 Task: Buy 4 Waxing Kits for Women's from Shave & Hair Removal section under best seller category for shipping address: Micah Thompson, 1984 Bartlett Avenue, Southfield, Michigan 48076, Cell Number 2485598029. Pay from credit card ending with 5759, CVV 953
Action: Mouse moved to (35, 100)
Screenshot: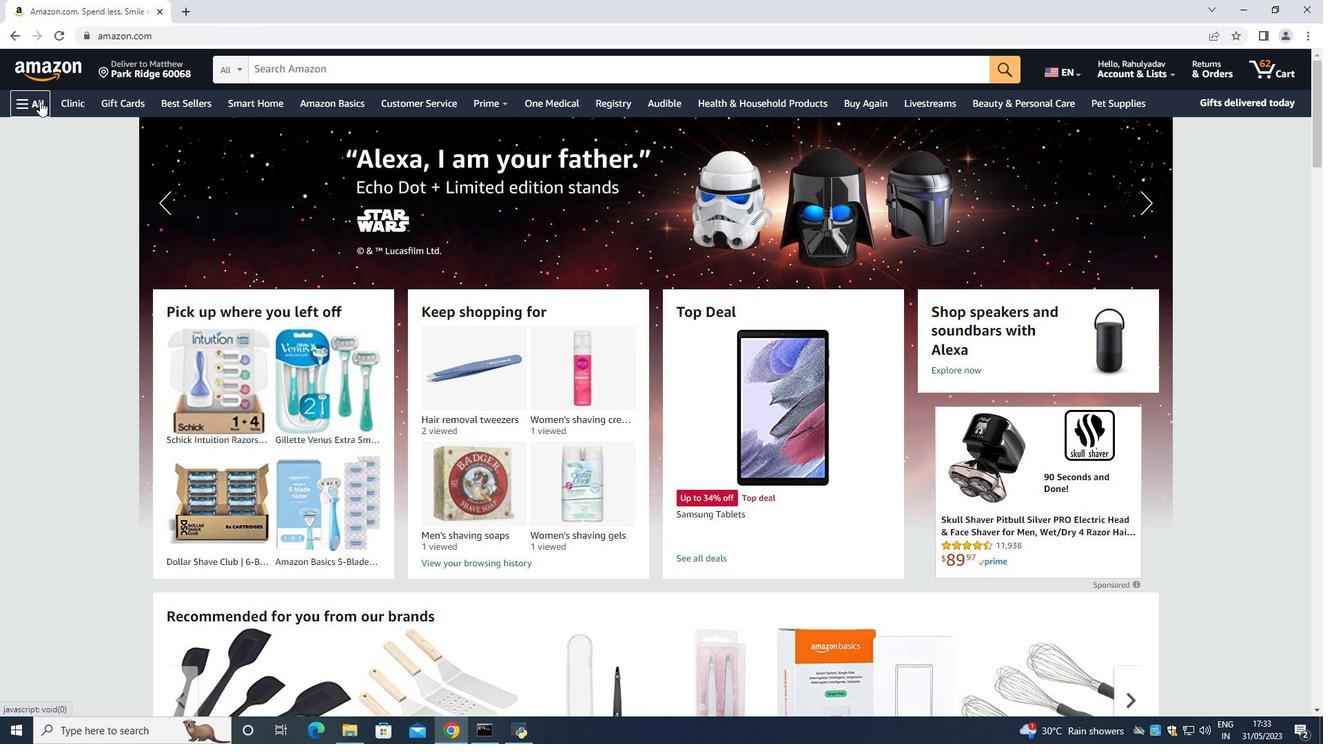 
Action: Mouse pressed left at (35, 100)
Screenshot: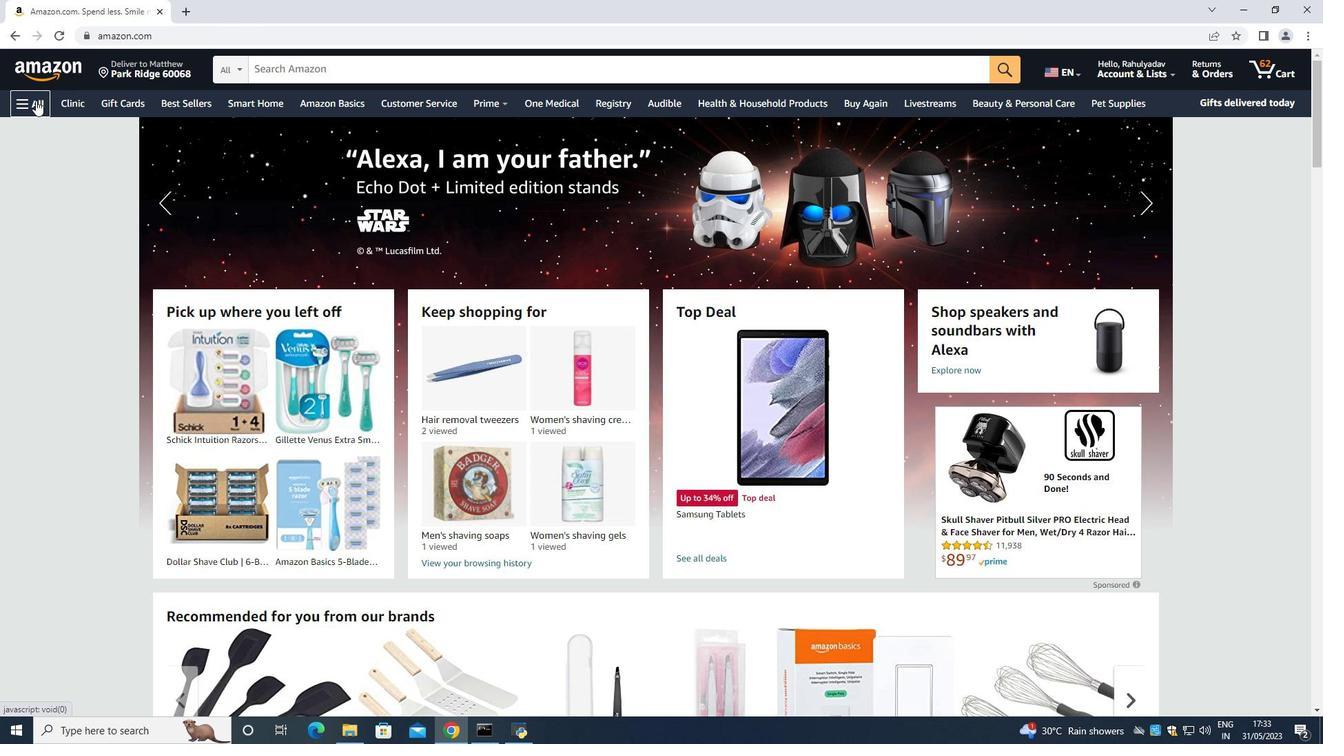 
Action: Mouse moved to (42, 126)
Screenshot: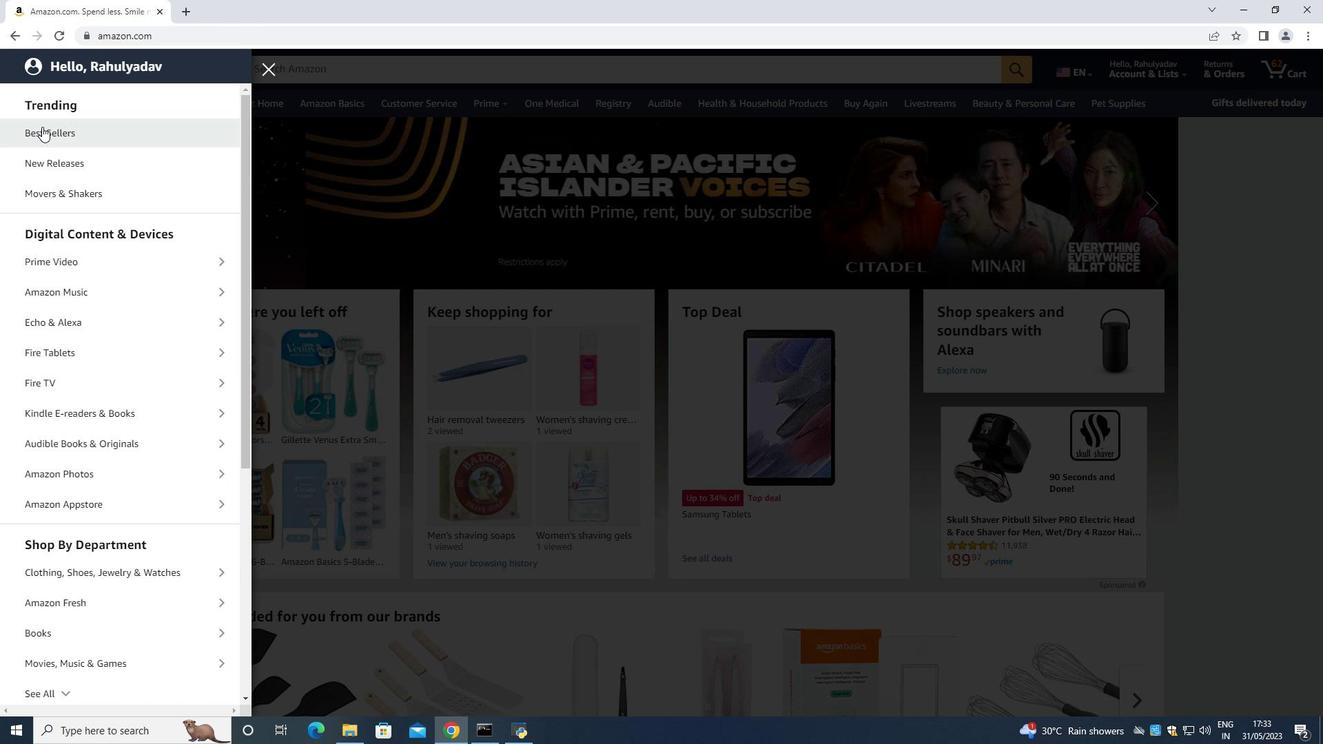 
Action: Mouse pressed left at (42, 126)
Screenshot: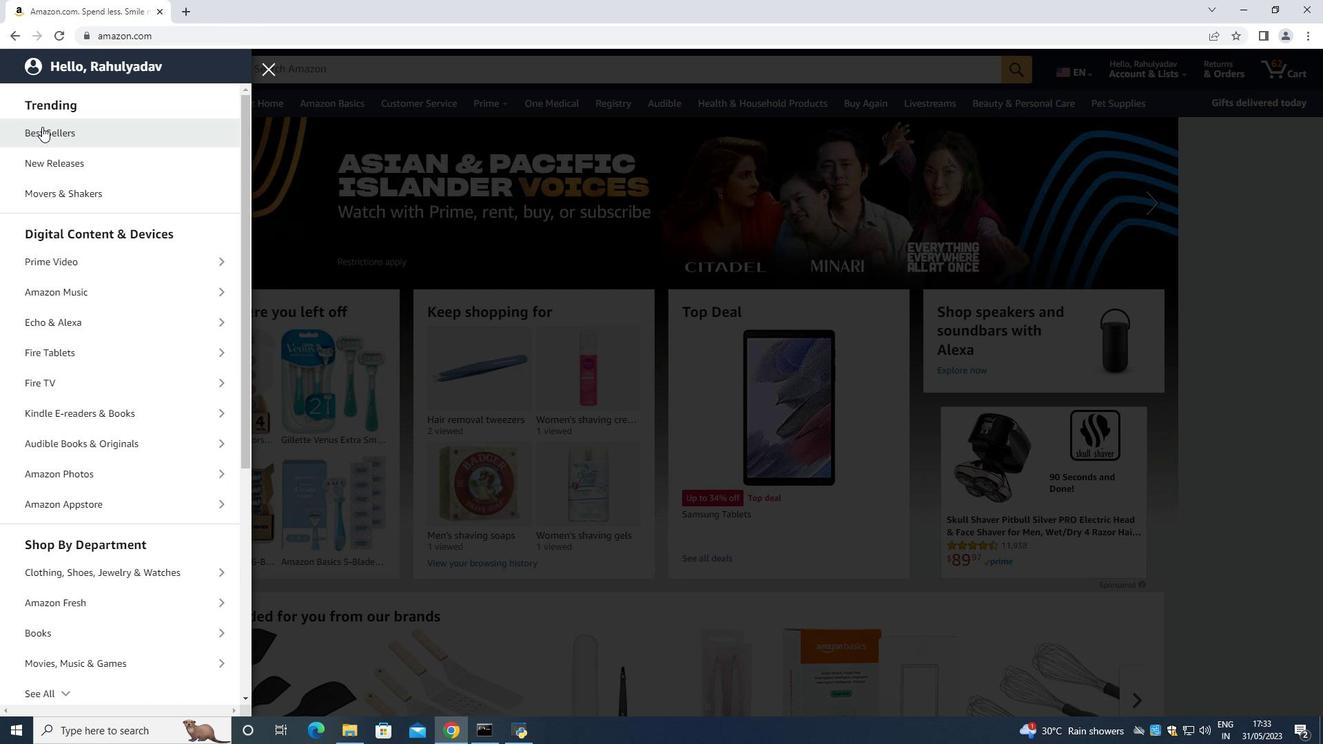 
Action: Mouse moved to (320, 73)
Screenshot: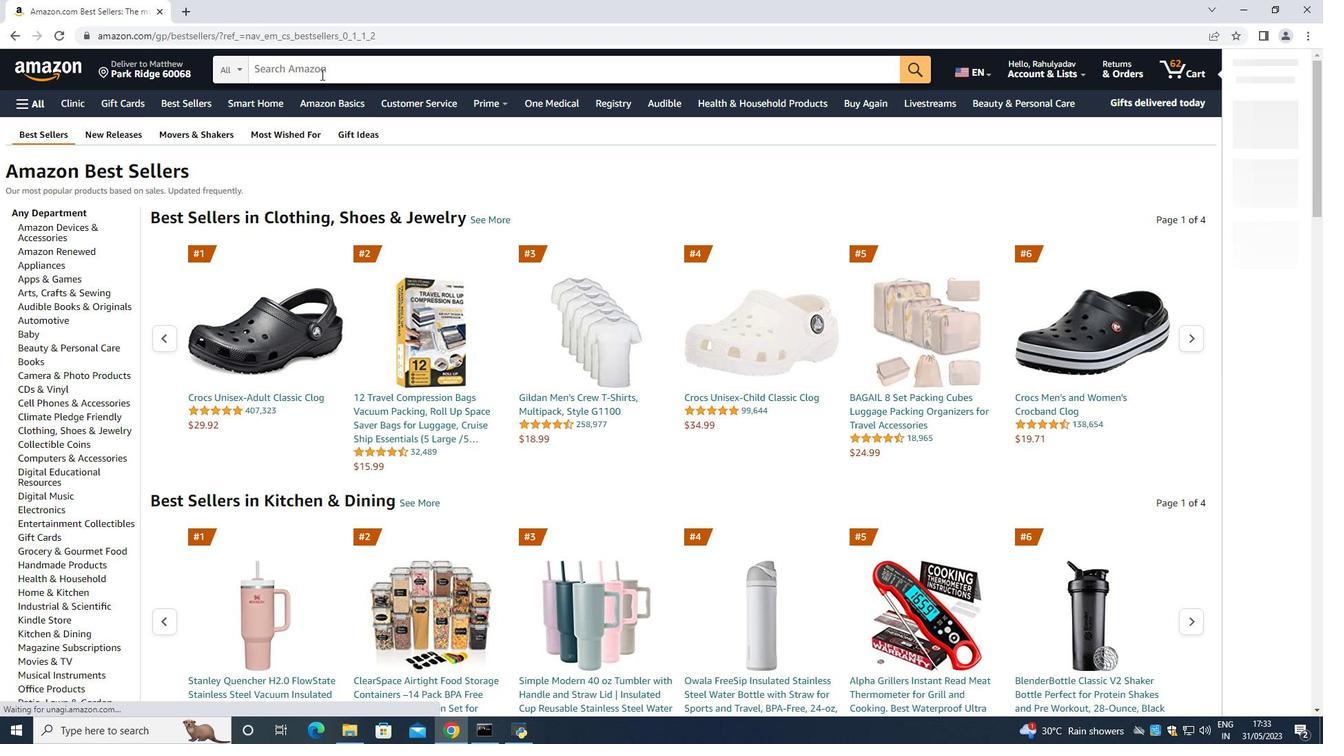 
Action: Mouse pressed left at (320, 73)
Screenshot: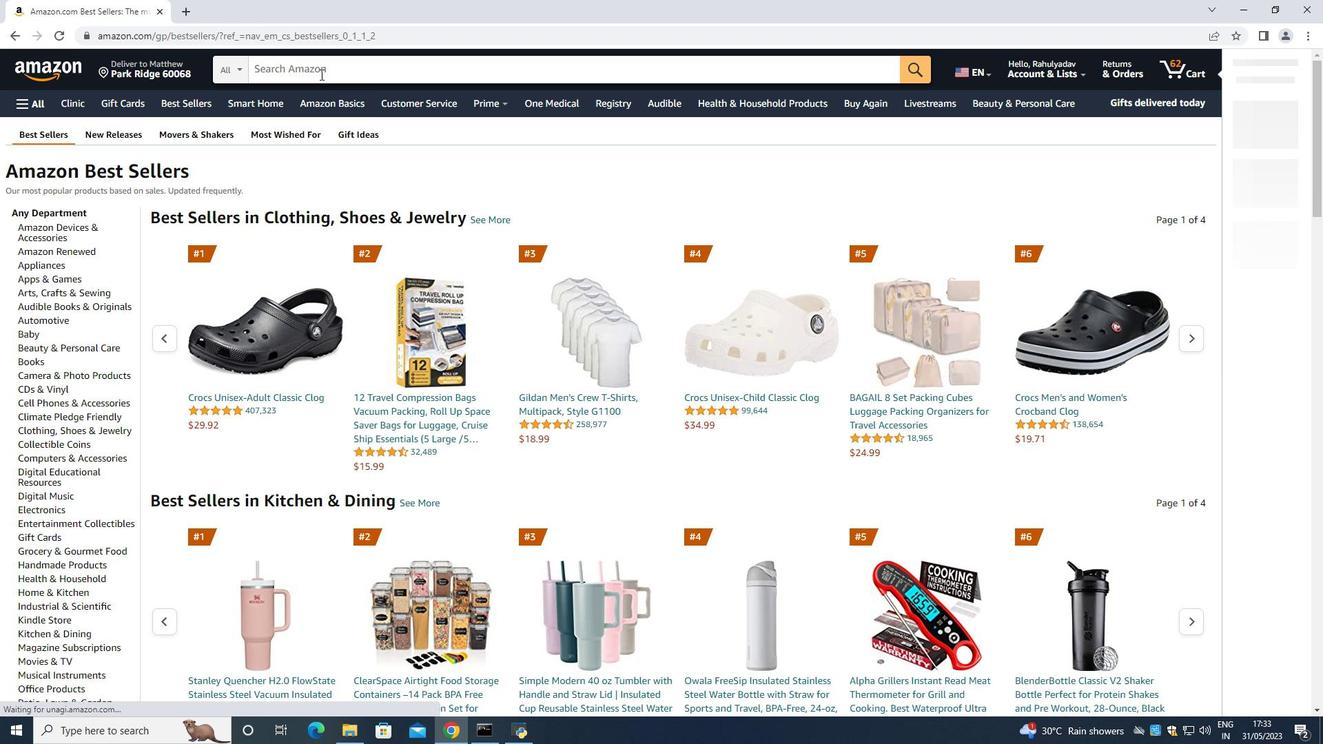 
Action: Key pressed <Key.shift><Key.shift><Key.shift><Key.shift><Key.shift><Key.shift><Key.shift><Key.shift><Key.shift><Key.shift><Key.shift><Key.shift><Key.shift><Key.shift><Key.shift><Key.shift><Key.shift><Key.shift><Key.shift><Key.shift><Key.shift><Key.shift><Key.shift><Key.shift><Key.shift><Key.shift><Key.shift><Key.shift><Key.shift>Waxing<Key.space><Key.shift>Kits<Key.space><Key.shift>For<Key.space><Key.shift><Key.shift>Women<Key.space><Key.enter>
Screenshot: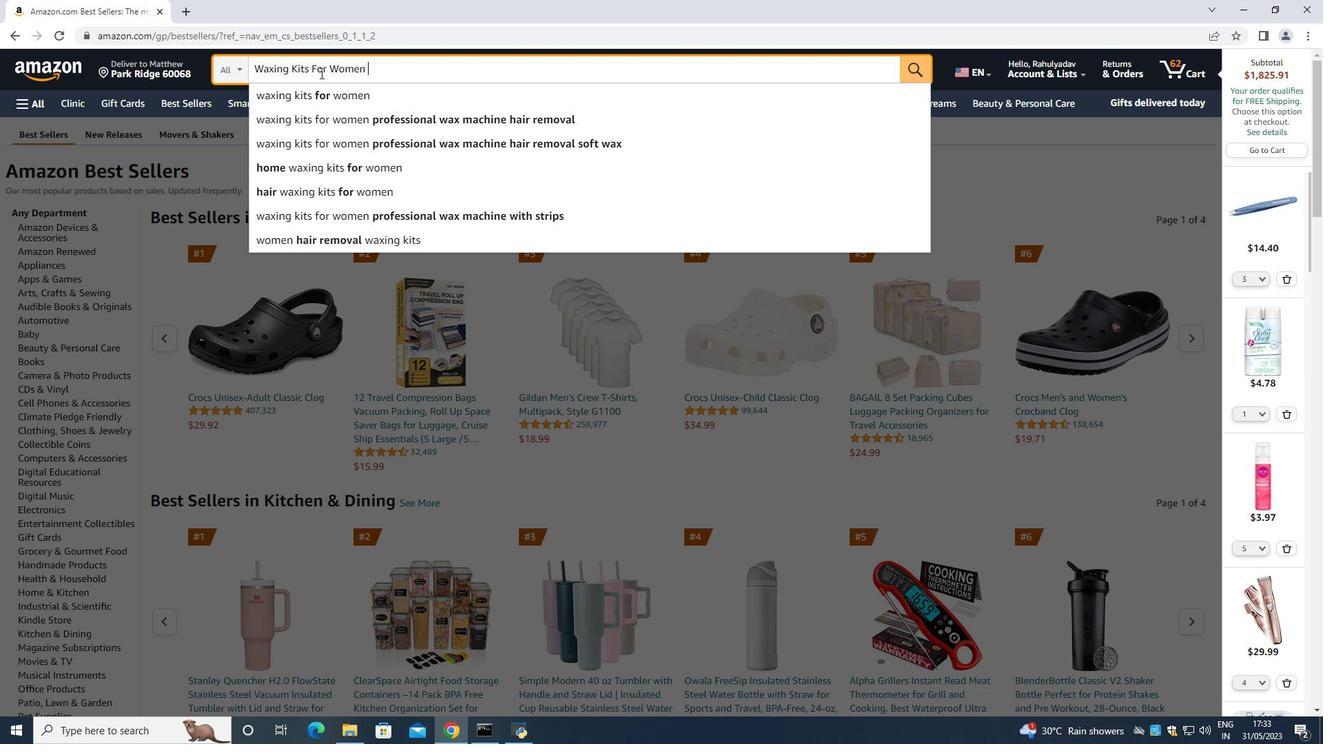 
Action: Mouse moved to (254, 416)
Screenshot: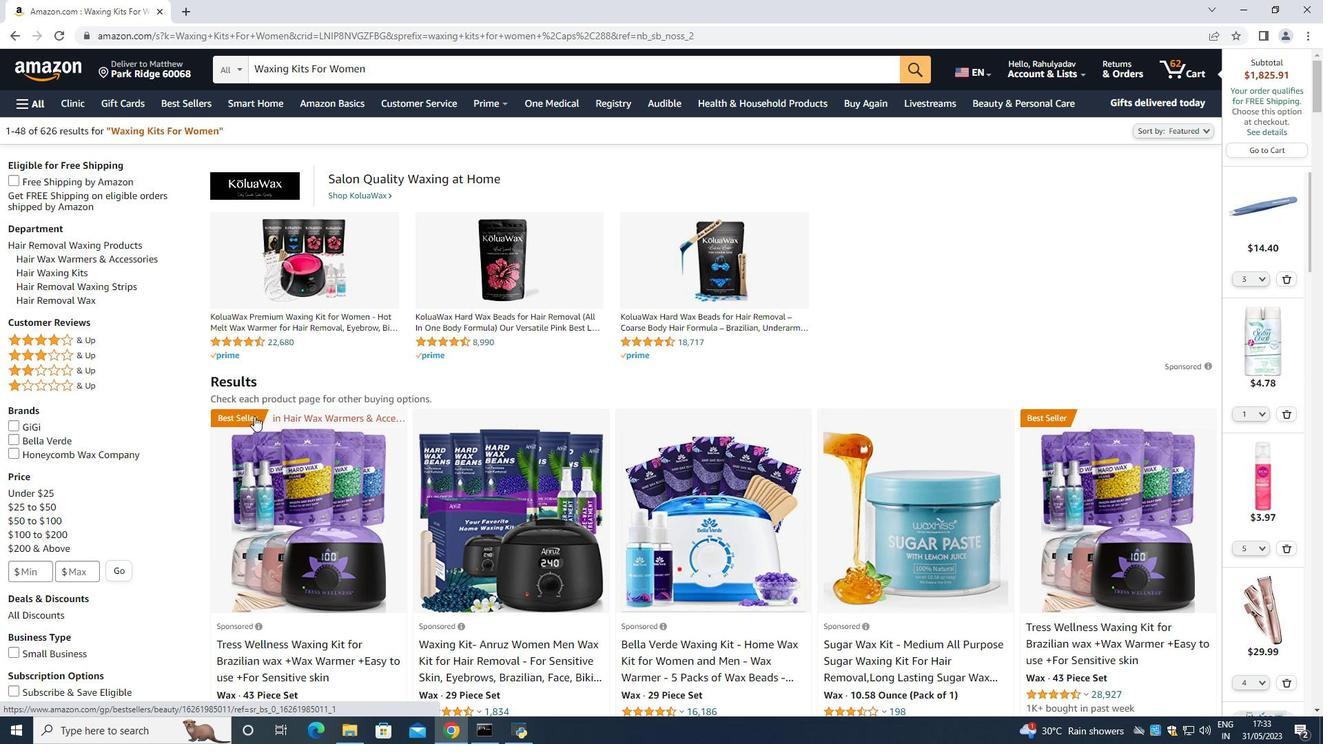 
Action: Mouse scrolled (254, 416) with delta (0, 0)
Screenshot: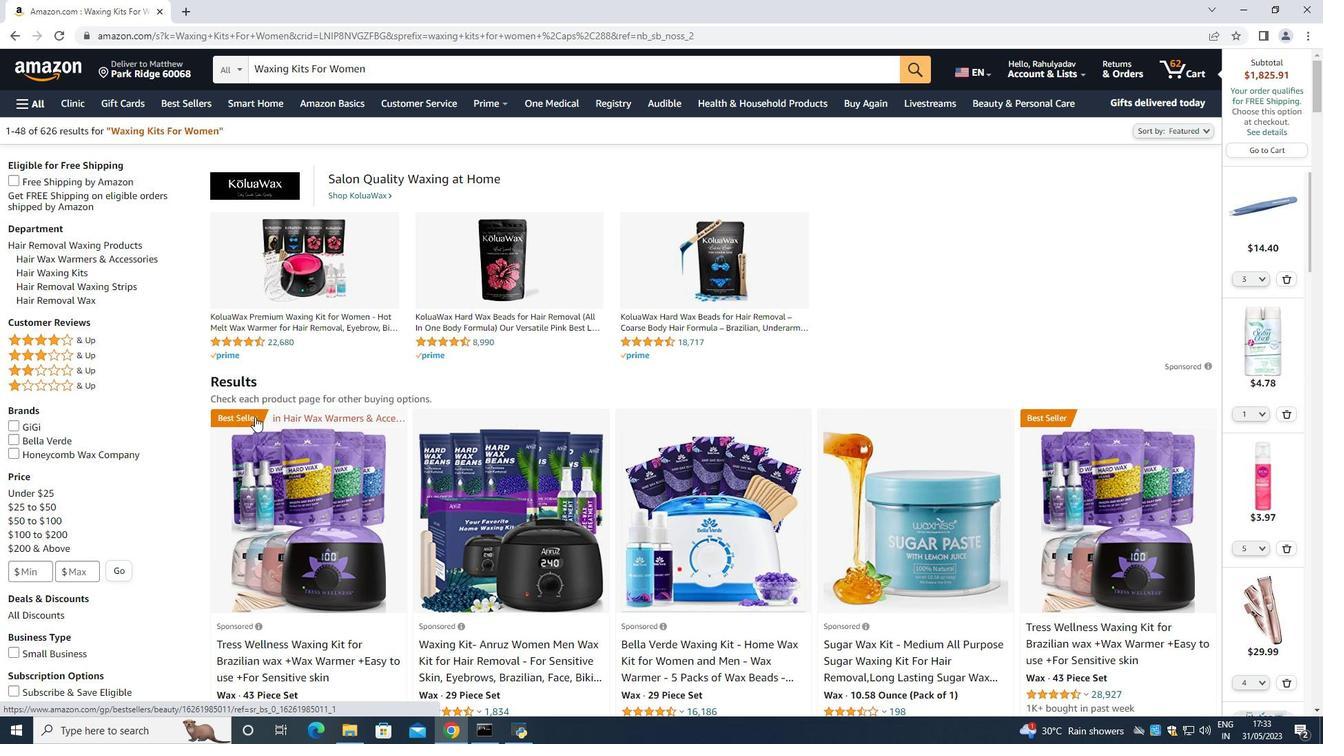 
Action: Mouse moved to (255, 418)
Screenshot: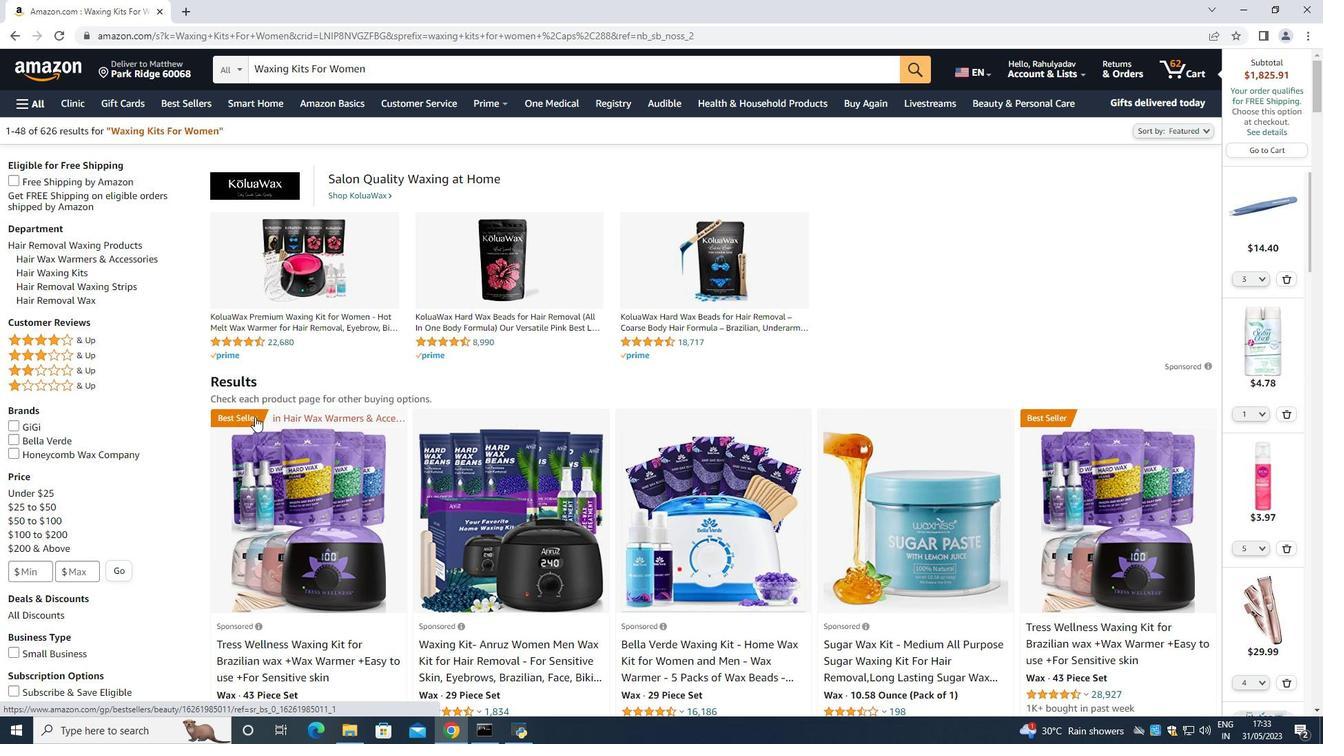 
Action: Mouse scrolled (255, 418) with delta (0, 0)
Screenshot: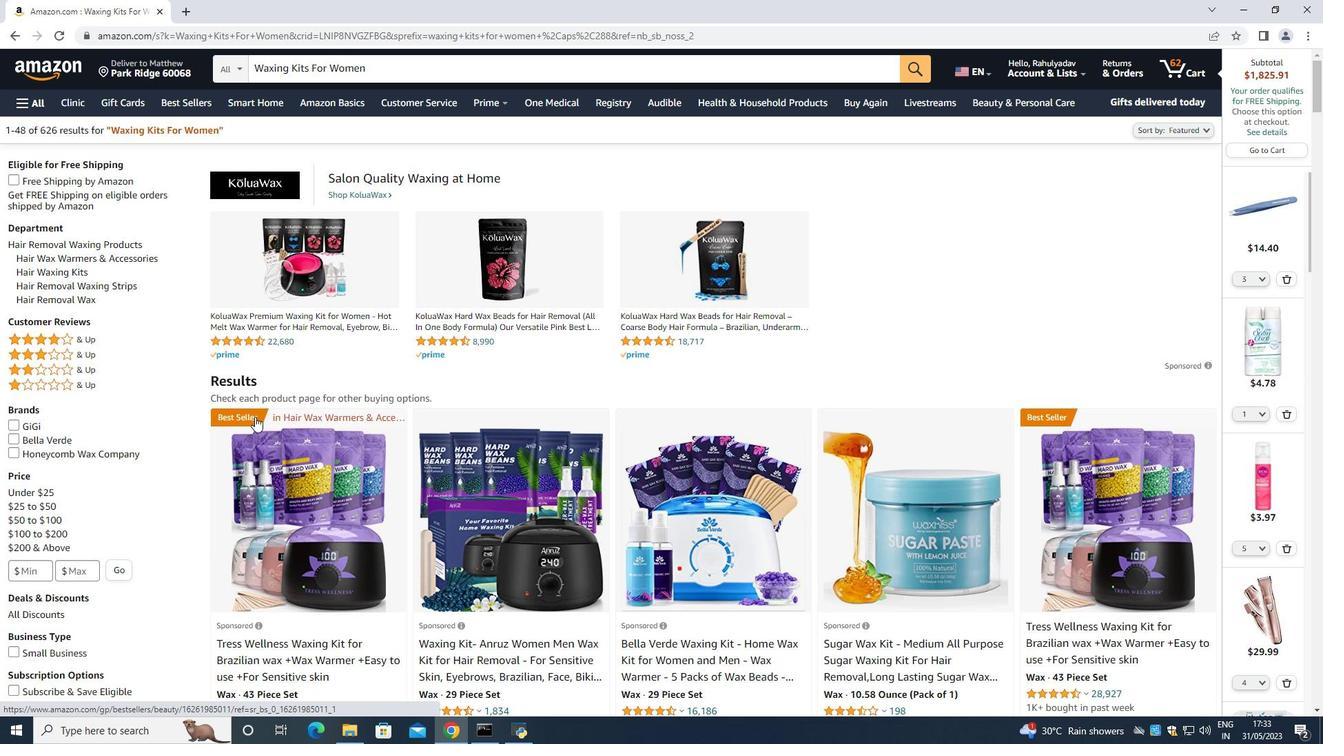 
Action: Mouse scrolled (255, 418) with delta (0, 0)
Screenshot: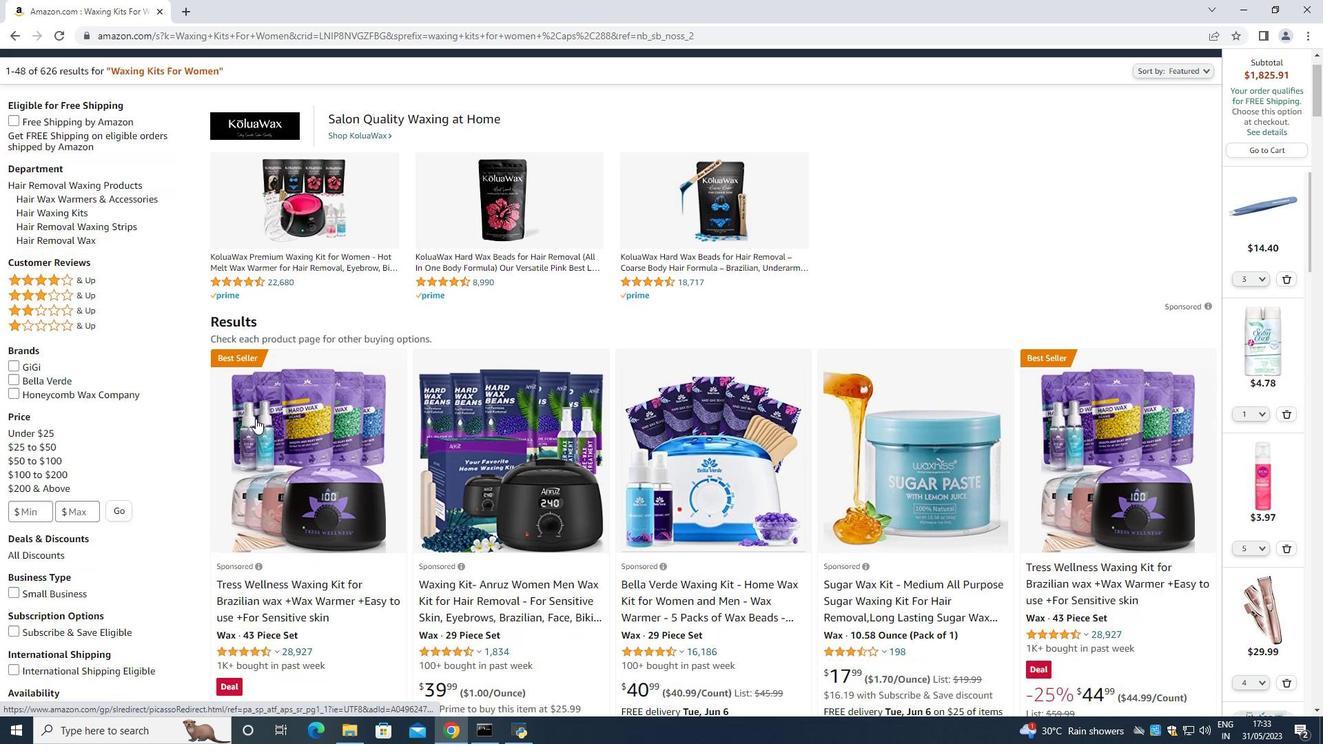 
Action: Mouse moved to (652, 445)
Screenshot: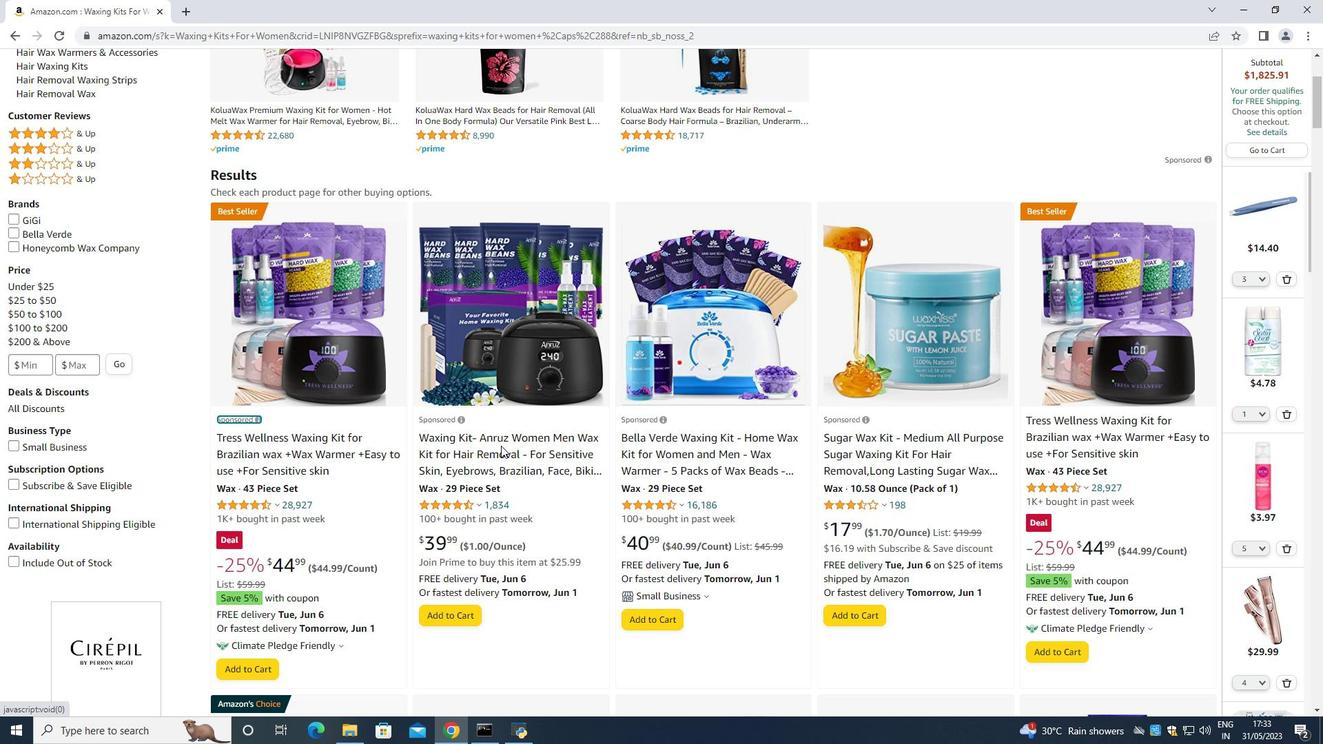 
Action: Mouse scrolled (652, 444) with delta (0, 0)
Screenshot: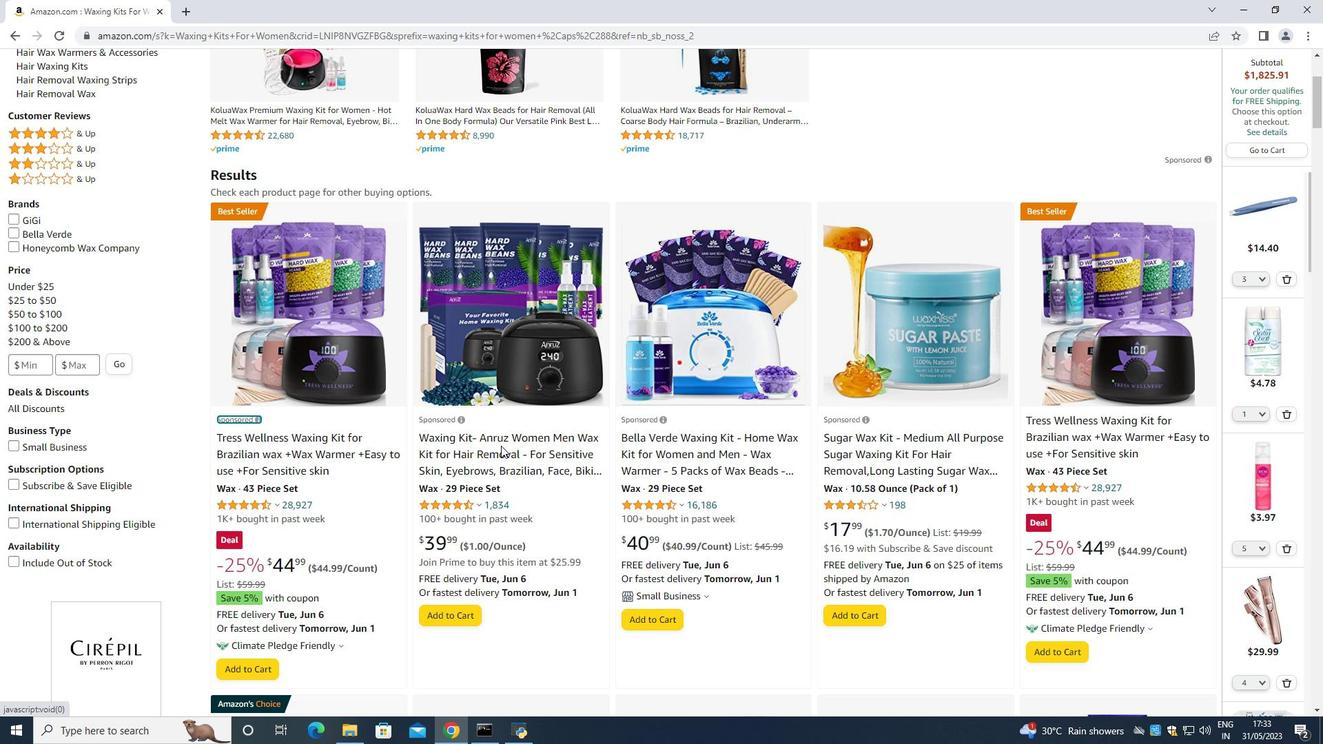 
Action: Mouse moved to (742, 449)
Screenshot: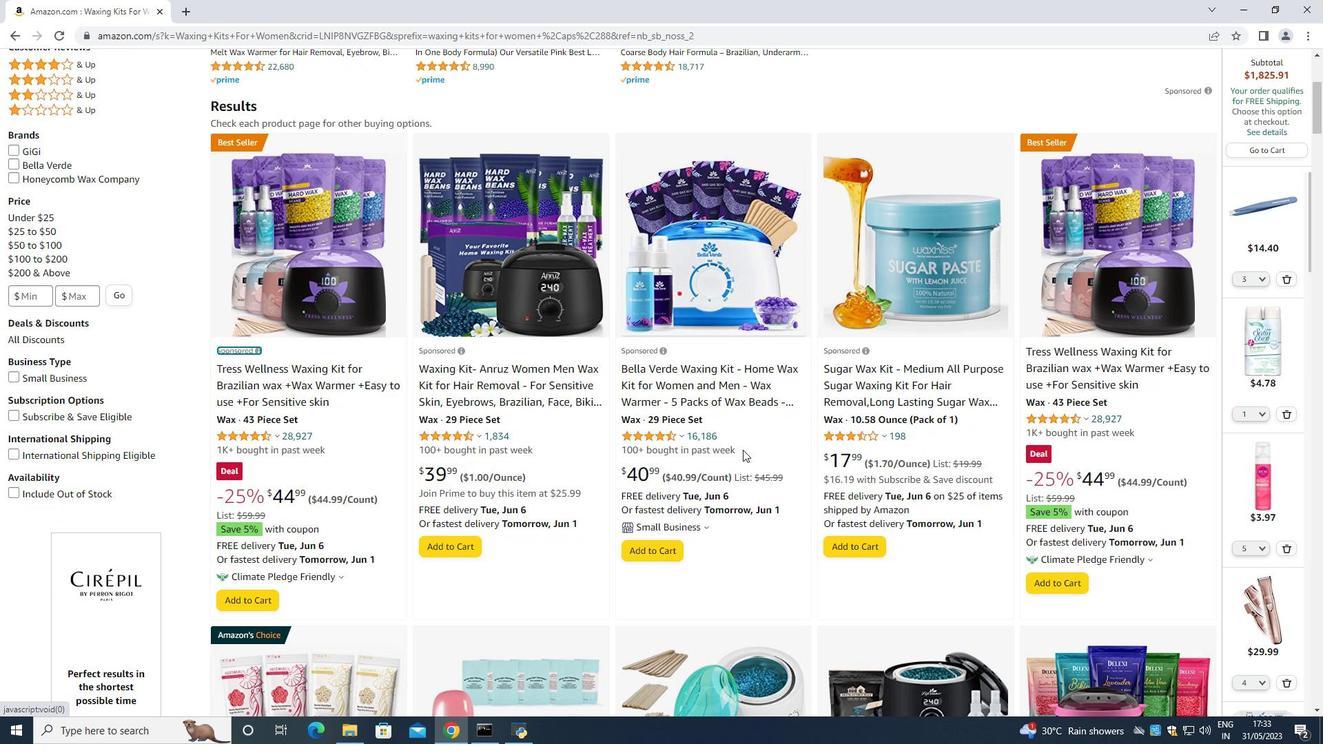 
Action: Mouse scrolled (742, 449) with delta (0, 0)
Screenshot: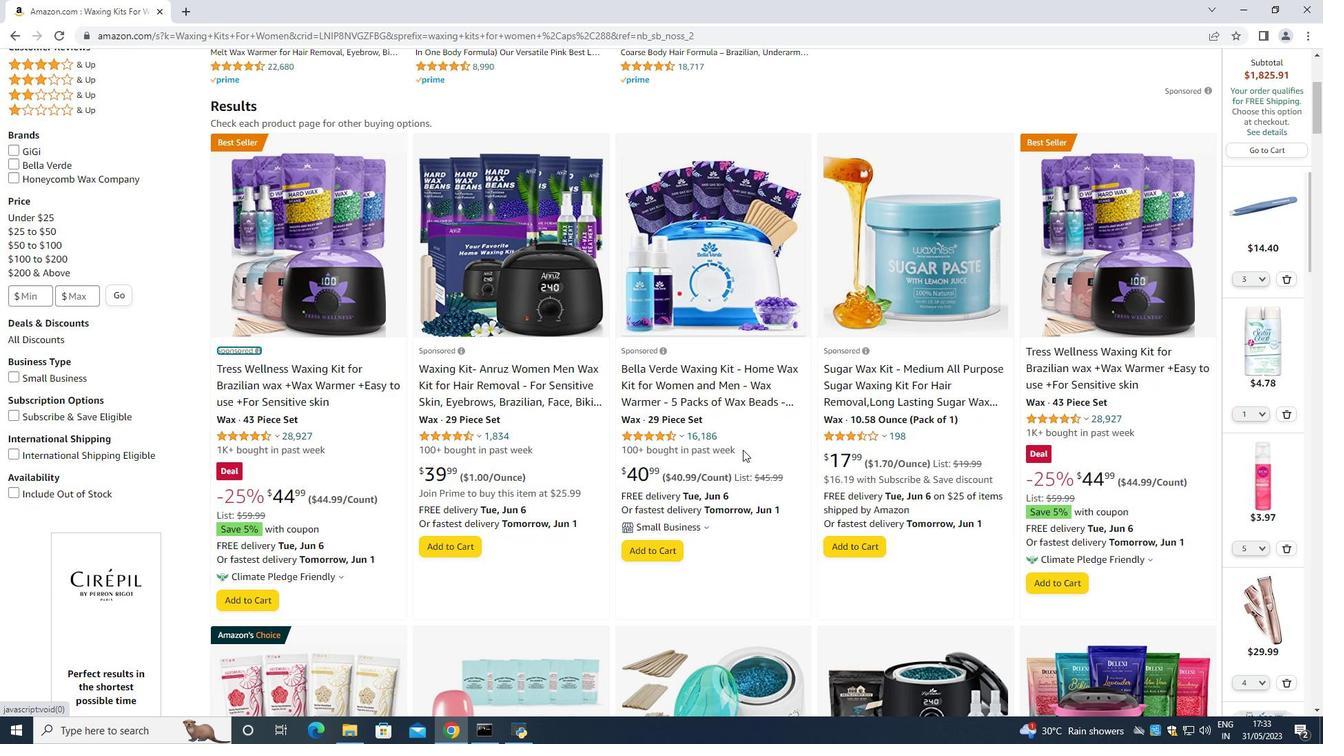 
Action: Mouse scrolled (742, 449) with delta (0, 0)
Screenshot: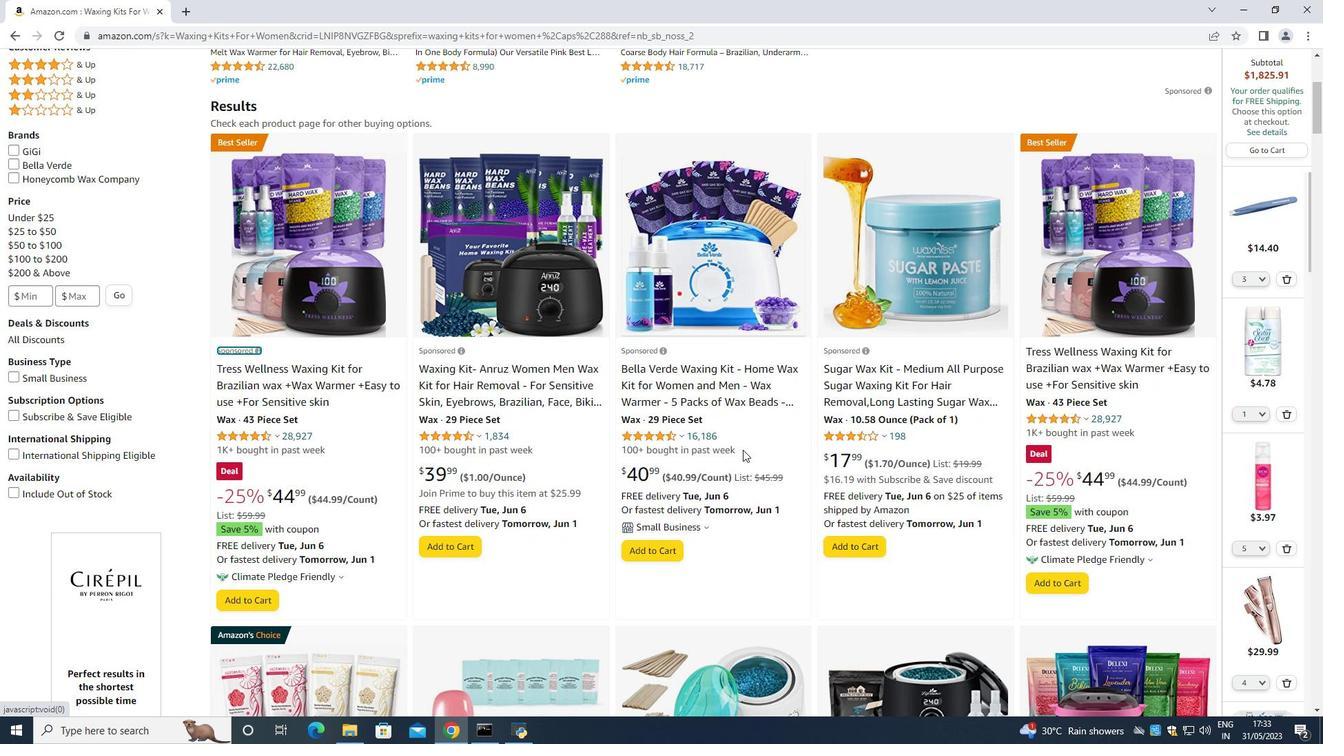 
Action: Mouse scrolled (742, 449) with delta (0, 0)
Screenshot: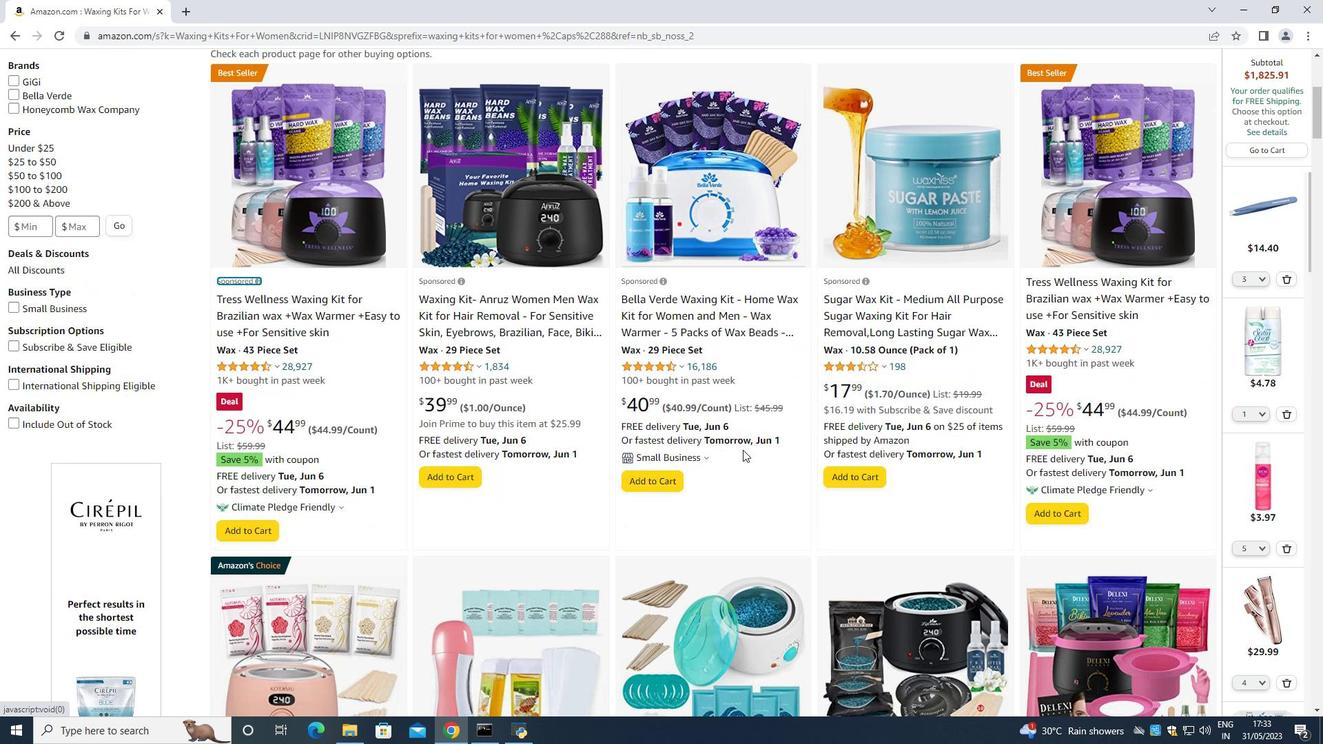 
Action: Mouse moved to (485, 441)
Screenshot: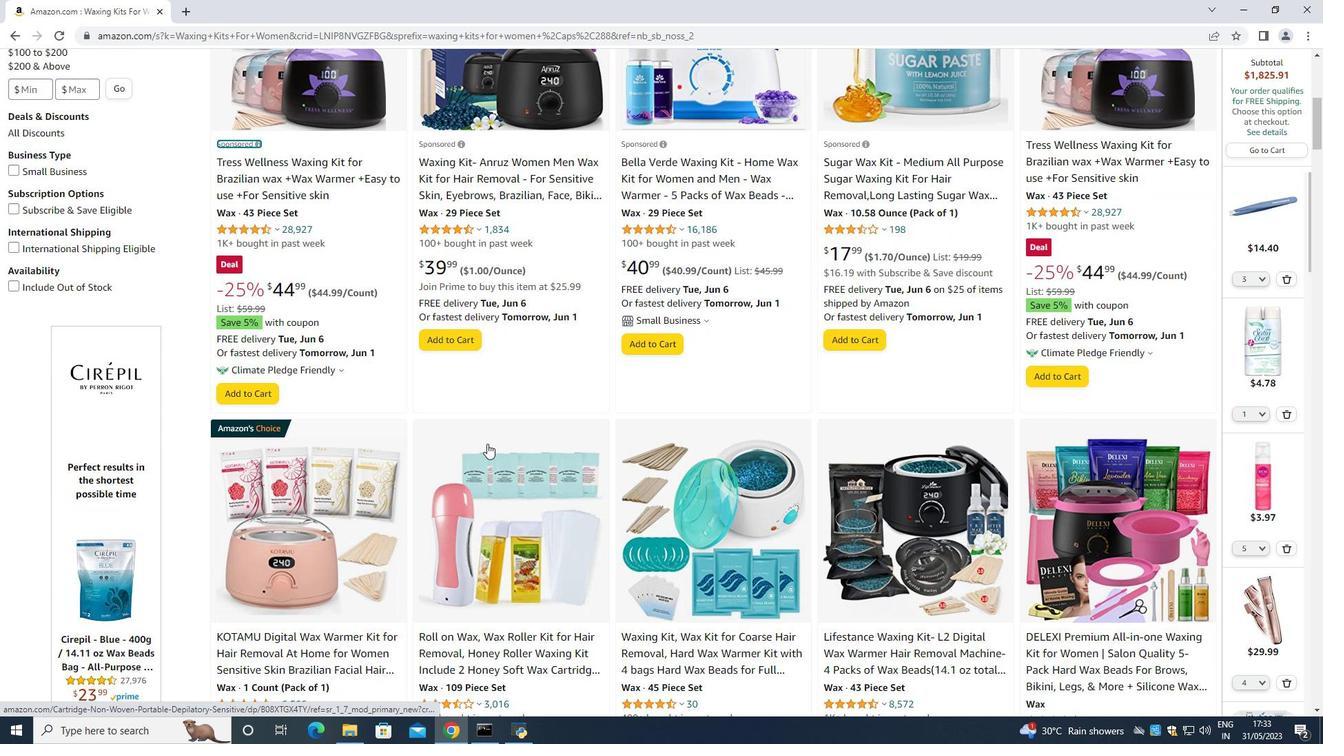 
Action: Mouse scrolled (485, 440) with delta (0, 0)
Screenshot: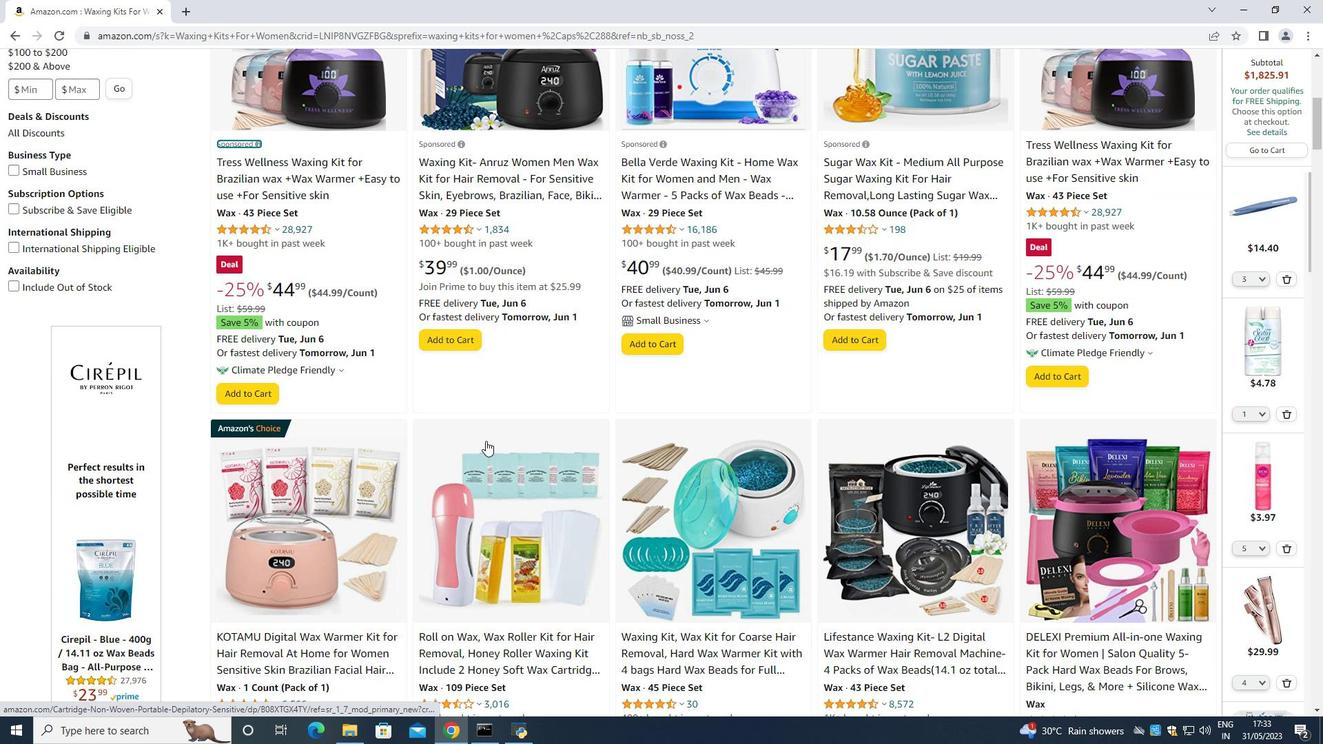 
Action: Mouse scrolled (485, 440) with delta (0, 0)
Screenshot: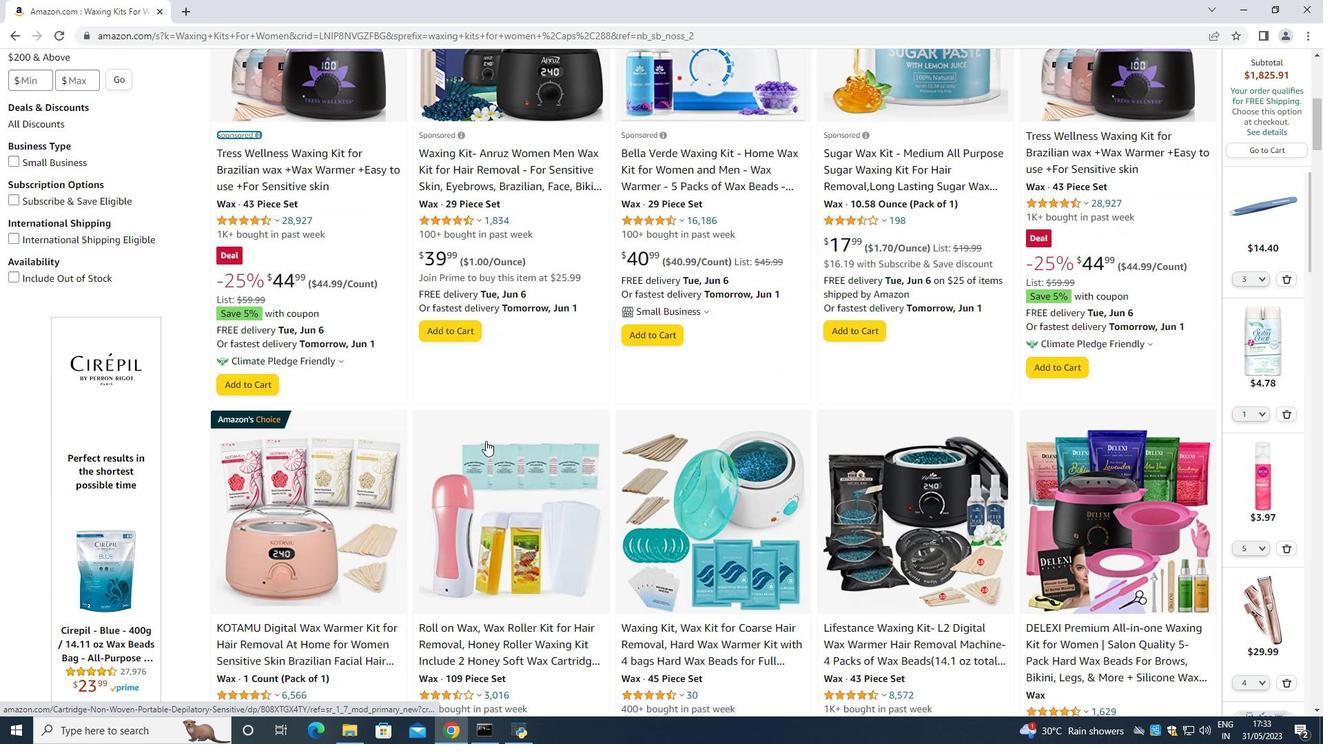 
Action: Mouse moved to (400, 494)
Screenshot: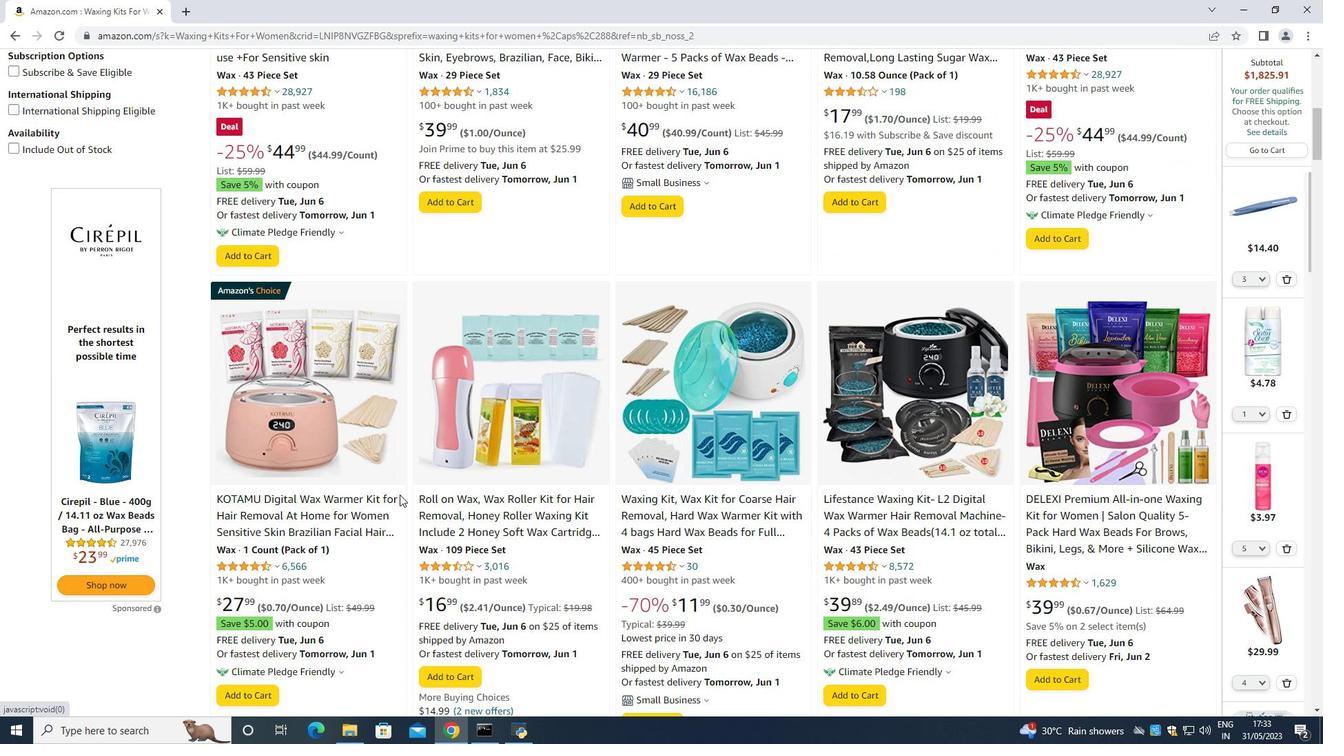 
Action: Key pressed <Key.down><Key.down><Key.down><Key.down><Key.down><Key.down><Key.down><Key.down>
Screenshot: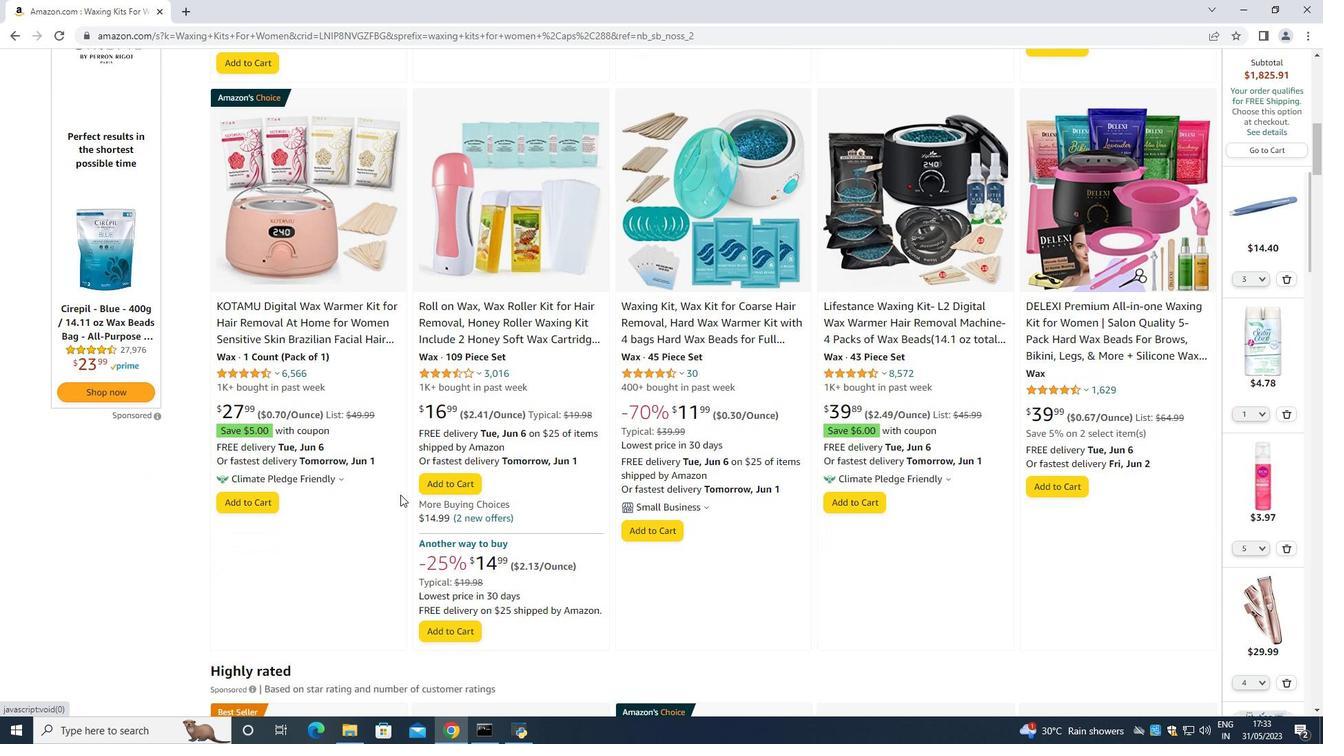 
Action: Mouse moved to (883, 292)
Screenshot: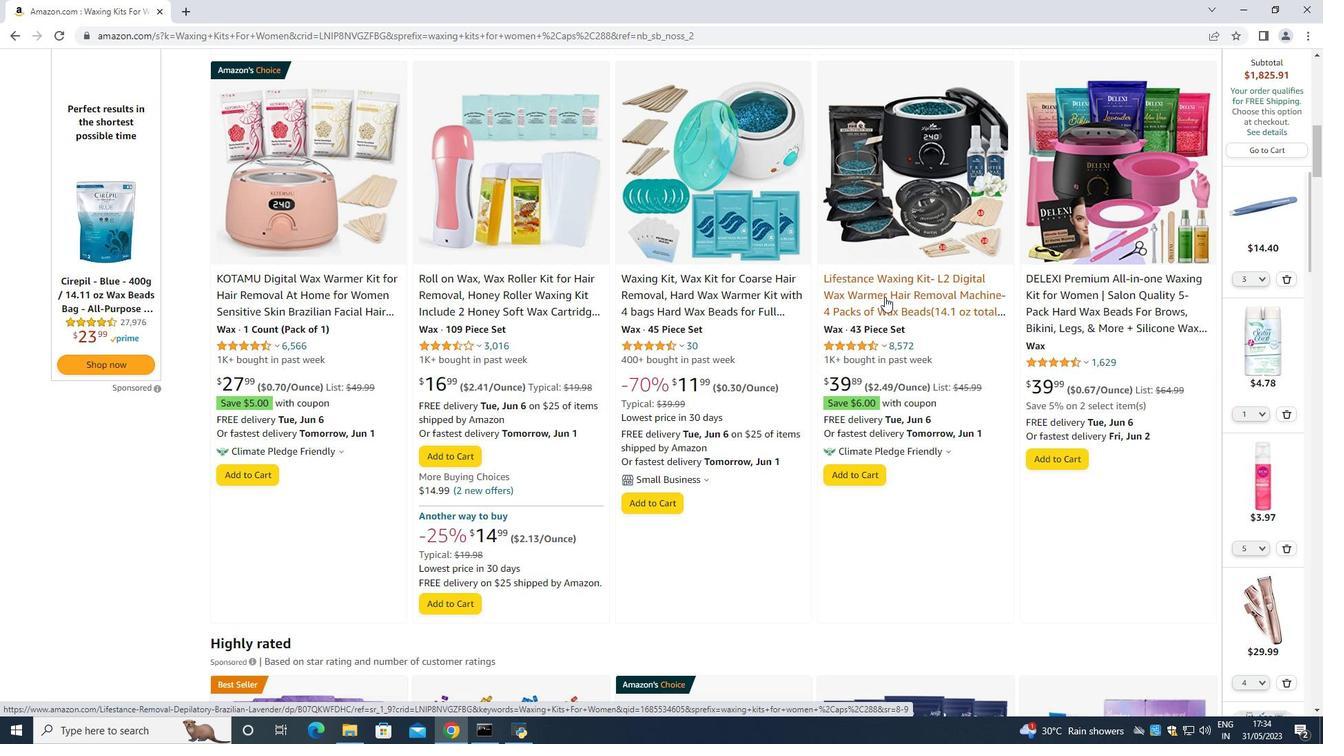 
Action: Mouse pressed left at (883, 292)
Screenshot: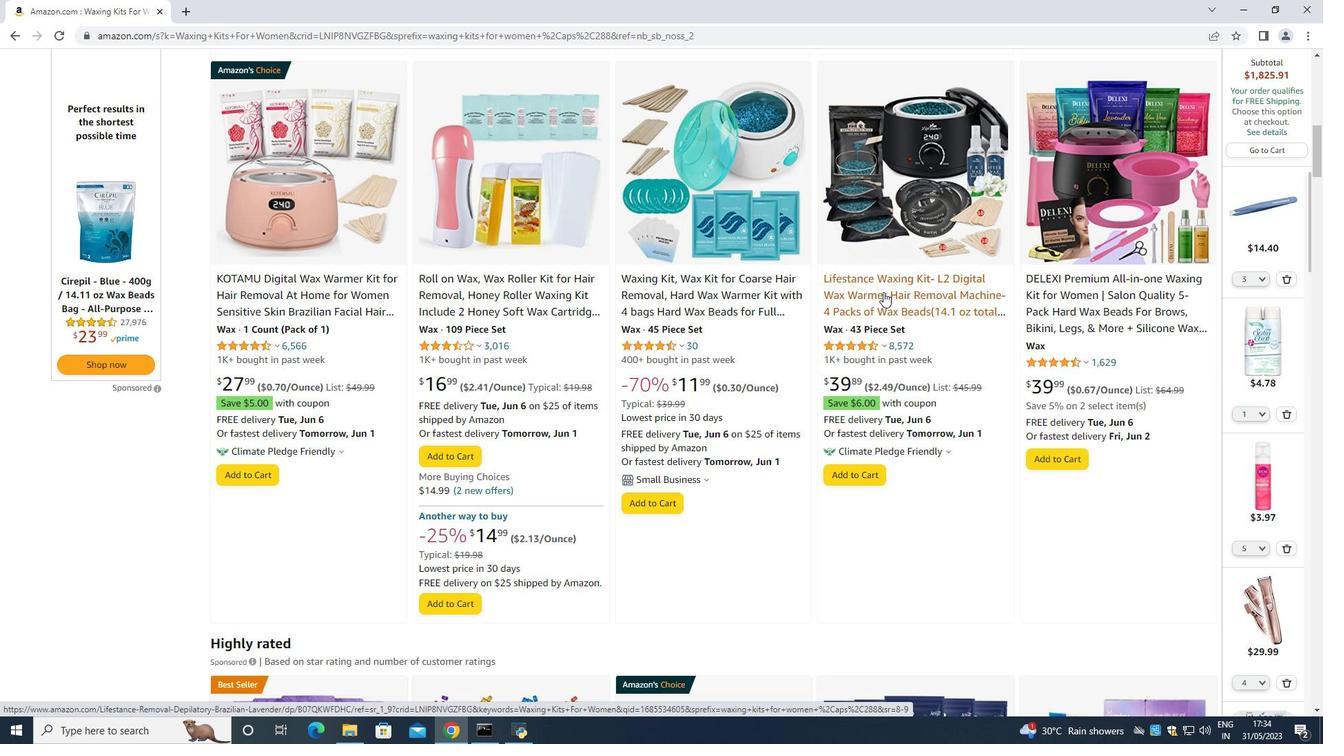
Action: Mouse moved to (113, 446)
Screenshot: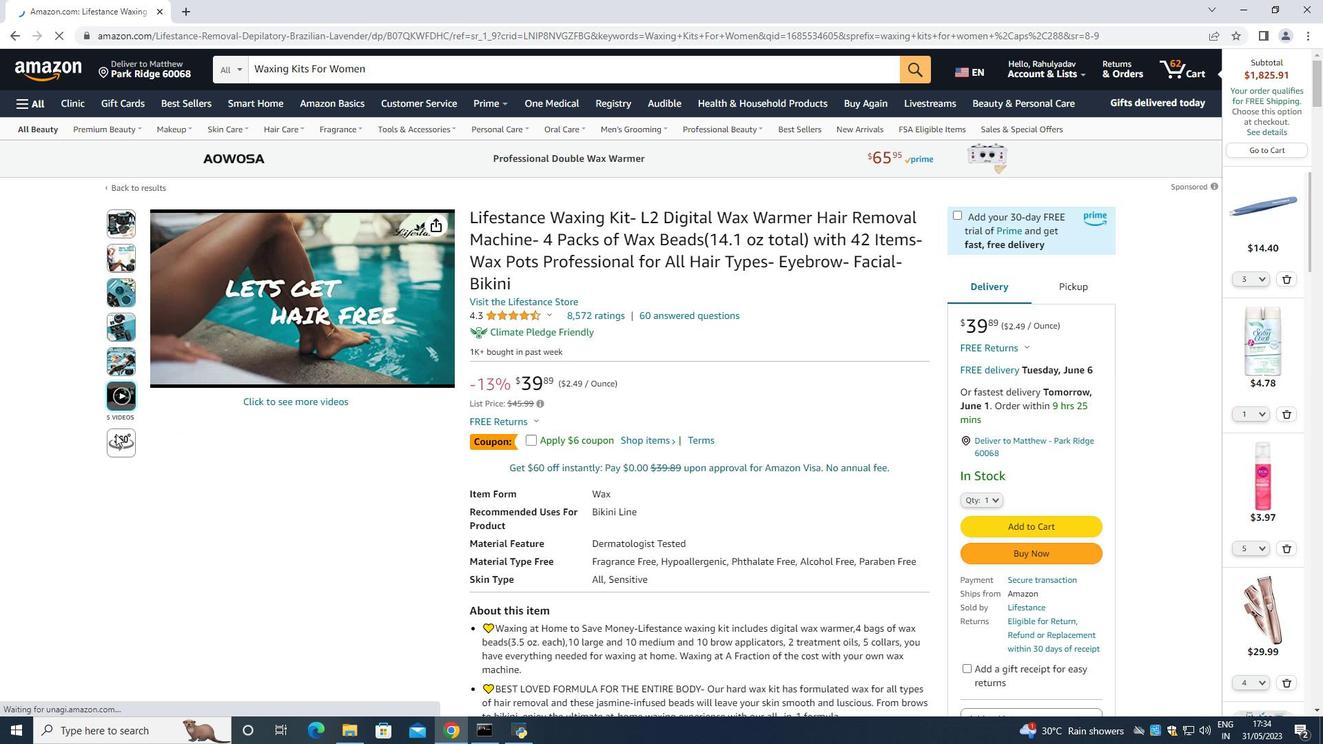 
Action: Mouse pressed left at (113, 446)
Screenshot: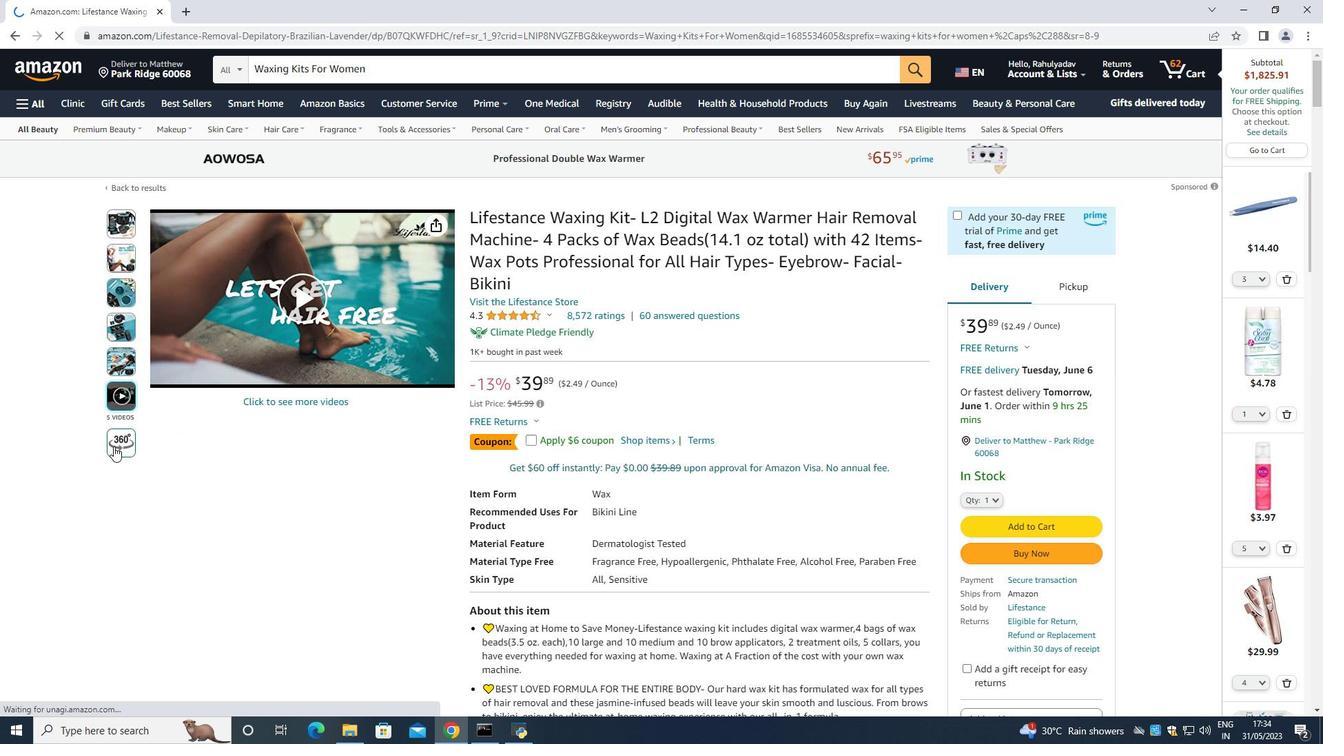 
Action: Mouse moved to (466, 405)
Screenshot: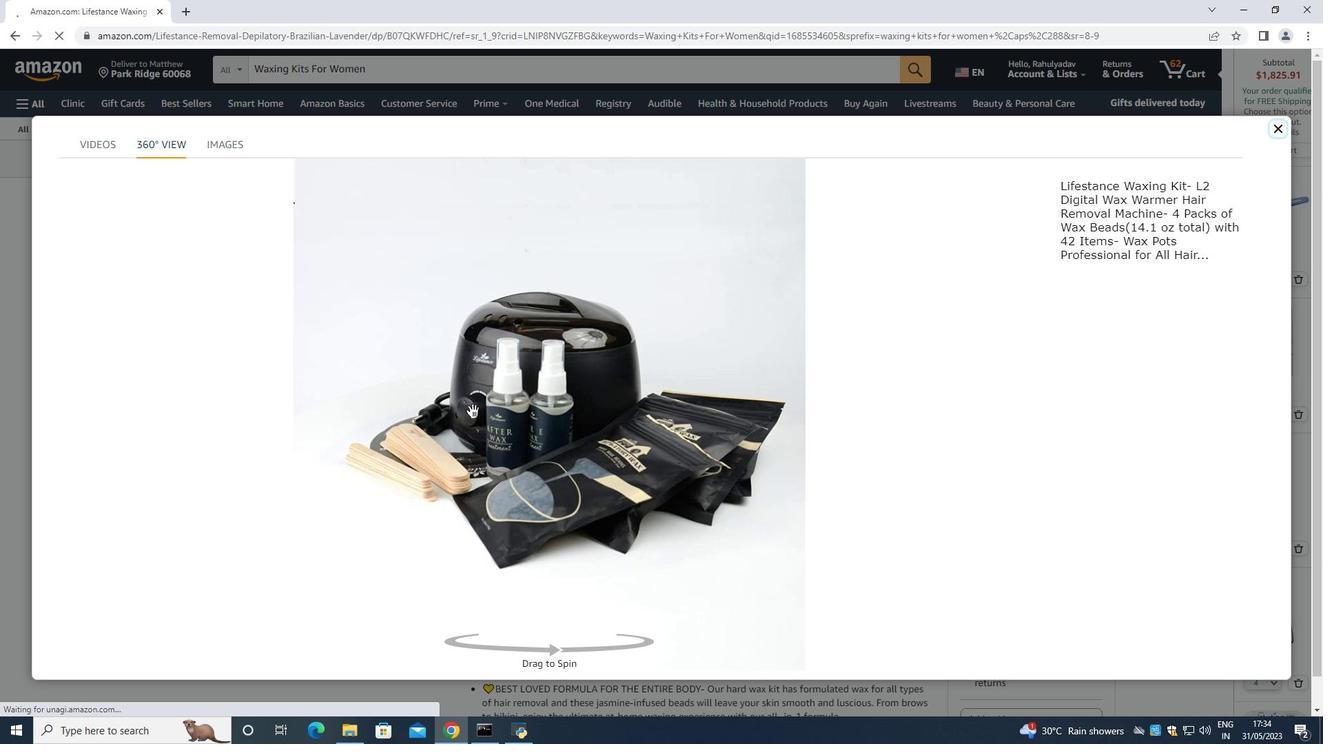 
Action: Mouse pressed left at (466, 405)
Screenshot: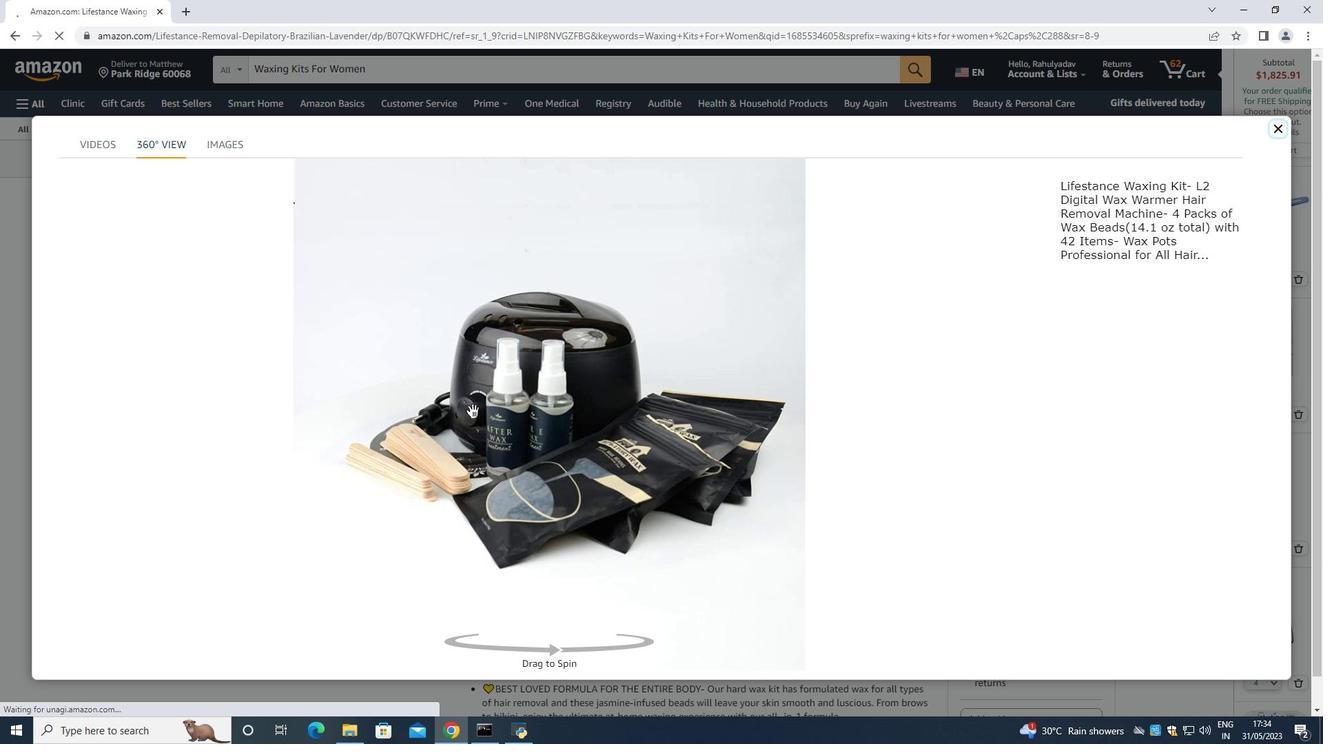
Action: Mouse moved to (485, 398)
Screenshot: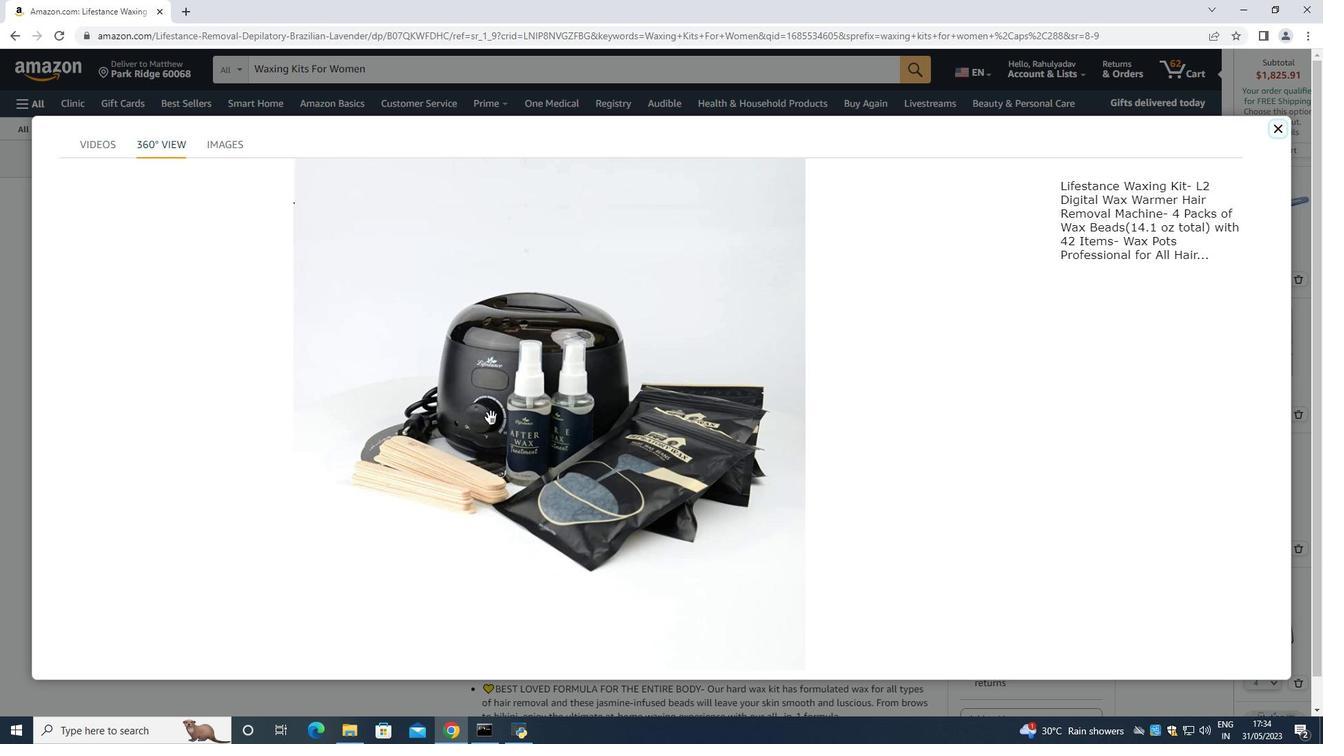 
Action: Mouse pressed left at (485, 398)
Screenshot: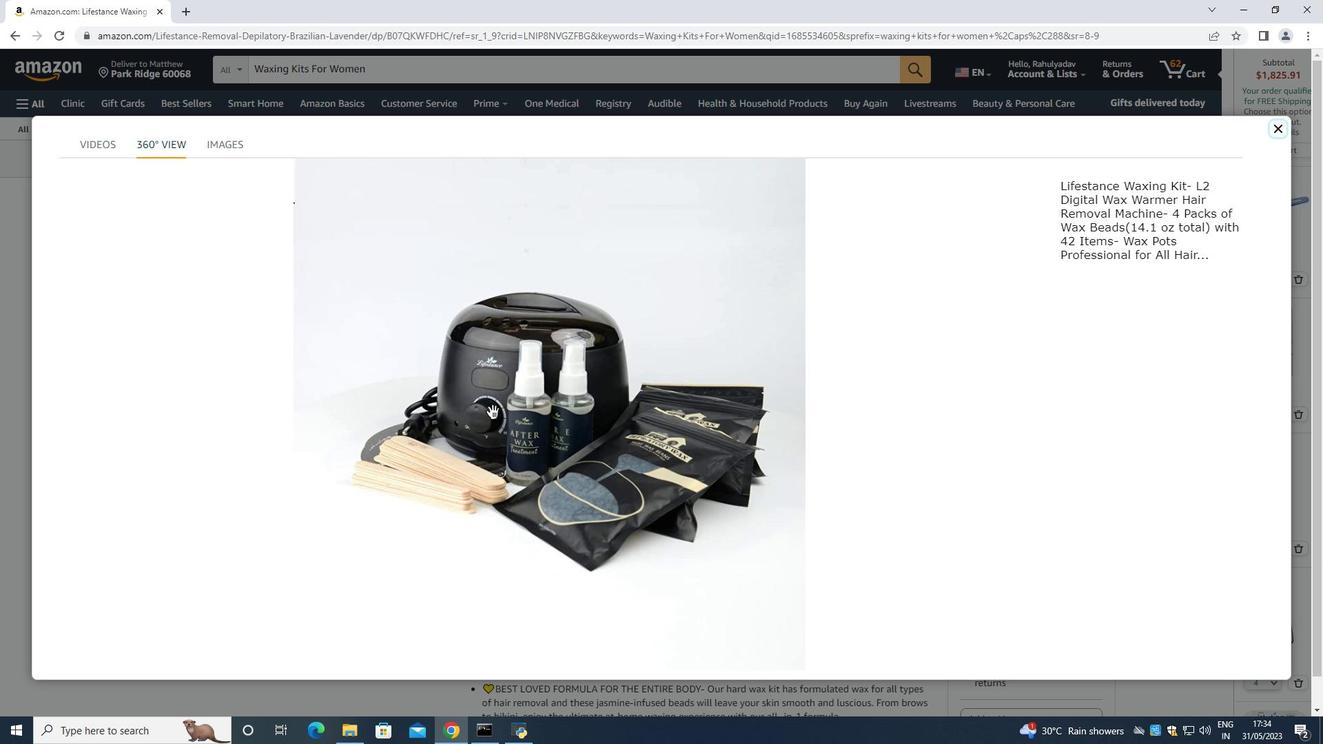 
Action: Mouse moved to (503, 387)
Screenshot: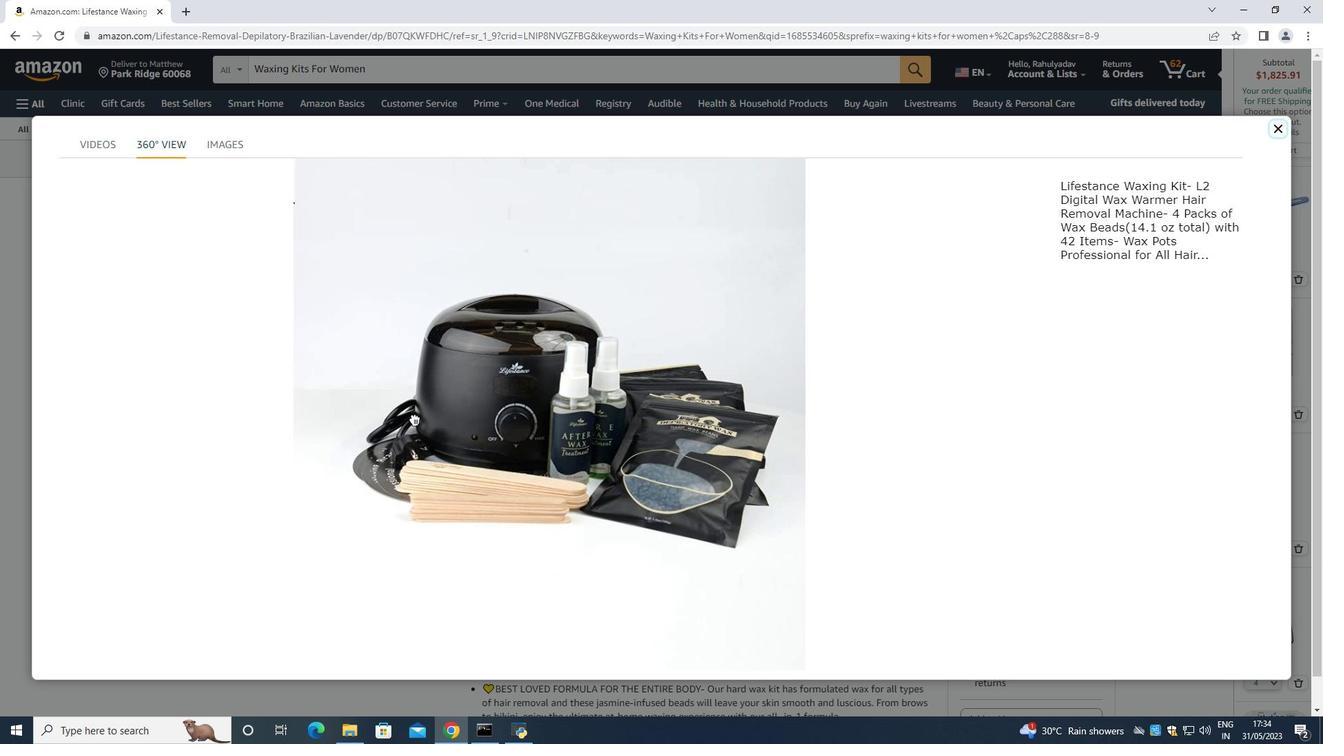 
Action: Mouse pressed left at (503, 387)
Screenshot: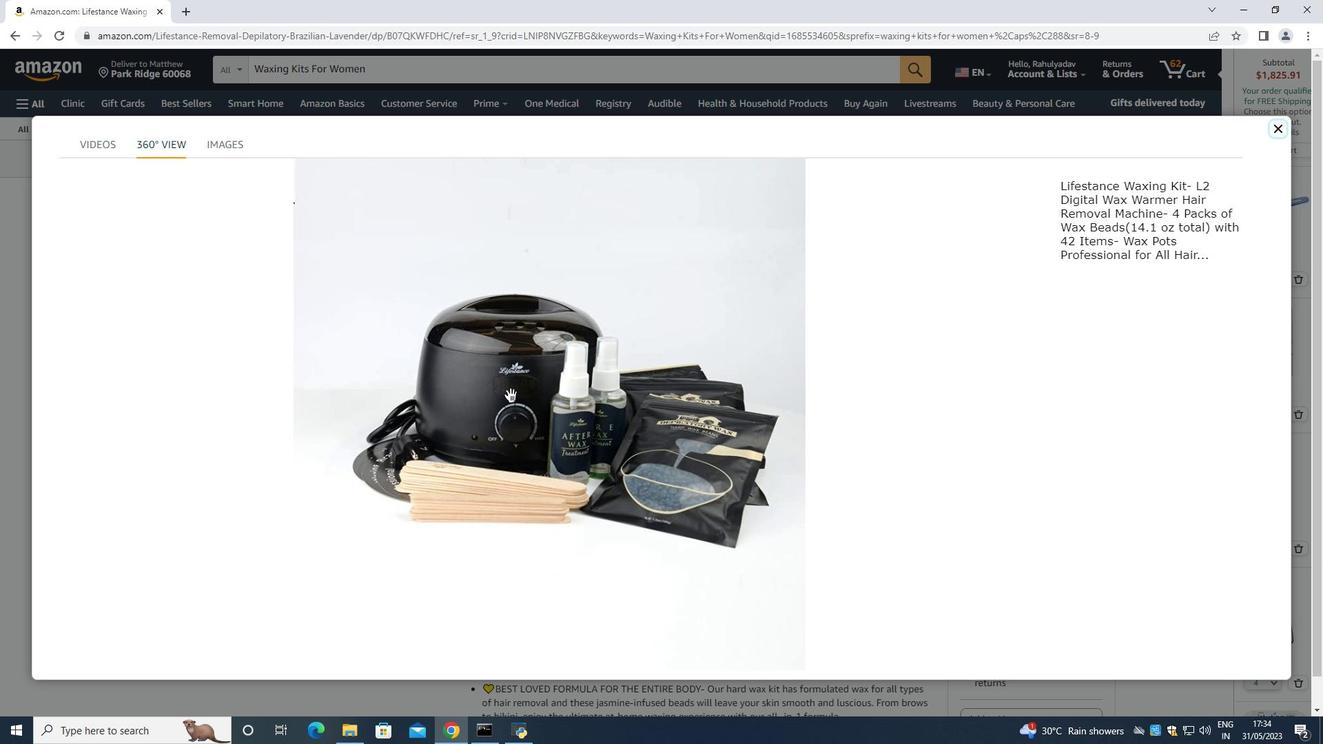 
Action: Mouse moved to (532, 383)
Screenshot: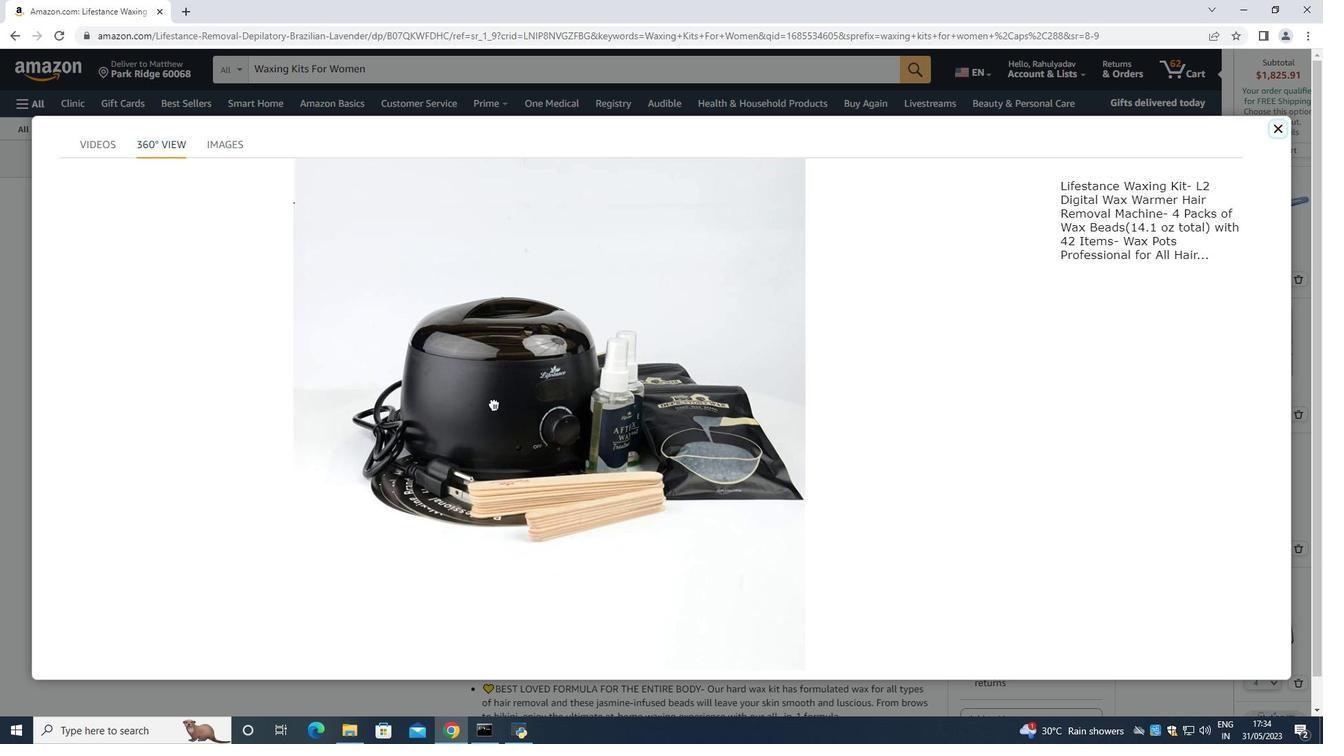 
Action: Mouse pressed left at (532, 383)
Screenshot: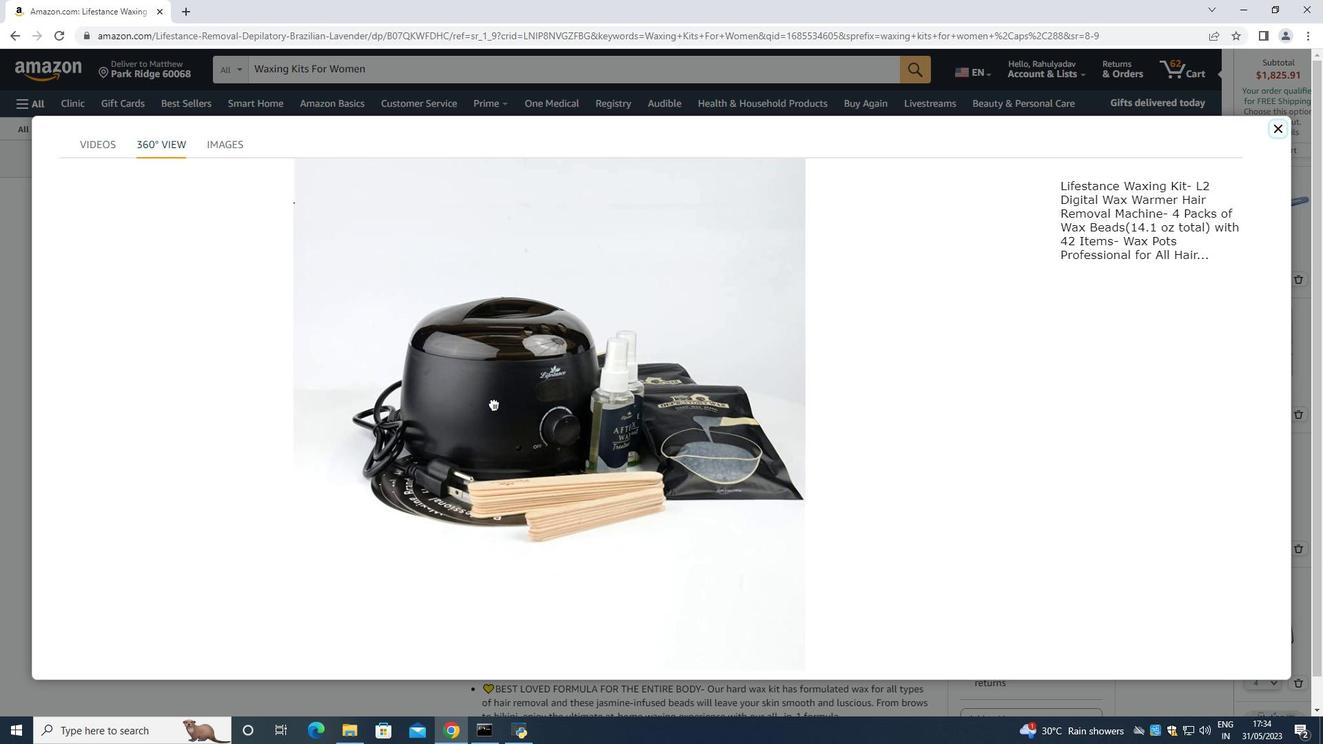 
Action: Mouse moved to (525, 370)
Screenshot: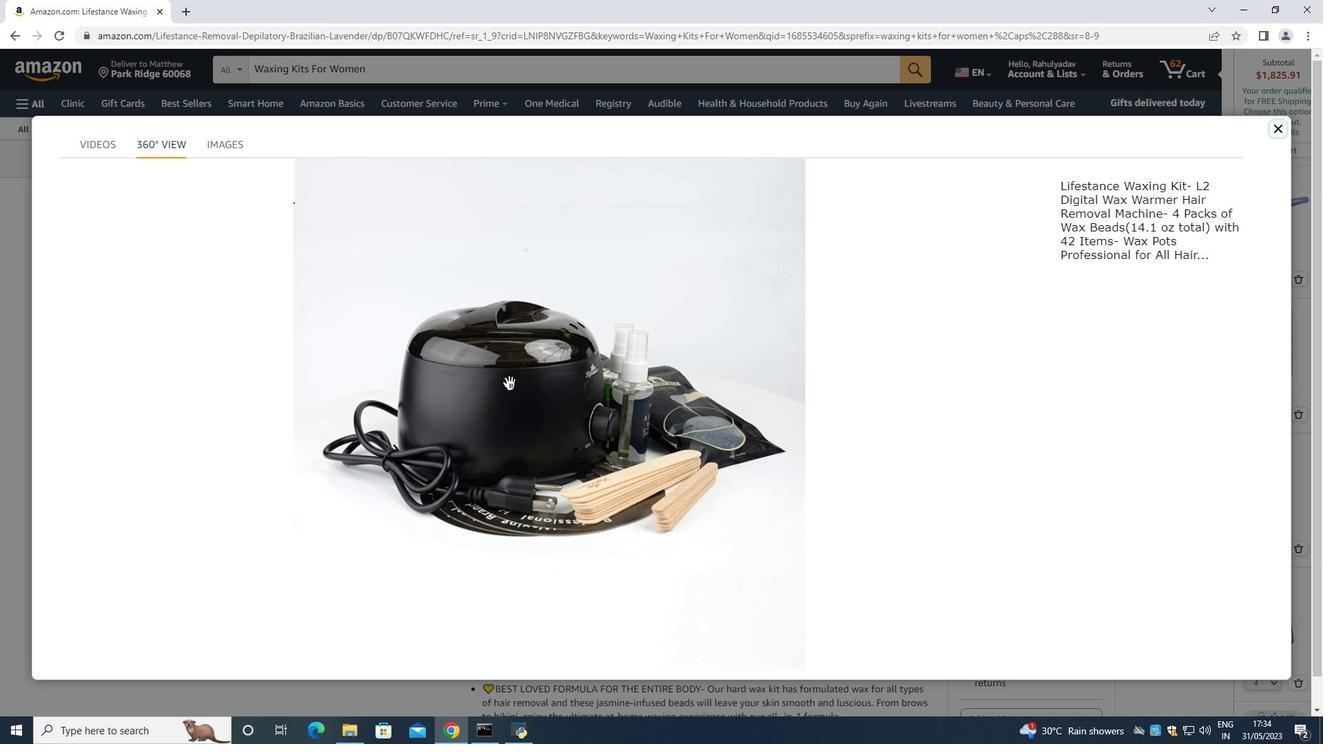 
Action: Mouse pressed left at (525, 370)
Screenshot: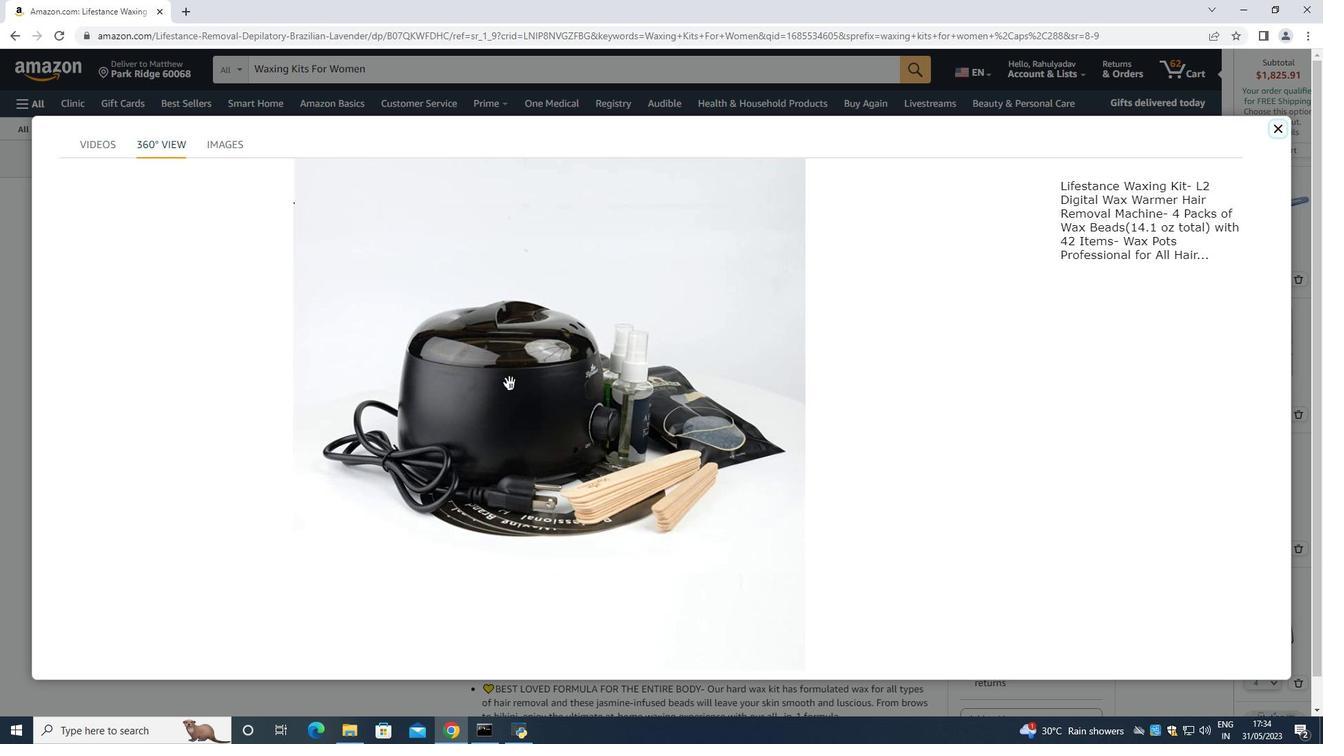 
Action: Mouse moved to (557, 363)
Screenshot: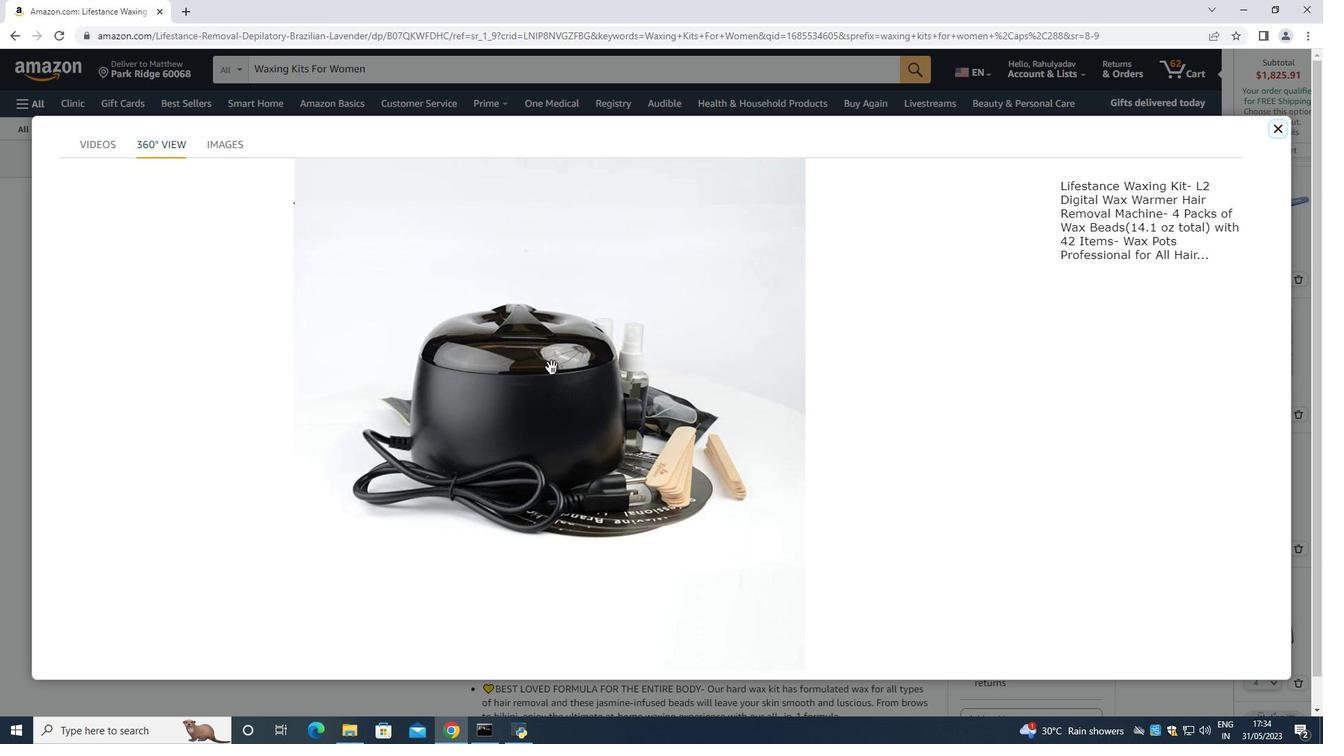 
Action: Mouse pressed left at (556, 356)
Screenshot: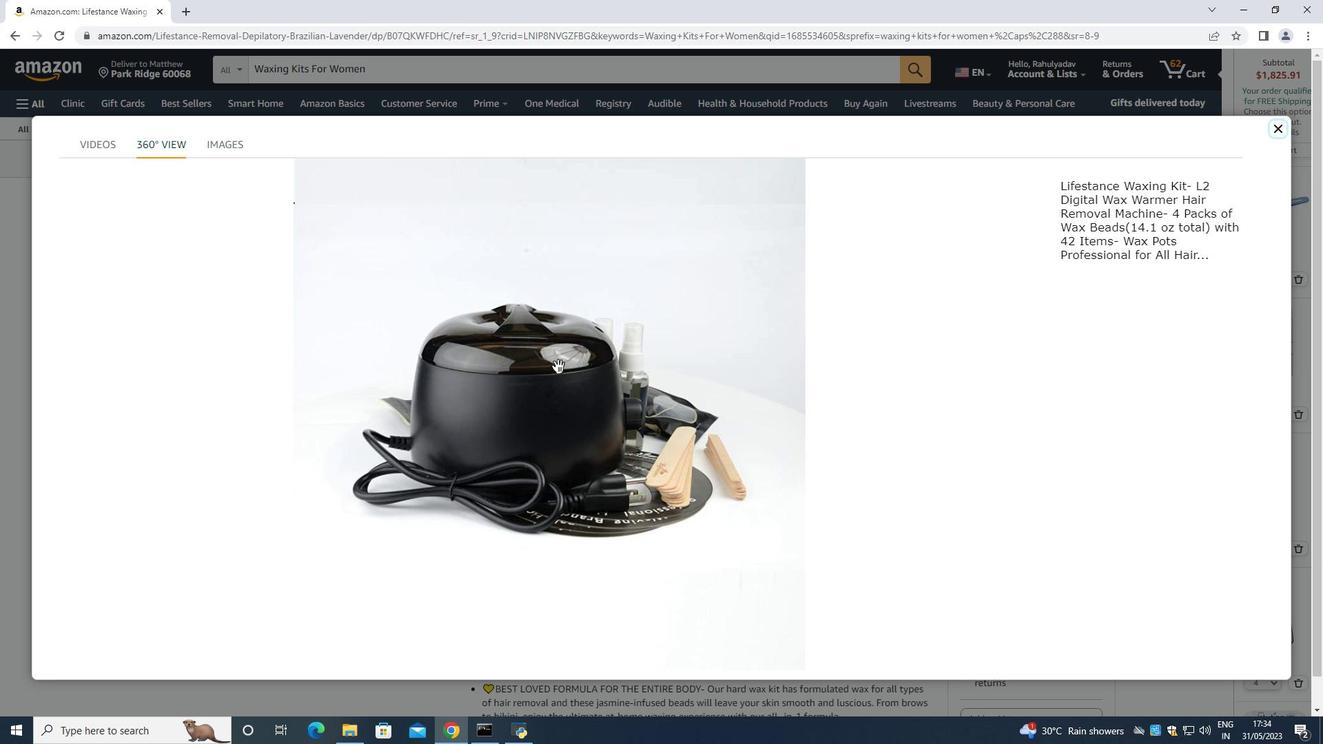 
Action: Mouse moved to (621, 349)
Screenshot: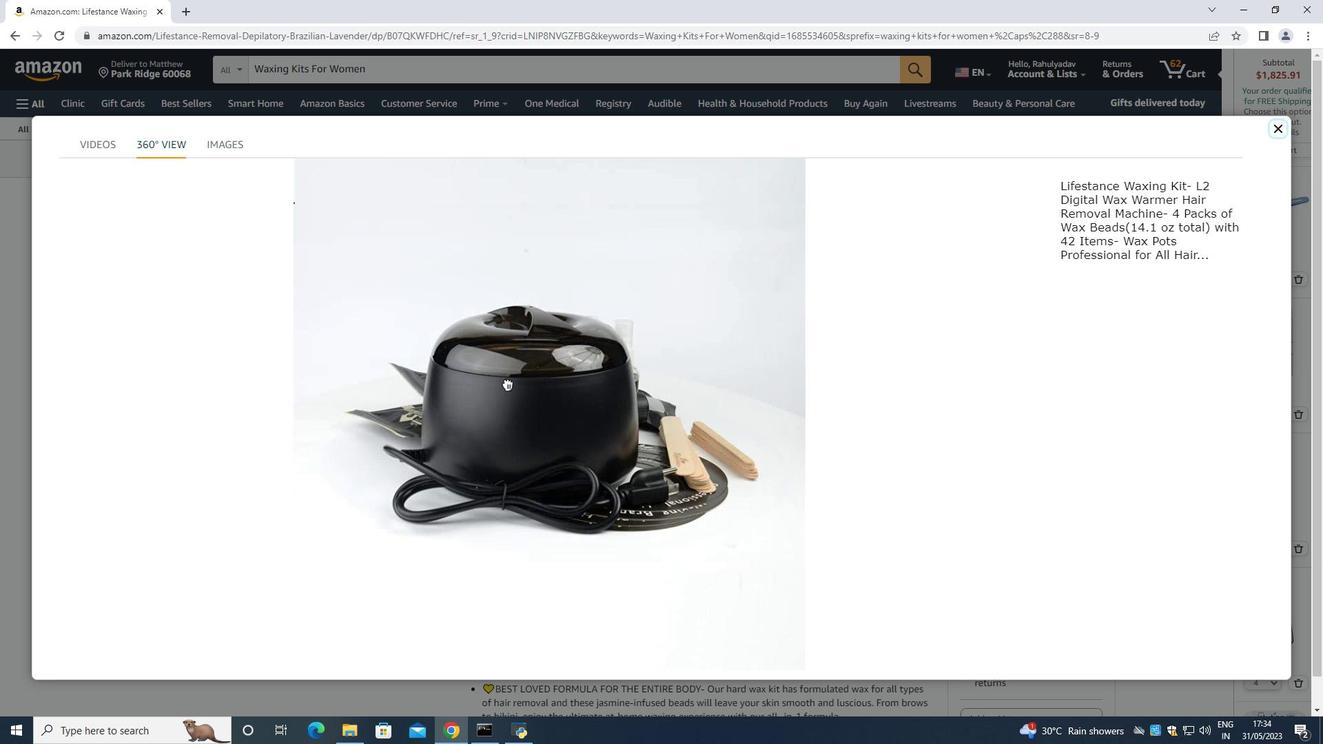 
Action: Mouse pressed left at (621, 349)
Screenshot: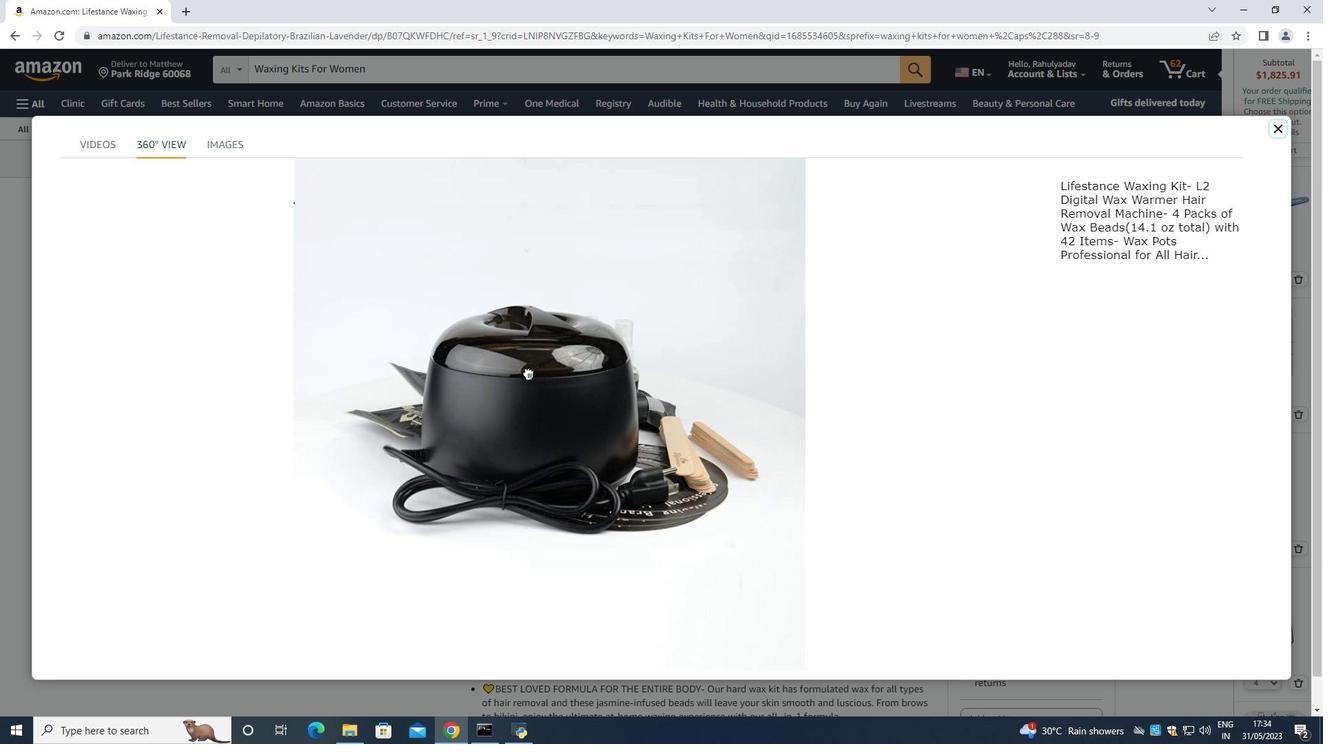 
Action: Mouse moved to (647, 346)
Screenshot: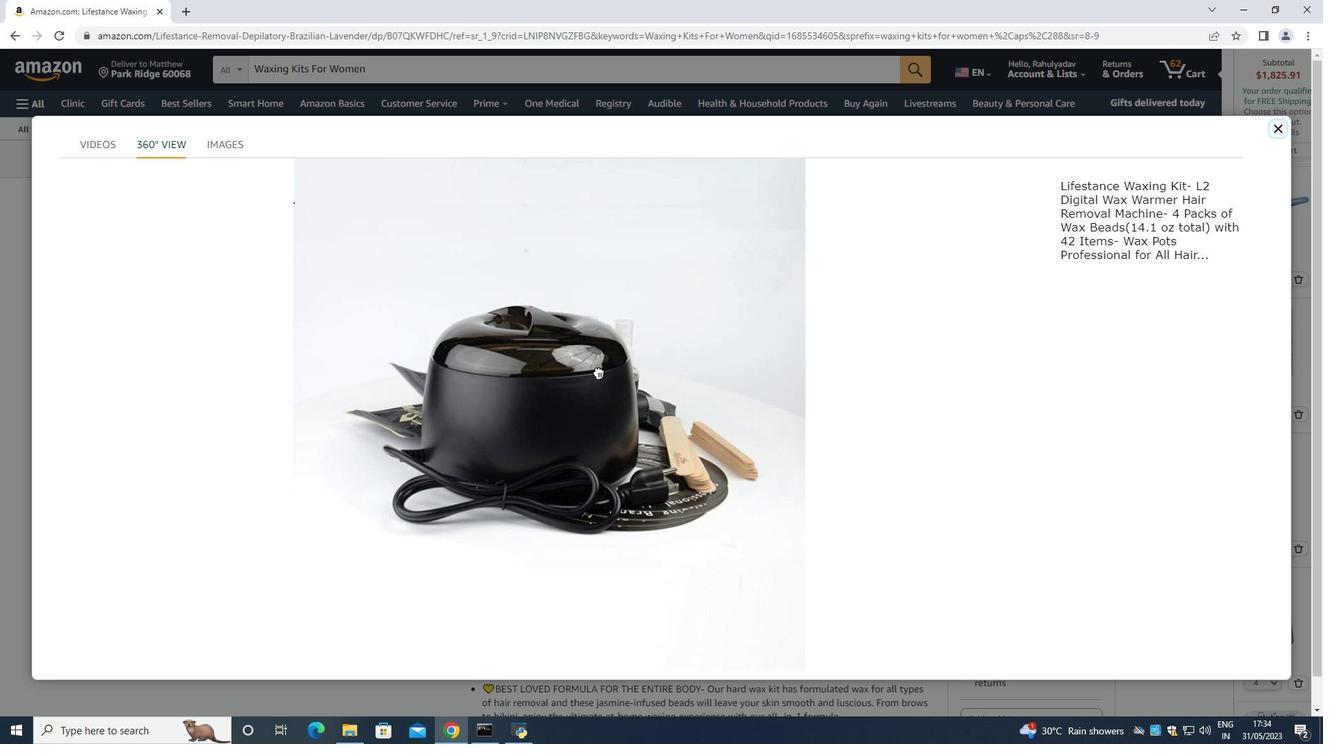 
Action: Mouse pressed left at (647, 346)
Screenshot: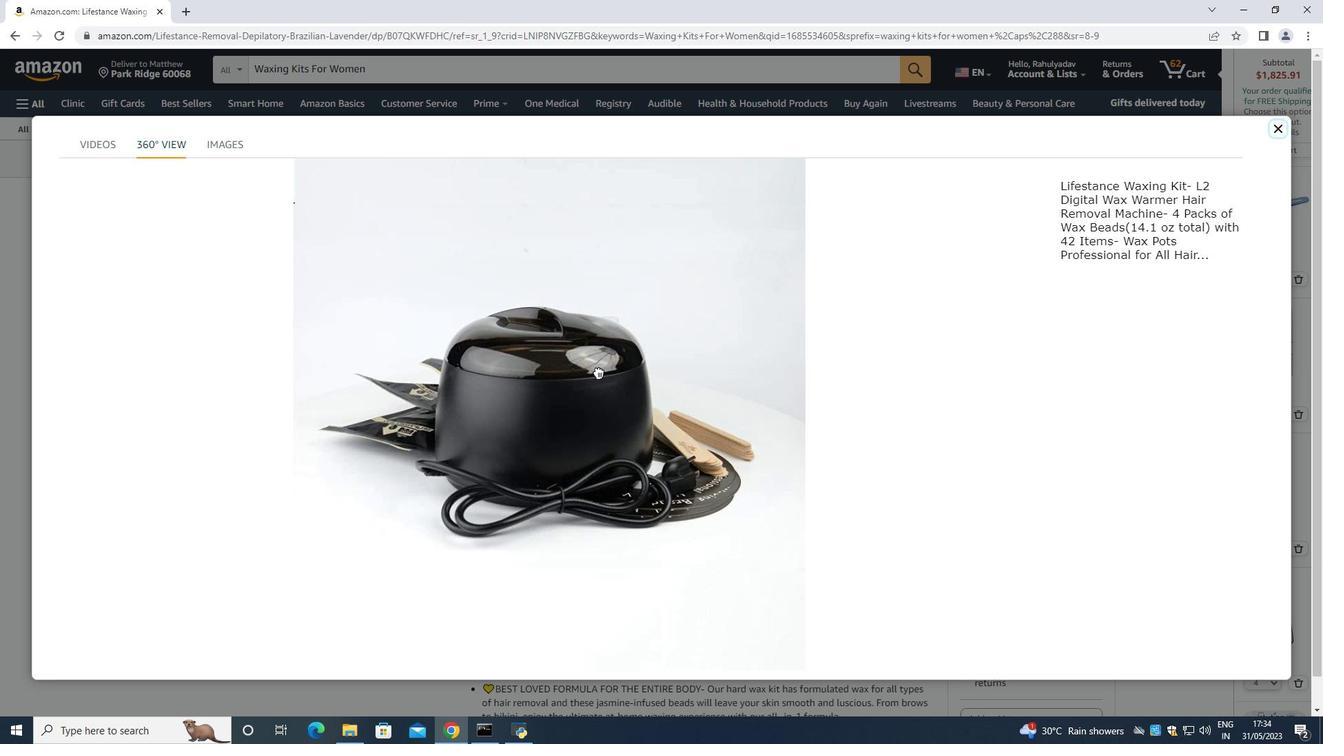 
Action: Mouse moved to (614, 327)
Screenshot: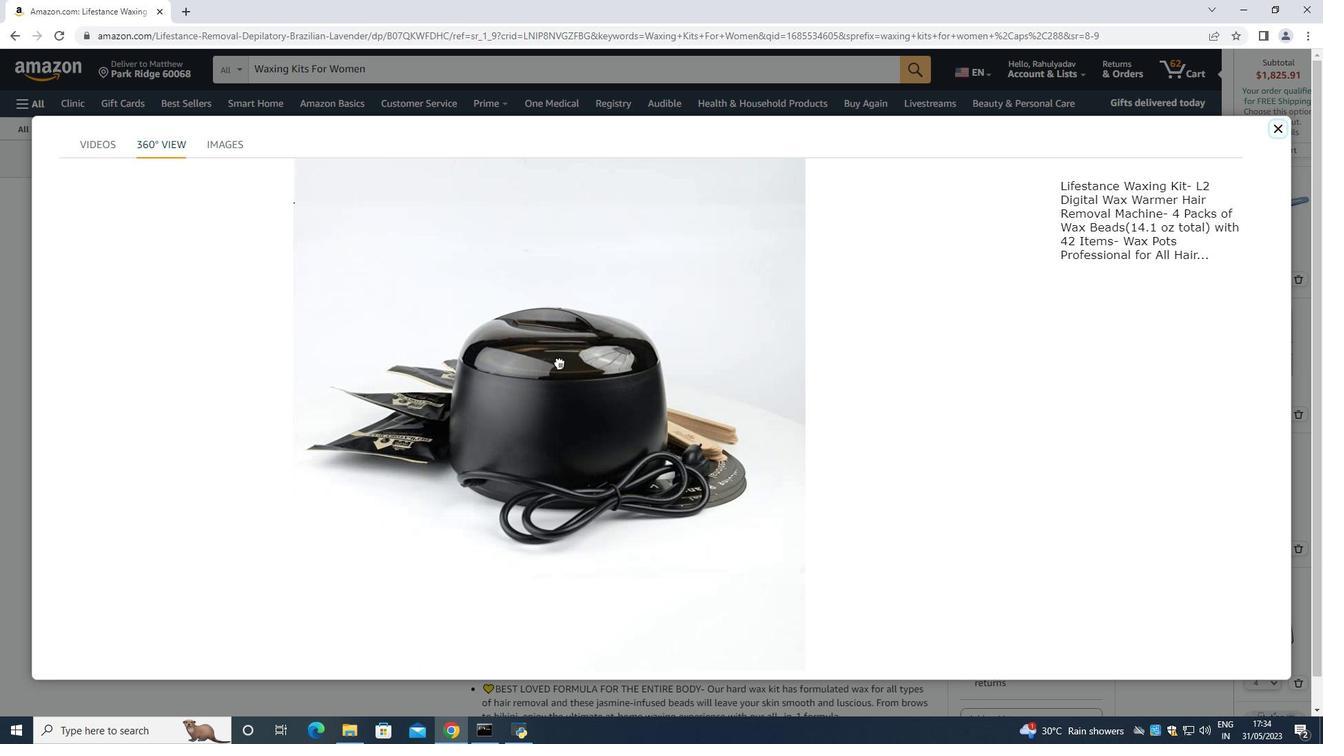 
Action: Mouse pressed left at (614, 327)
Screenshot: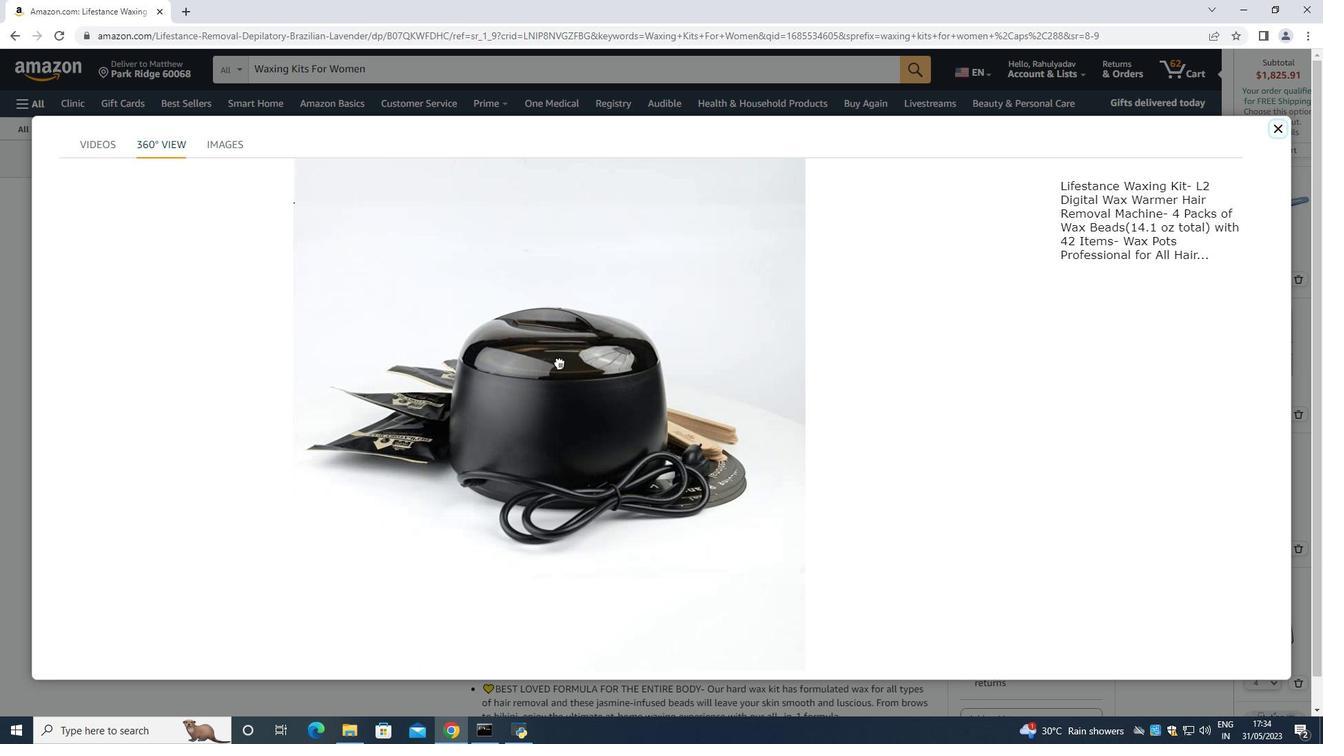 
Action: Mouse moved to (647, 324)
Screenshot: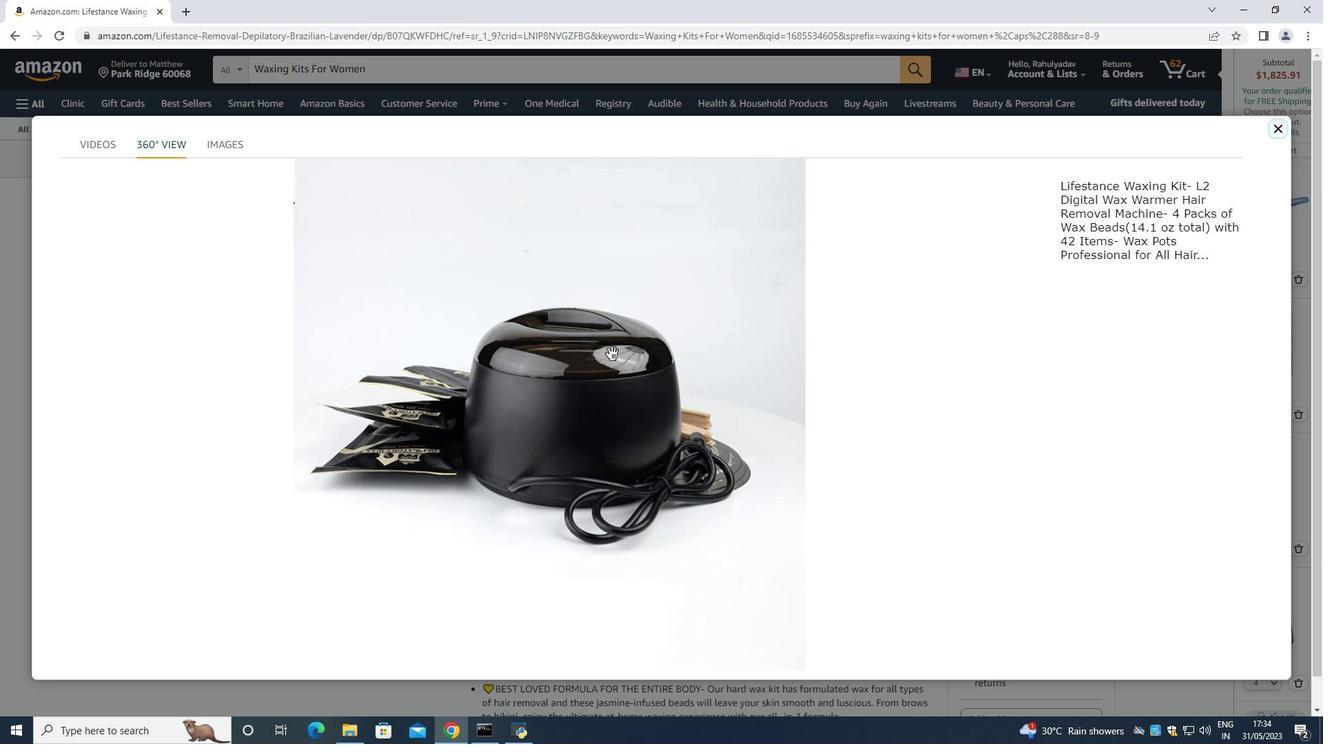 
Action: Mouse pressed left at (647, 317)
Screenshot: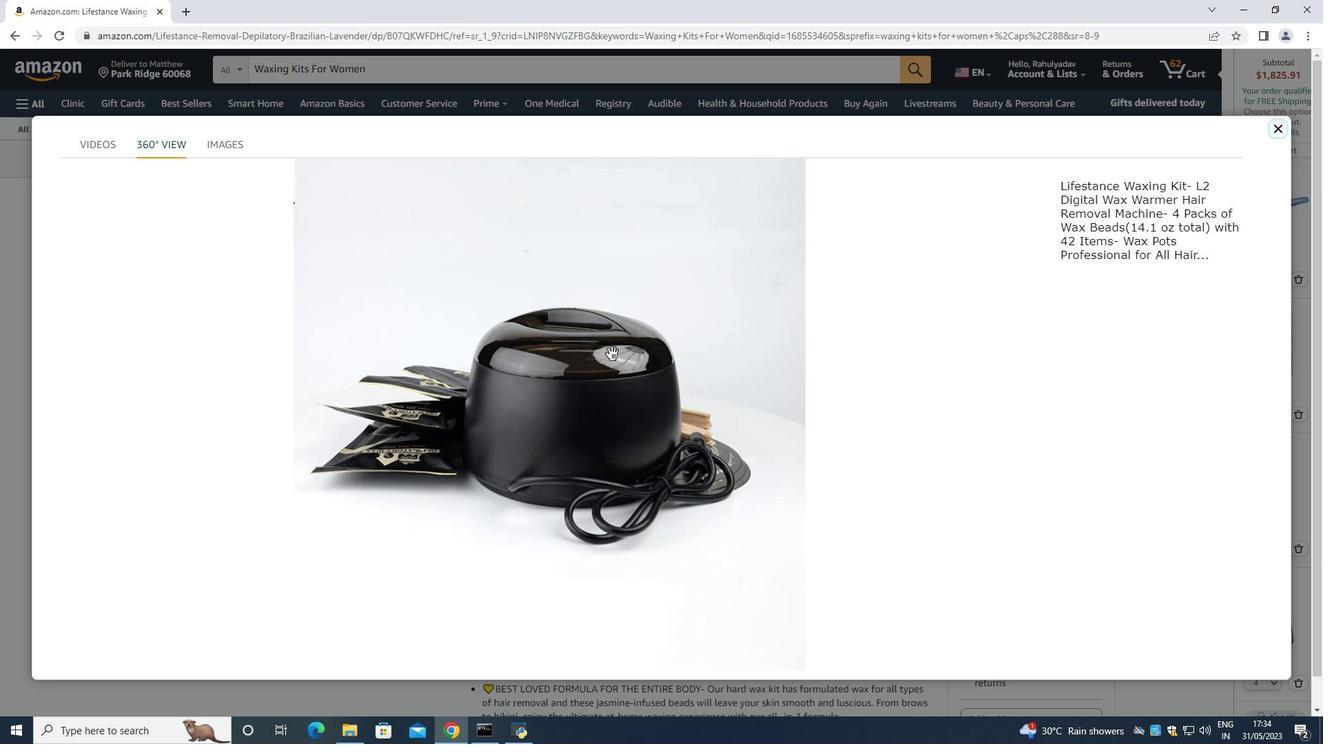 
Action: Mouse moved to (589, 332)
Screenshot: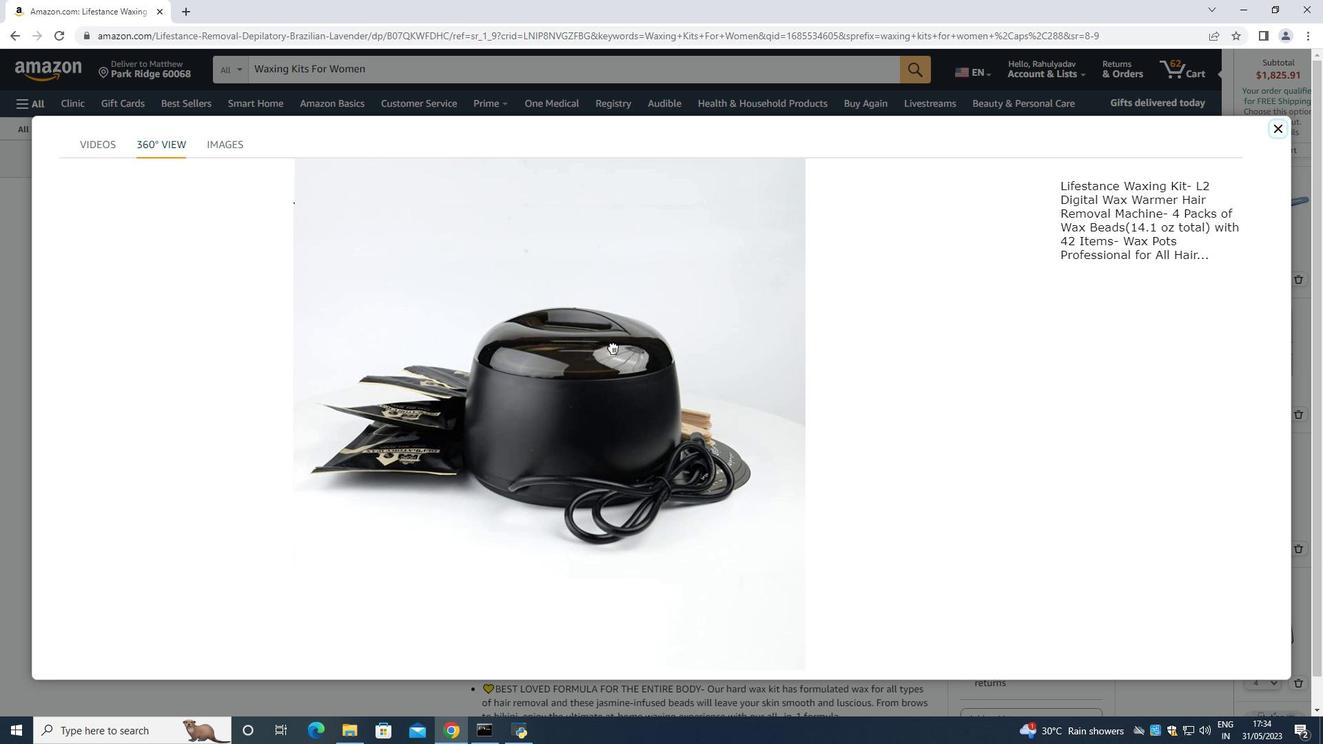 
Action: Mouse pressed left at (589, 332)
Screenshot: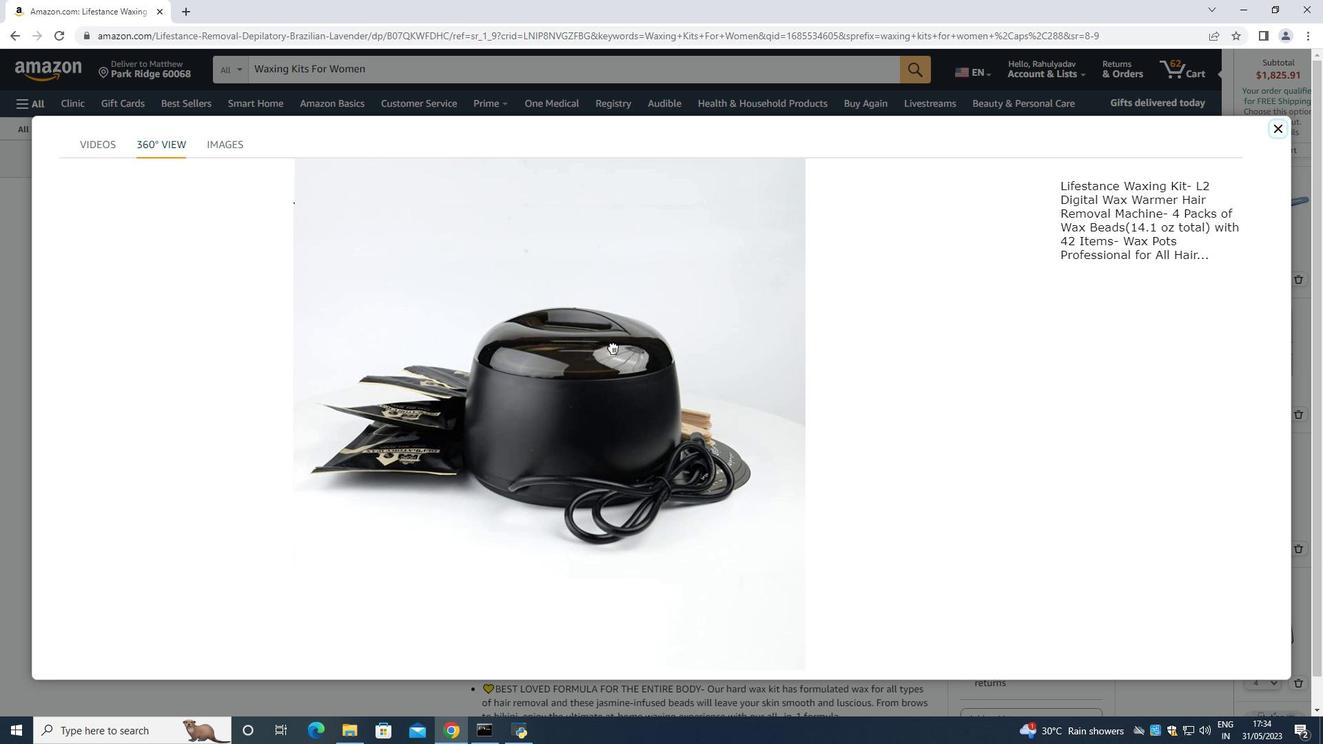 
Action: Mouse moved to (545, 339)
Screenshot: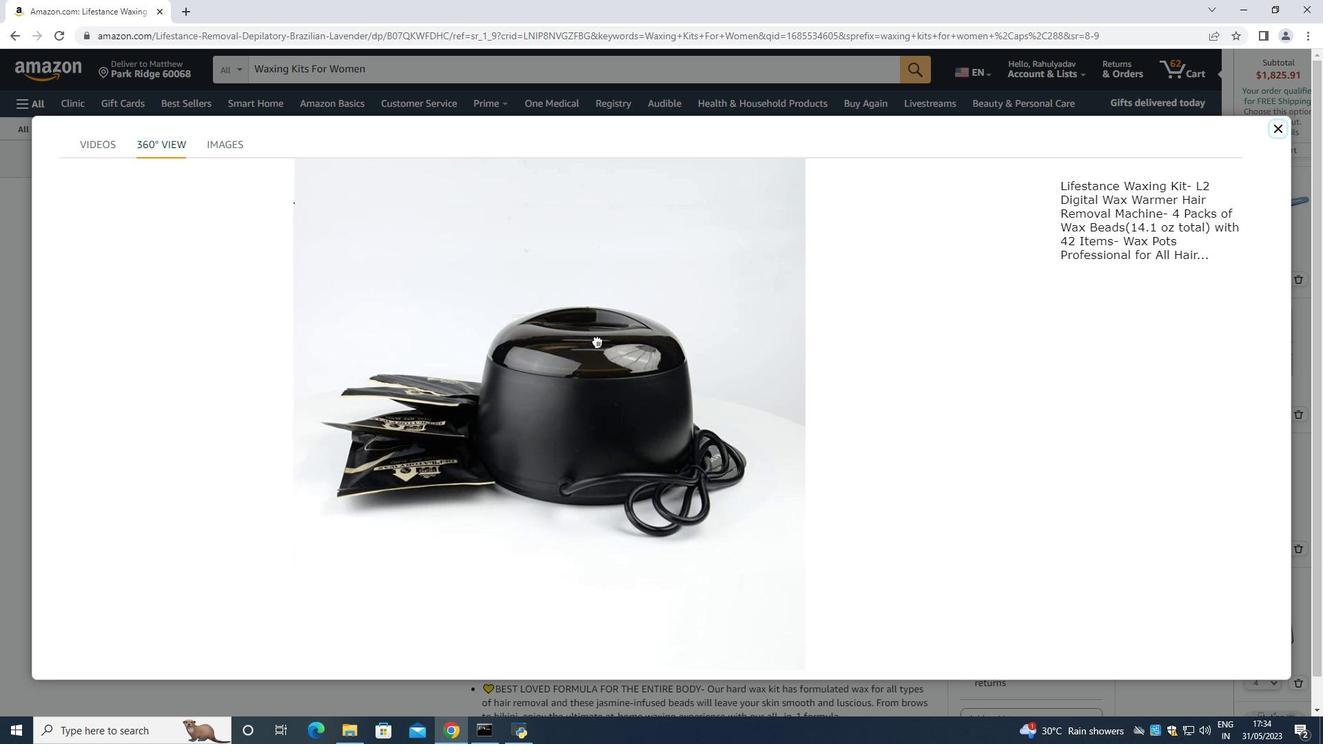 
Action: Mouse pressed left at (545, 337)
Screenshot: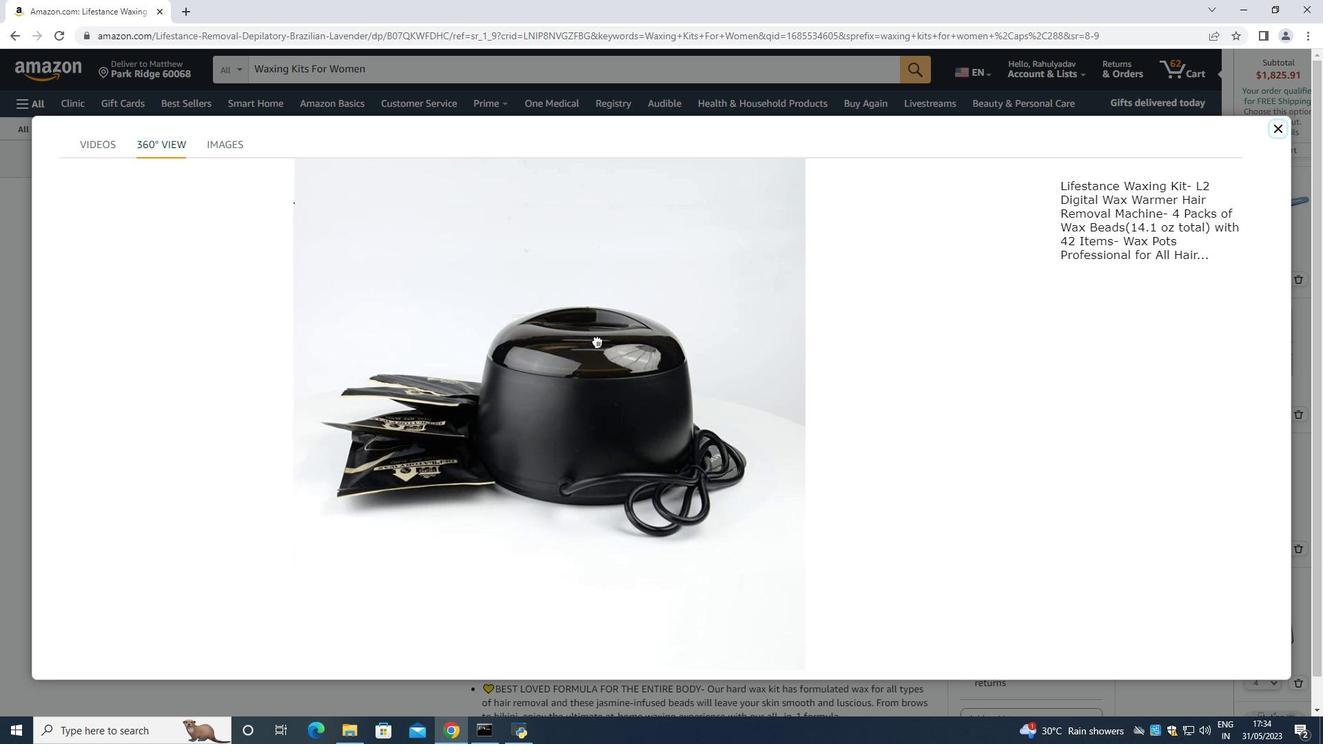 
Action: Mouse moved to (578, 349)
Screenshot: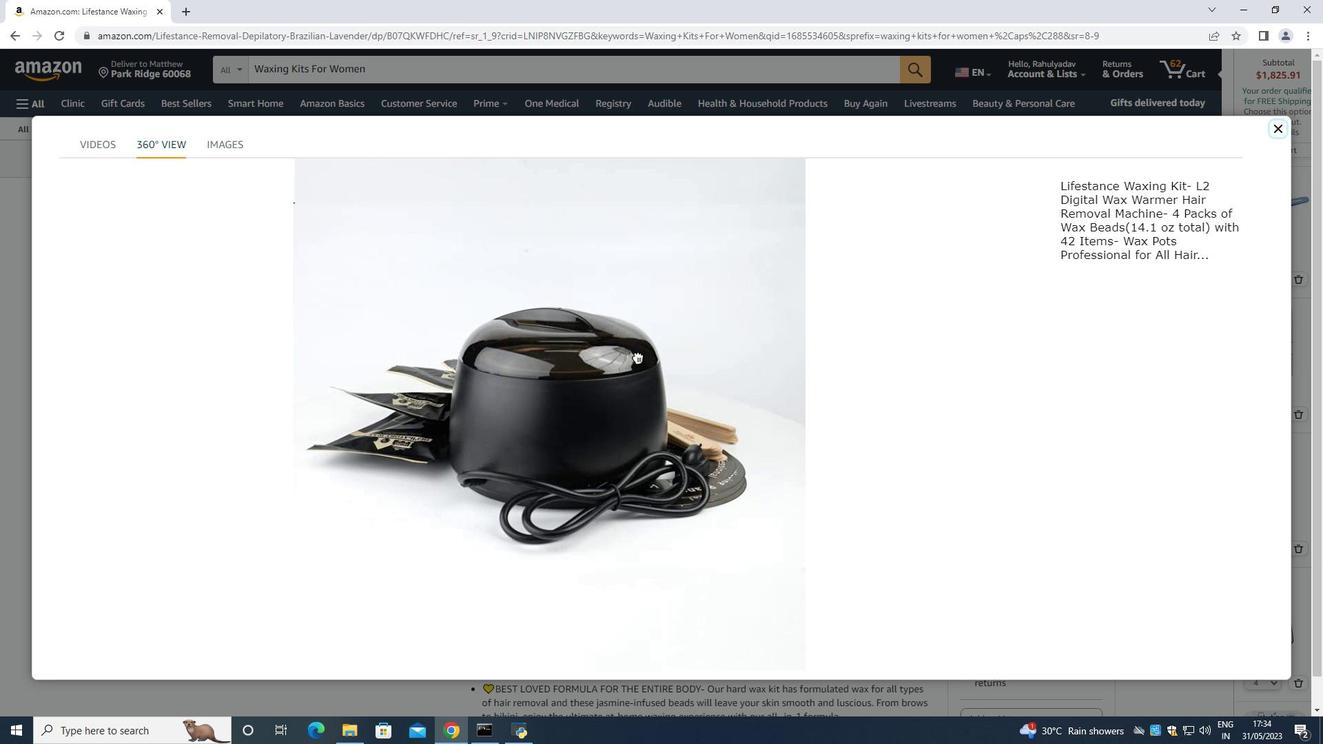 
Action: Mouse pressed left at (578, 349)
Screenshot: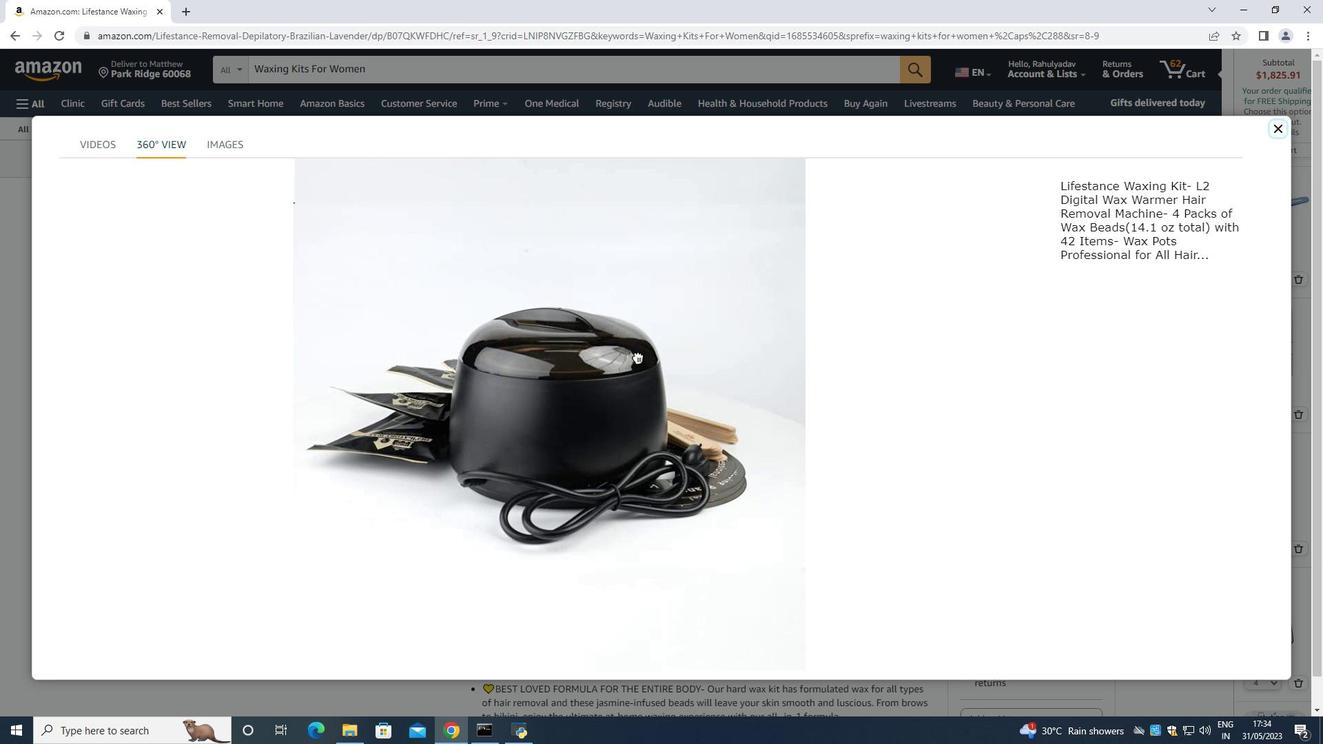 
Action: Mouse moved to (567, 349)
Screenshot: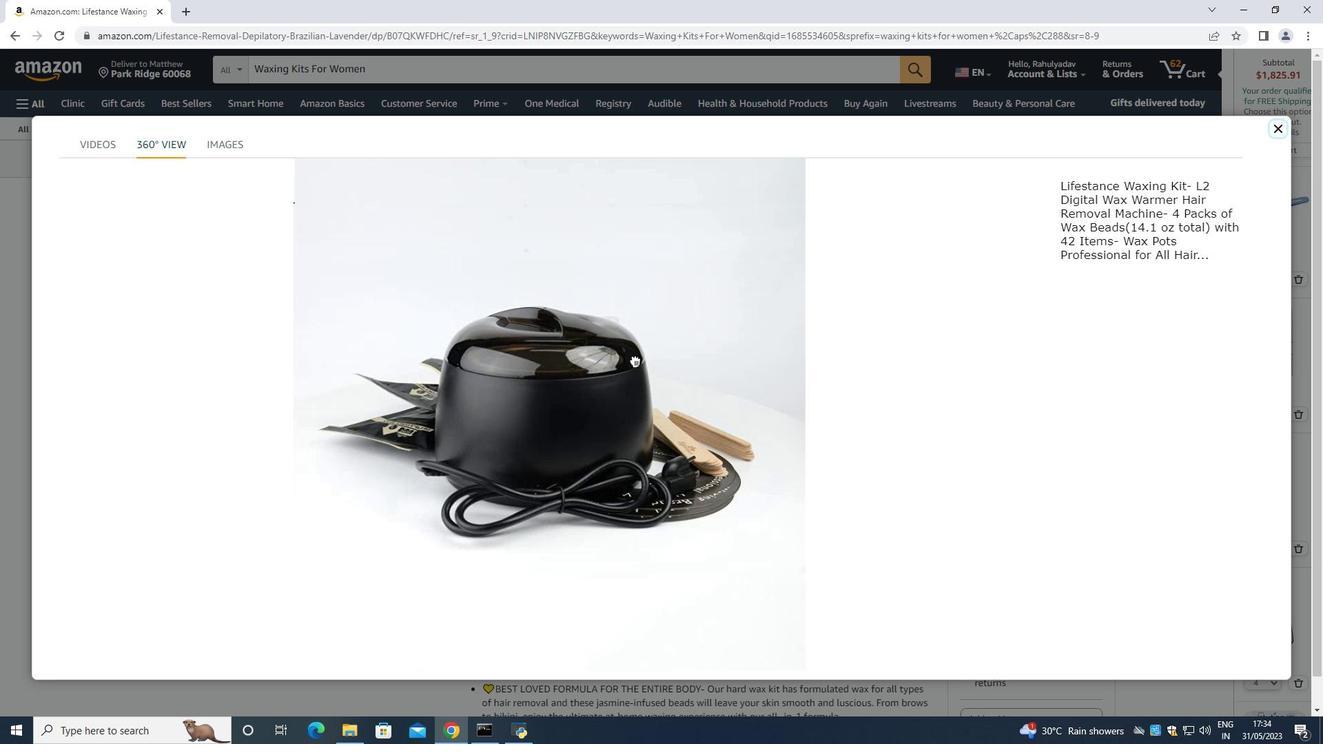 
Action: Mouse pressed left at (567, 349)
Screenshot: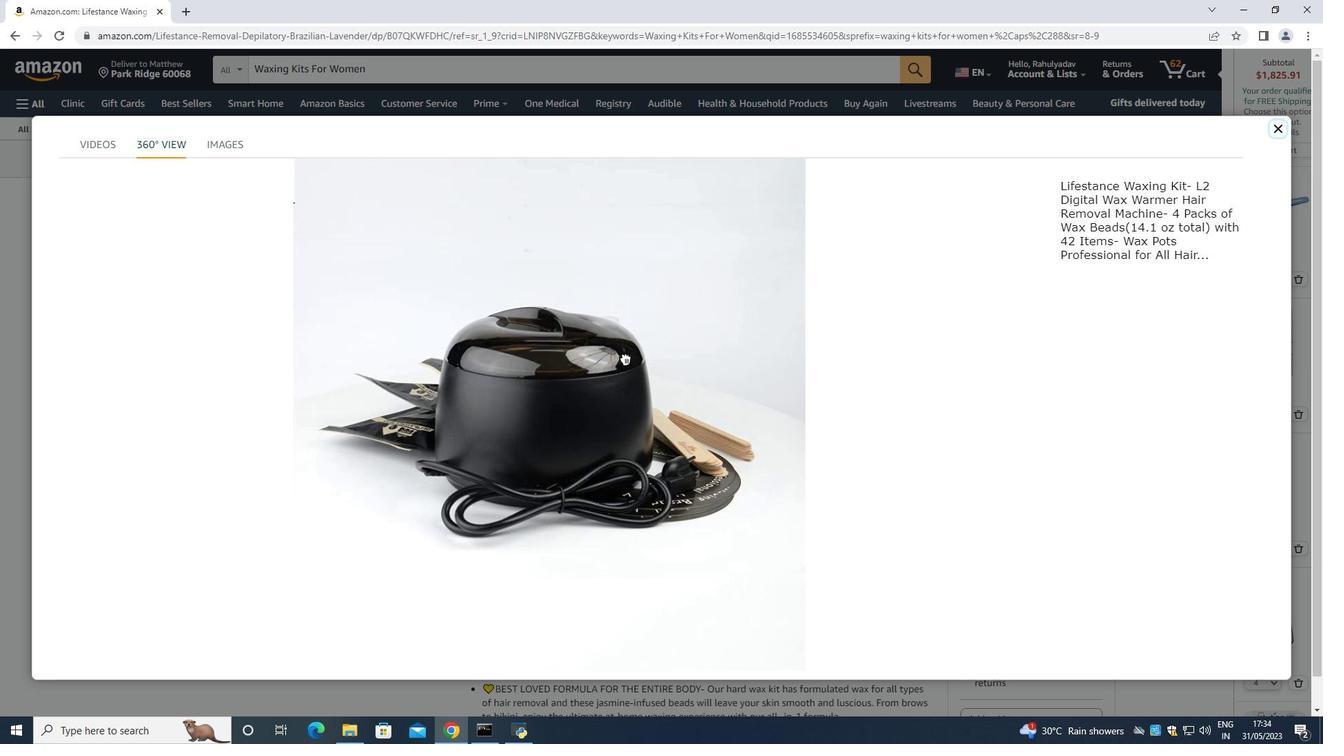 
Action: Mouse moved to (538, 349)
Screenshot: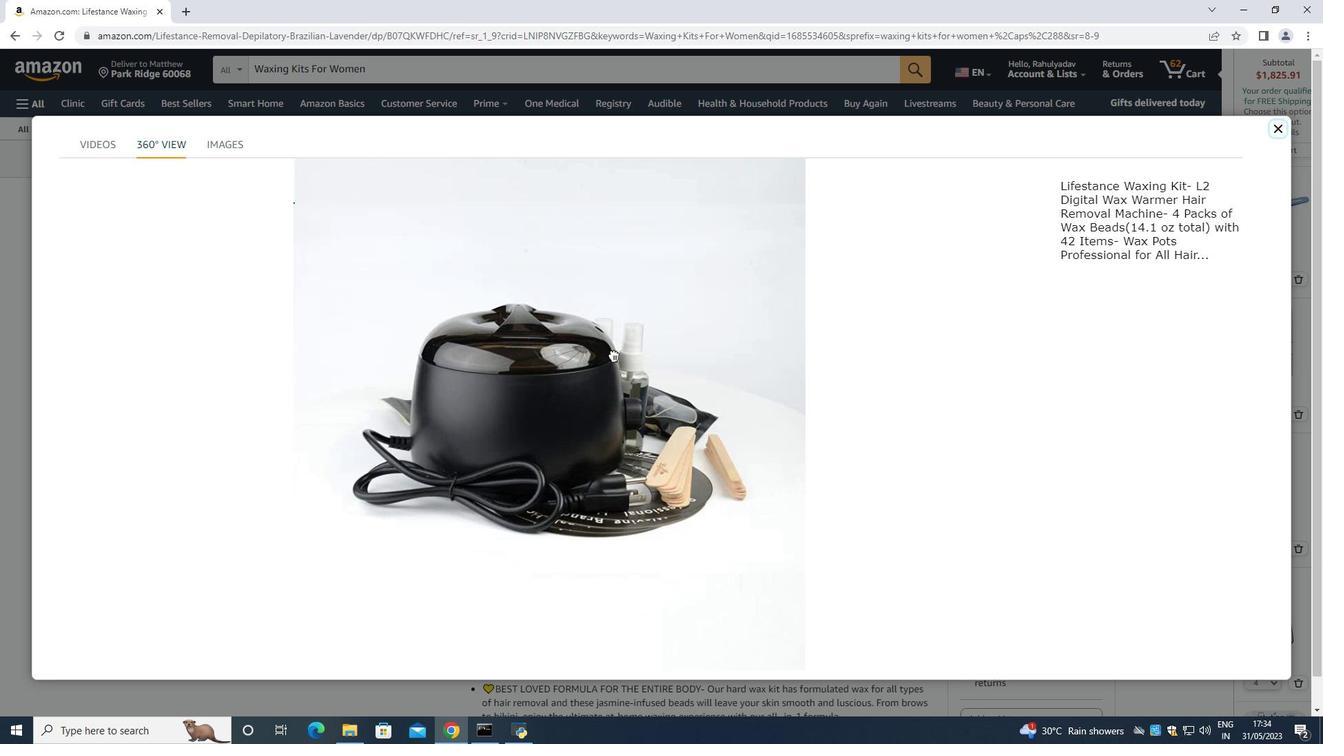 
Action: Mouse pressed left at (536, 348)
Screenshot: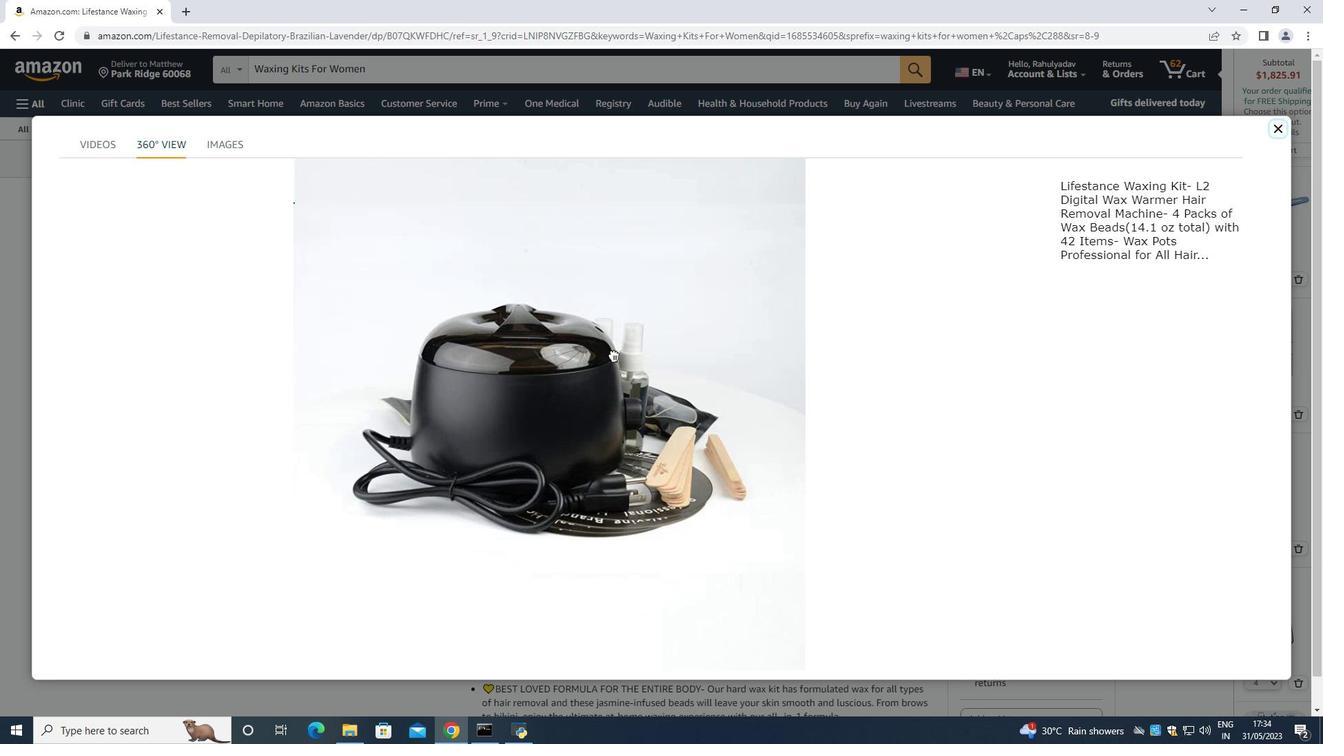 
Action: Mouse moved to (519, 348)
Screenshot: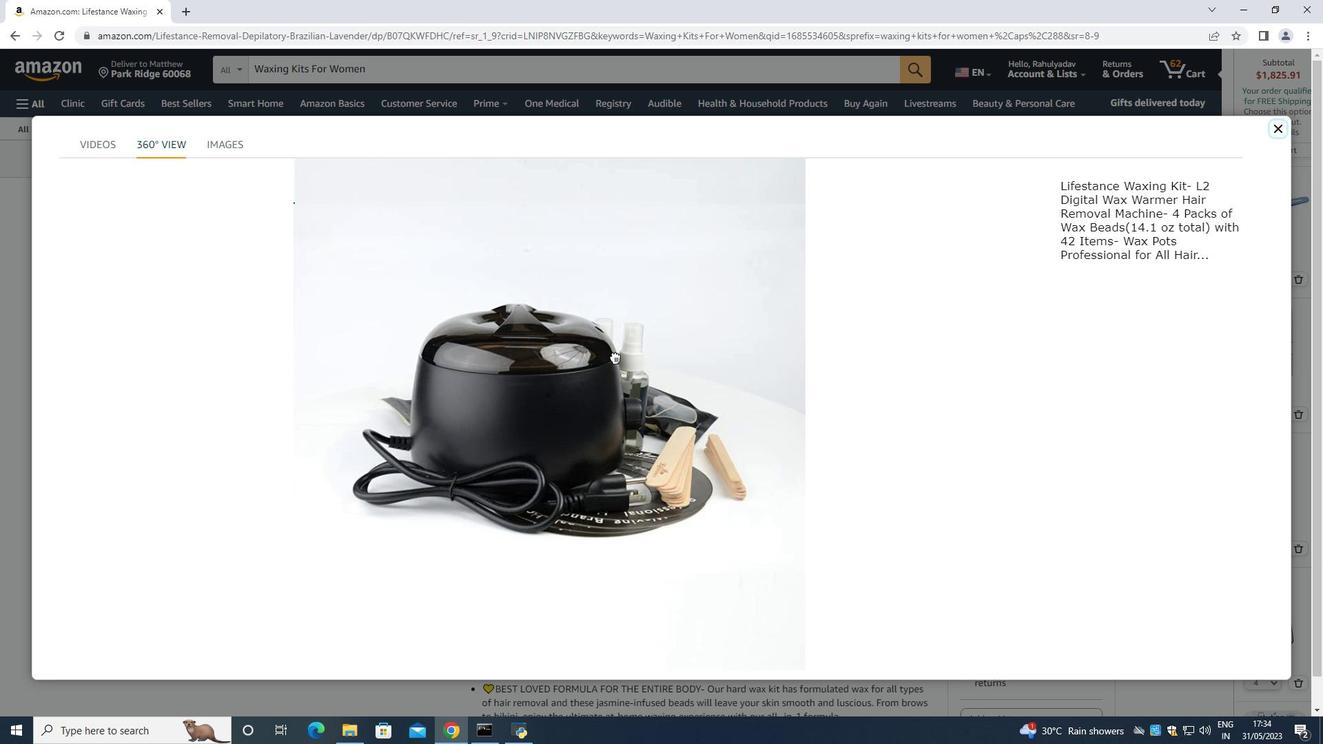 
Action: Mouse pressed left at (519, 348)
Screenshot: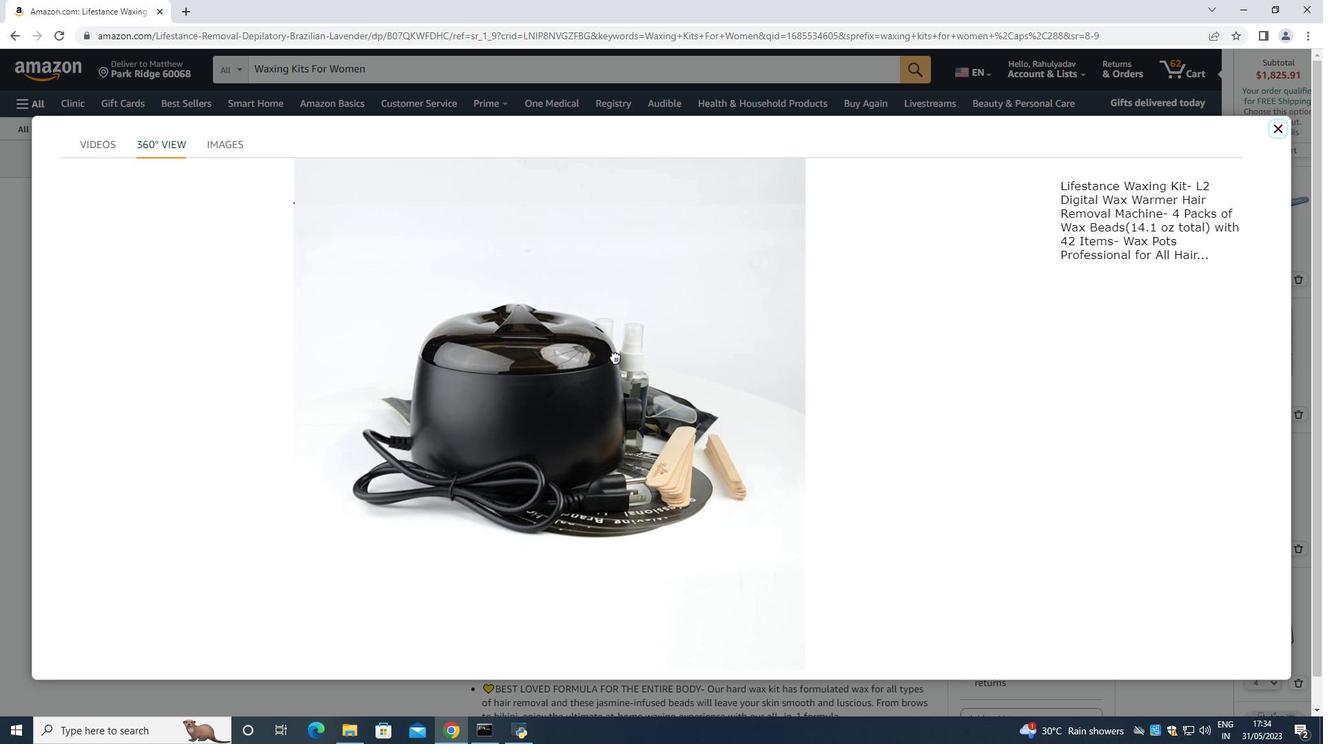 
Action: Mouse moved to (548, 350)
Screenshot: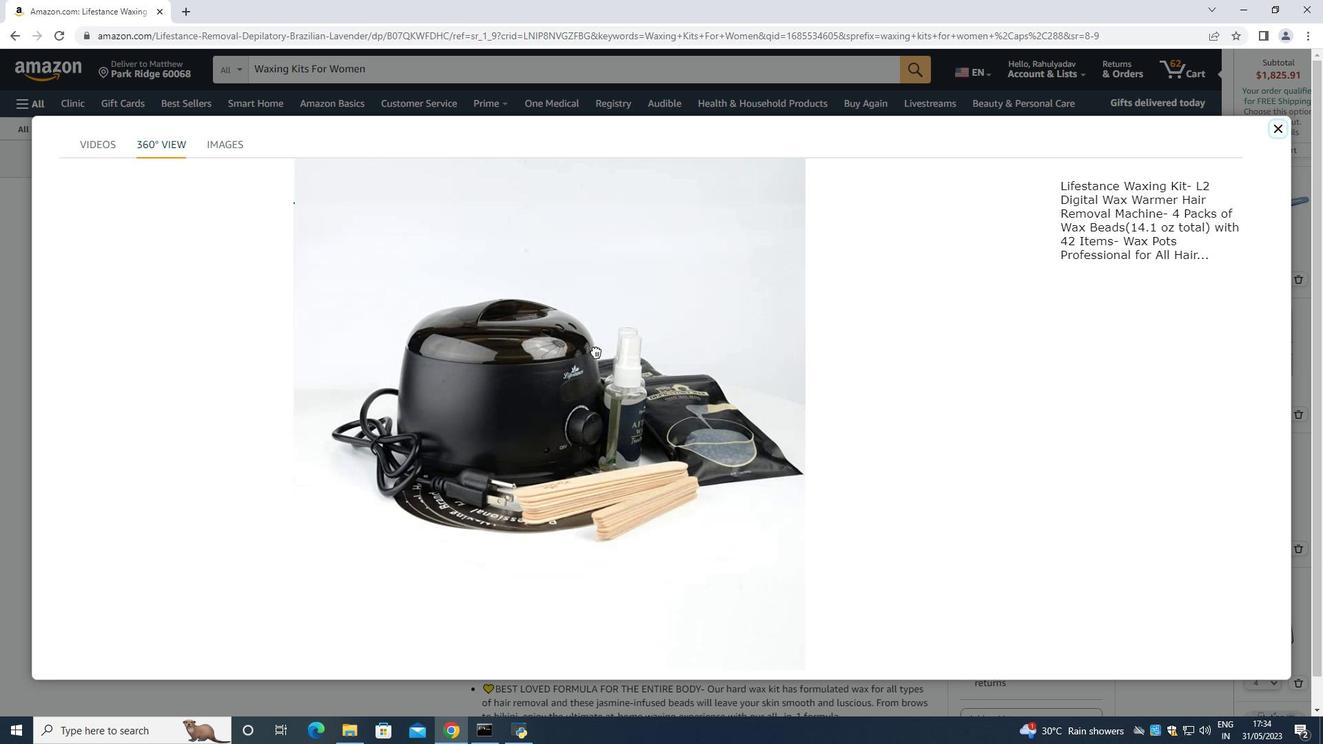 
Action: Mouse pressed left at (548, 350)
Screenshot: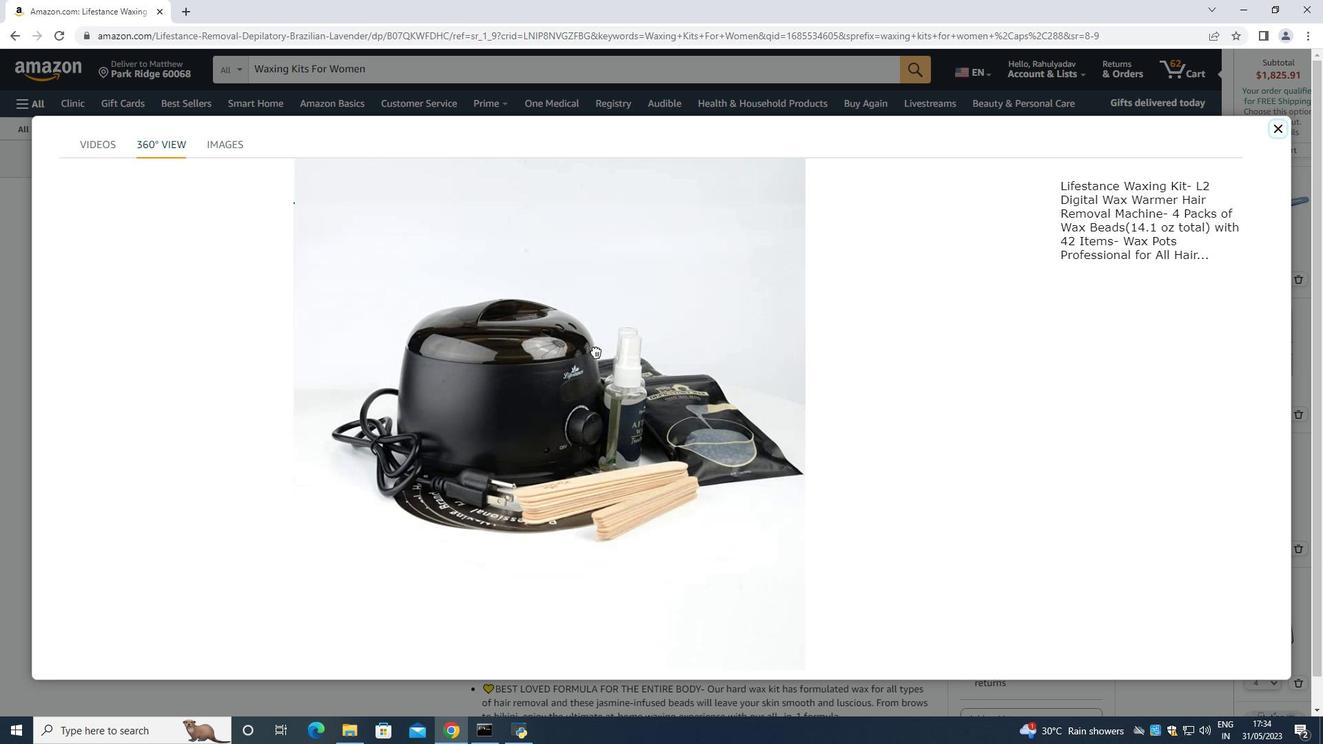 
Action: Mouse moved to (551, 341)
Screenshot: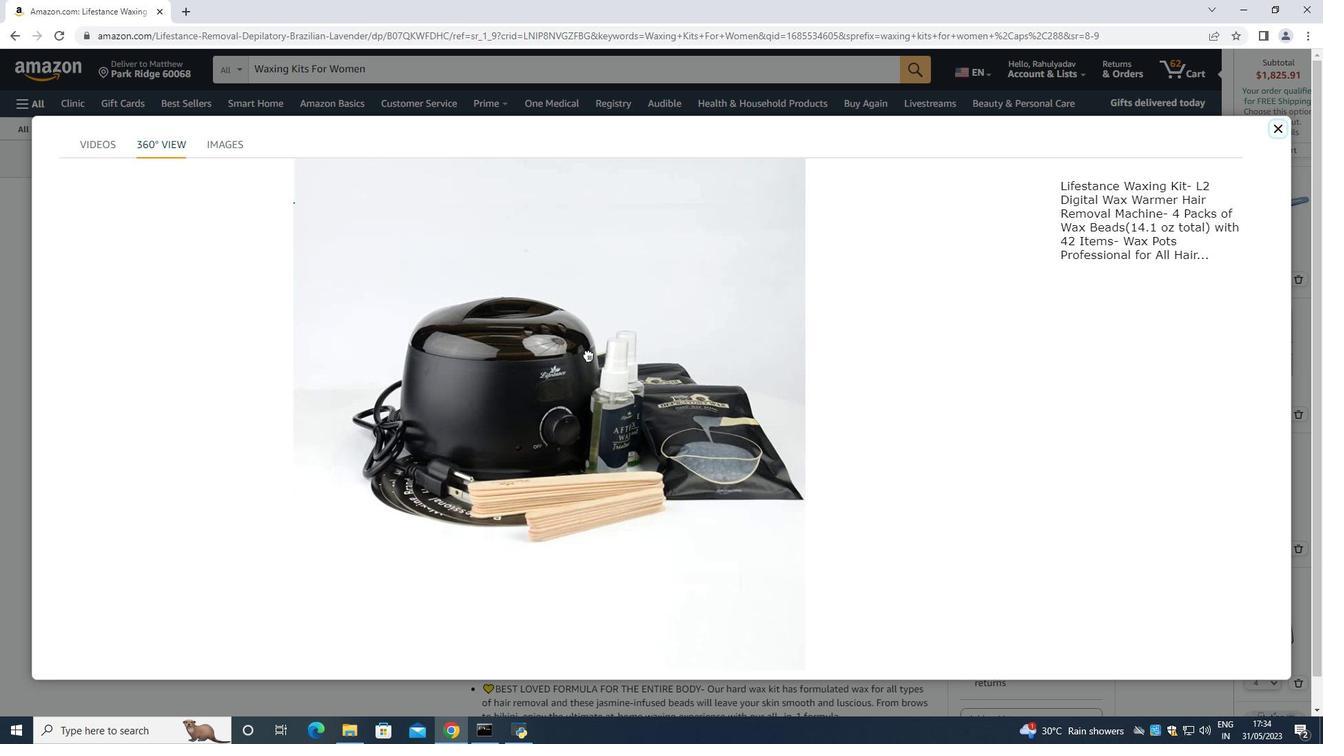 
Action: Mouse pressed left at (538, 345)
Screenshot: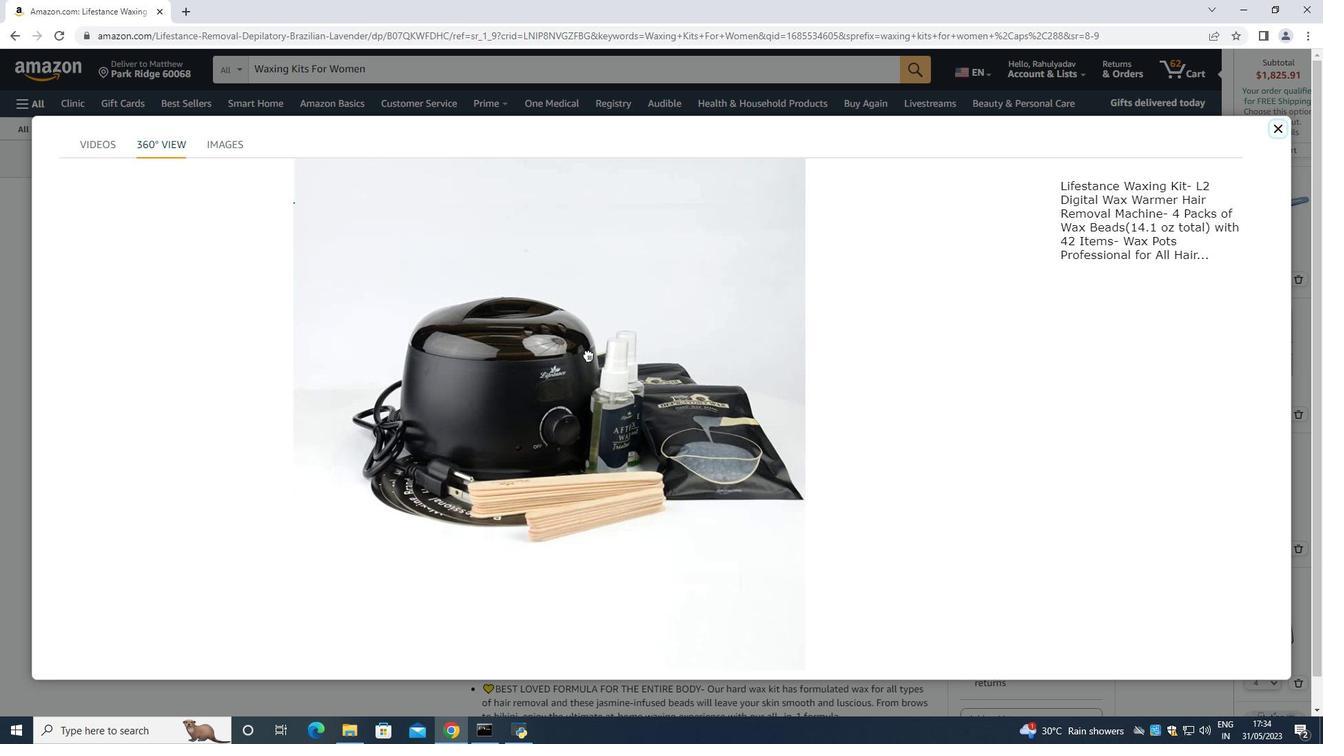 
Action: Mouse moved to (655, 351)
Screenshot: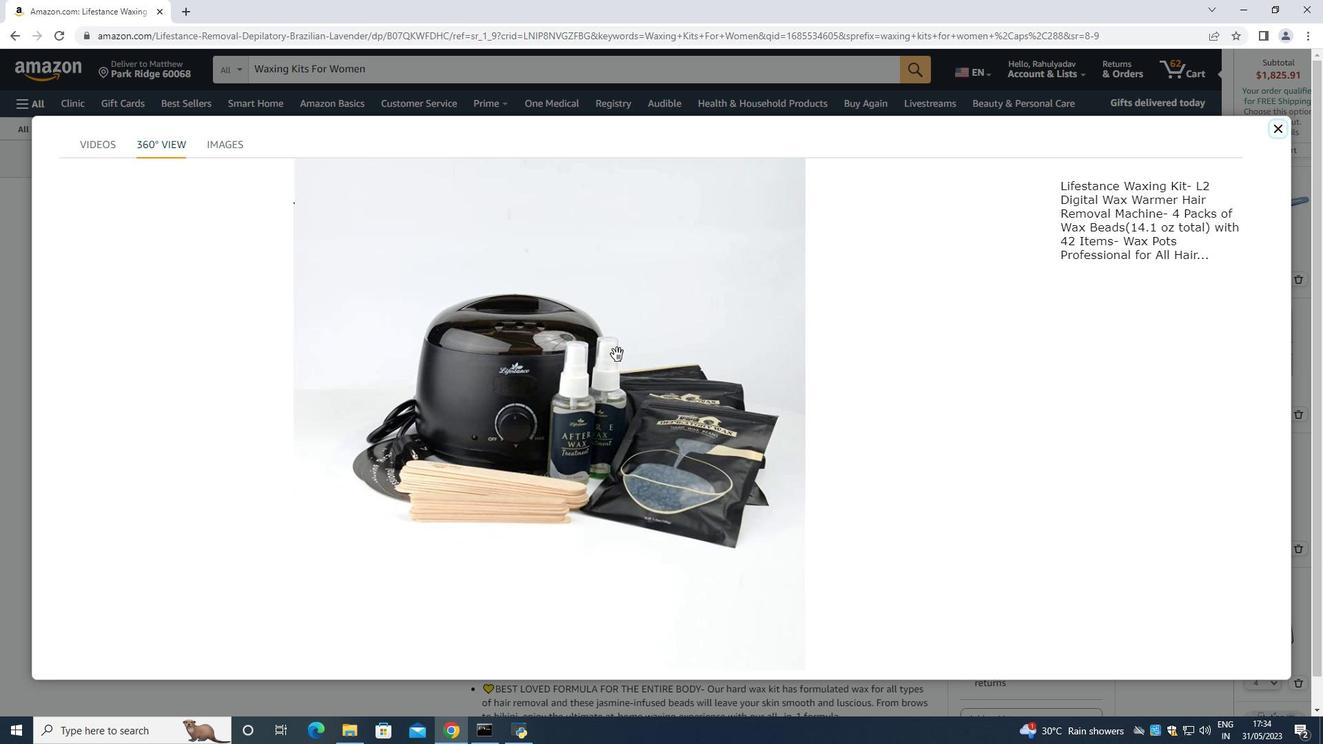 
Action: Mouse pressed left at (605, 345)
Screenshot: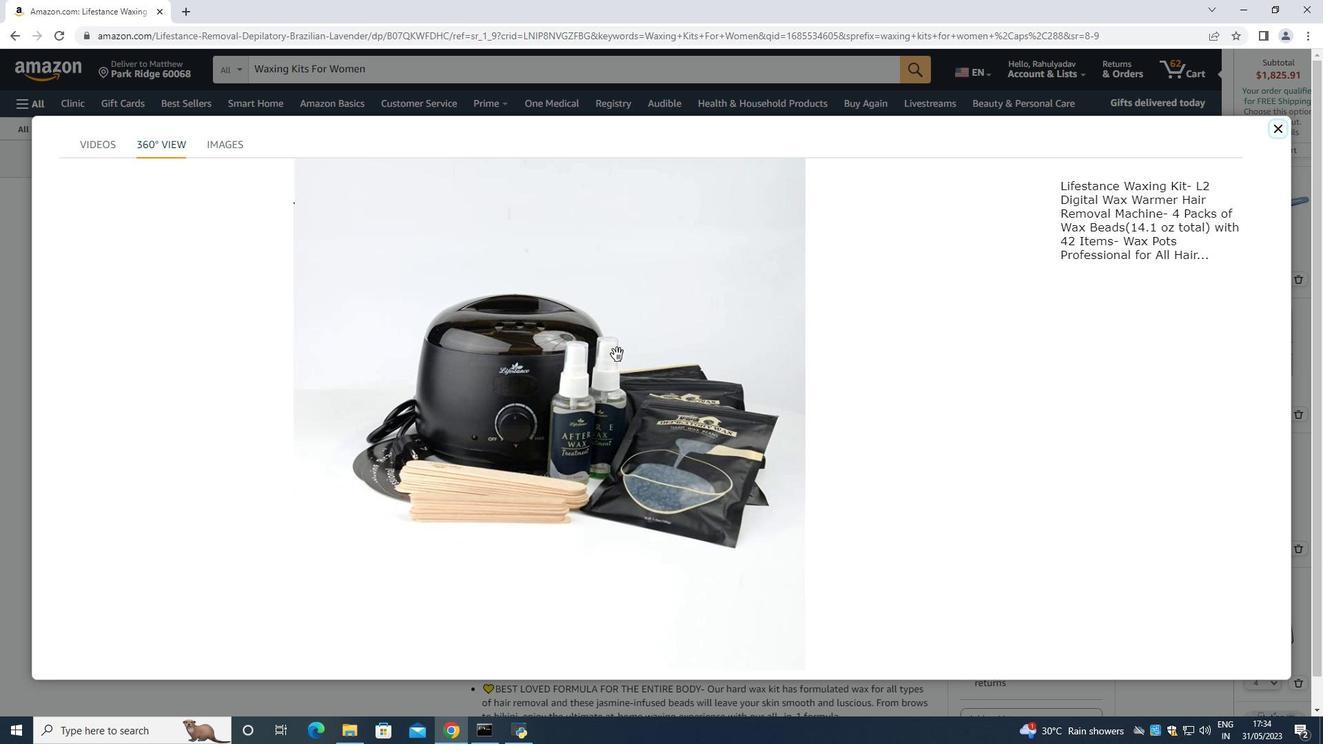 
Action: Mouse moved to (572, 338)
Screenshot: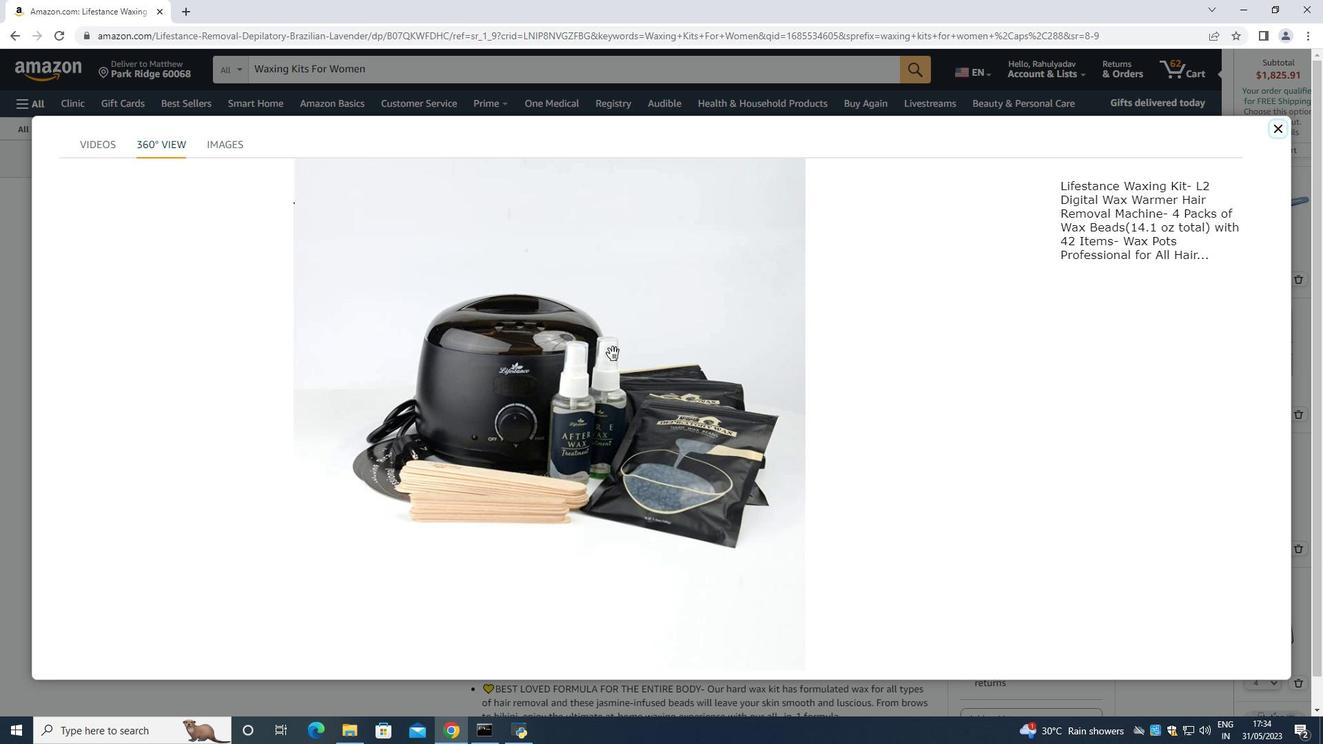 
Action: Mouse pressed left at (572, 338)
Screenshot: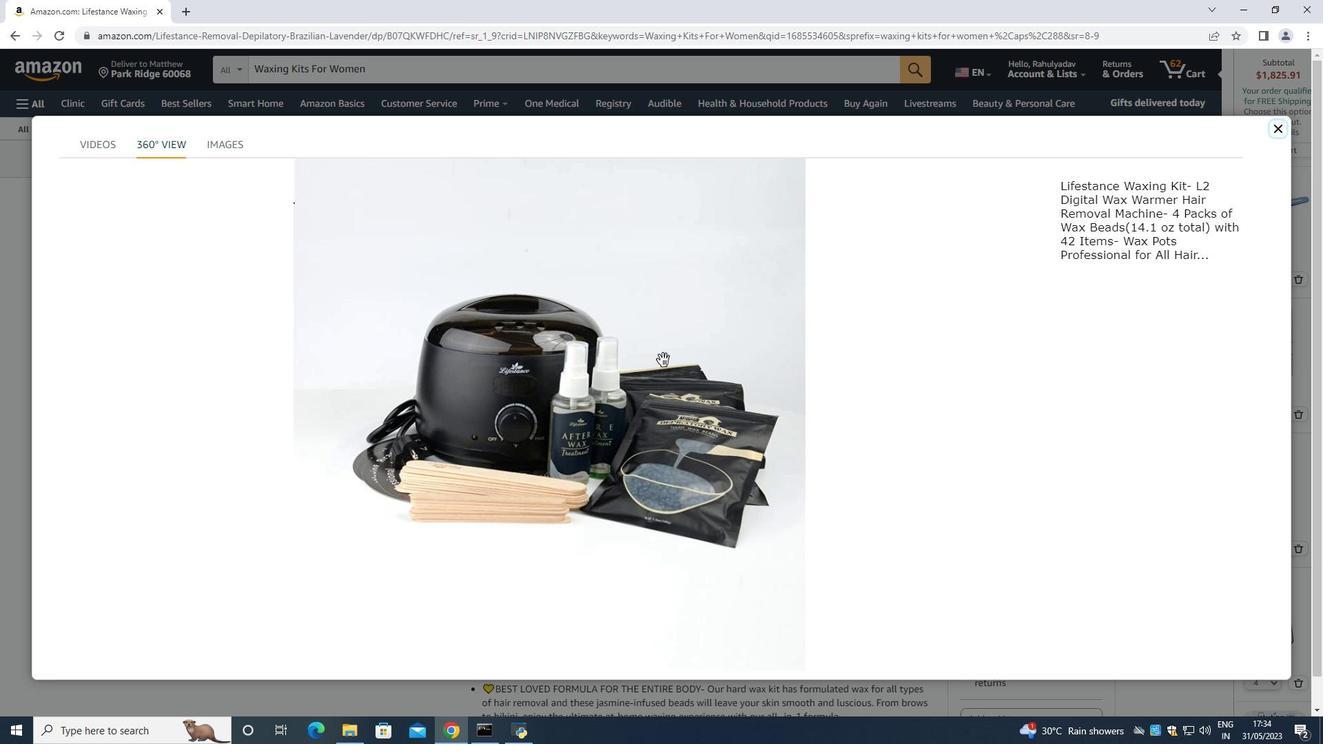 
Action: Mouse moved to (1272, 124)
Screenshot: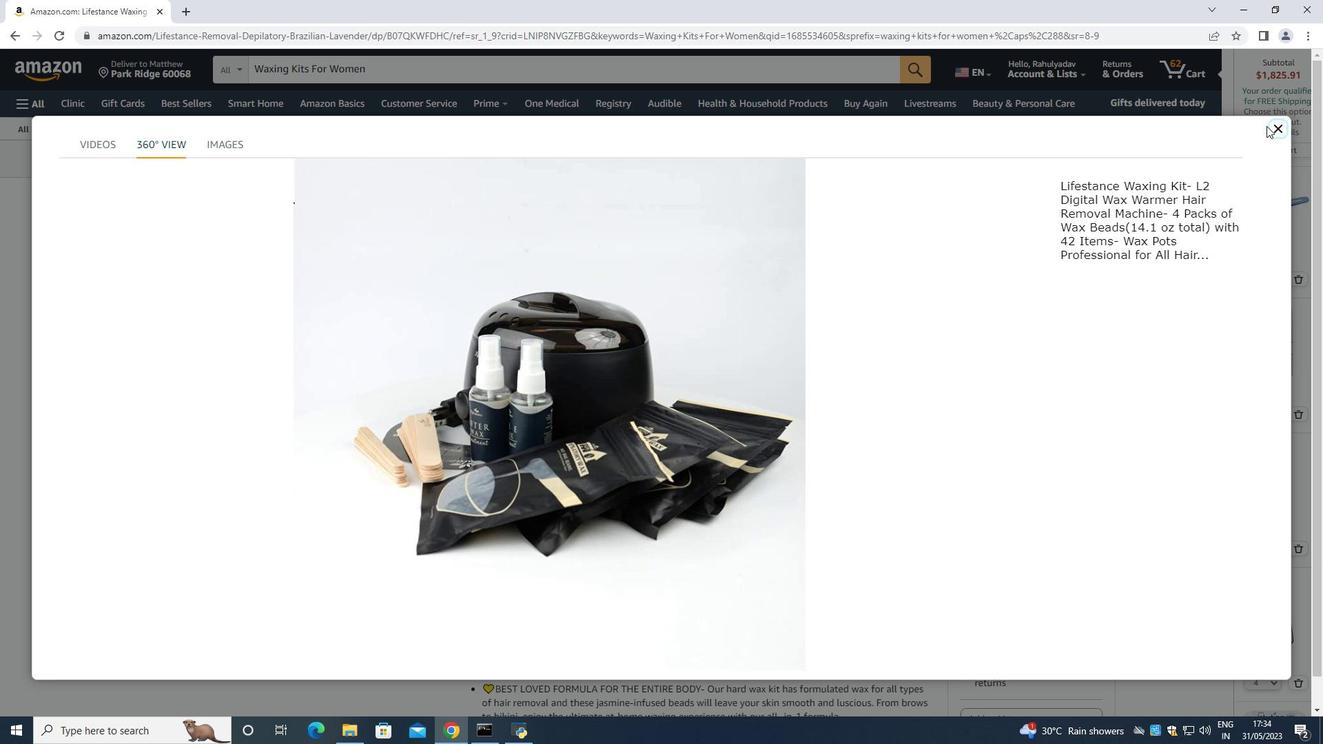 
Action: Mouse pressed left at (1272, 124)
Screenshot: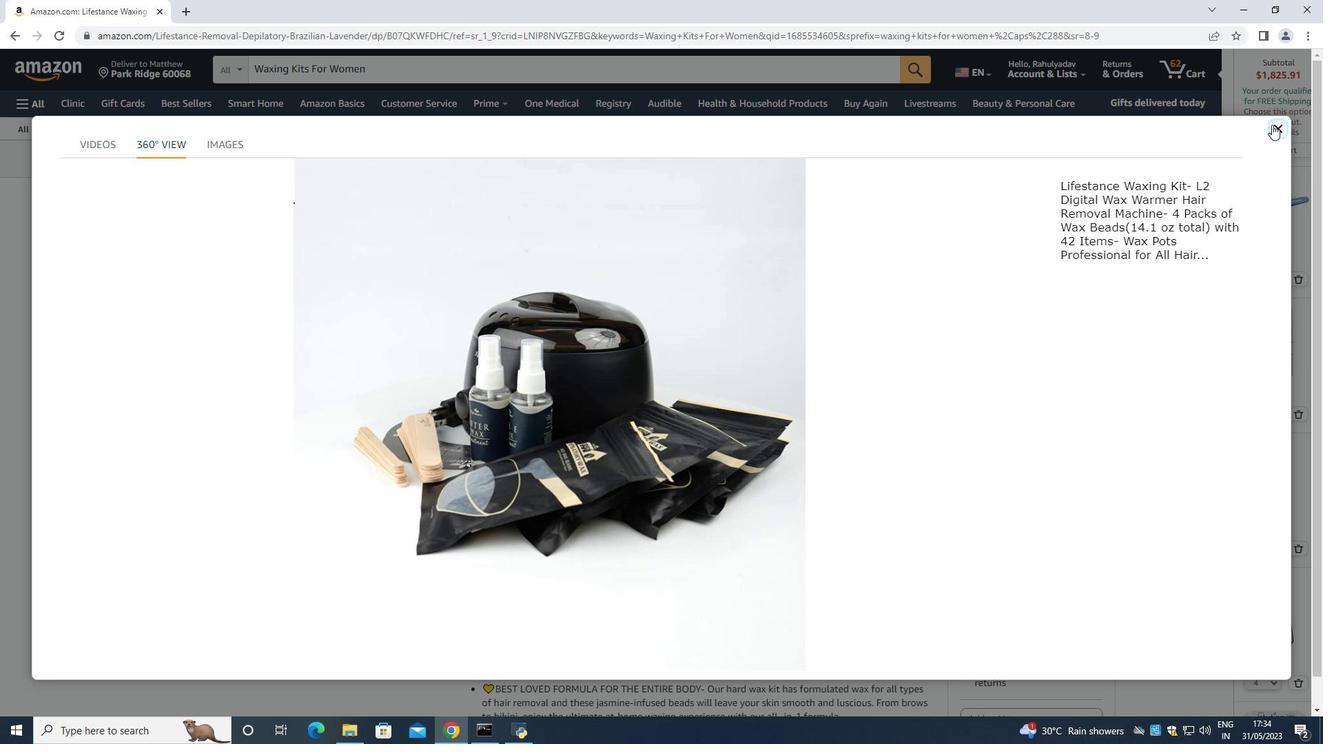 
Action: Mouse moved to (1012, 231)
Screenshot: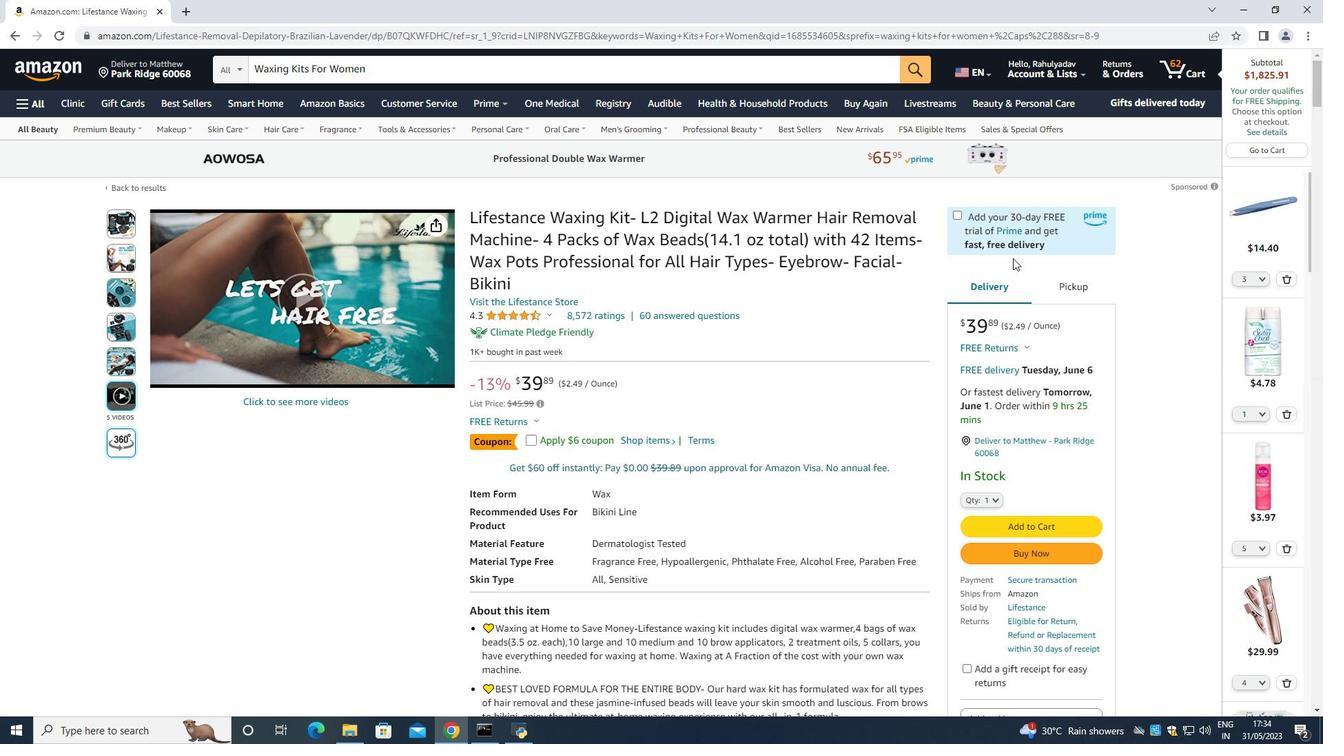 
Action: Mouse scrolled (1012, 237) with delta (0, 0)
Screenshot: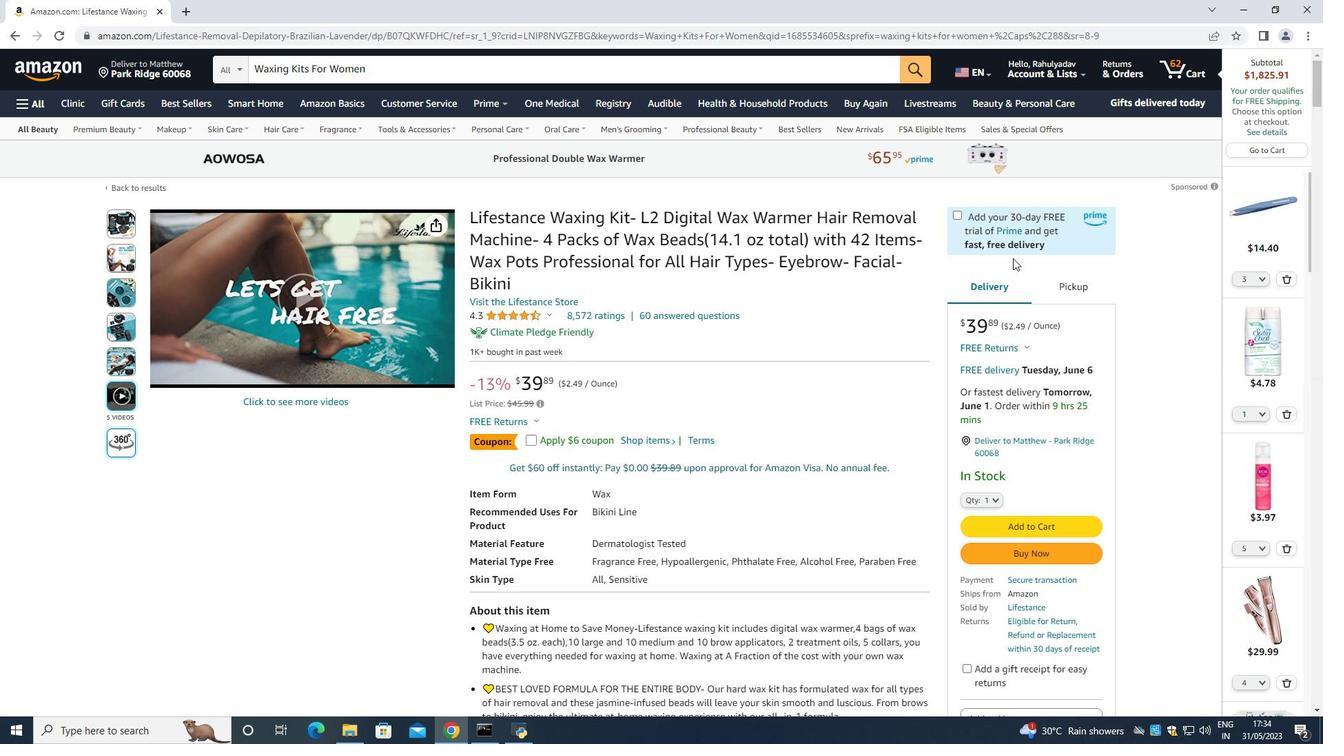 
Action: Mouse moved to (1012, 230)
Screenshot: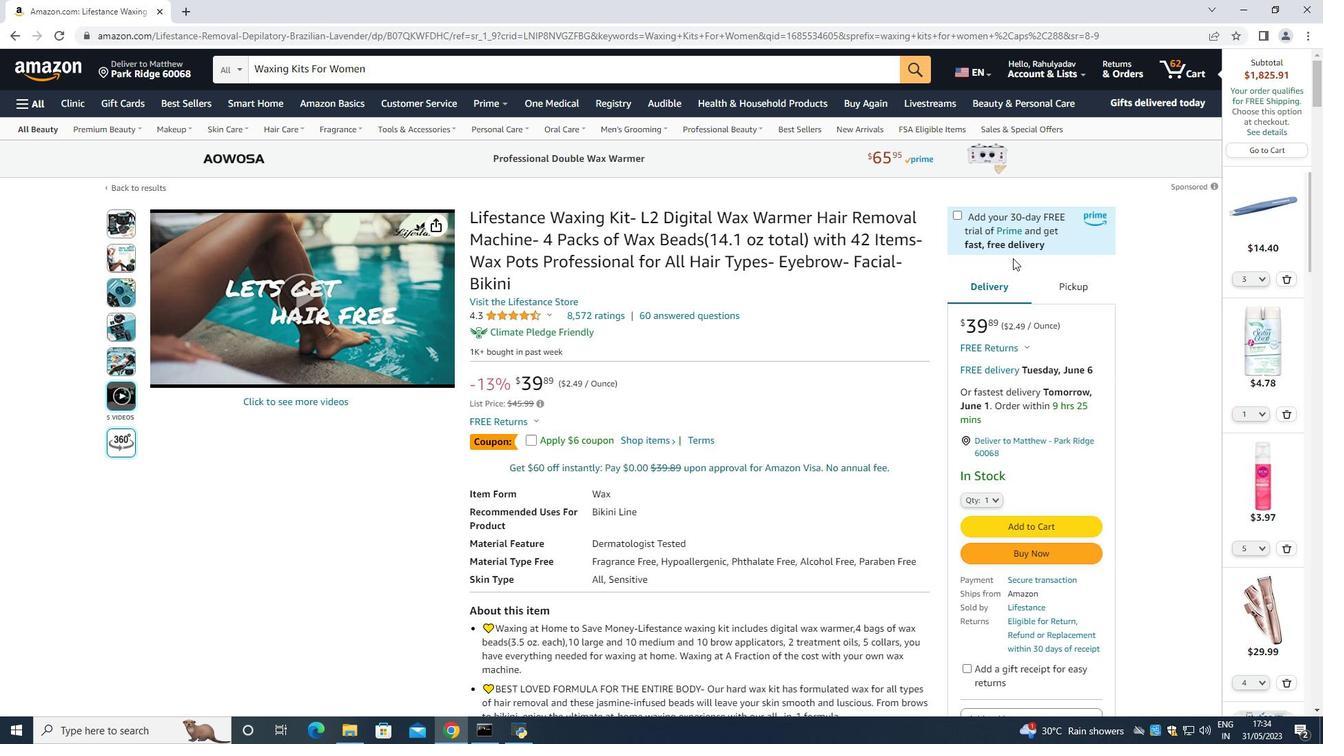 
Action: Mouse scrolled (1012, 229) with delta (0, 0)
Screenshot: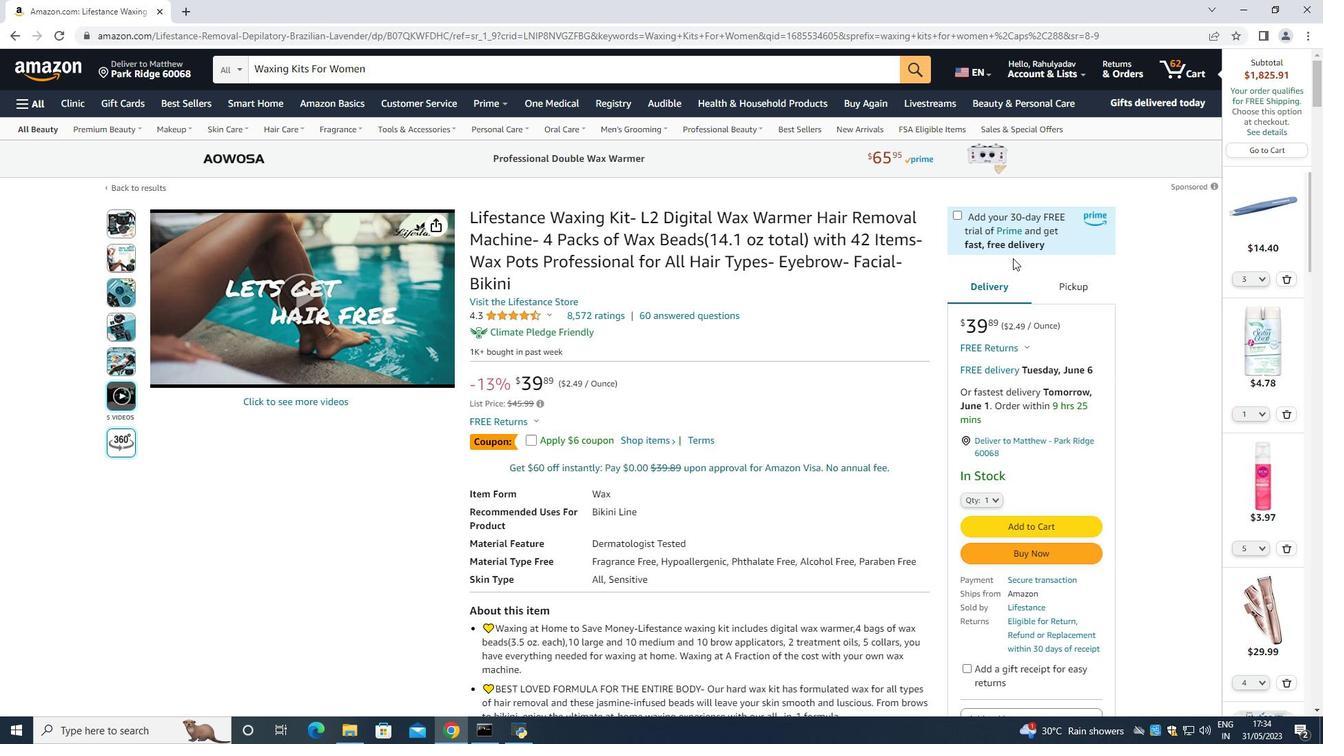 
Action: Mouse moved to (1012, 229)
Screenshot: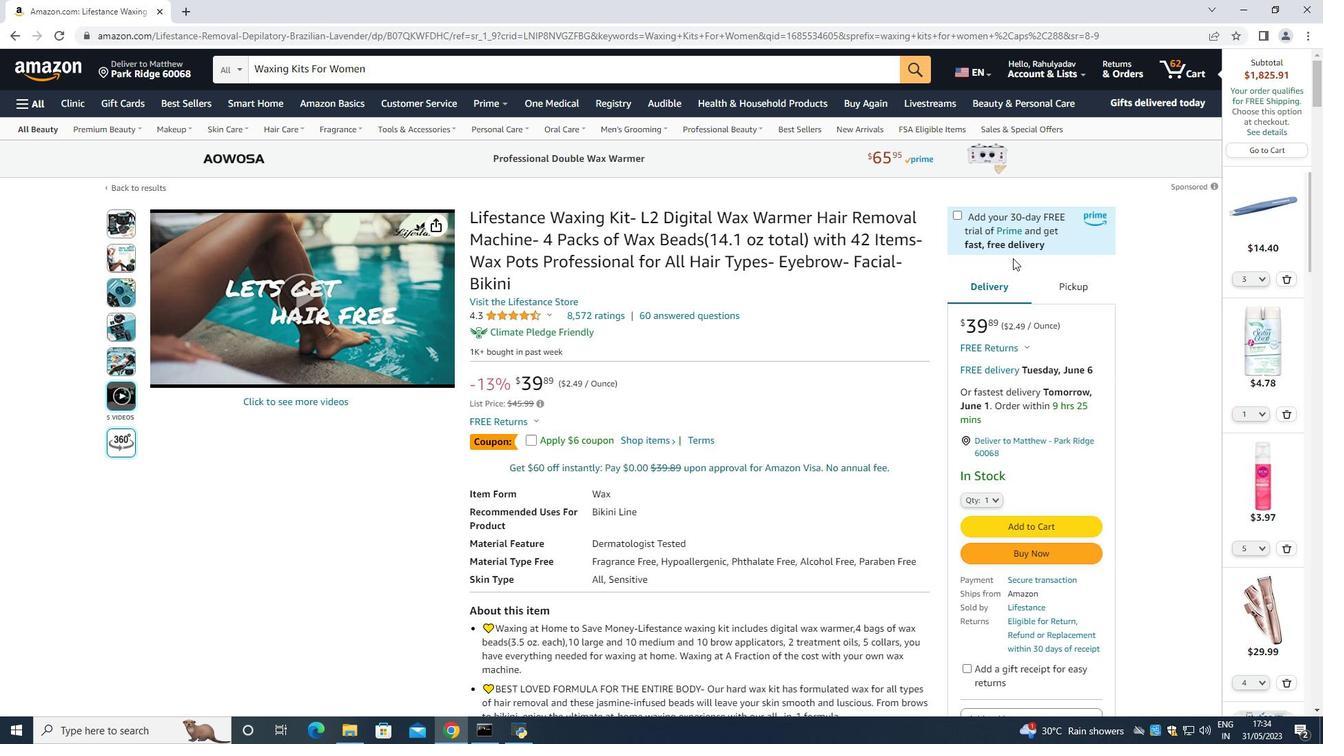 
Action: Mouse scrolled (1012, 228) with delta (0, 0)
Screenshot: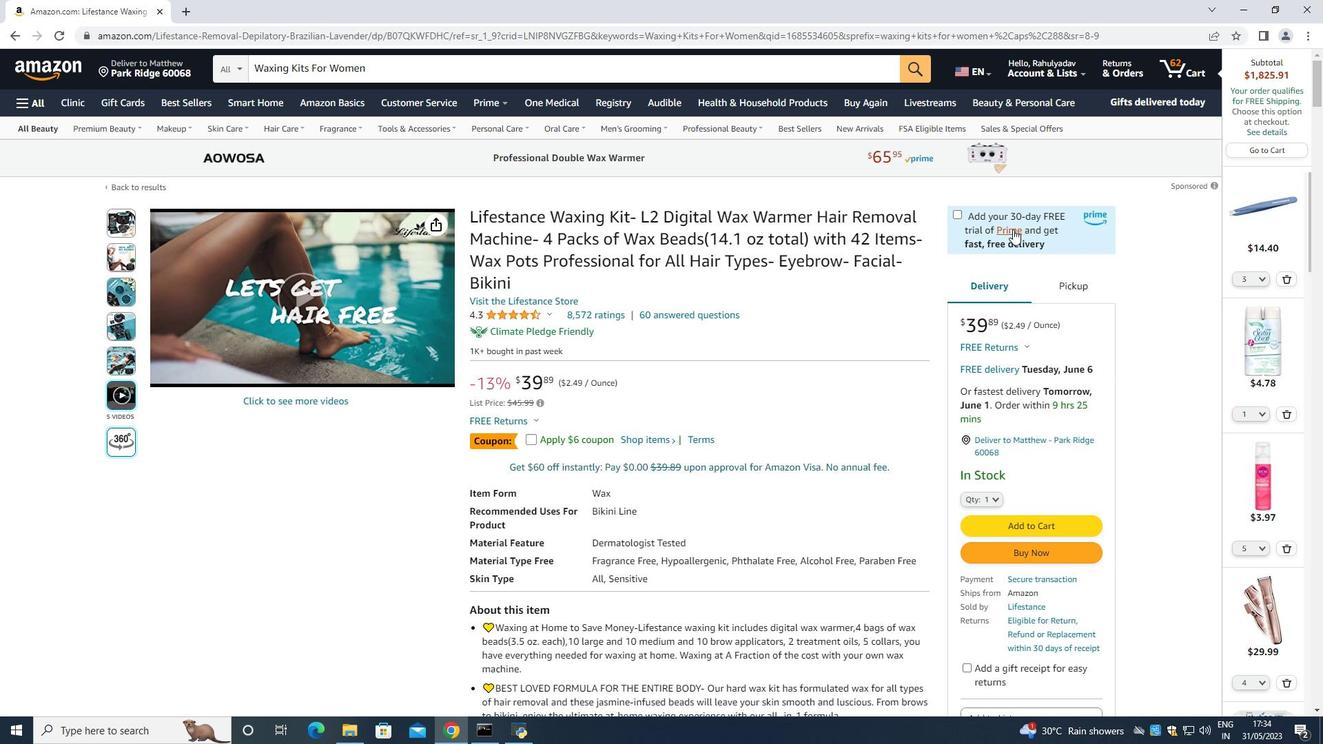 
Action: Mouse moved to (1012, 228)
Screenshot: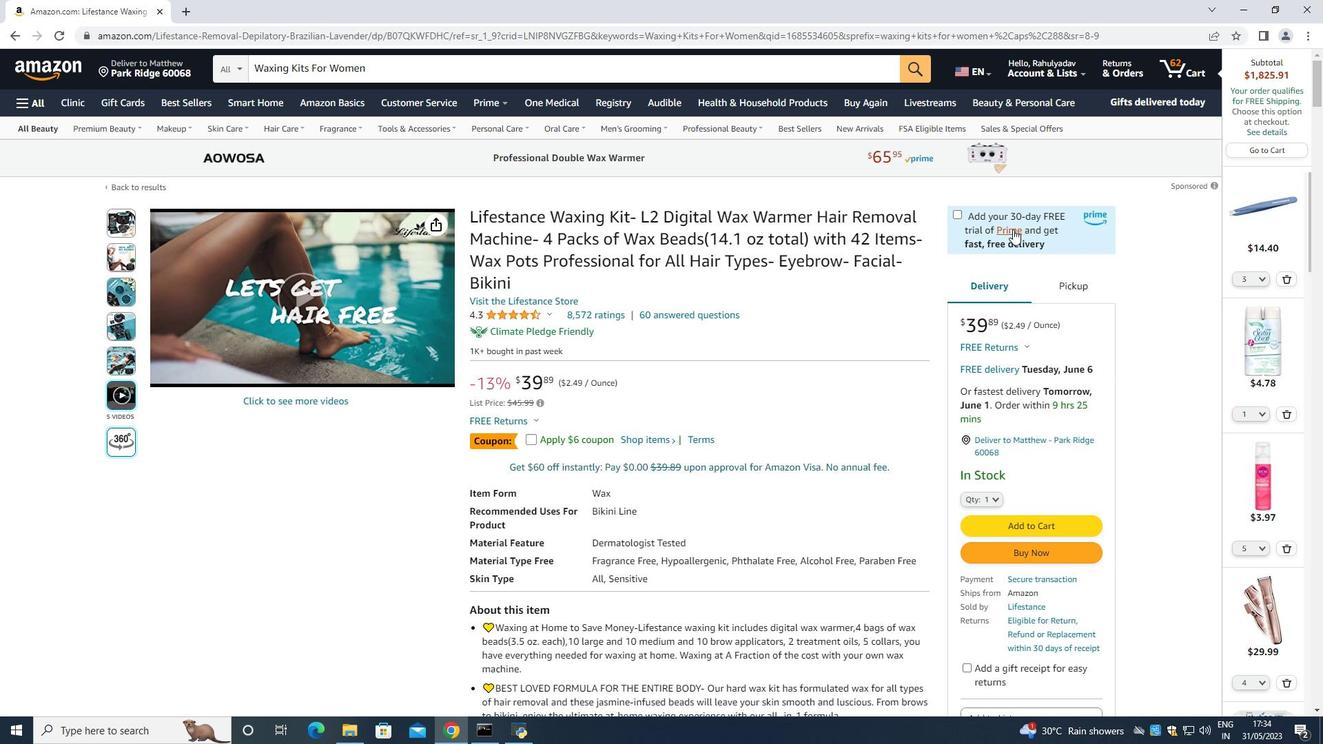 
Action: Mouse scrolled (1012, 228) with delta (0, 0)
Screenshot: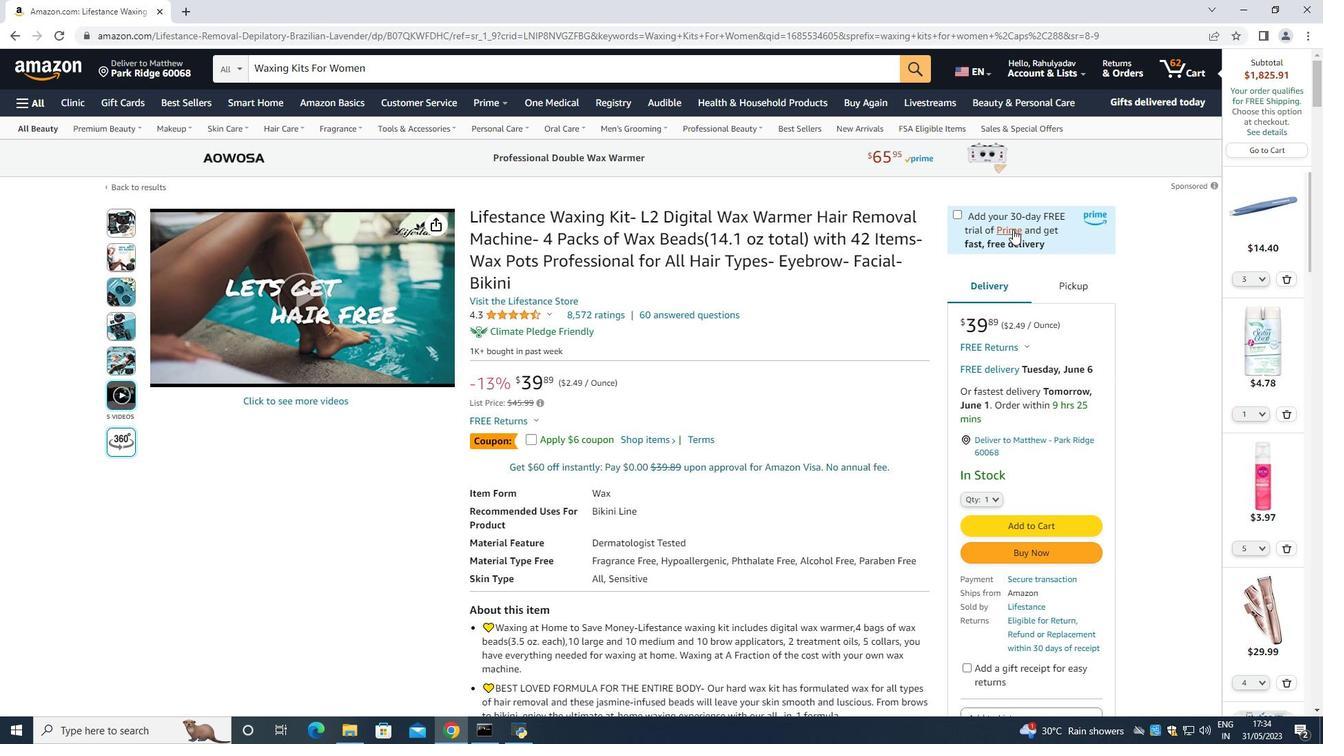 
Action: Mouse moved to (999, 219)
Screenshot: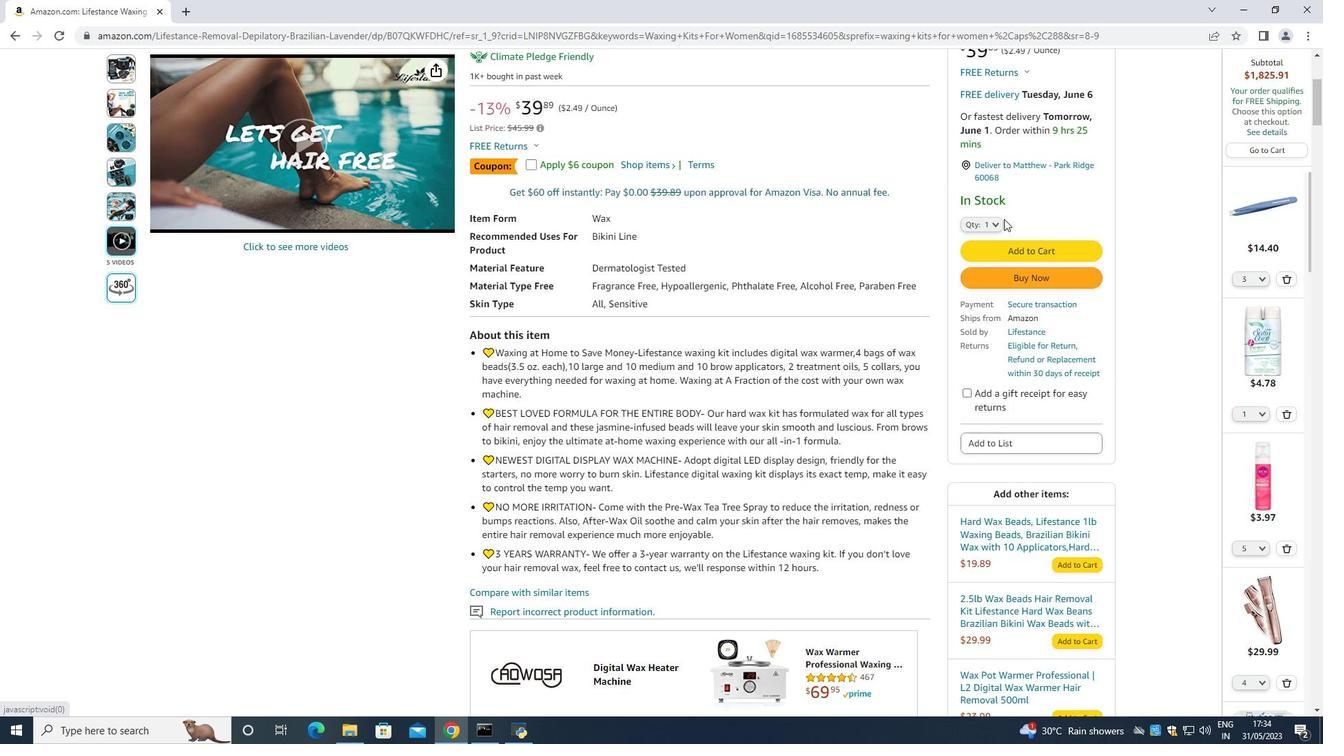
Action: Mouse pressed left at (999, 219)
Screenshot: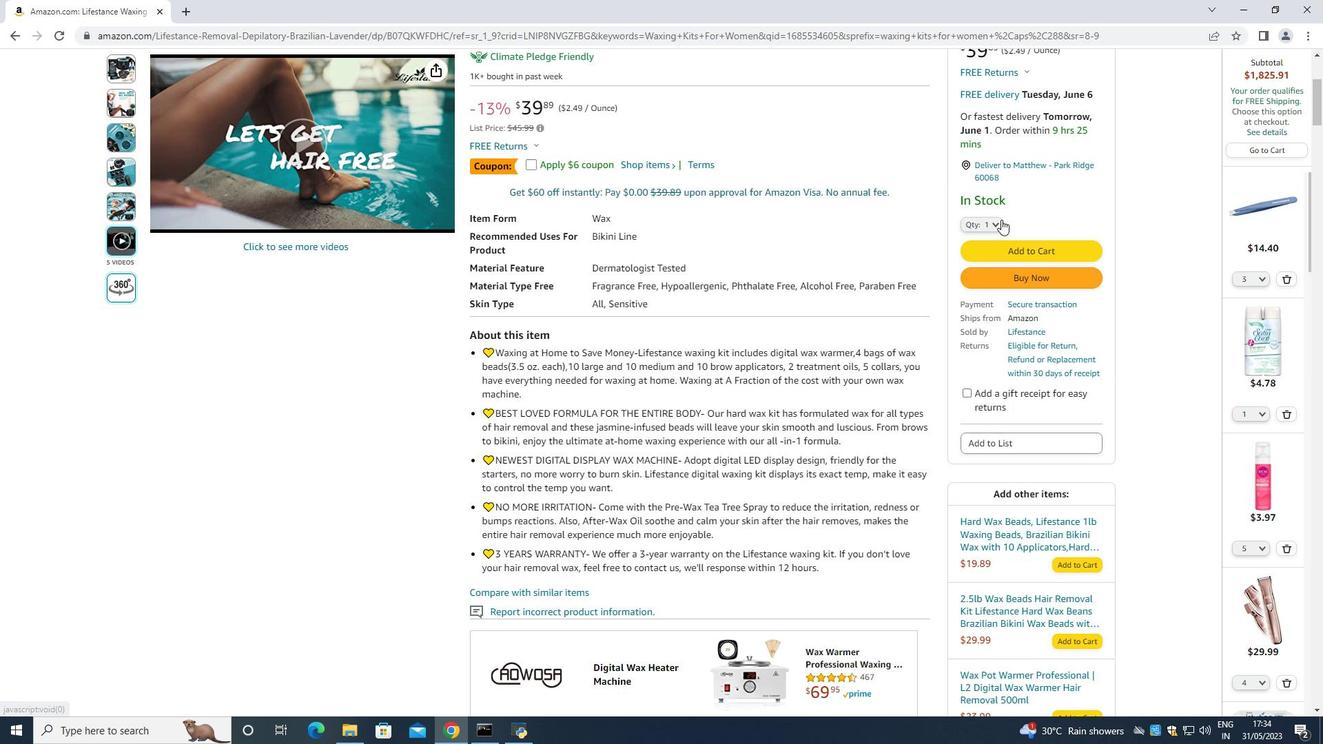 
Action: Mouse moved to (980, 276)
Screenshot: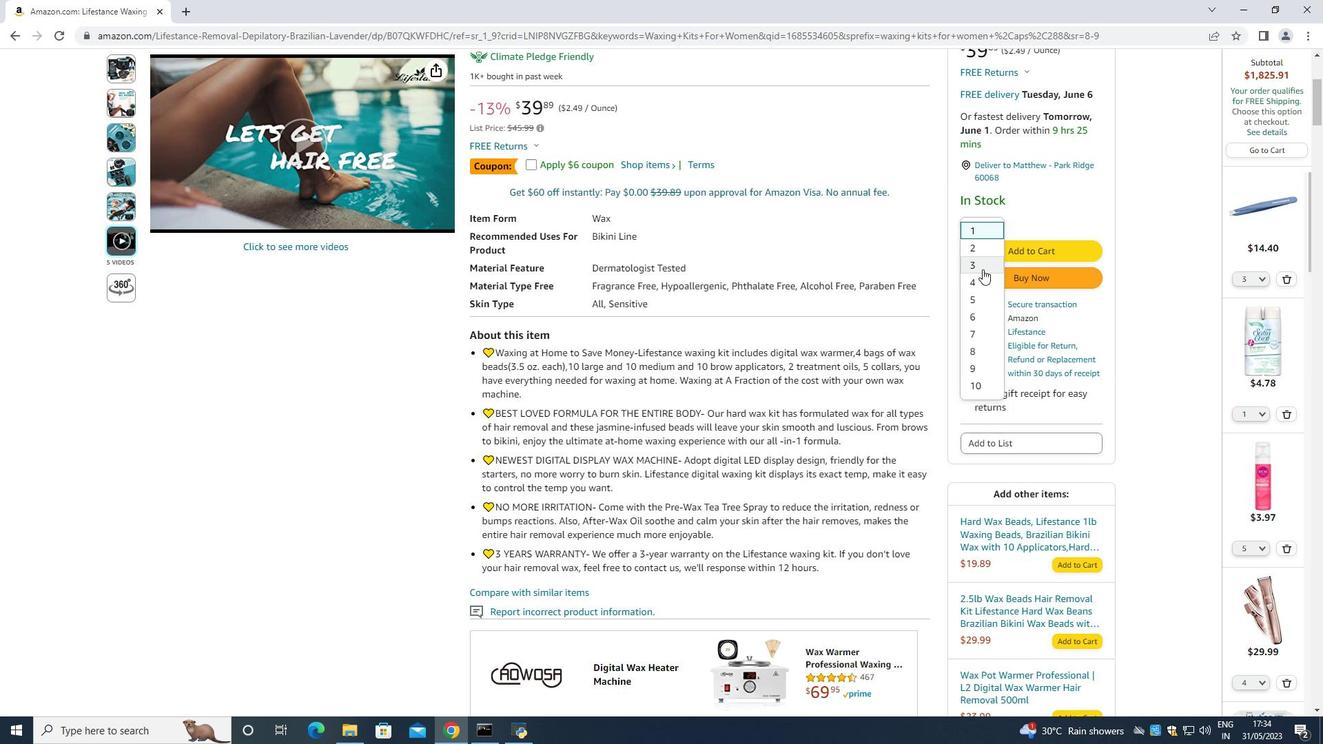 
Action: Mouse pressed left at (980, 276)
Screenshot: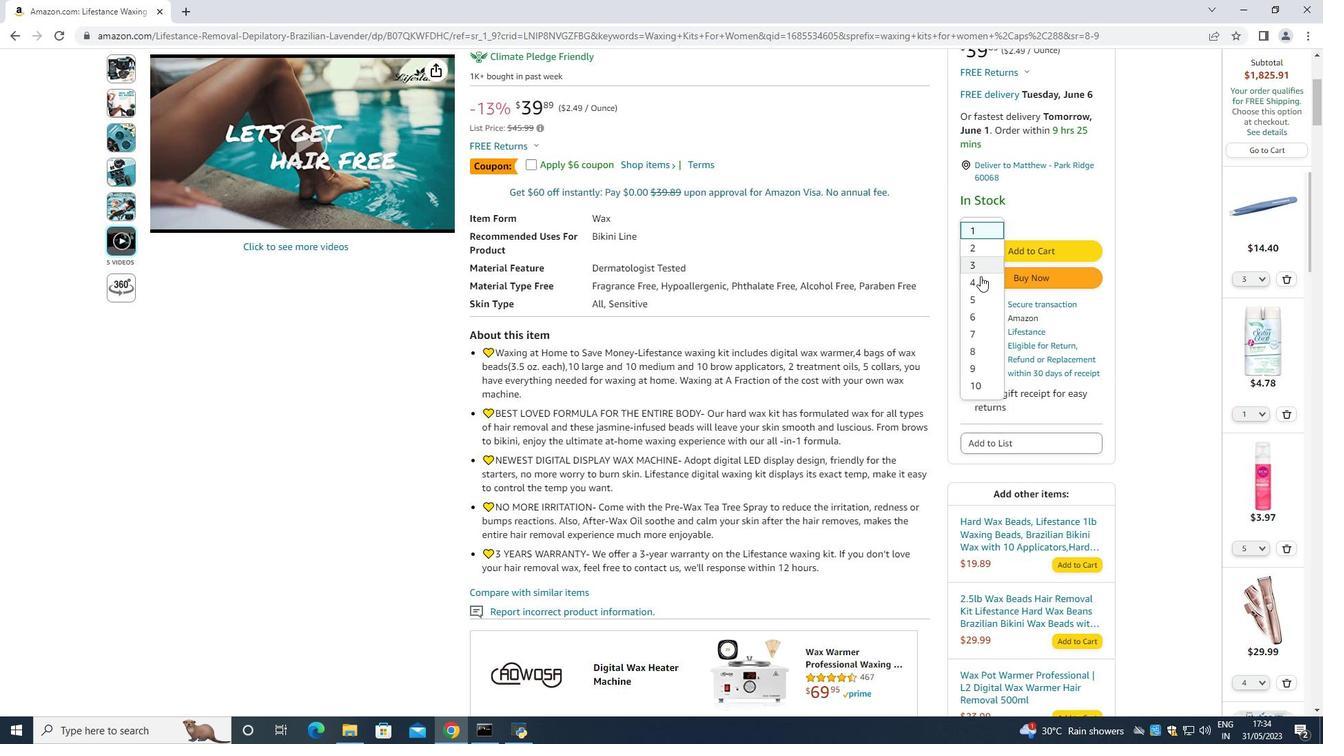 
Action: Mouse moved to (1034, 276)
Screenshot: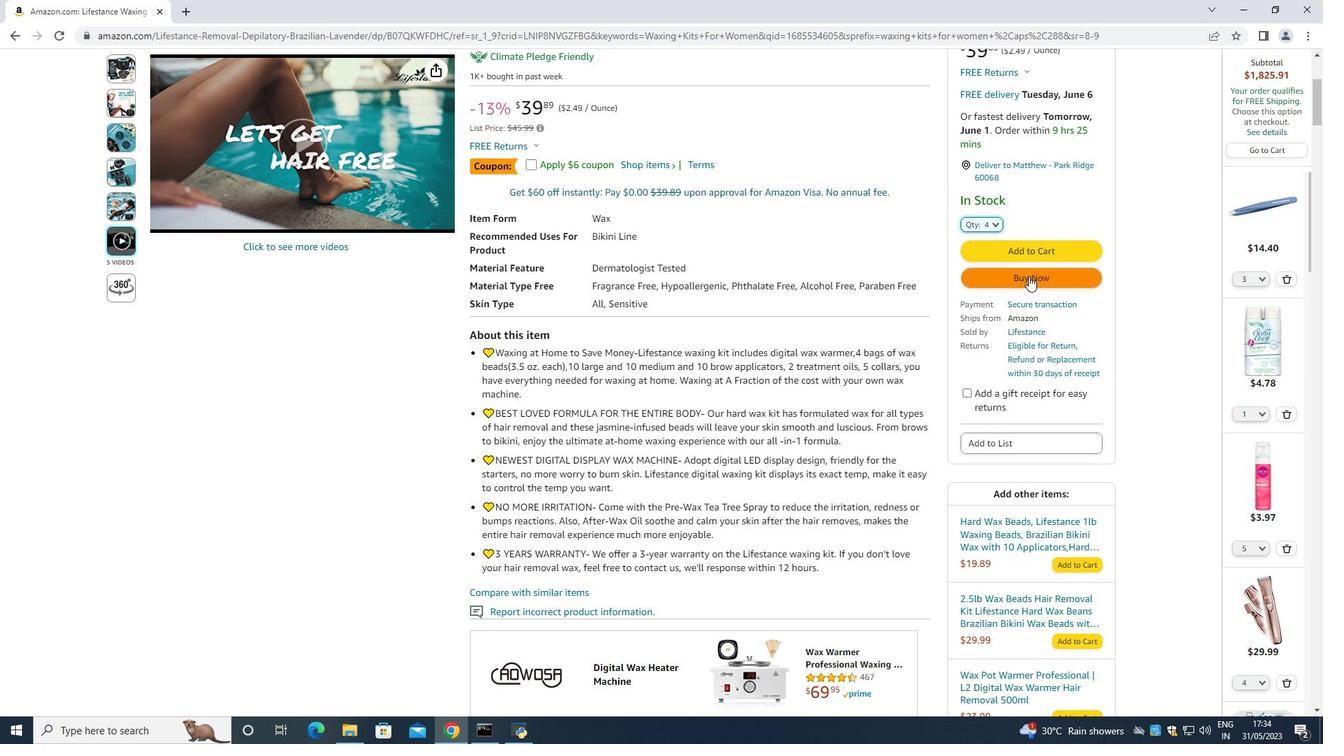 
Action: Mouse pressed left at (1034, 276)
Screenshot: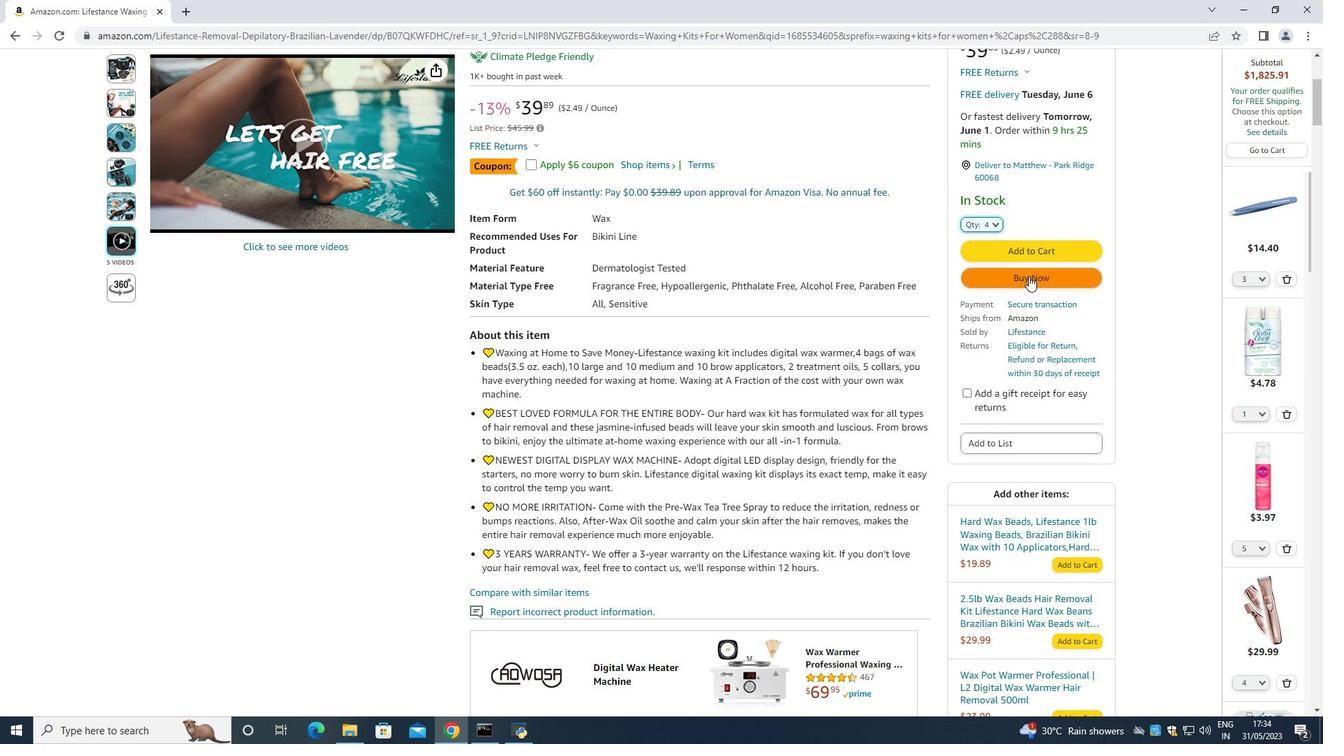 
Action: Mouse moved to (791, 113)
Screenshot: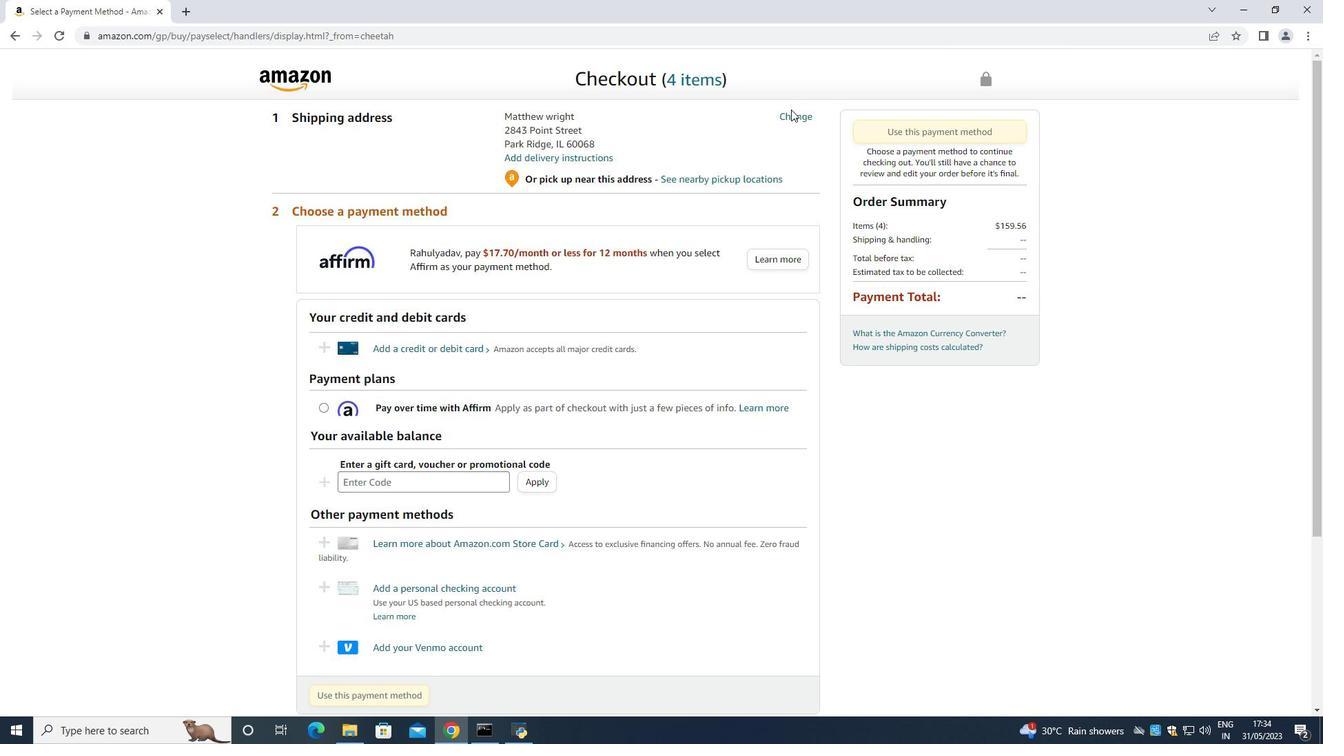 
Action: Mouse pressed left at (791, 113)
Screenshot: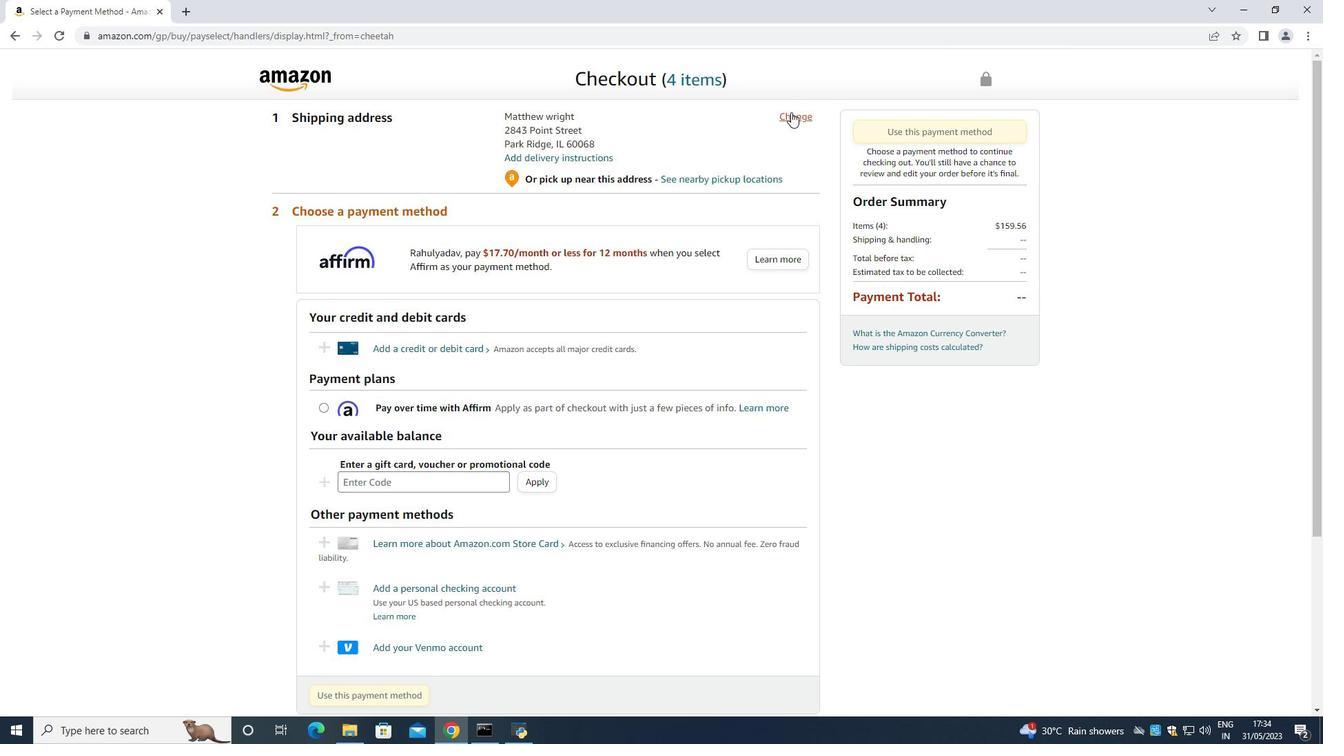 
Action: Mouse moved to (537, 160)
Screenshot: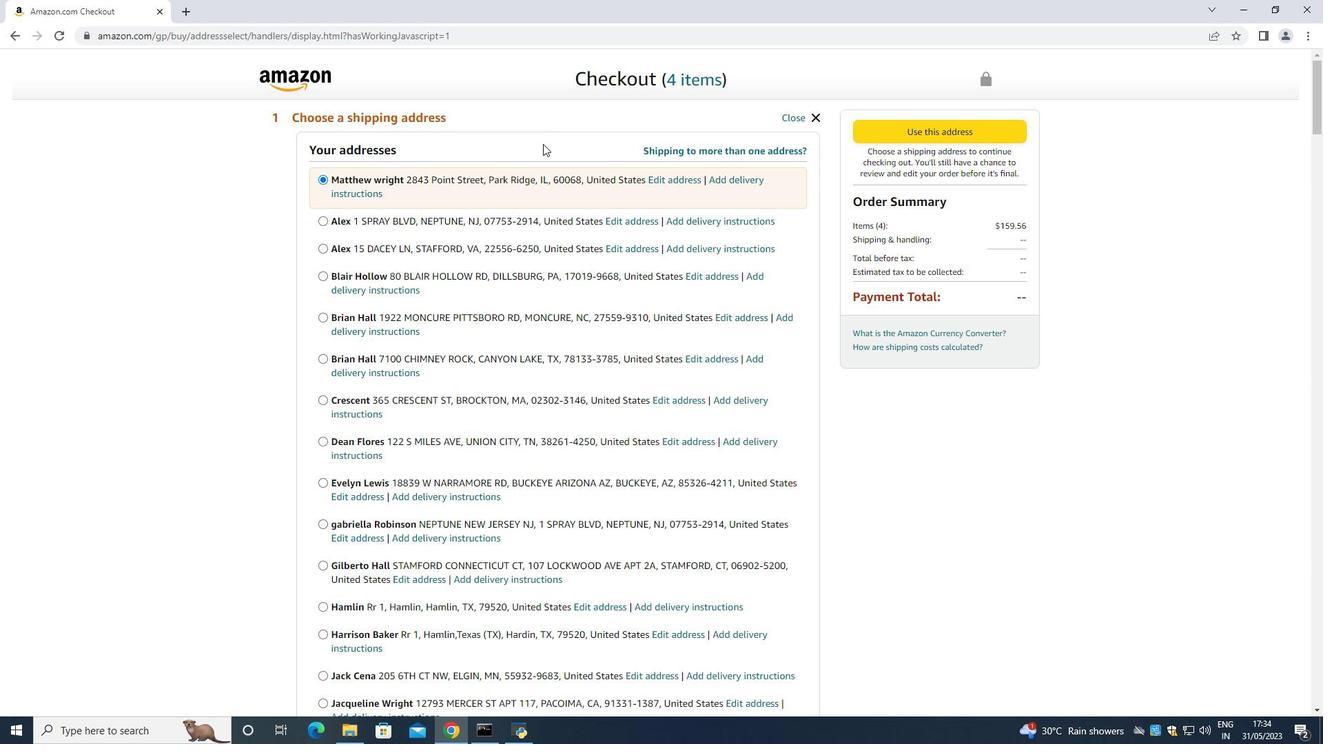 
Action: Mouse scrolled (537, 159) with delta (0, 0)
Screenshot: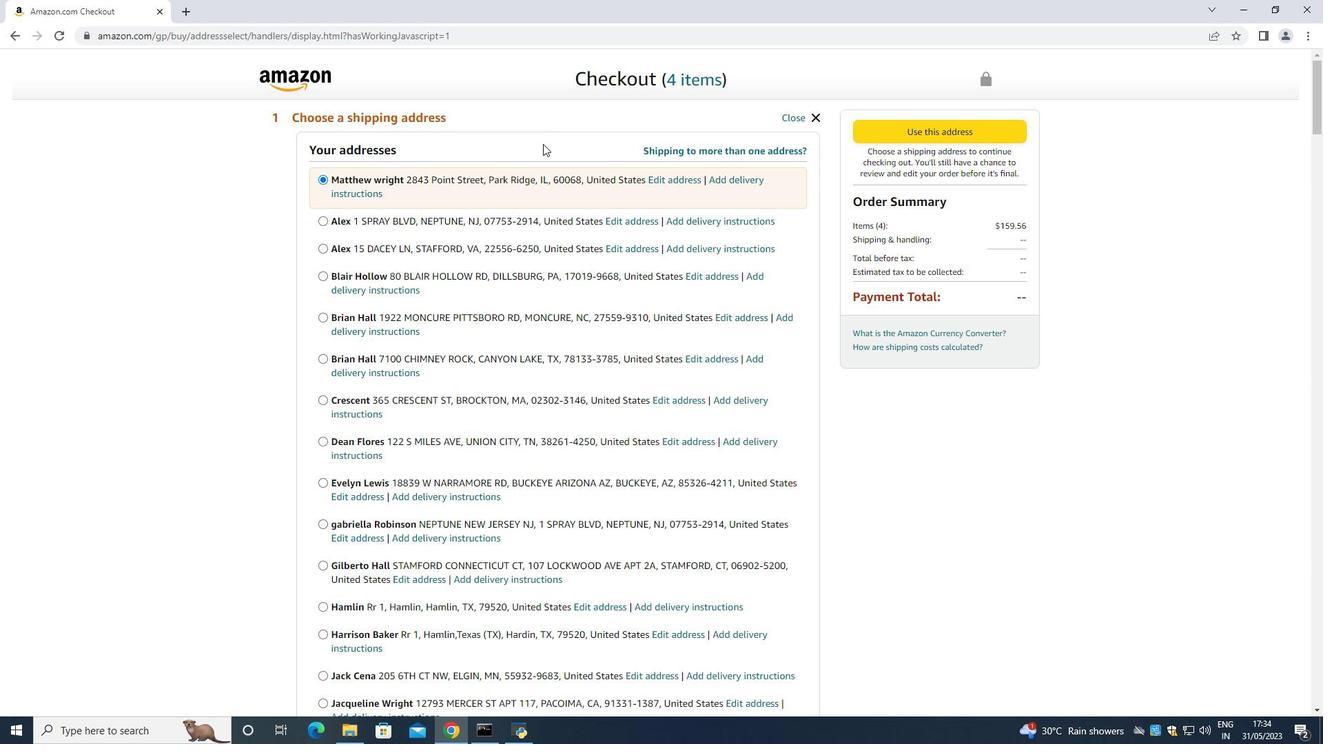 
Action: Mouse moved to (536, 160)
Screenshot: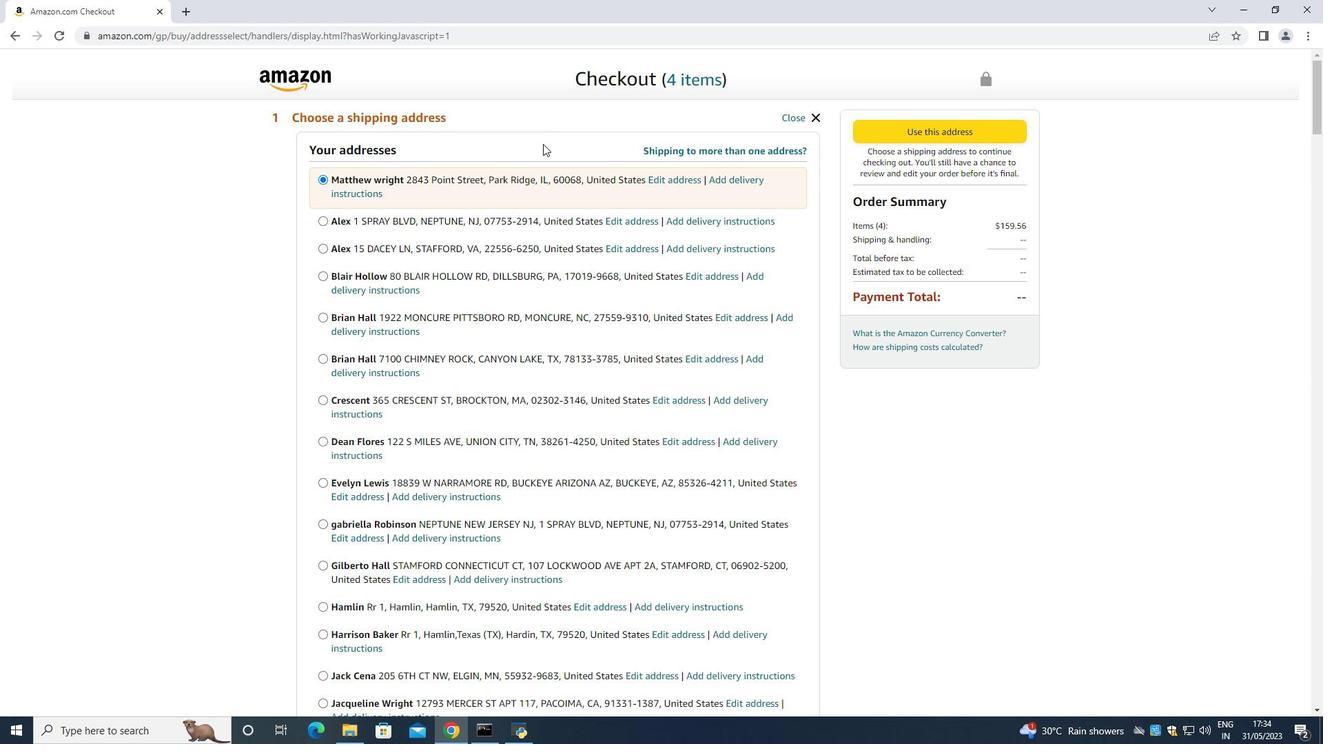 
Action: Mouse scrolled (536, 159) with delta (0, 0)
Screenshot: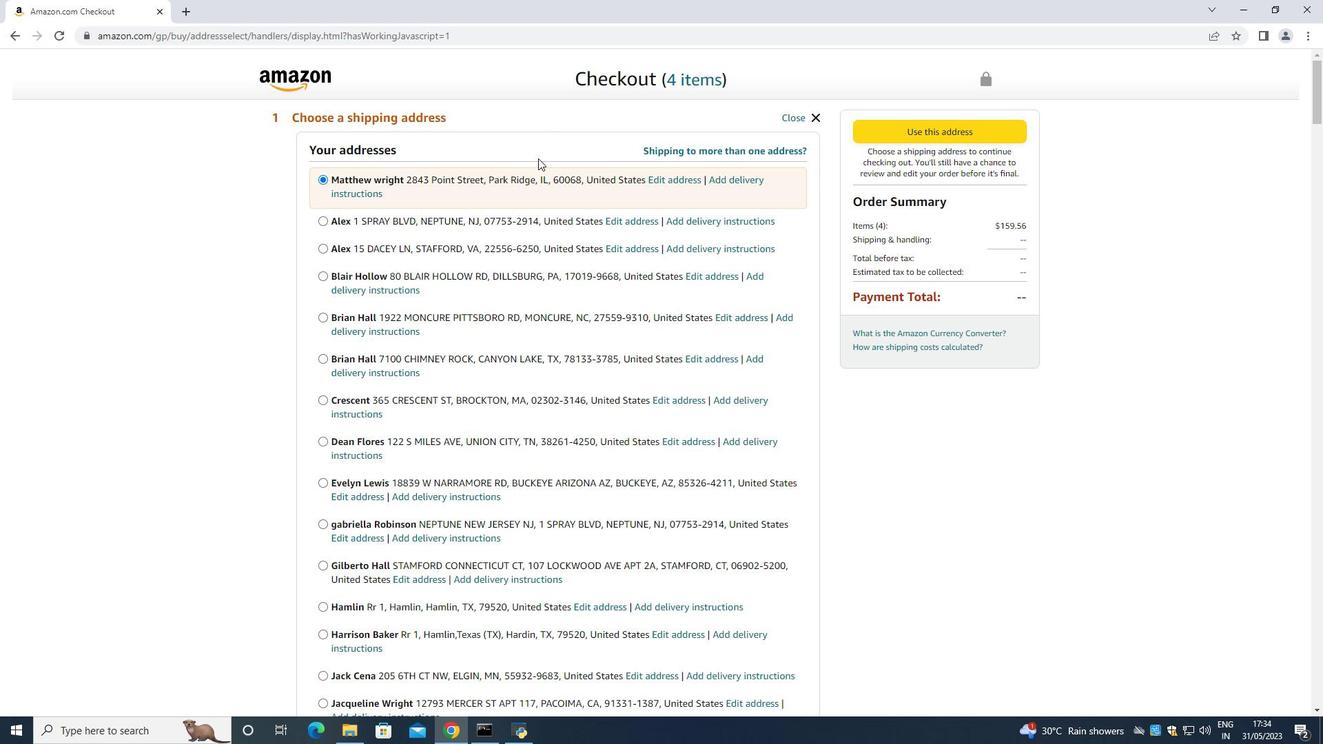 
Action: Mouse scrolled (536, 159) with delta (0, 0)
Screenshot: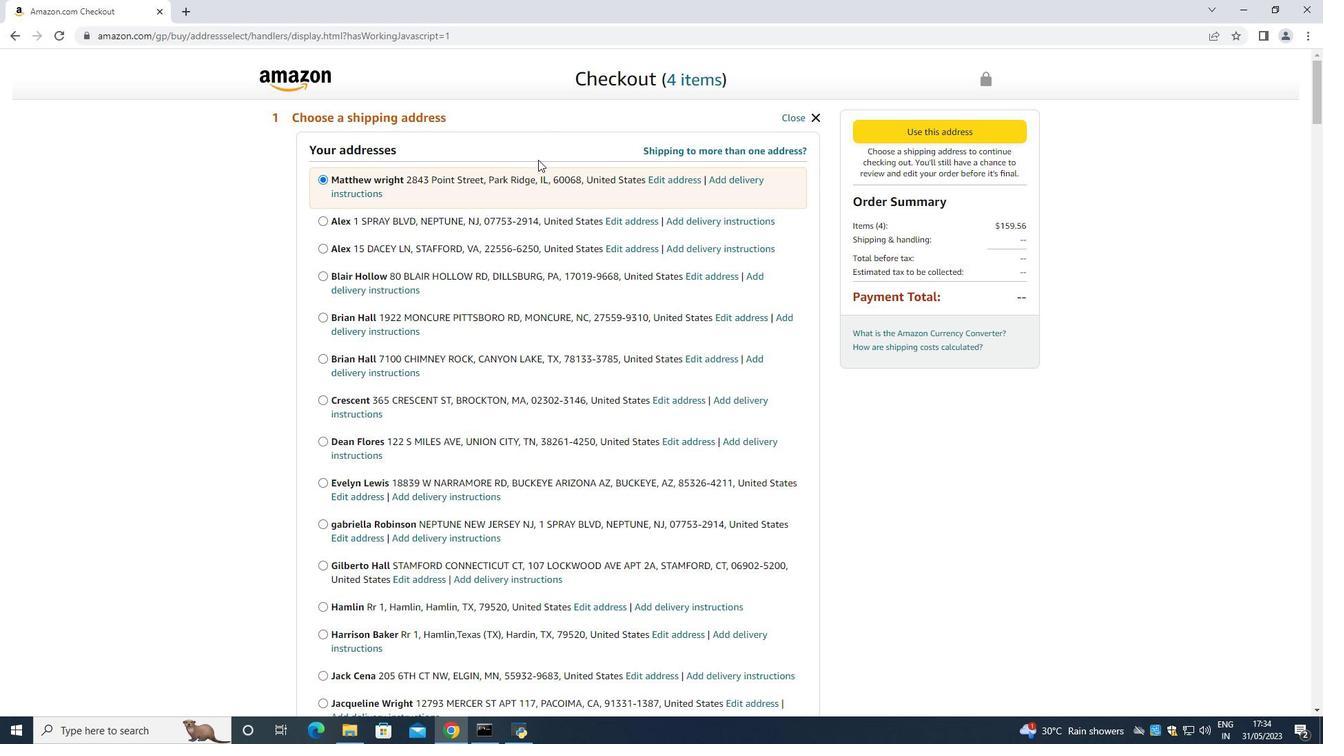 
Action: Mouse moved to (531, 157)
Screenshot: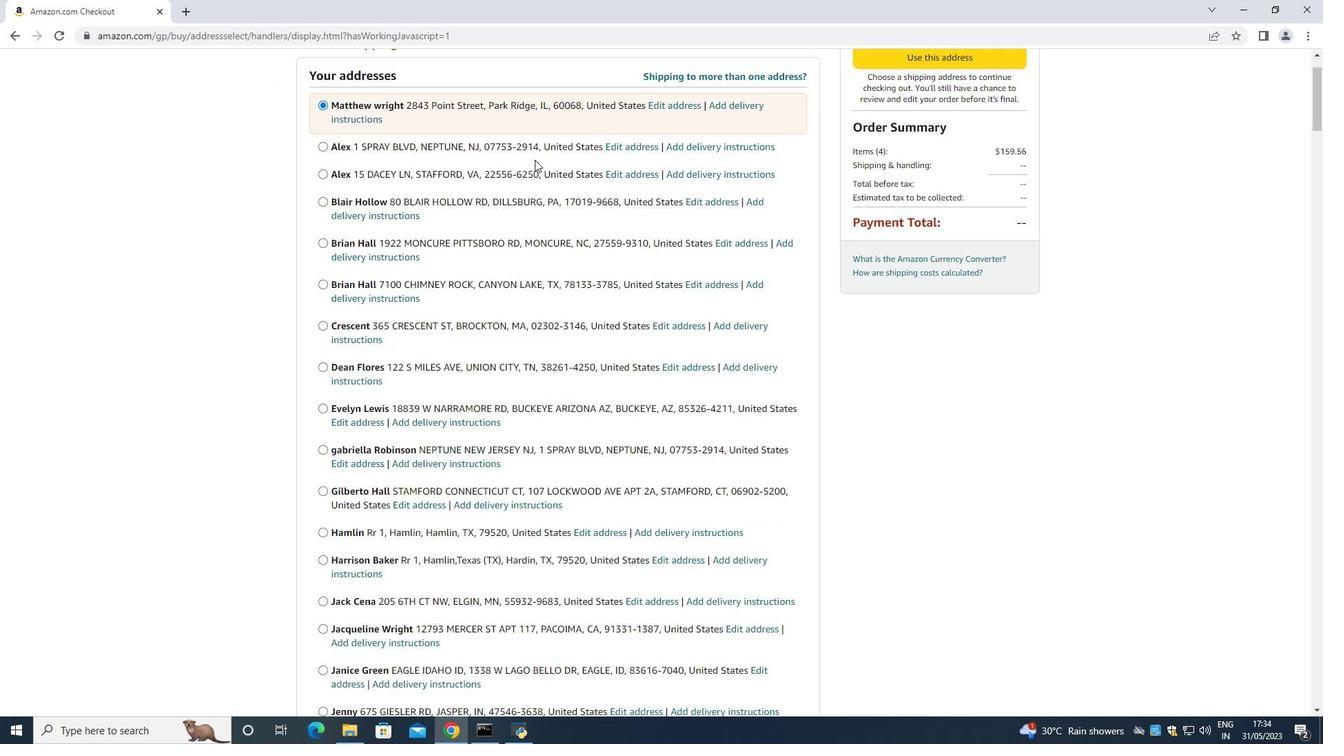 
Action: Mouse scrolled (531, 157) with delta (0, 0)
Screenshot: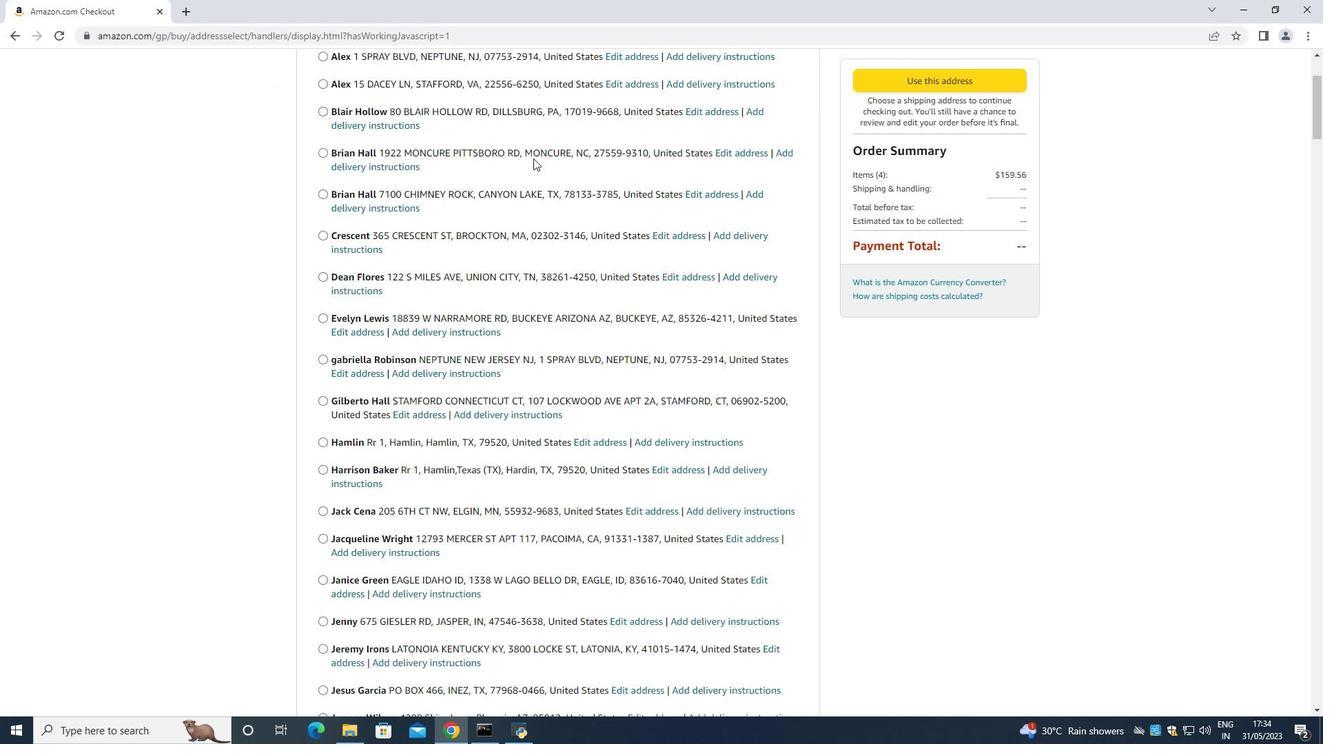 
Action: Mouse scrolled (531, 157) with delta (0, 0)
Screenshot: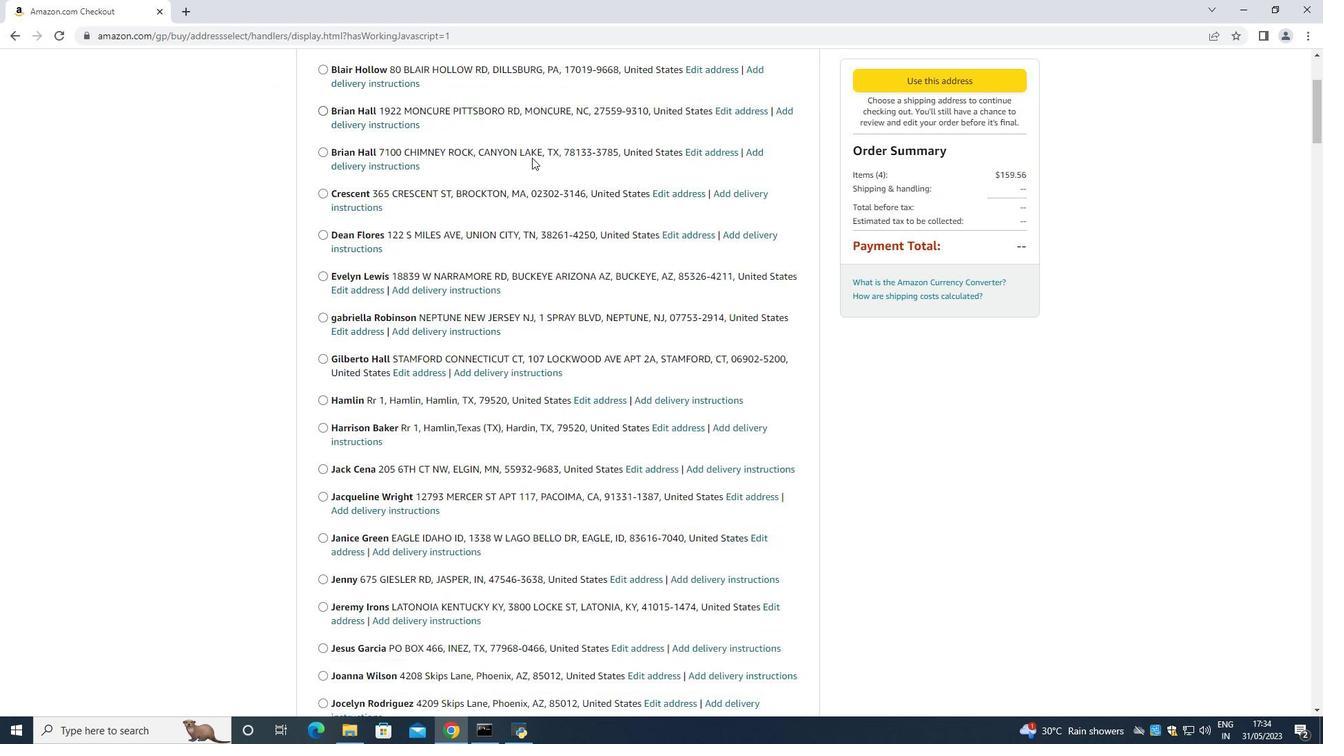 
Action: Mouse scrolled (531, 157) with delta (0, 0)
Screenshot: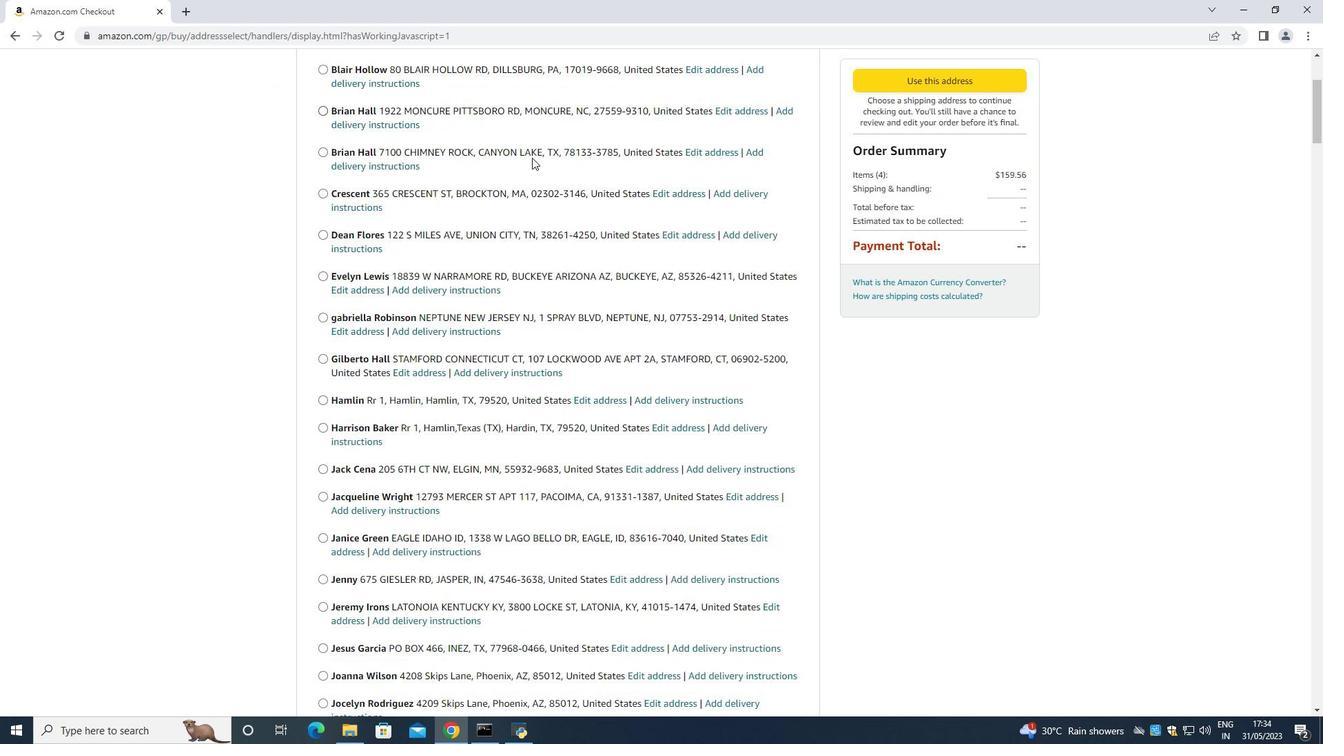
Action: Mouse moved to (509, 188)
Screenshot: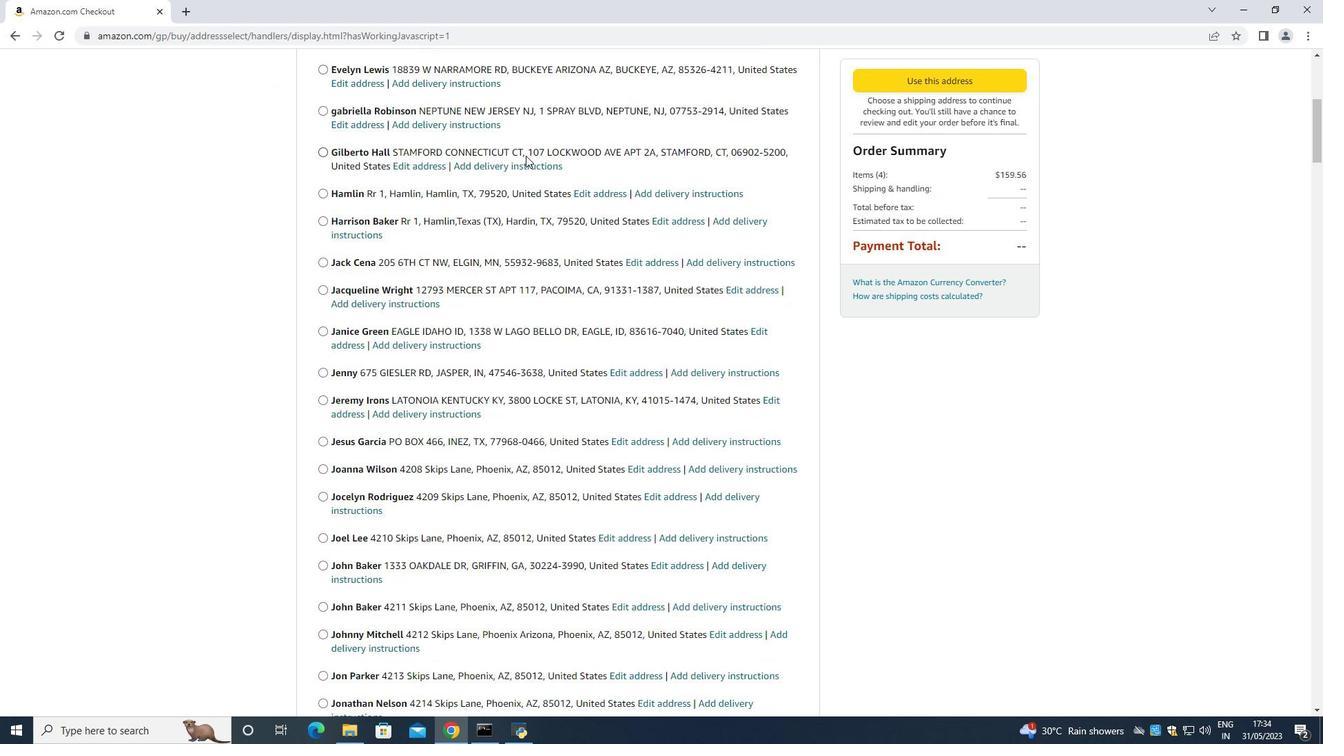 
Action: Mouse scrolled (511, 185) with delta (0, 0)
Screenshot: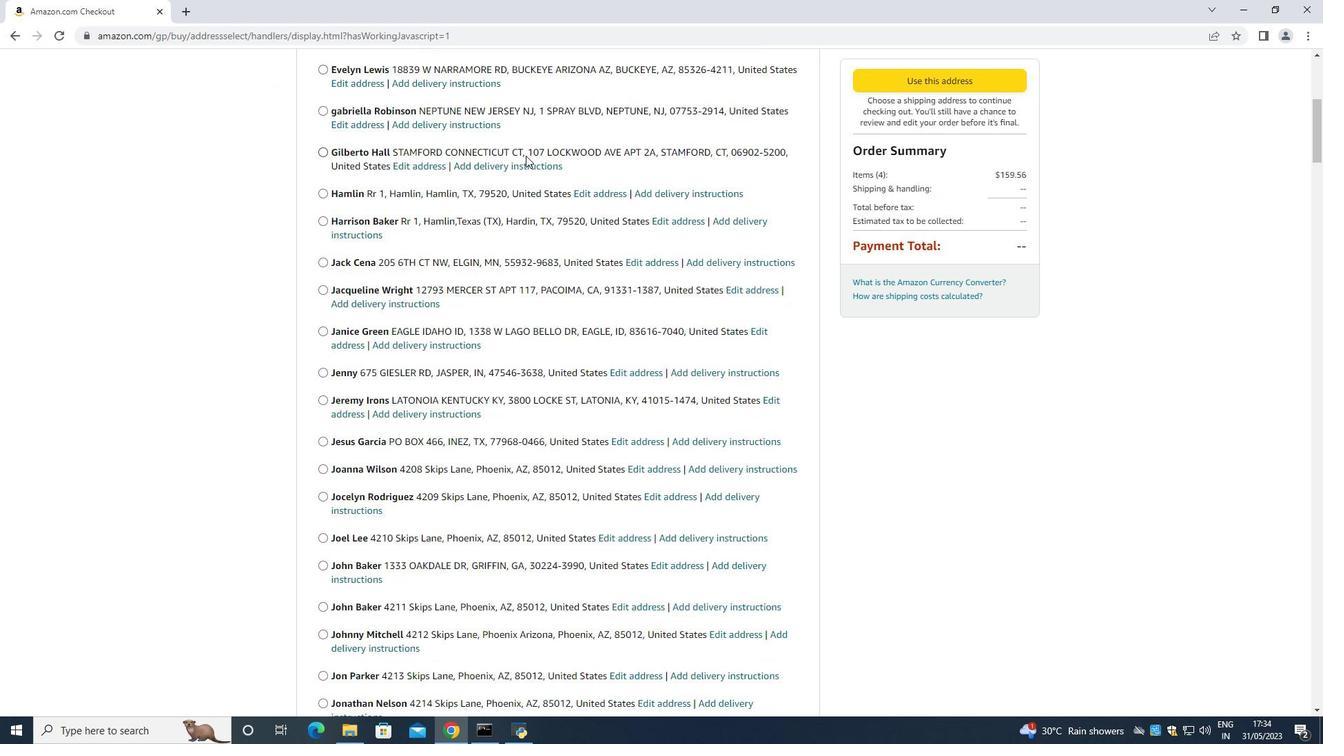 
Action: Mouse scrolled (509, 187) with delta (0, 0)
Screenshot: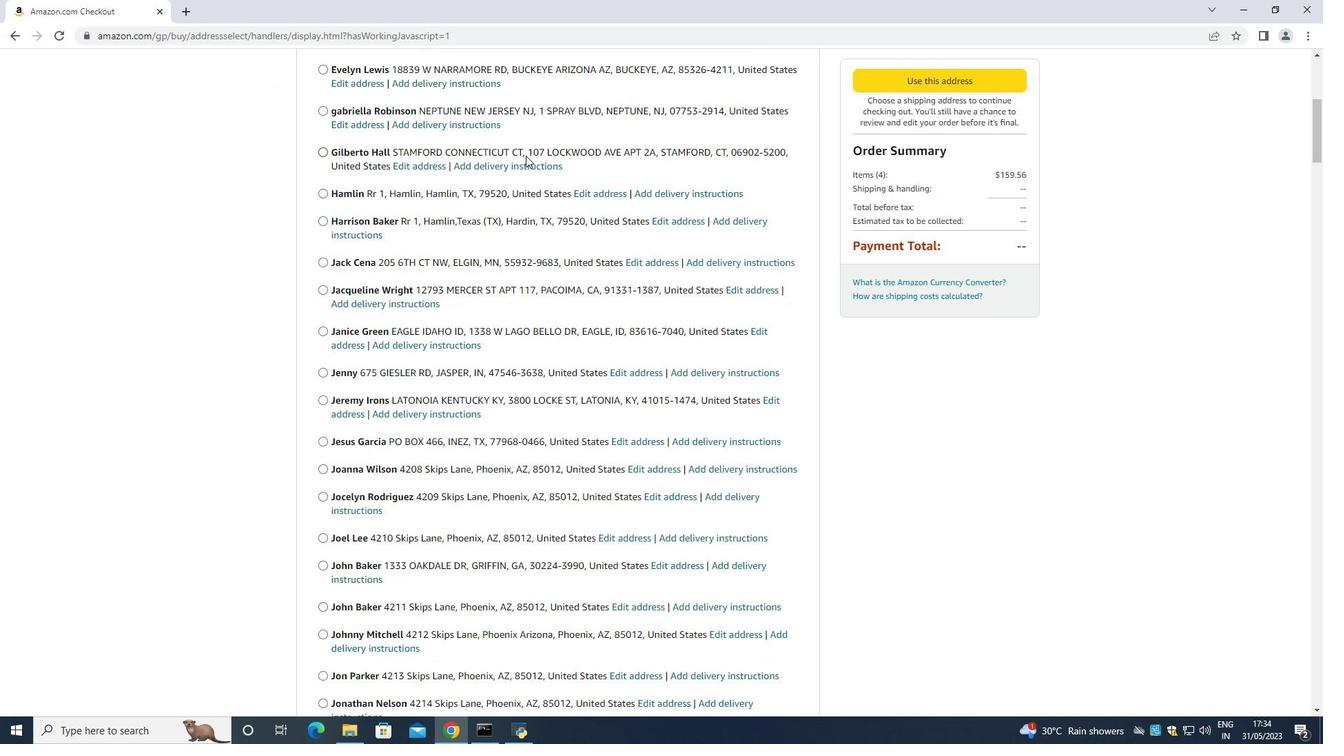 
Action: Mouse scrolled (509, 187) with delta (0, 0)
Screenshot: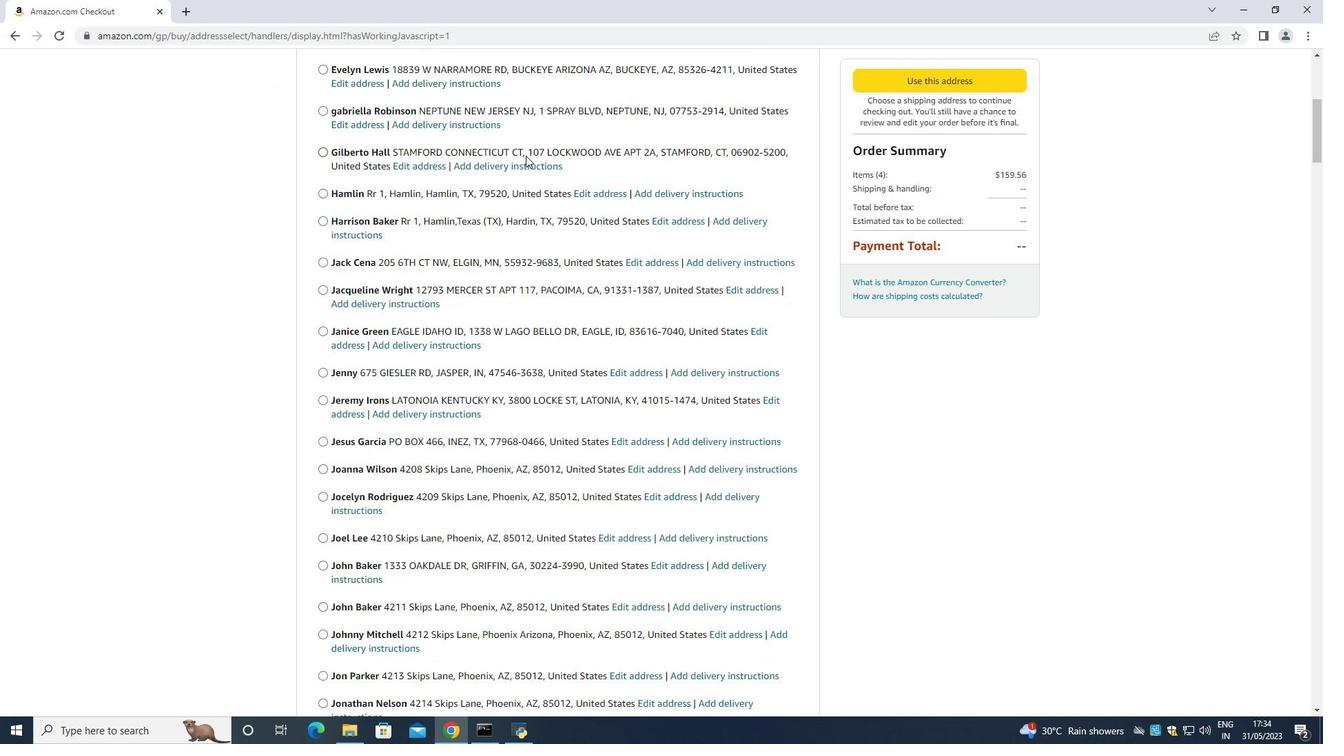 
Action: Mouse scrolled (509, 187) with delta (0, 0)
Screenshot: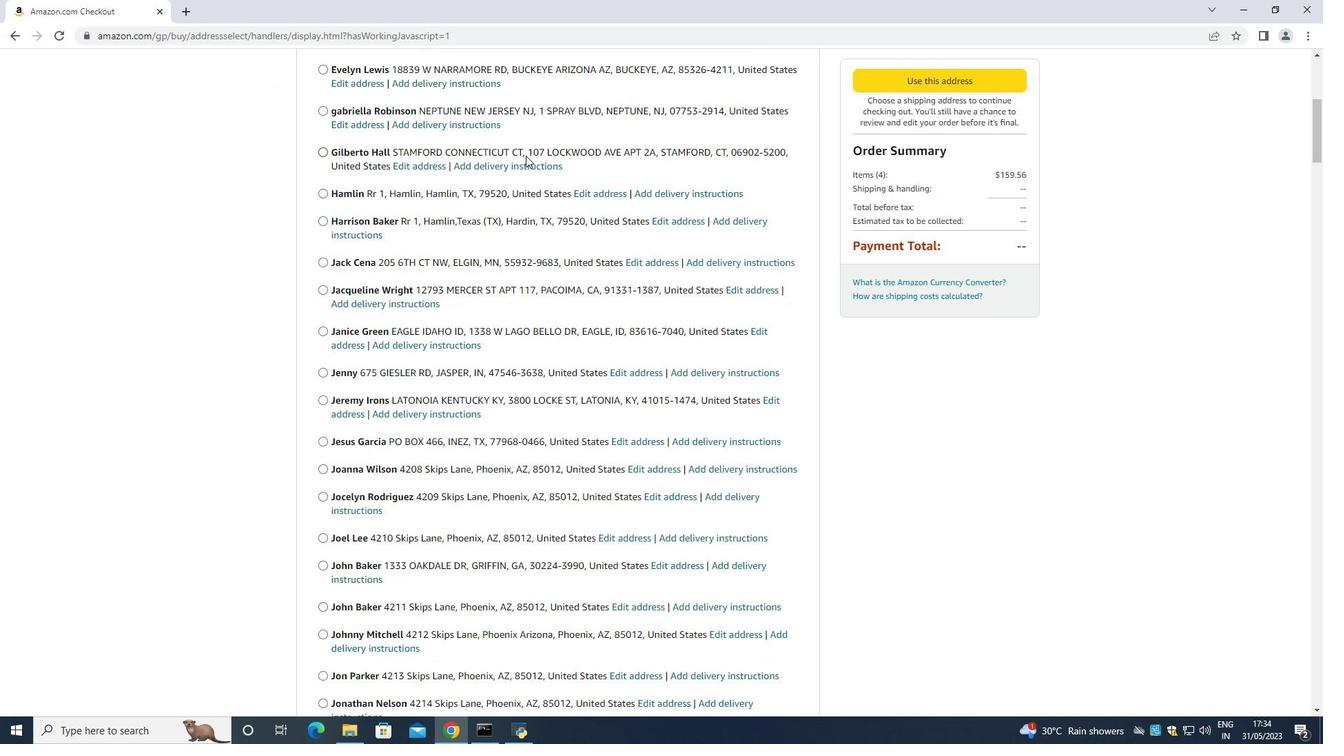 
Action: Mouse moved to (510, 180)
Screenshot: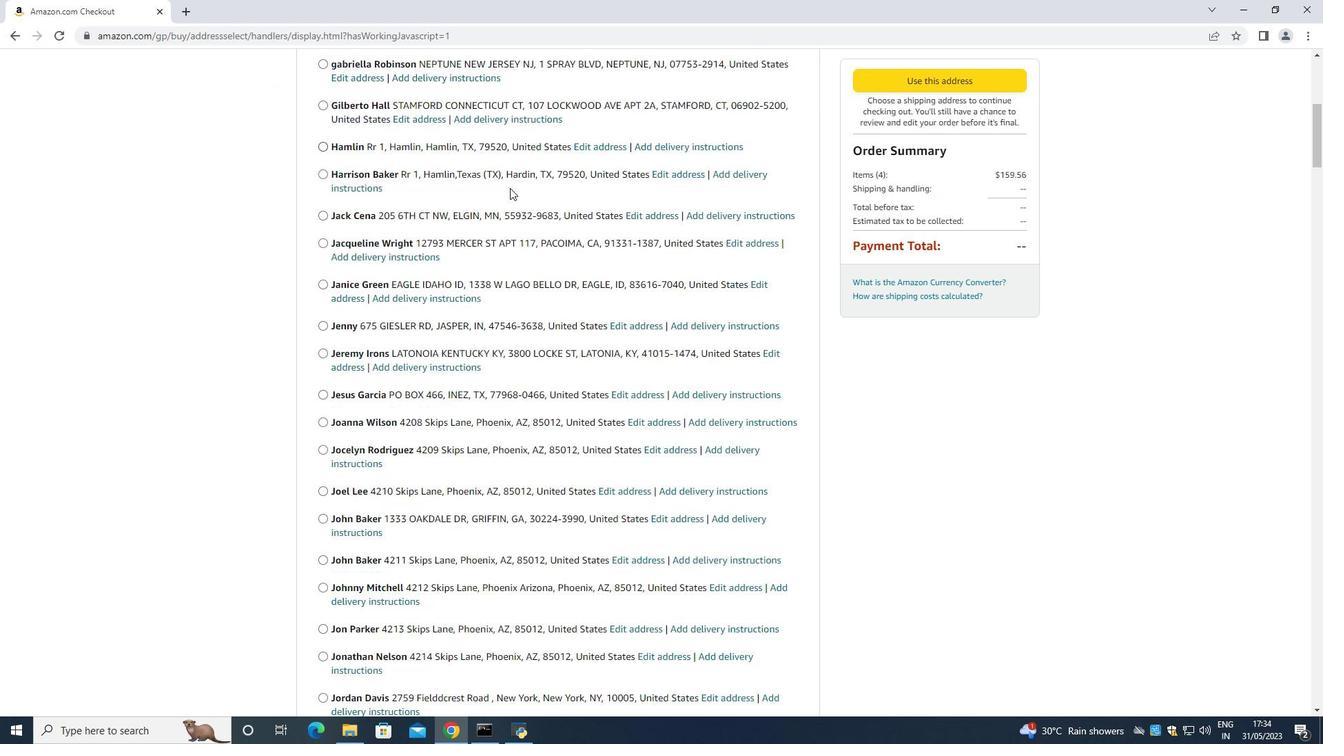 
Action: Mouse scrolled (510, 179) with delta (0, 0)
Screenshot: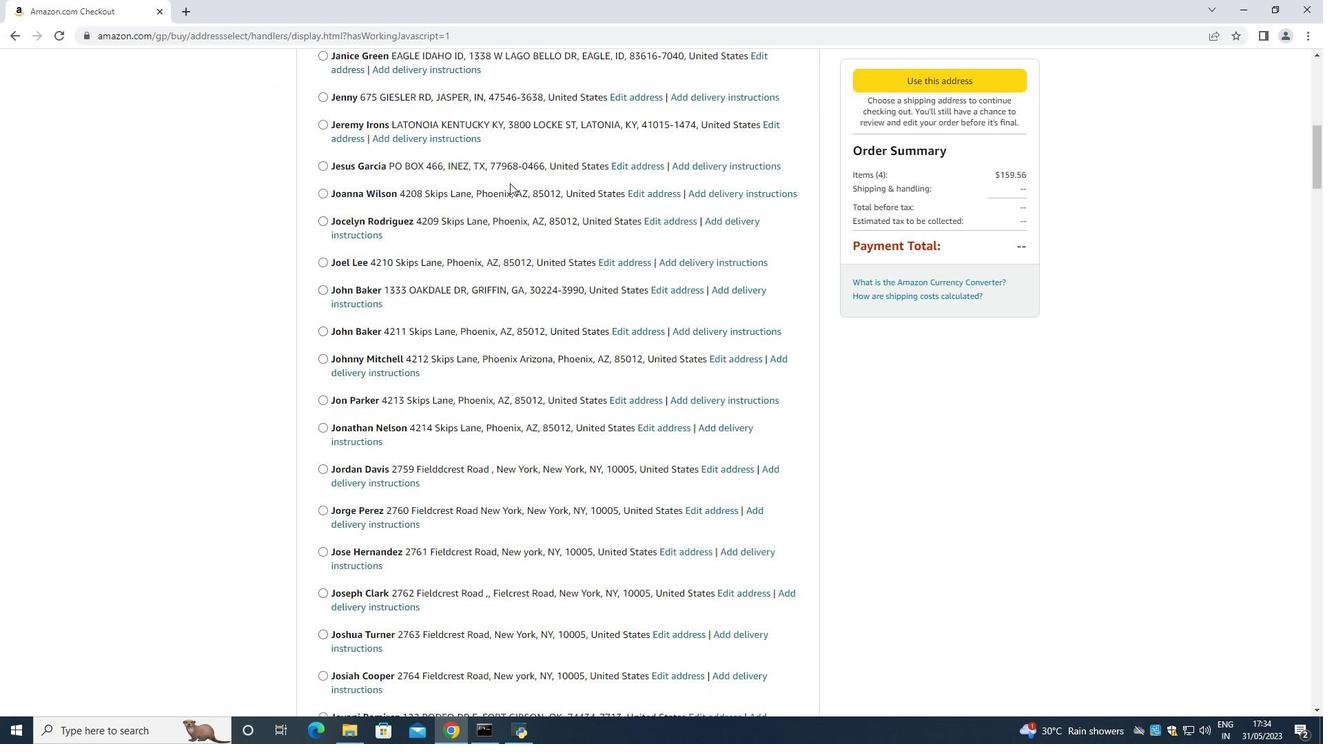 
Action: Mouse scrolled (510, 179) with delta (0, 0)
Screenshot: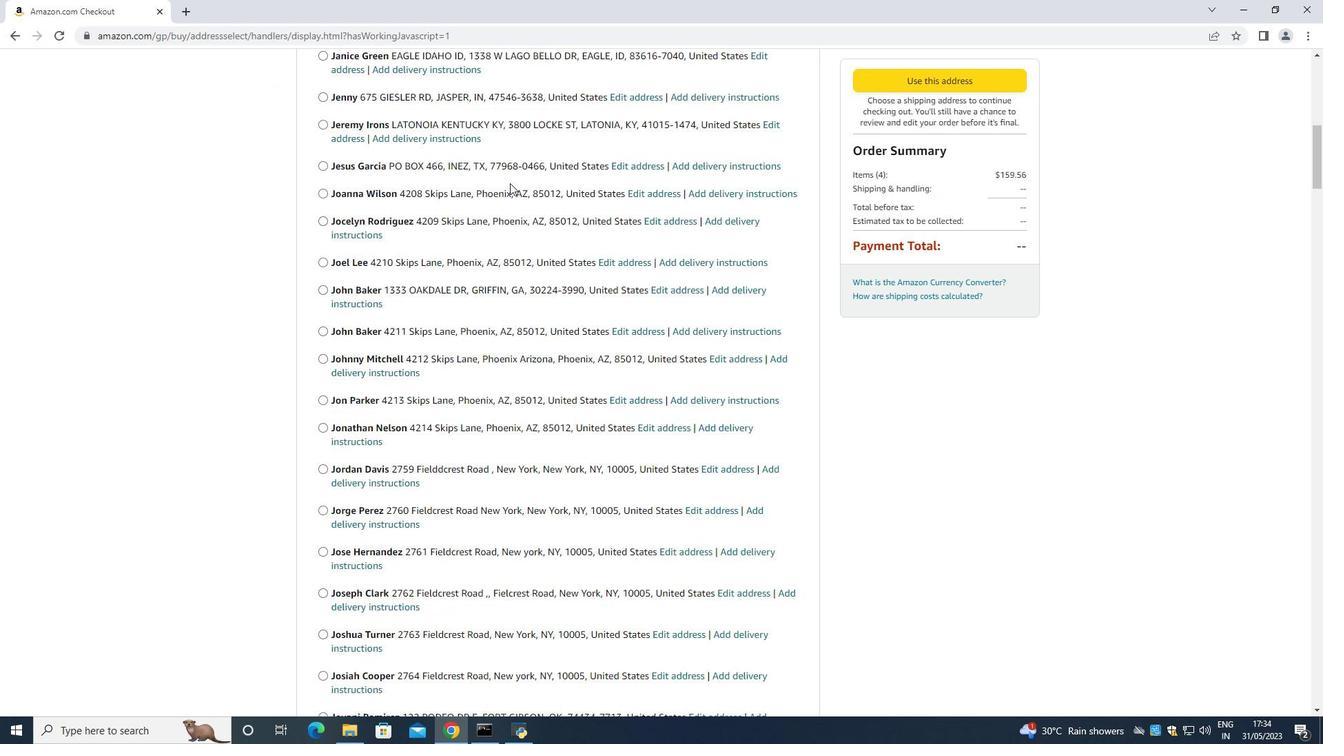 
Action: Mouse scrolled (510, 179) with delta (0, 0)
Screenshot: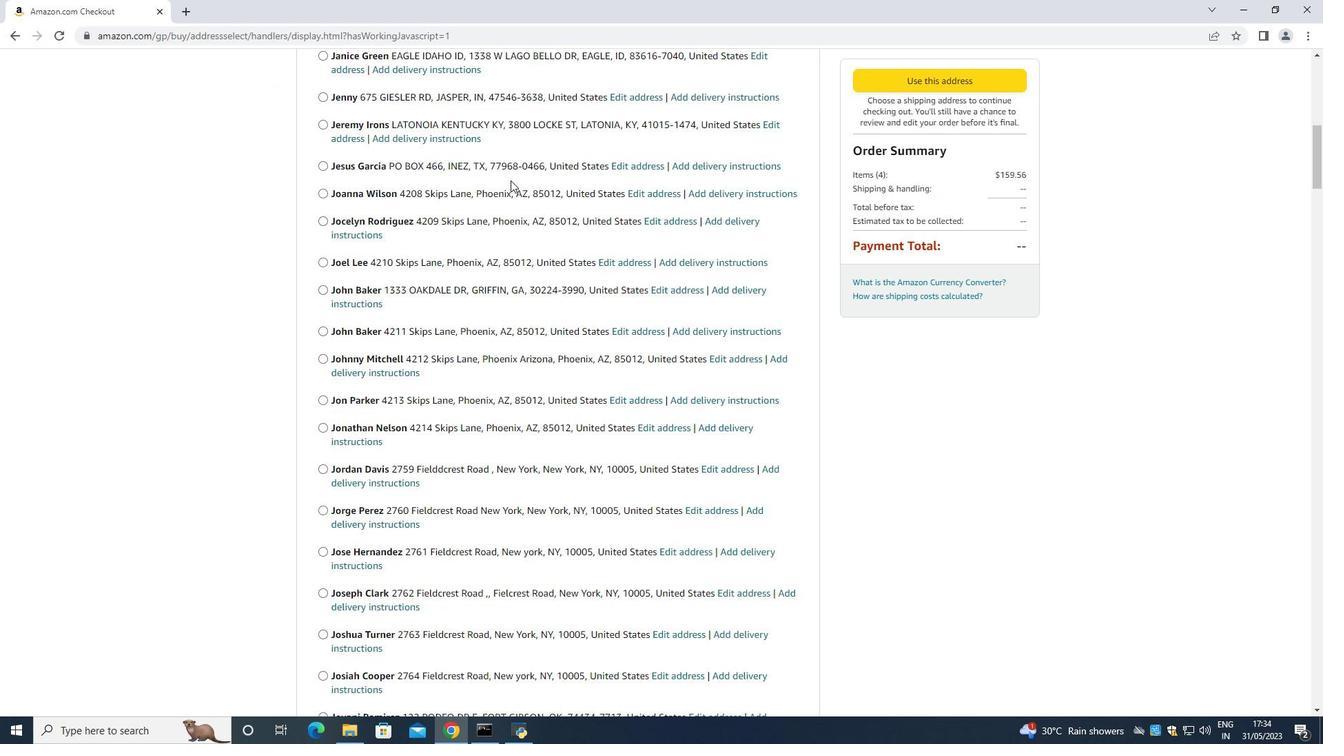 
Action: Mouse scrolled (510, 179) with delta (0, 0)
Screenshot: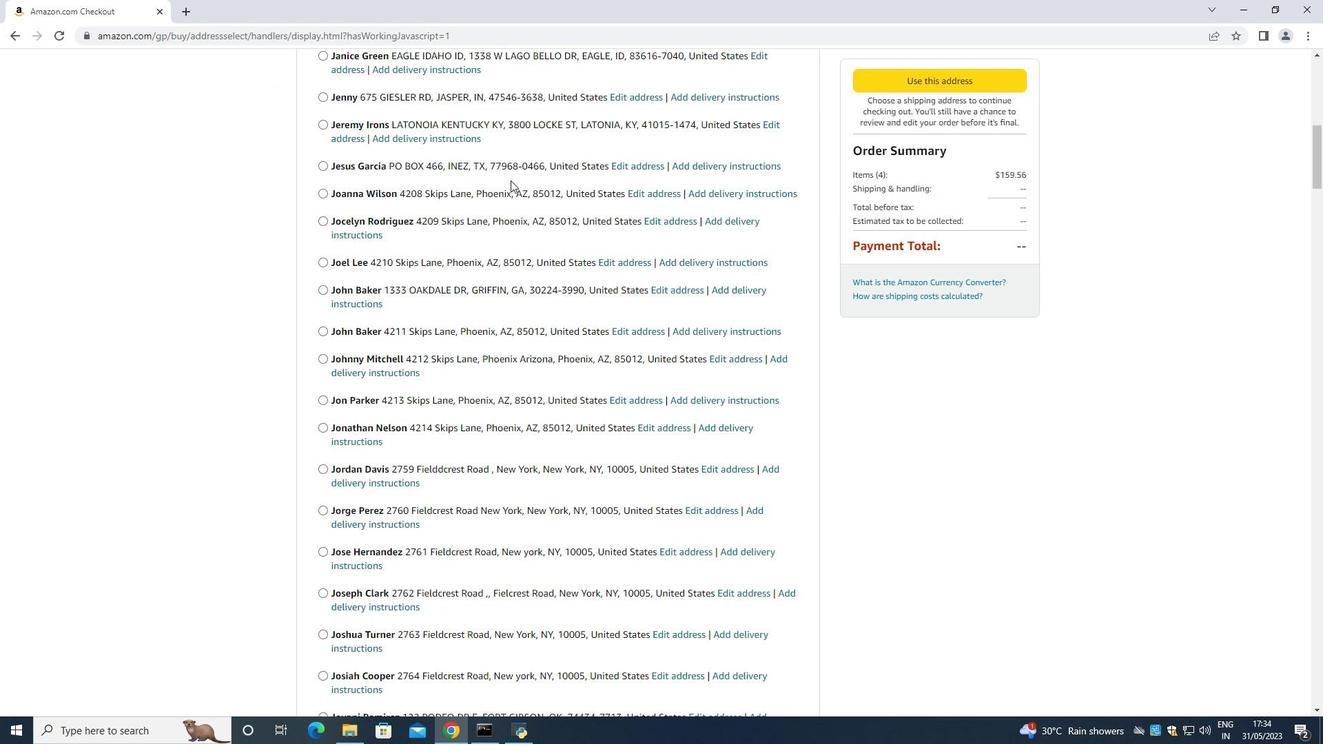 
Action: Mouse moved to (520, 172)
Screenshot: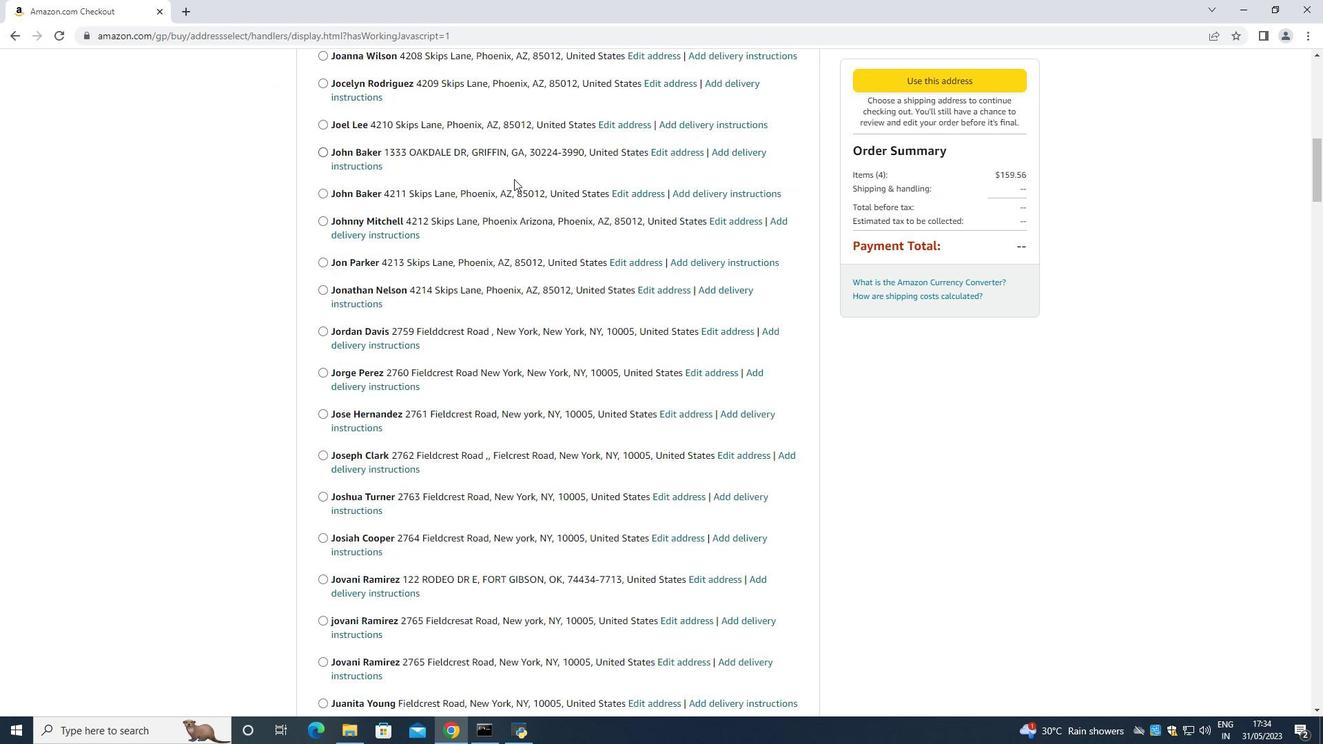 
Action: Mouse scrolled (520, 172) with delta (0, 0)
Screenshot: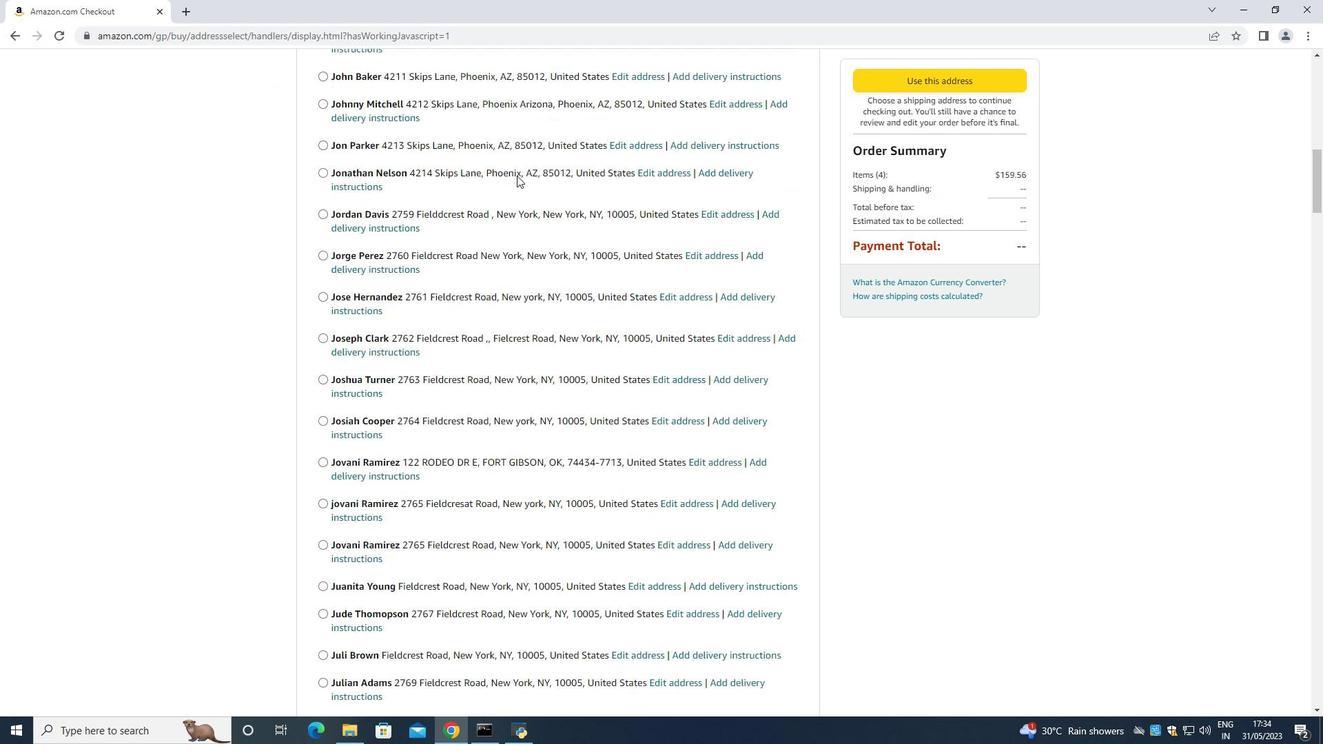 
Action: Mouse scrolled (520, 172) with delta (0, 0)
Screenshot: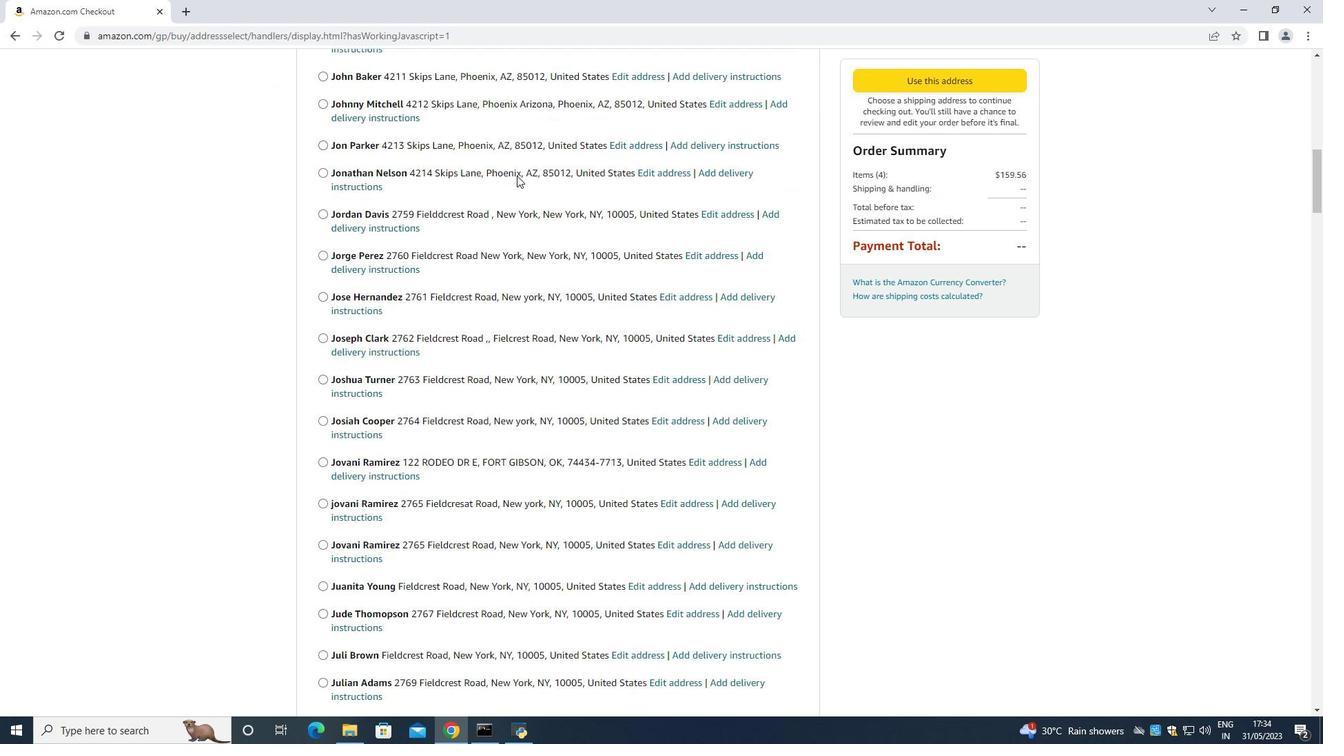 
Action: Mouse scrolled (520, 172) with delta (0, 0)
Screenshot: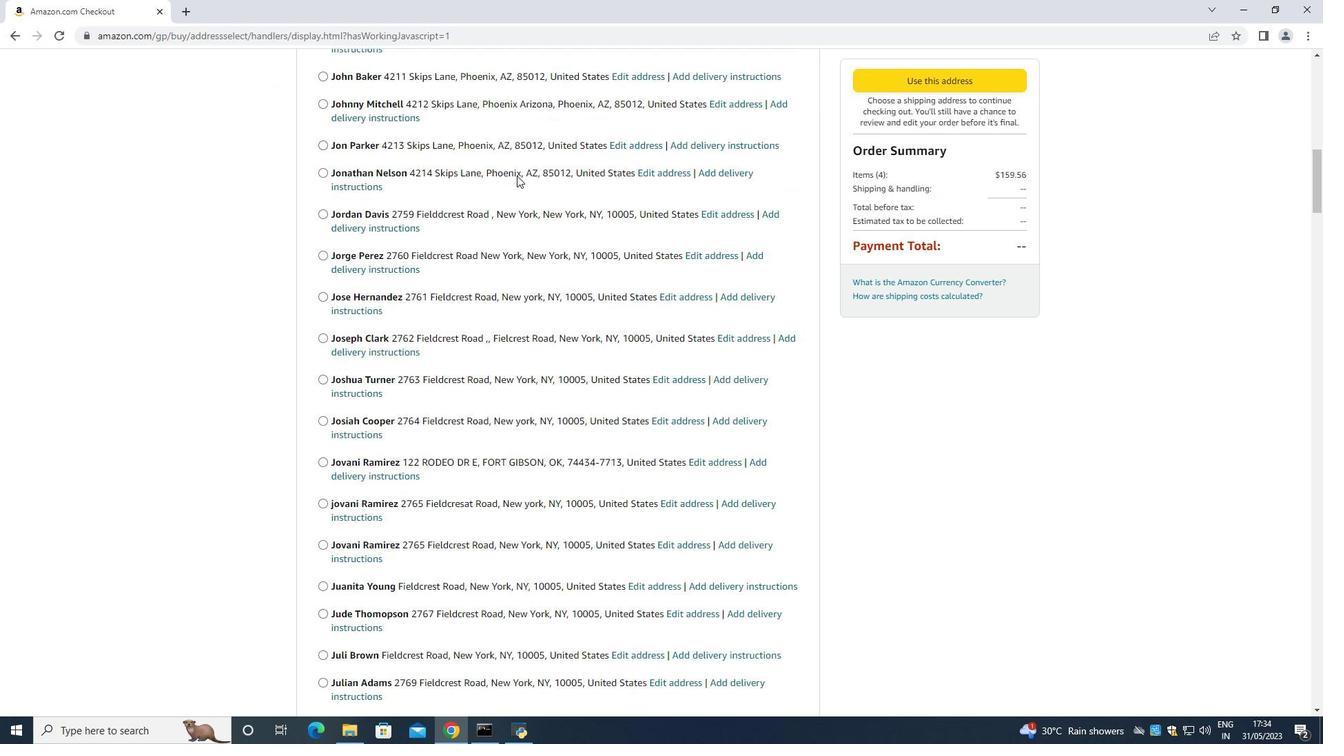 
Action: Mouse scrolled (520, 172) with delta (0, 0)
Screenshot: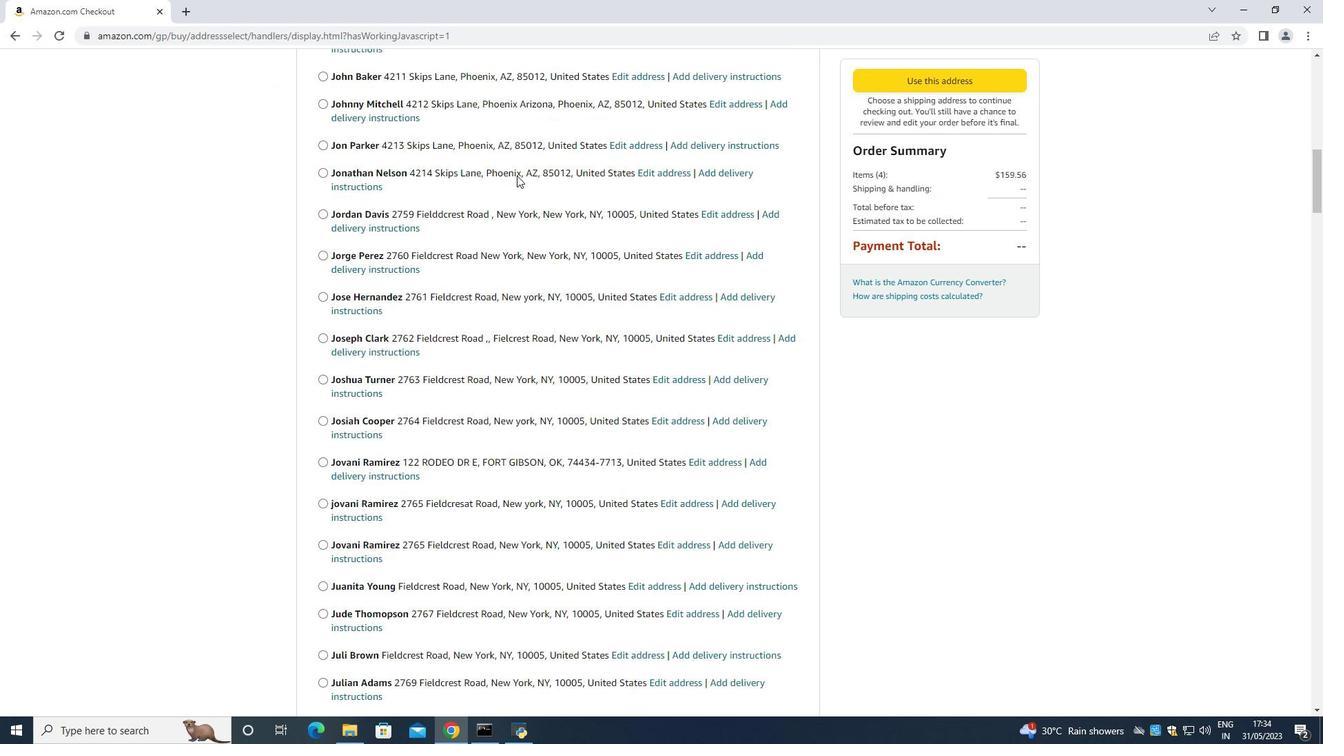 
Action: Mouse moved to (520, 172)
Screenshot: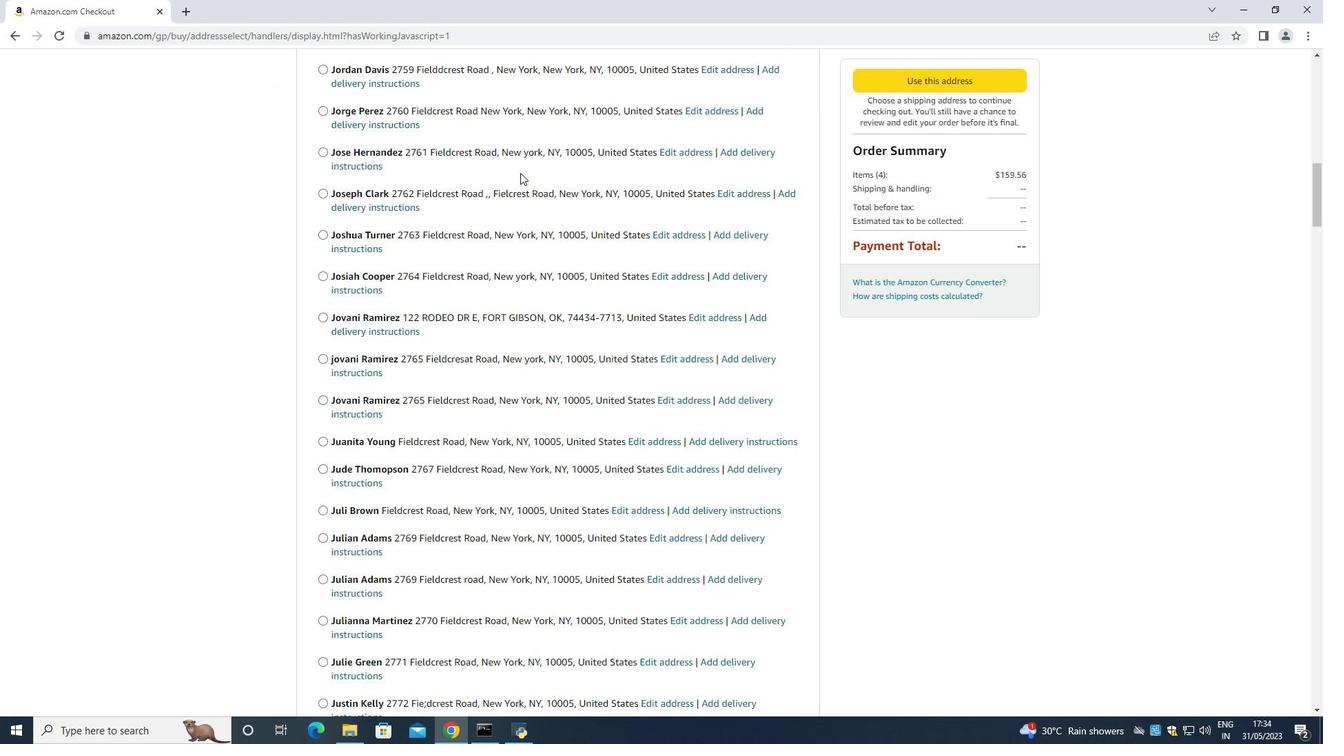 
Action: Mouse scrolled (520, 172) with delta (0, 0)
Screenshot: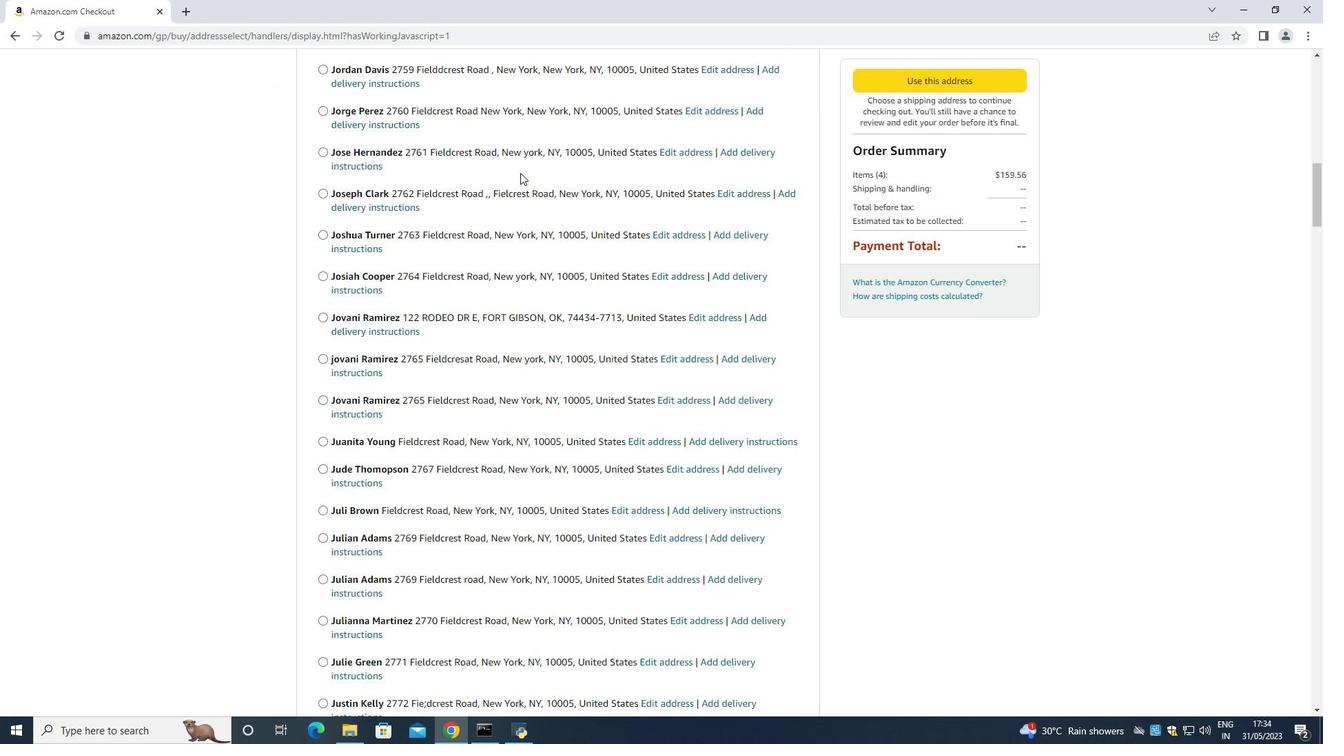 
Action: Mouse moved to (520, 179)
Screenshot: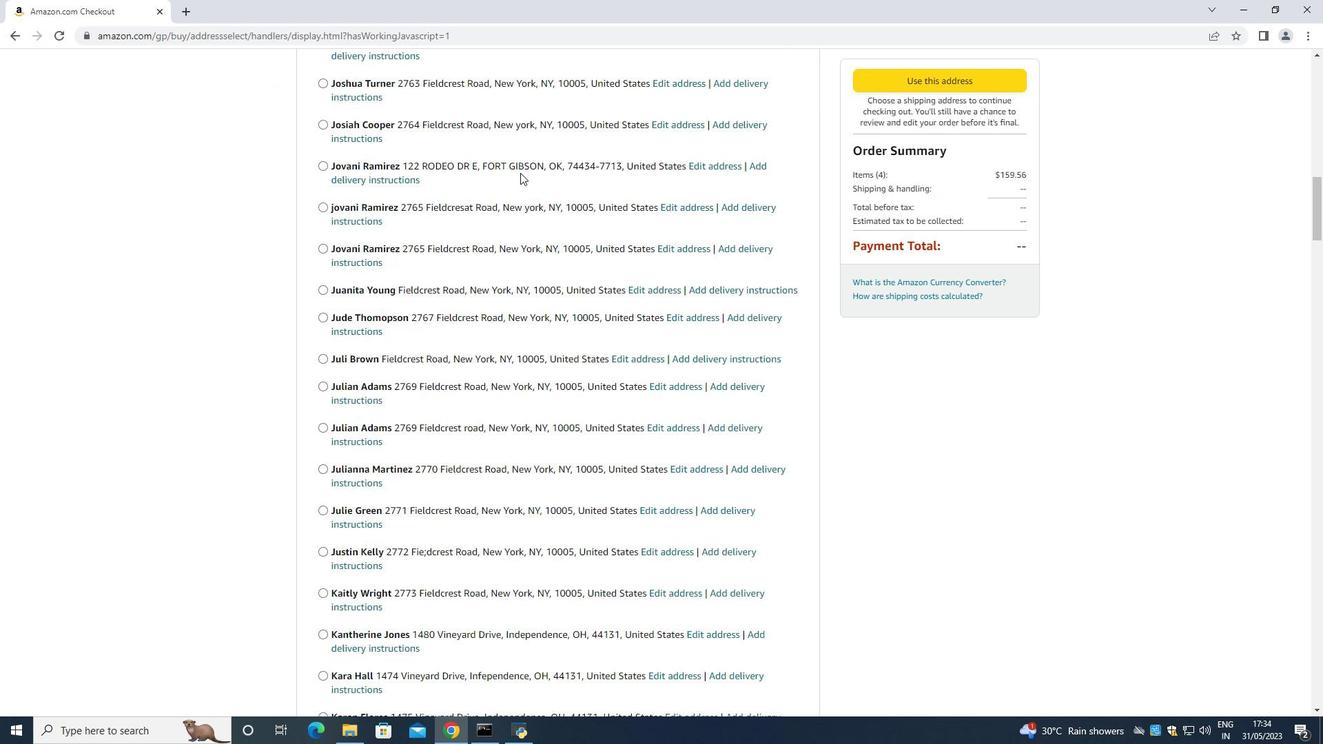 
Action: Mouse scrolled (520, 177) with delta (0, 0)
Screenshot: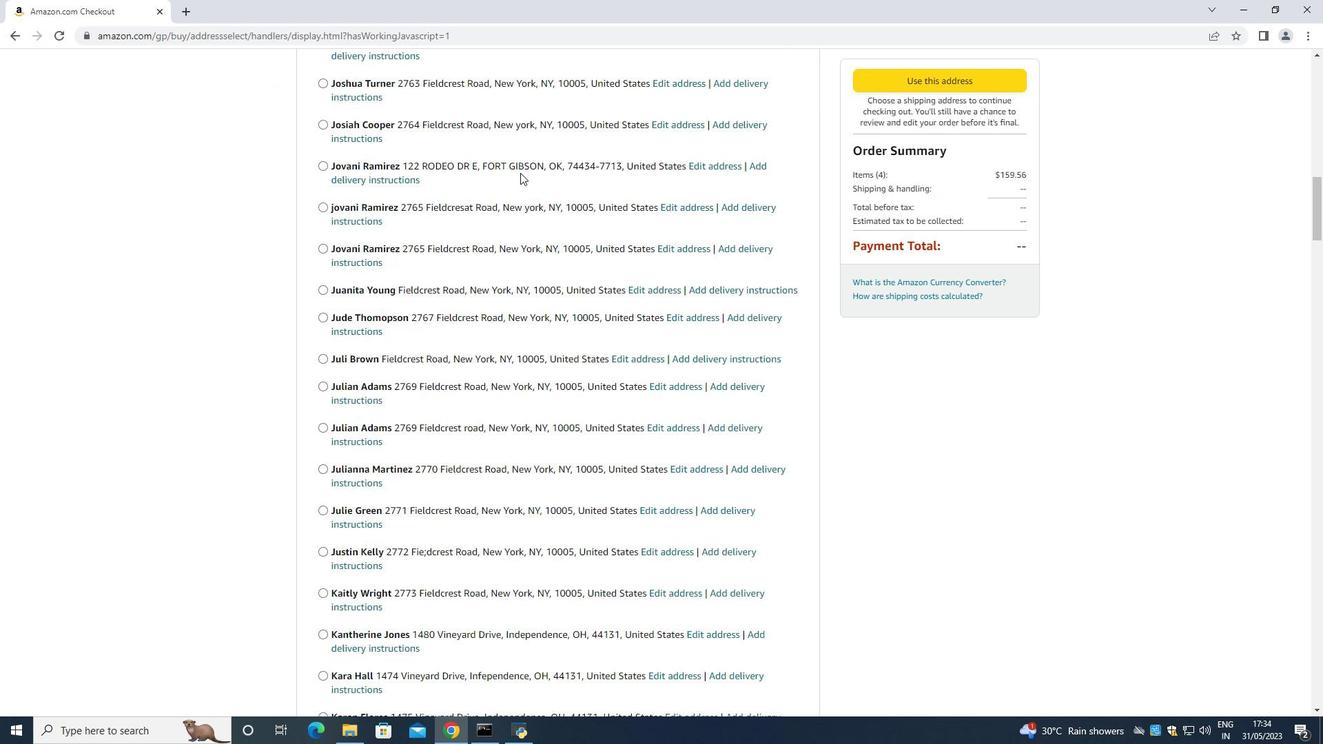 
Action: Mouse scrolled (520, 178) with delta (0, 0)
Screenshot: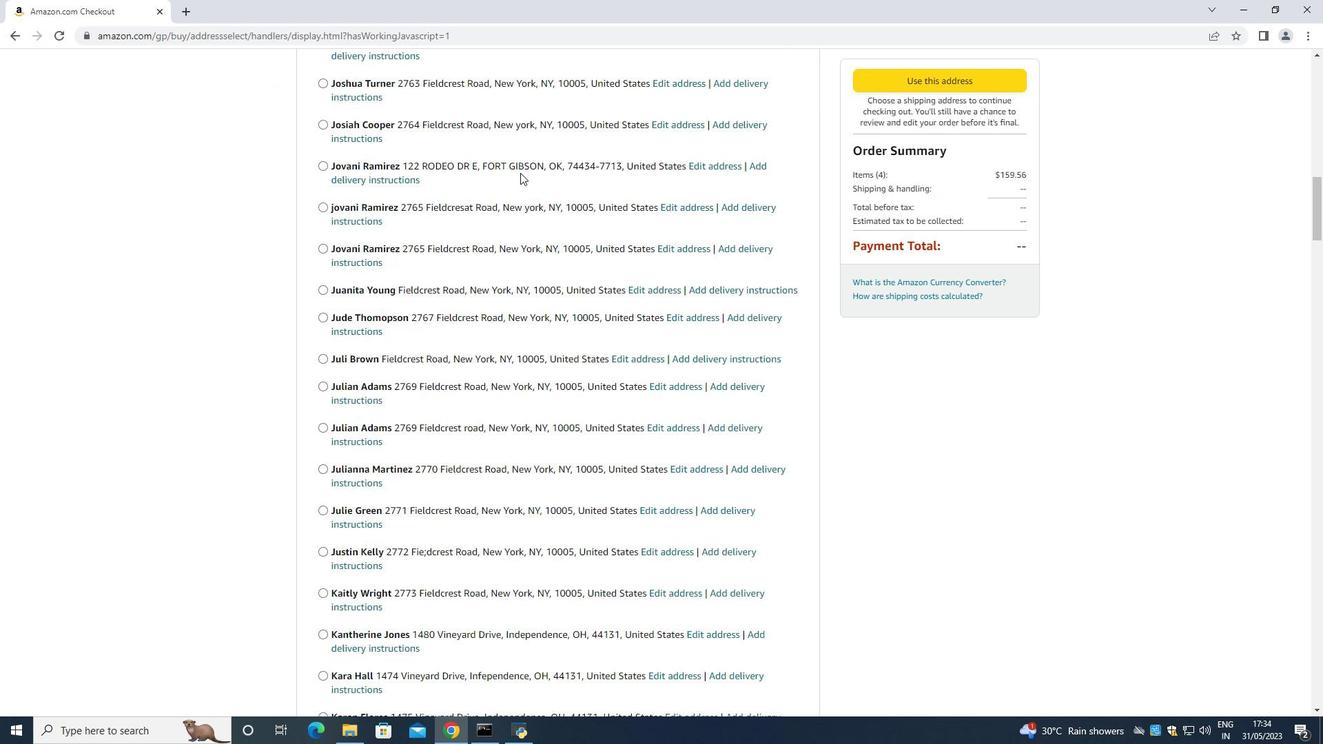 
Action: Mouse scrolled (520, 178) with delta (0, 0)
Screenshot: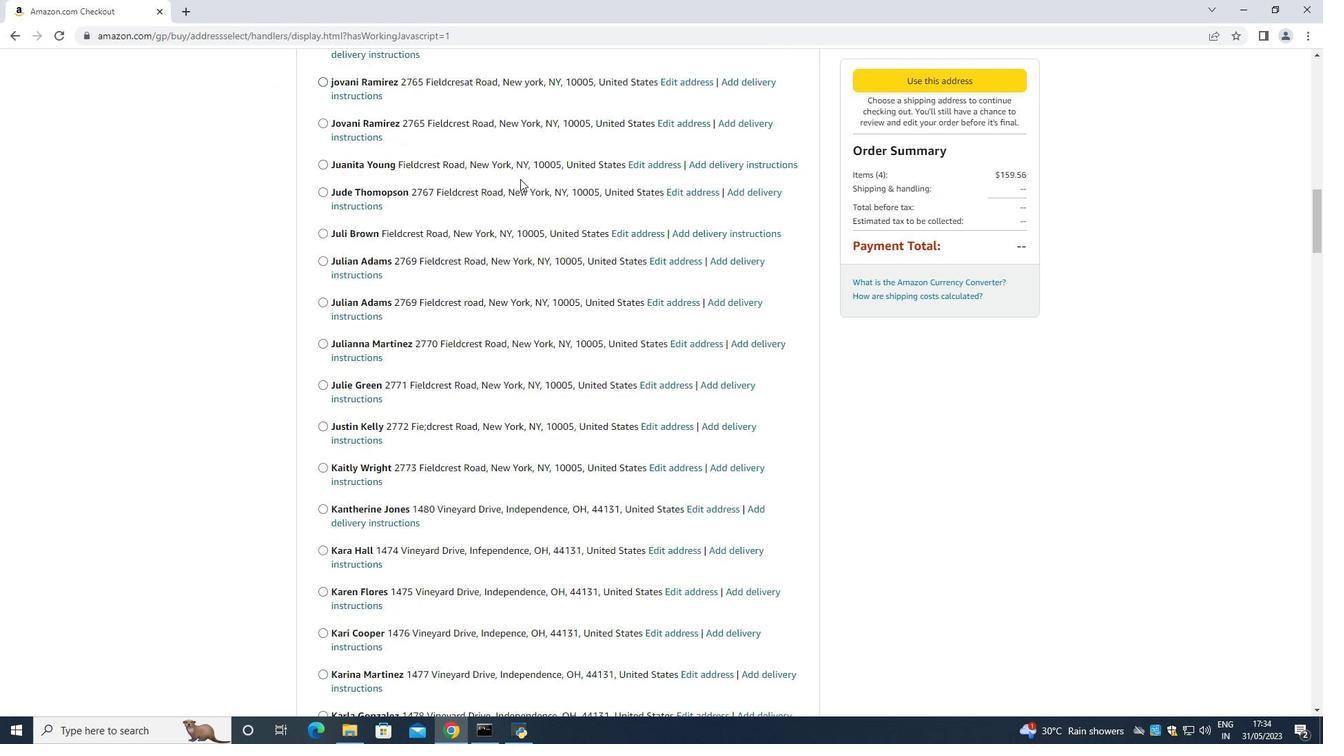 
Action: Mouse scrolled (520, 178) with delta (0, 0)
Screenshot: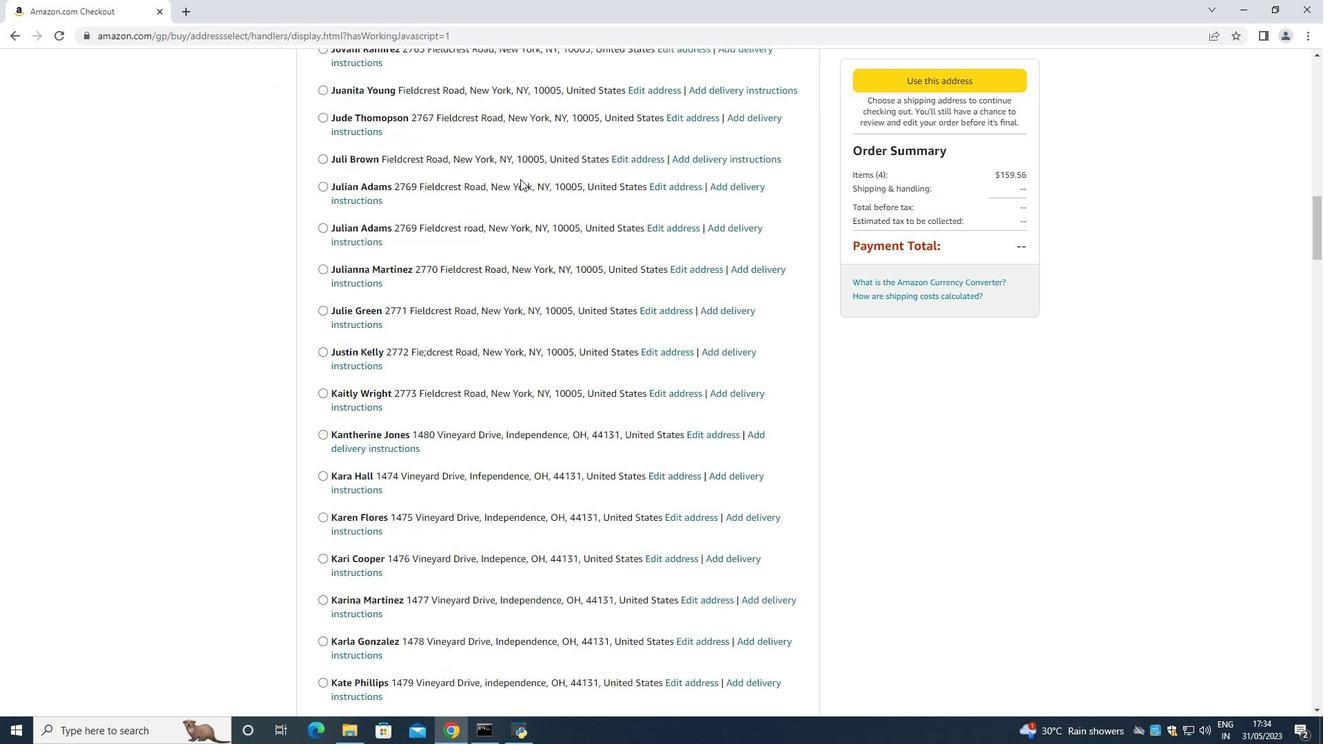 
Action: Mouse scrolled (520, 178) with delta (0, 0)
Screenshot: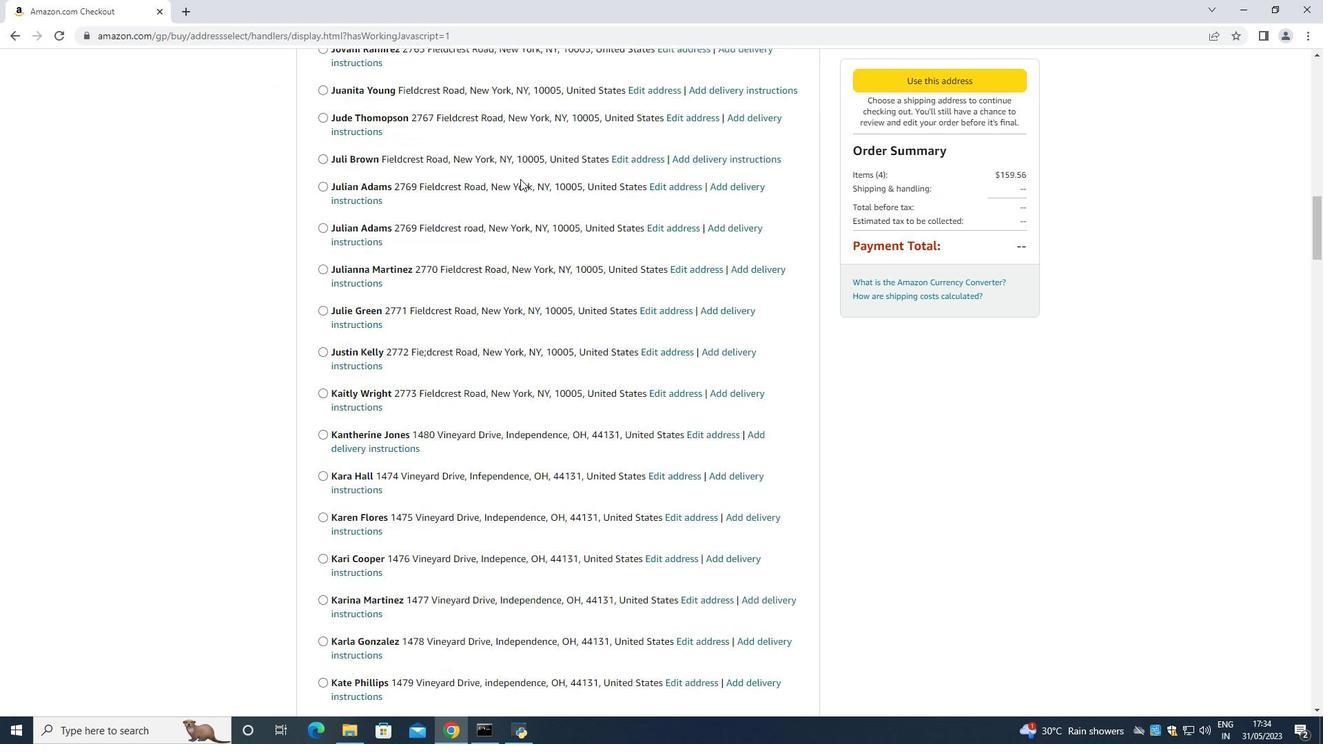 
Action: Mouse moved to (514, 186)
Screenshot: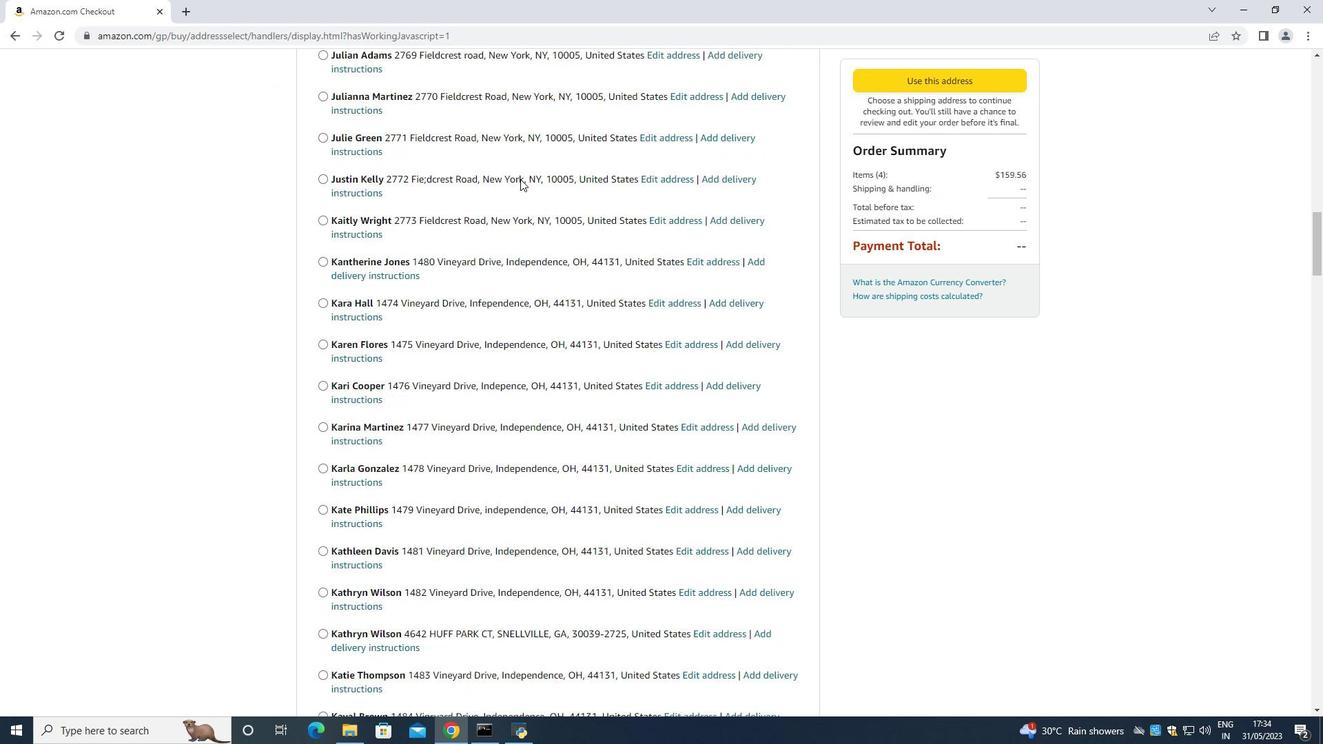 
Action: Mouse scrolled (514, 185) with delta (0, 0)
Screenshot: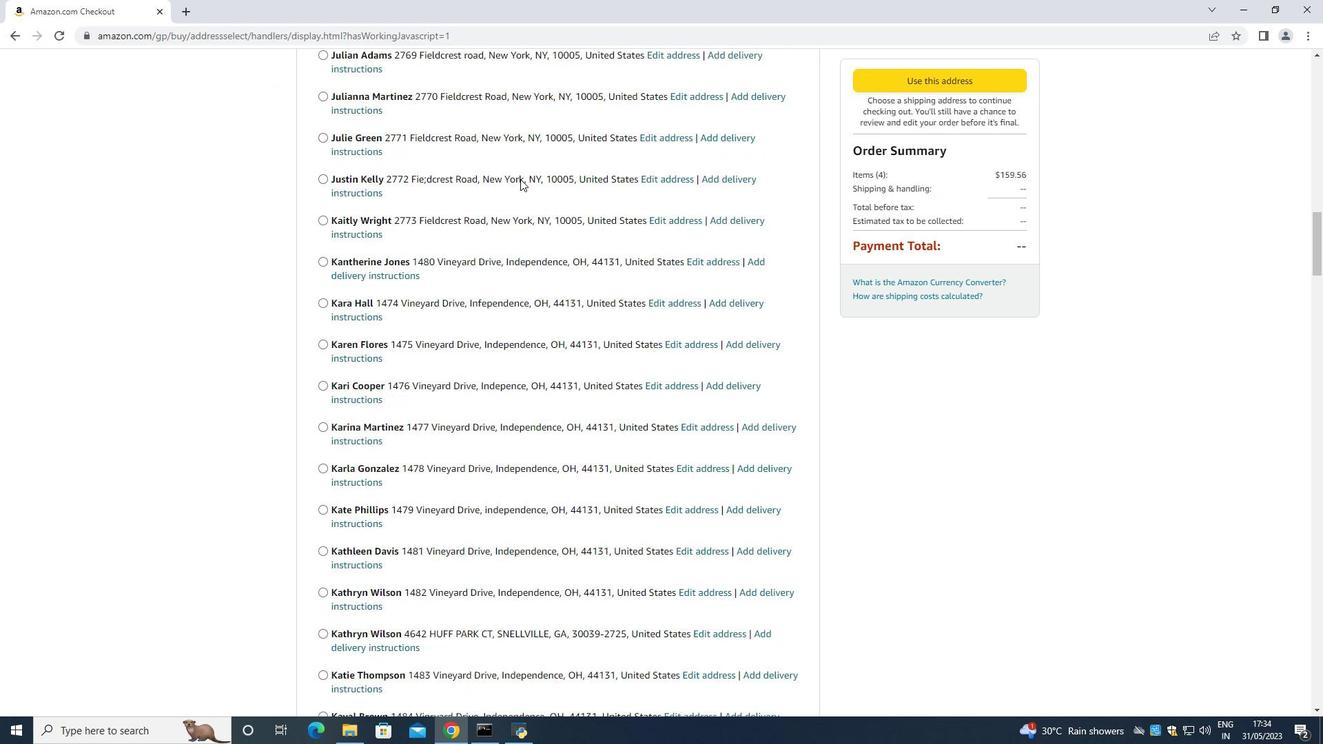 
Action: Mouse scrolled (514, 185) with delta (0, 0)
Screenshot: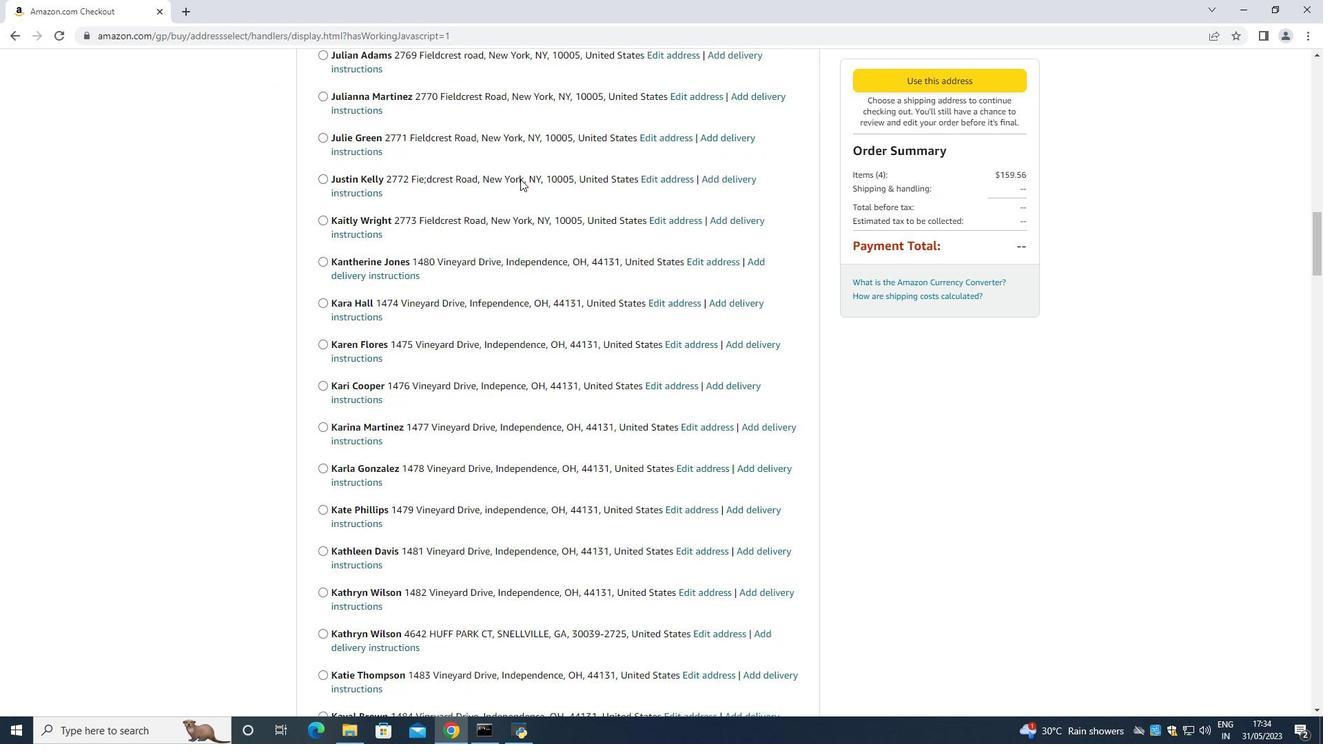 
Action: Mouse moved to (514, 186)
Screenshot: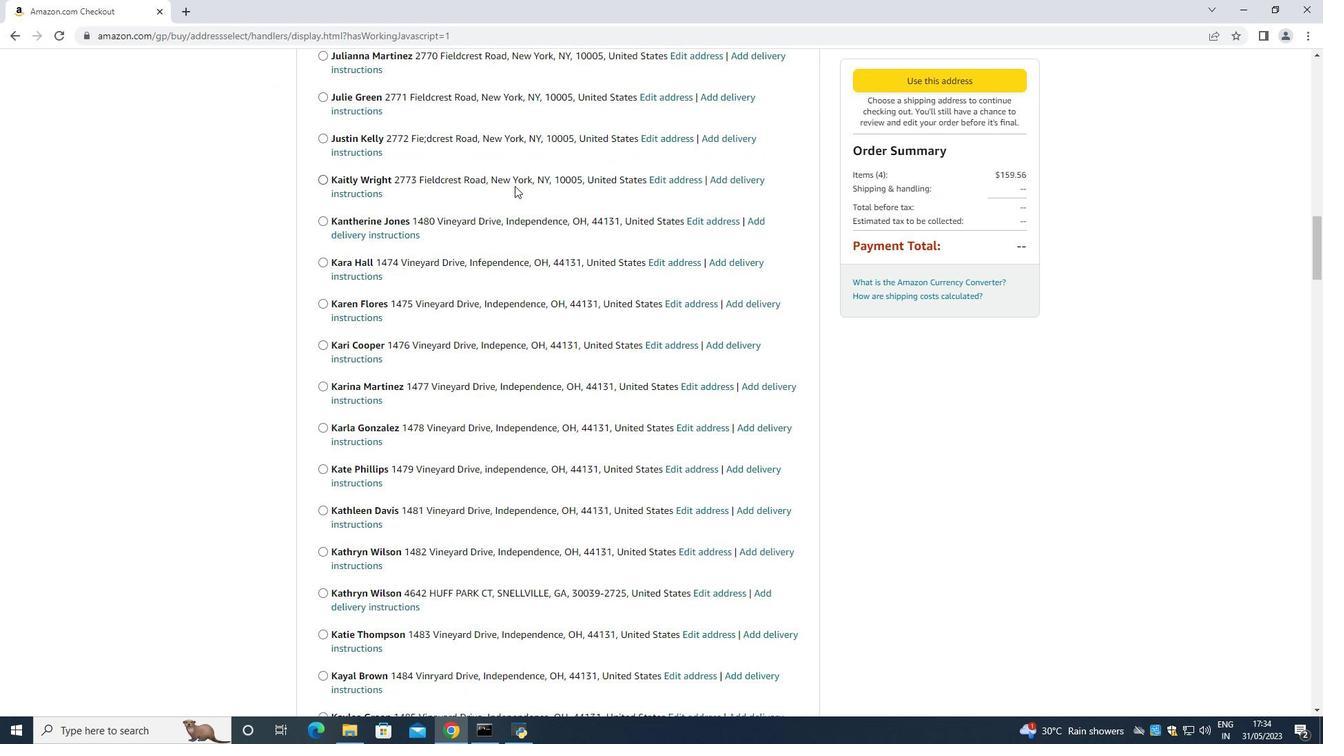 
Action: Mouse scrolled (514, 185) with delta (0, 0)
Screenshot: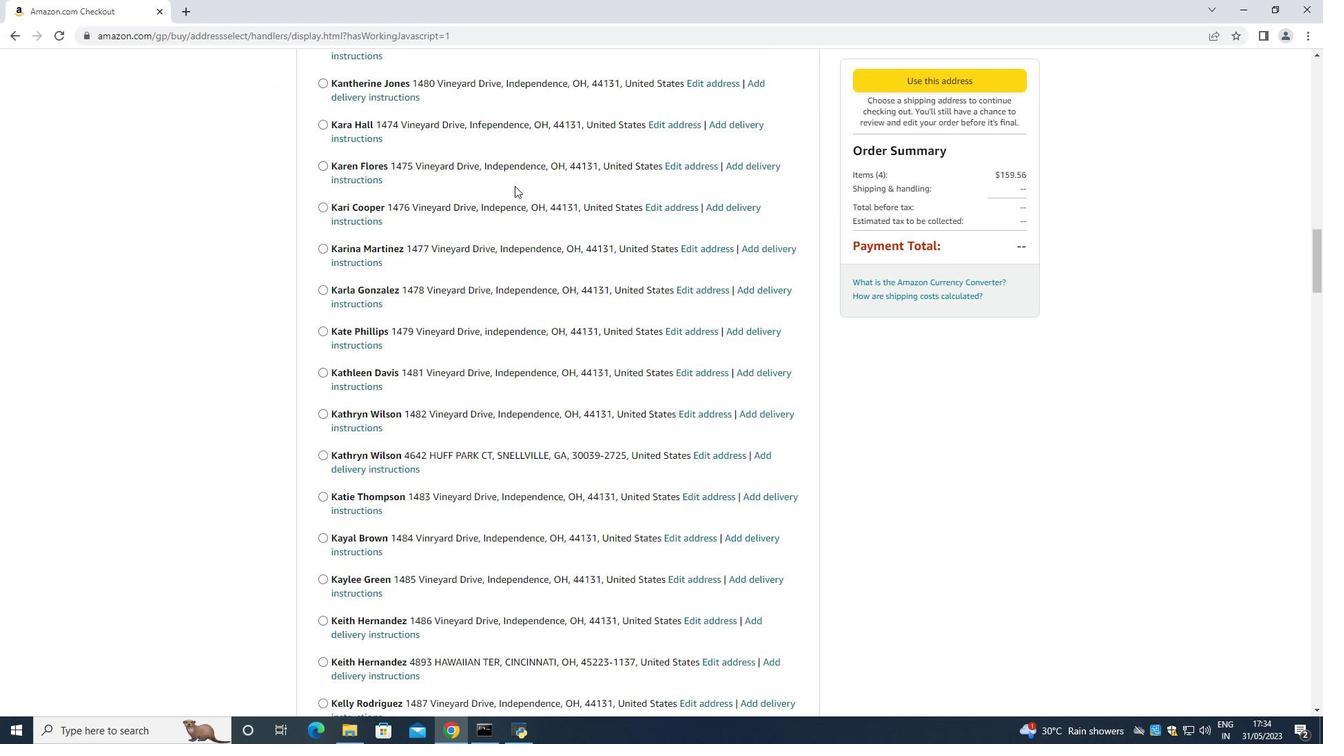 
Action: Mouse scrolled (514, 185) with delta (0, 0)
Screenshot: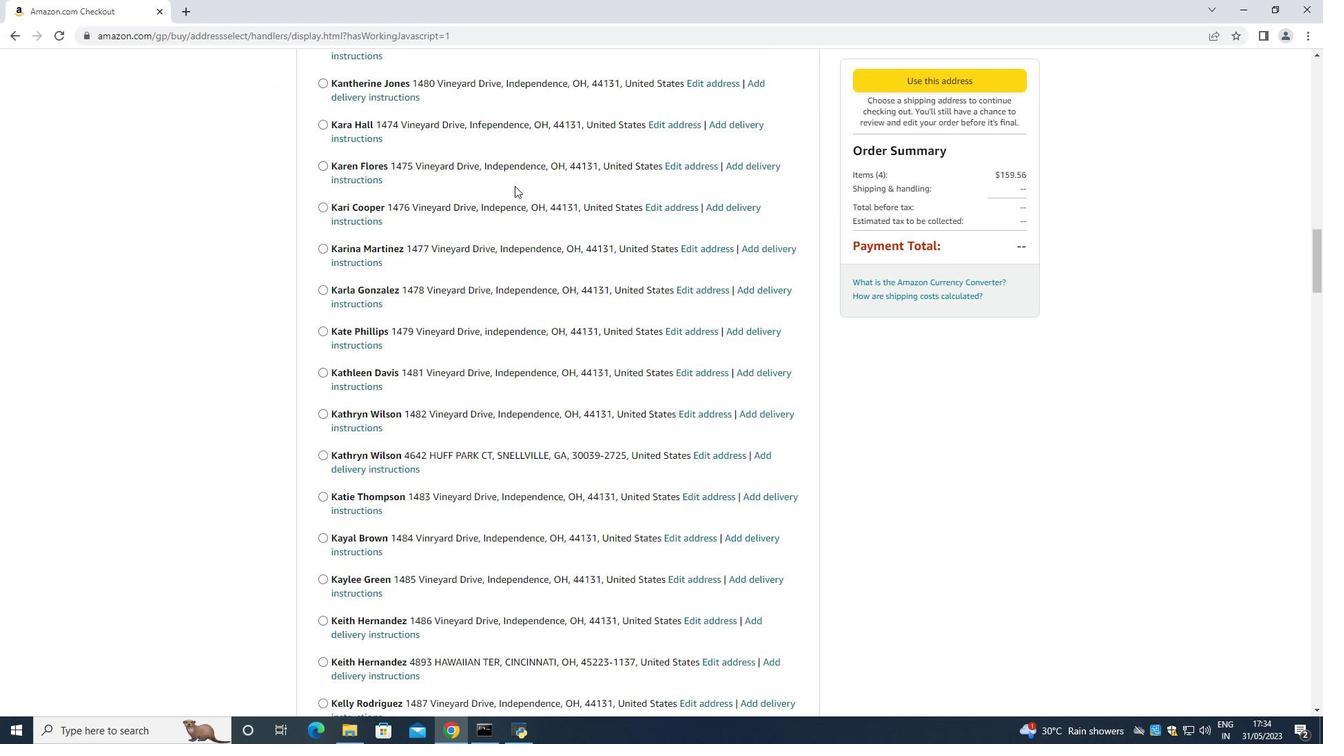 
Action: Mouse moved to (513, 187)
Screenshot: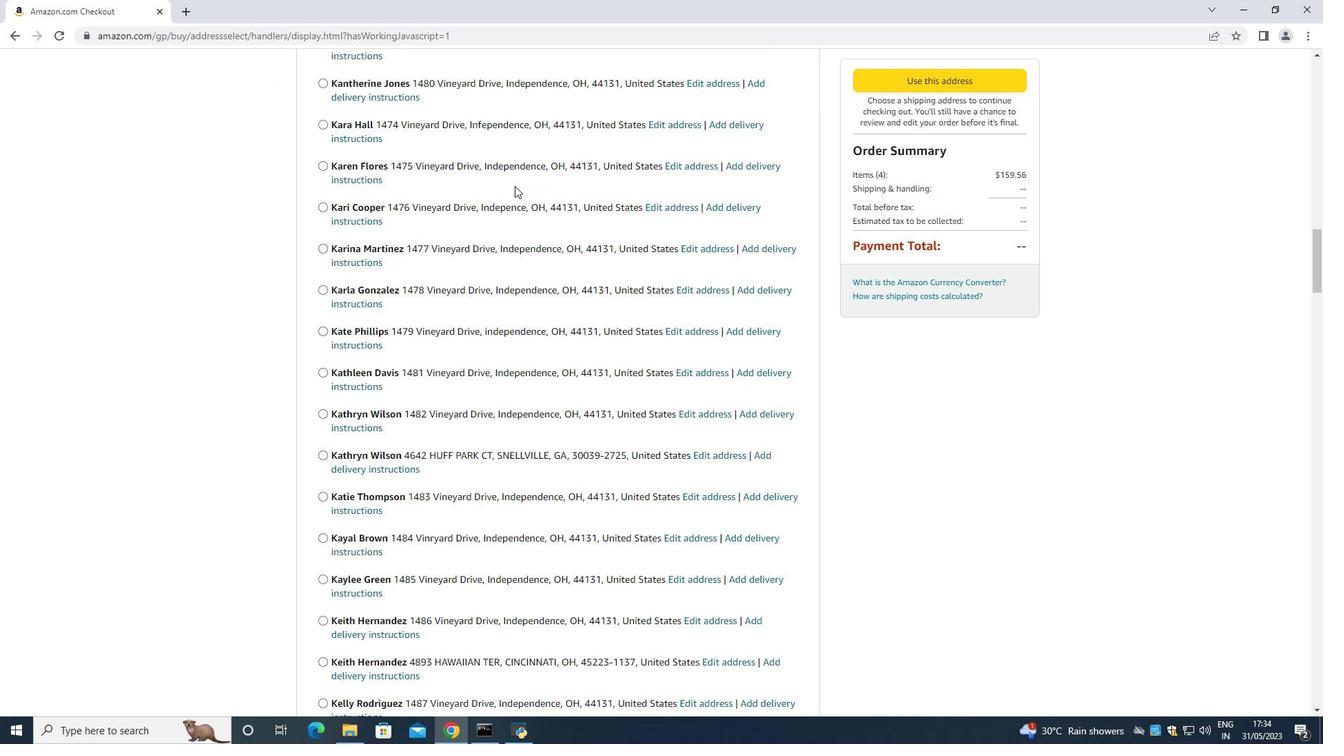 
Action: Mouse scrolled (513, 186) with delta (0, 0)
Screenshot: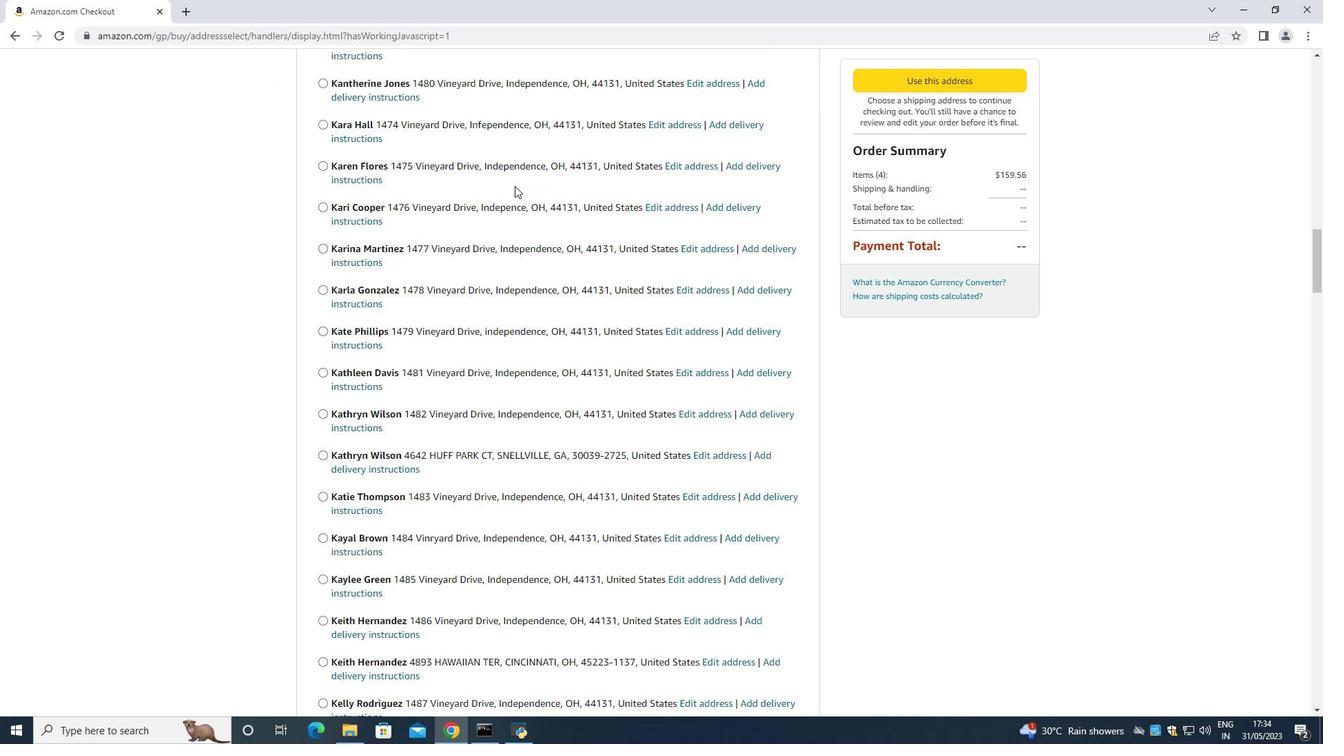 
Action: Mouse moved to (510, 188)
Screenshot: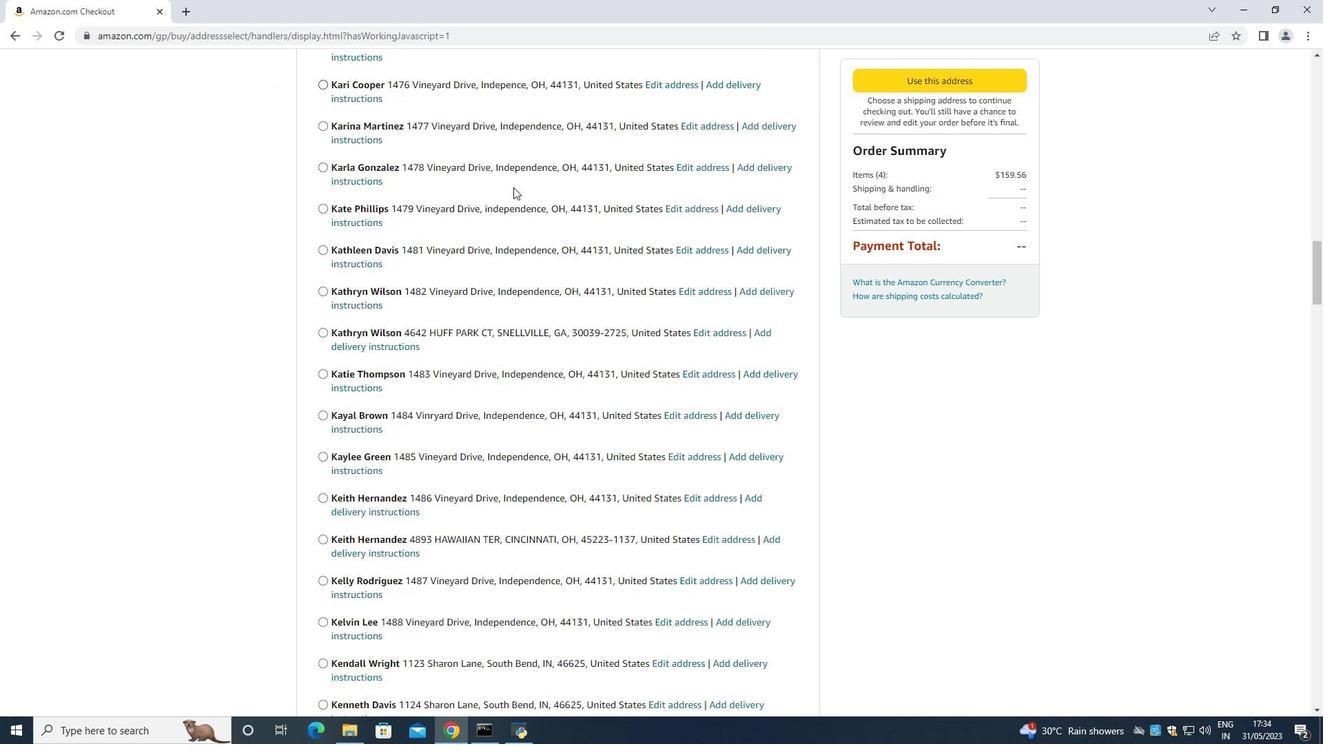 
Action: Mouse scrolled (510, 187) with delta (0, 0)
Screenshot: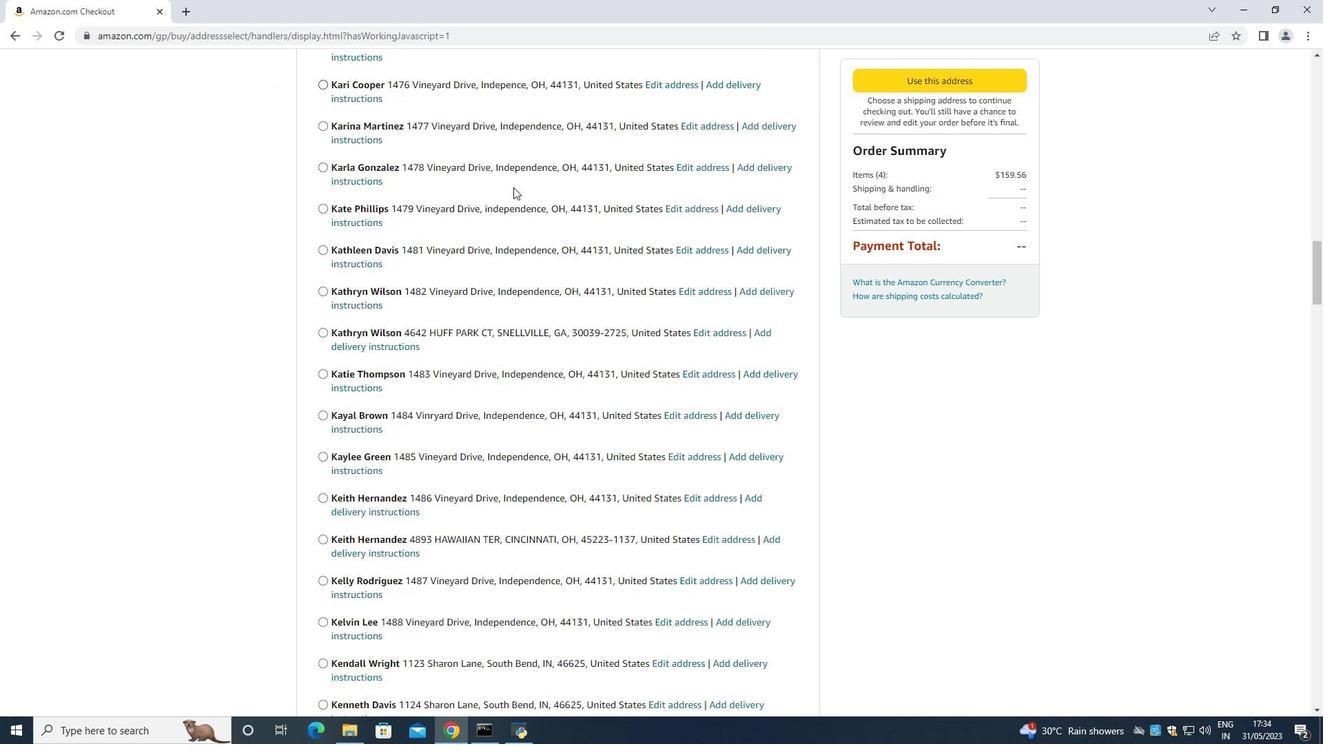 
Action: Mouse scrolled (510, 187) with delta (0, 0)
Screenshot: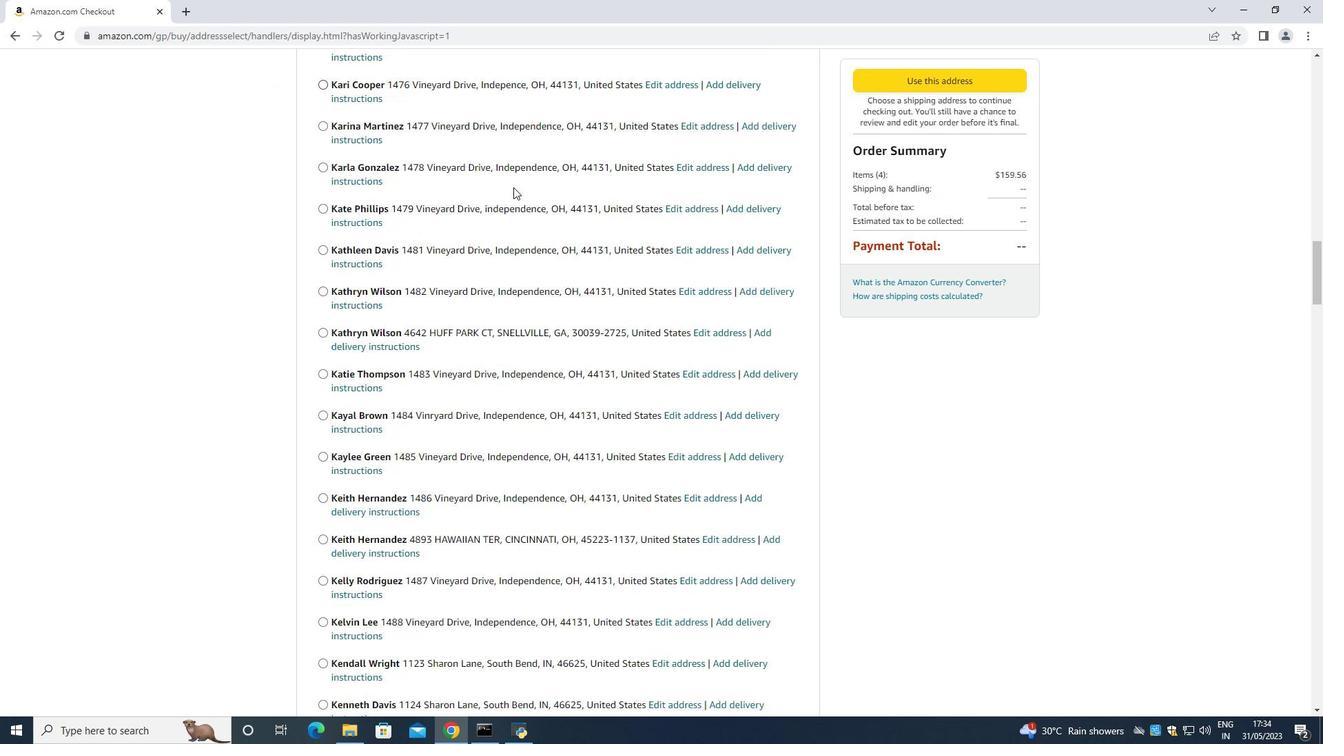 
Action: Mouse moved to (509, 188)
Screenshot: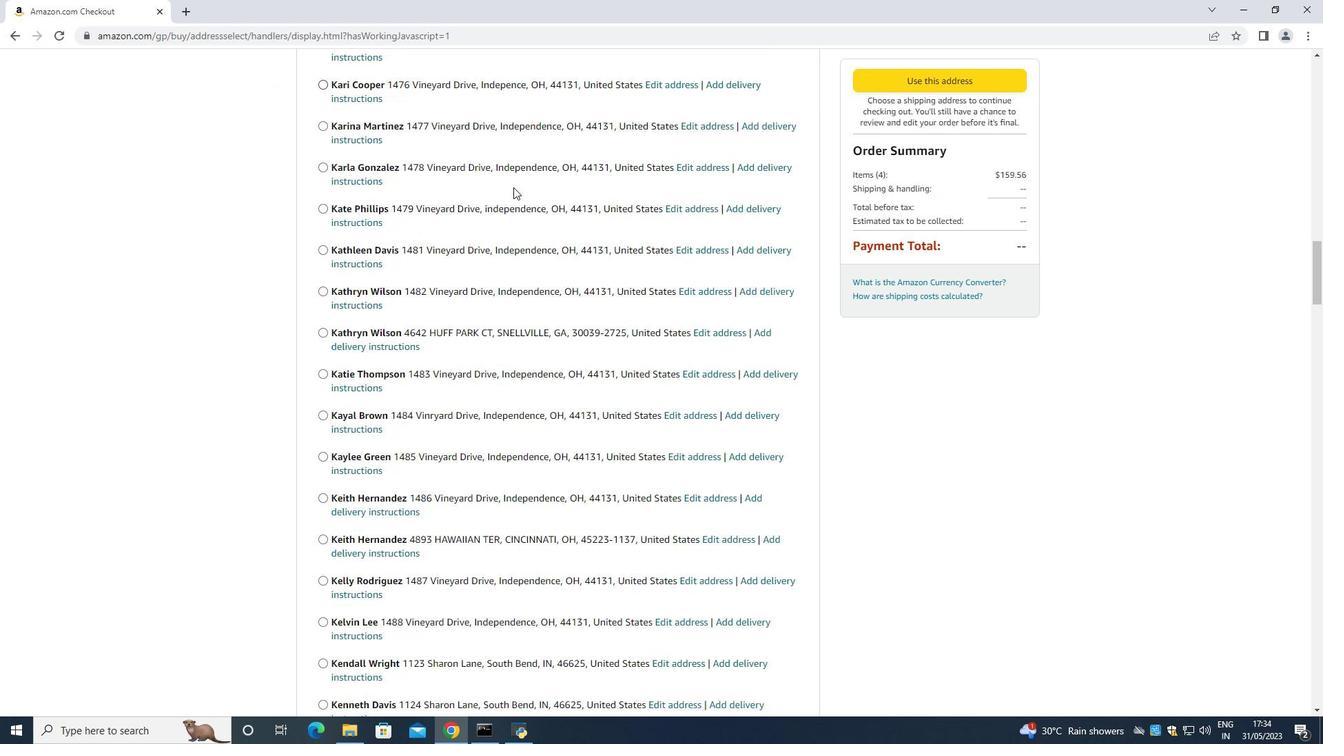 
Action: Mouse scrolled (509, 188) with delta (0, 0)
Screenshot: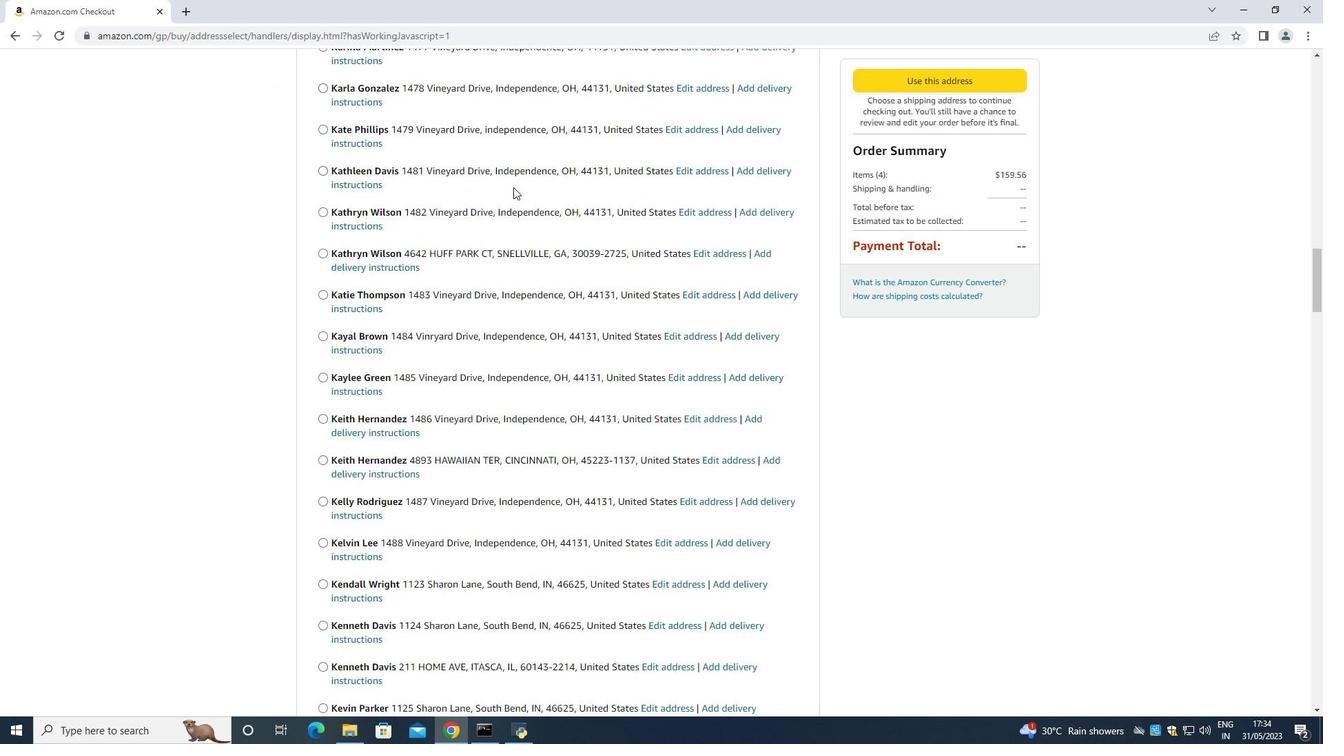 
Action: Mouse moved to (509, 188)
Screenshot: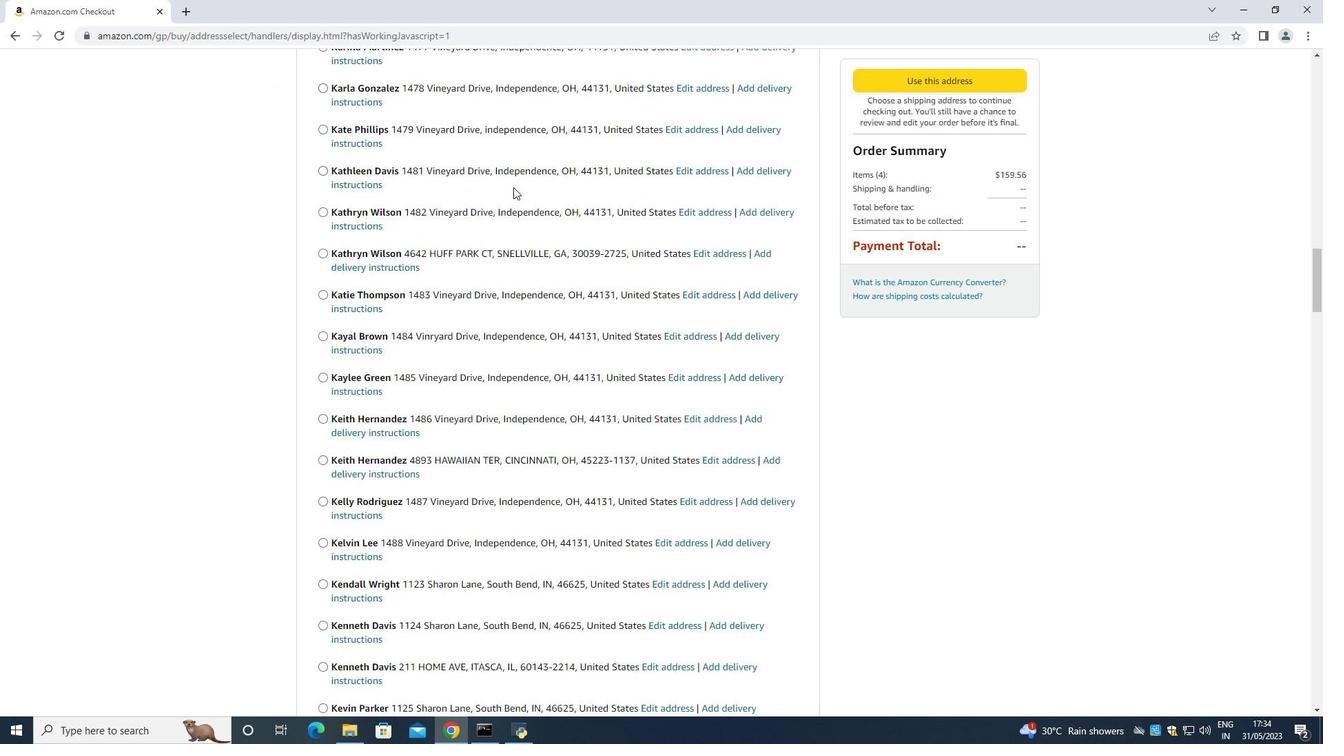 
Action: Mouse scrolled (509, 188) with delta (0, 0)
Screenshot: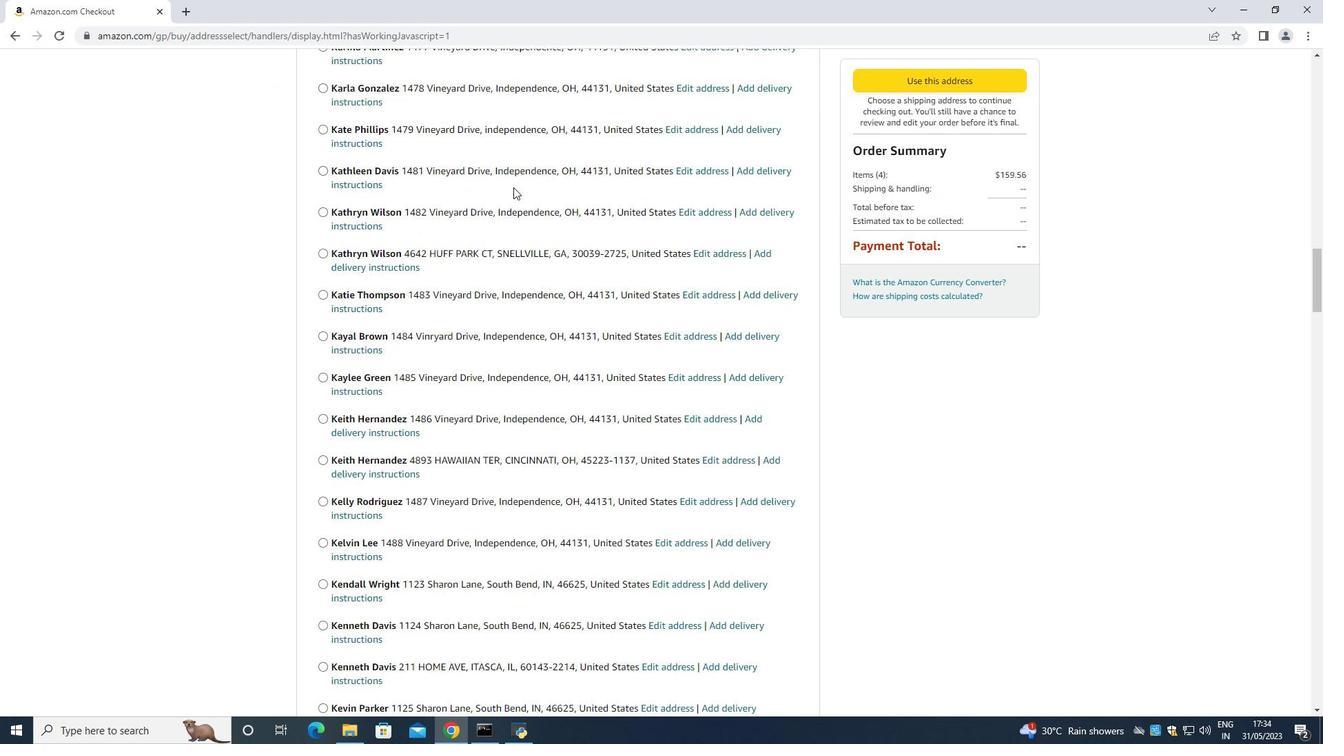 
Action: Mouse moved to (505, 192)
Screenshot: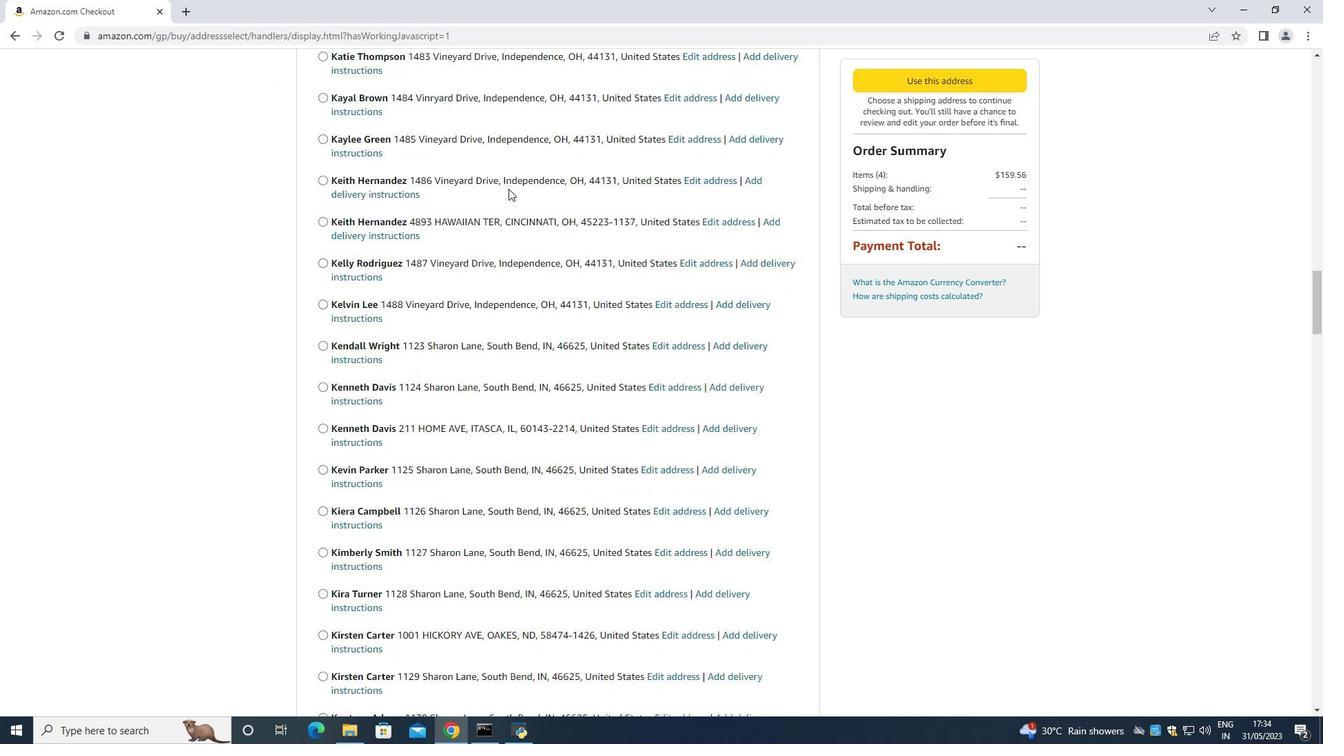 
Action: Mouse scrolled (505, 191) with delta (0, 0)
Screenshot: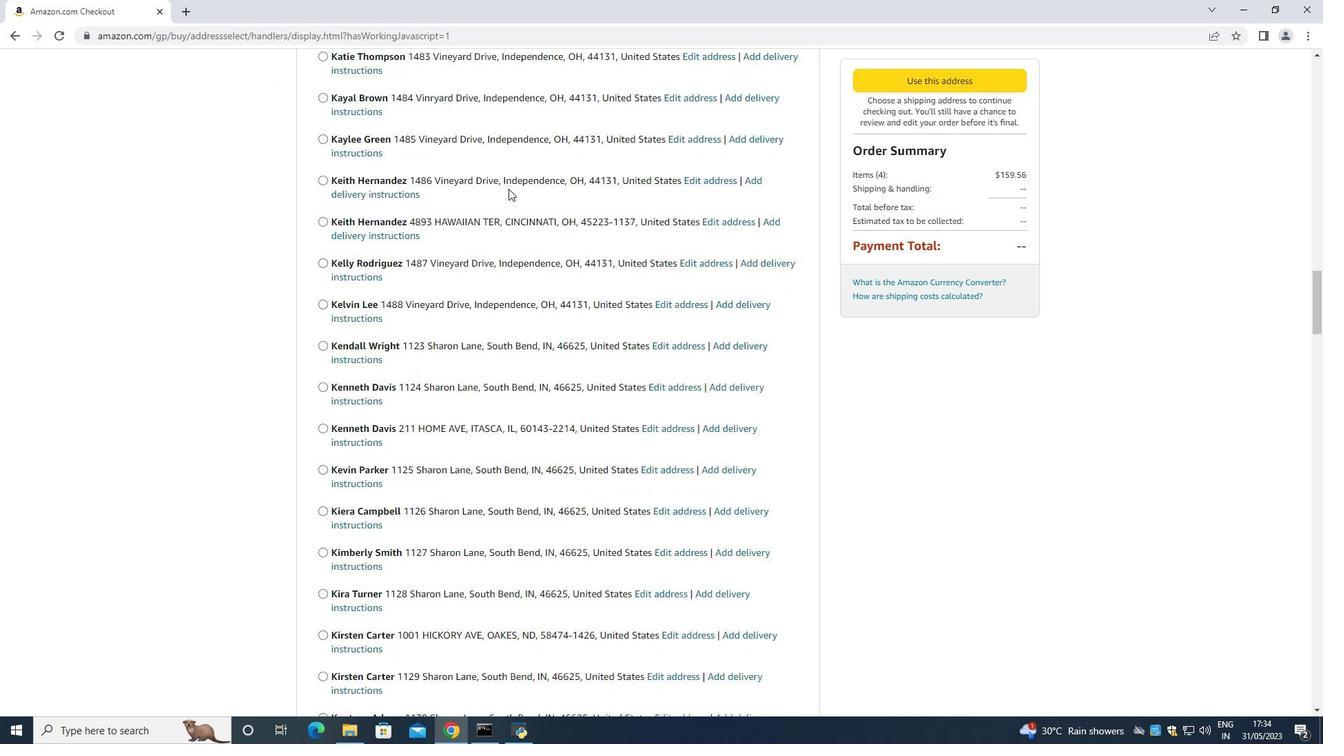 
Action: Mouse scrolled (505, 192) with delta (0, 0)
Screenshot: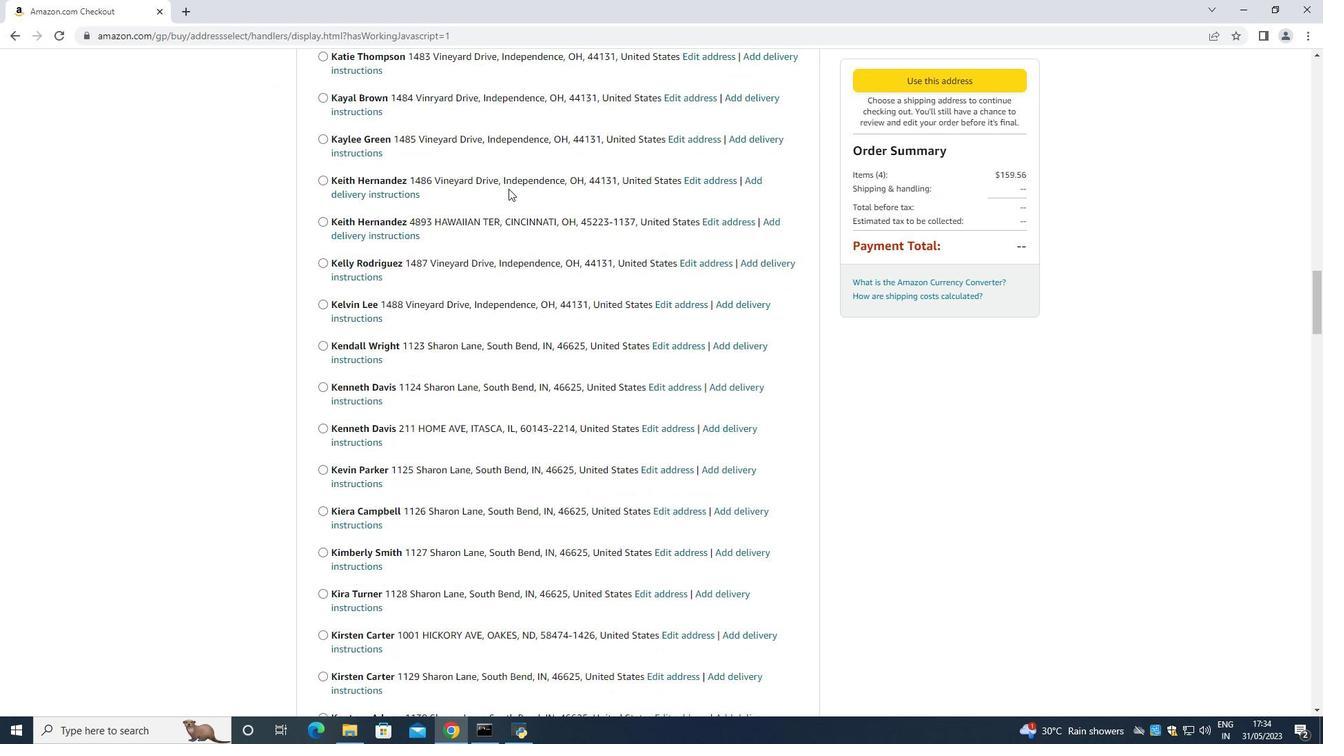 
Action: Mouse scrolled (505, 192) with delta (0, 0)
Screenshot: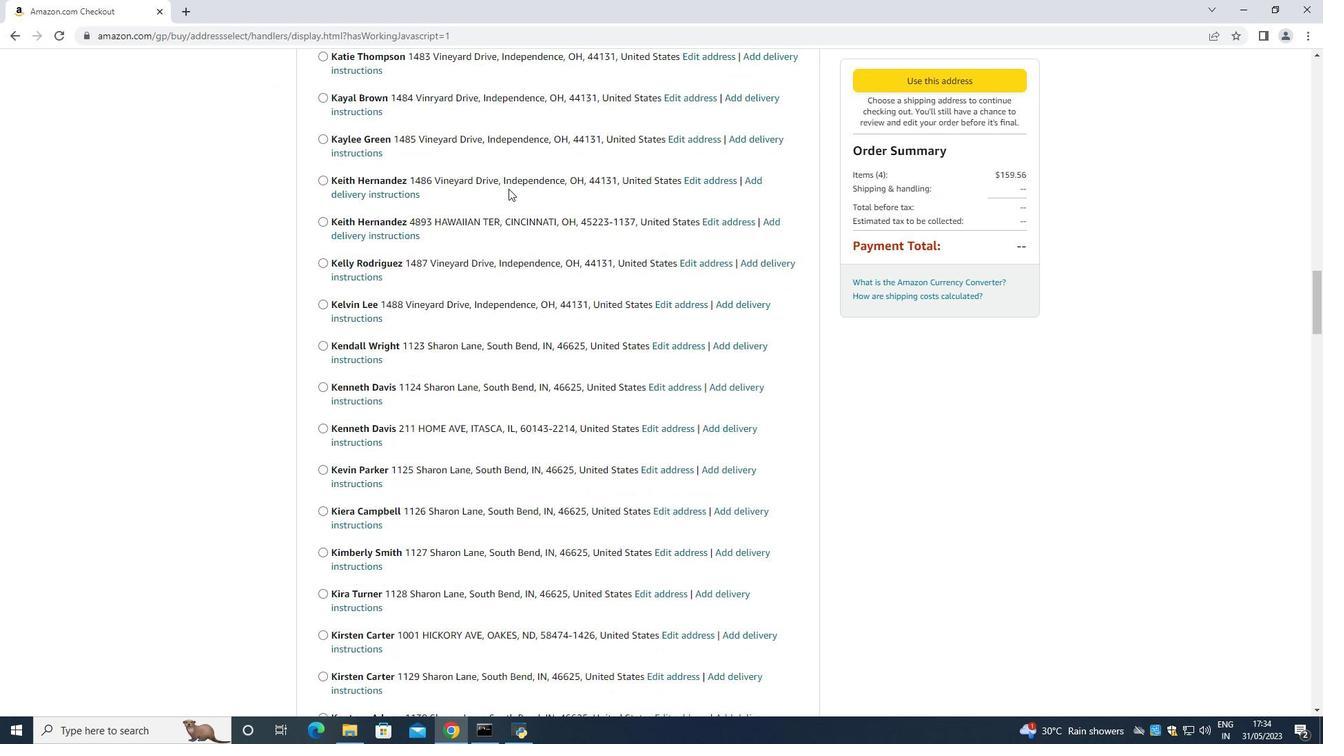 
Action: Mouse scrolled (505, 192) with delta (0, 0)
Screenshot: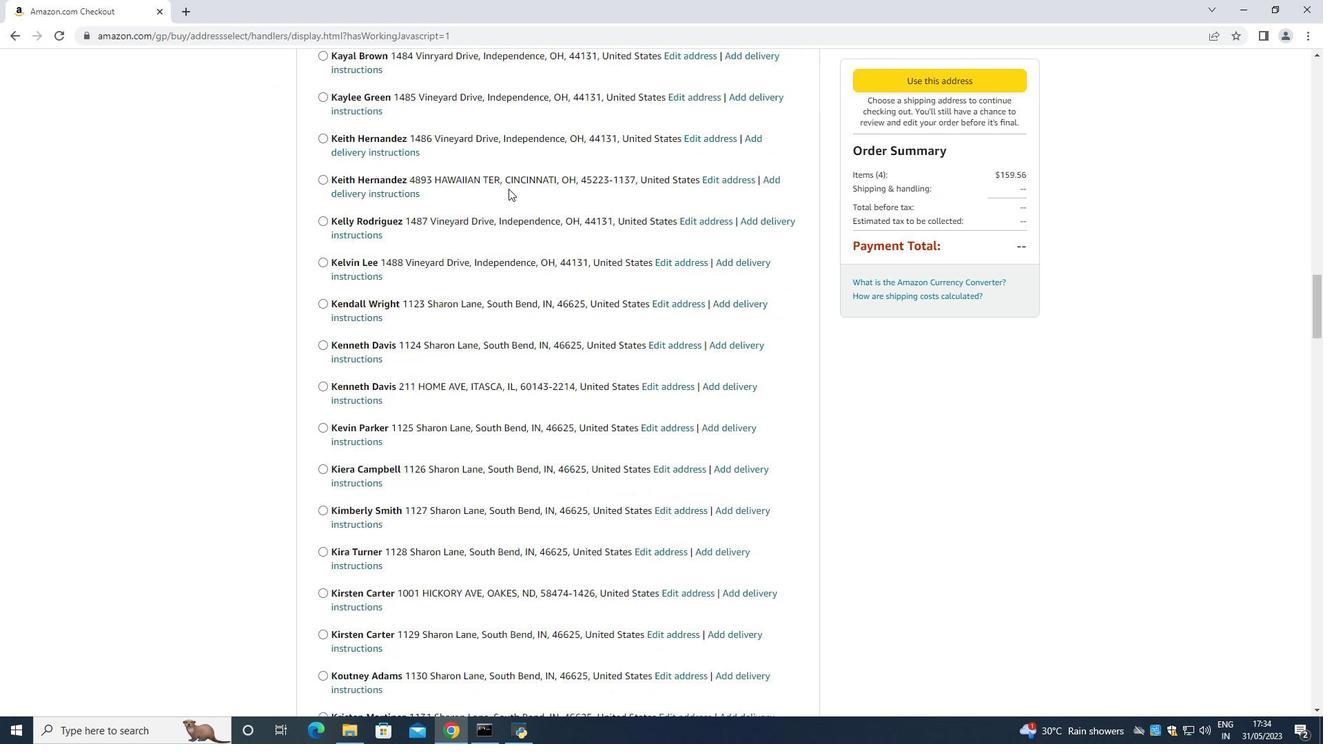 
Action: Mouse moved to (503, 193)
Screenshot: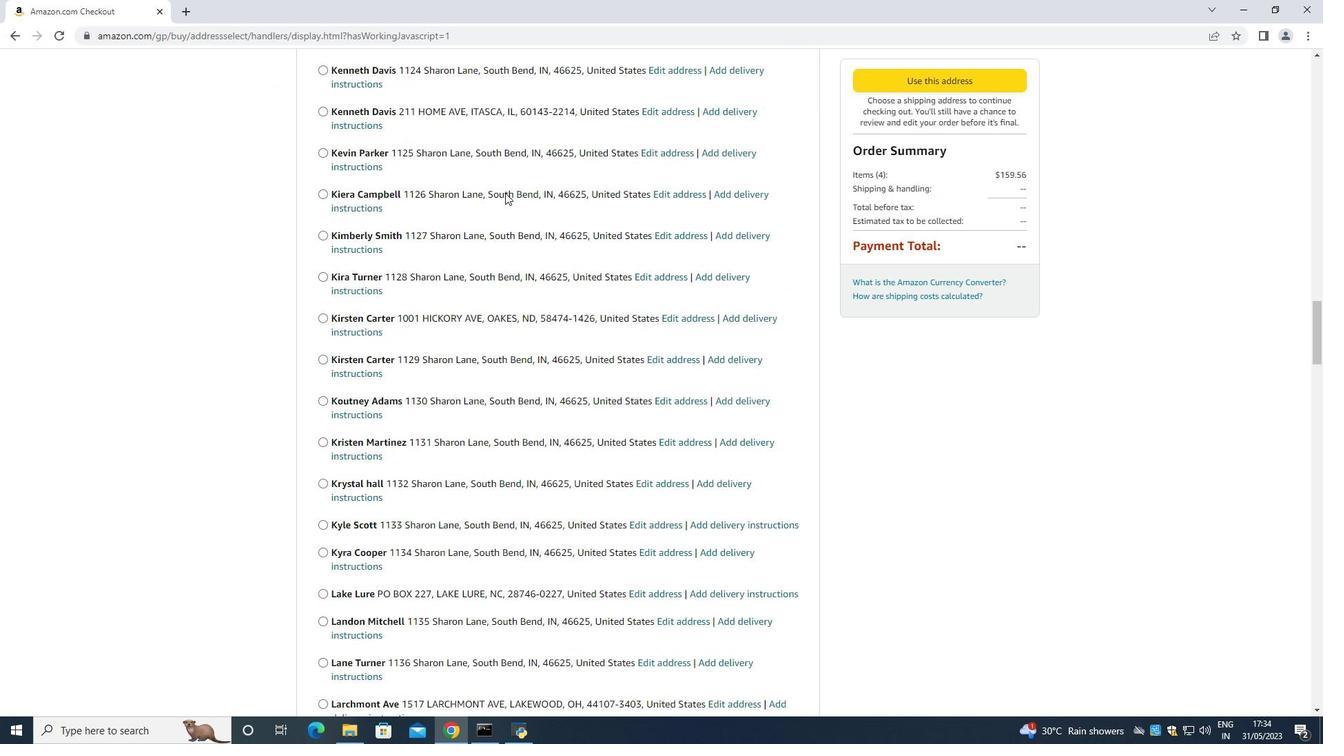 
Action: Mouse scrolled (503, 192) with delta (0, 0)
Screenshot: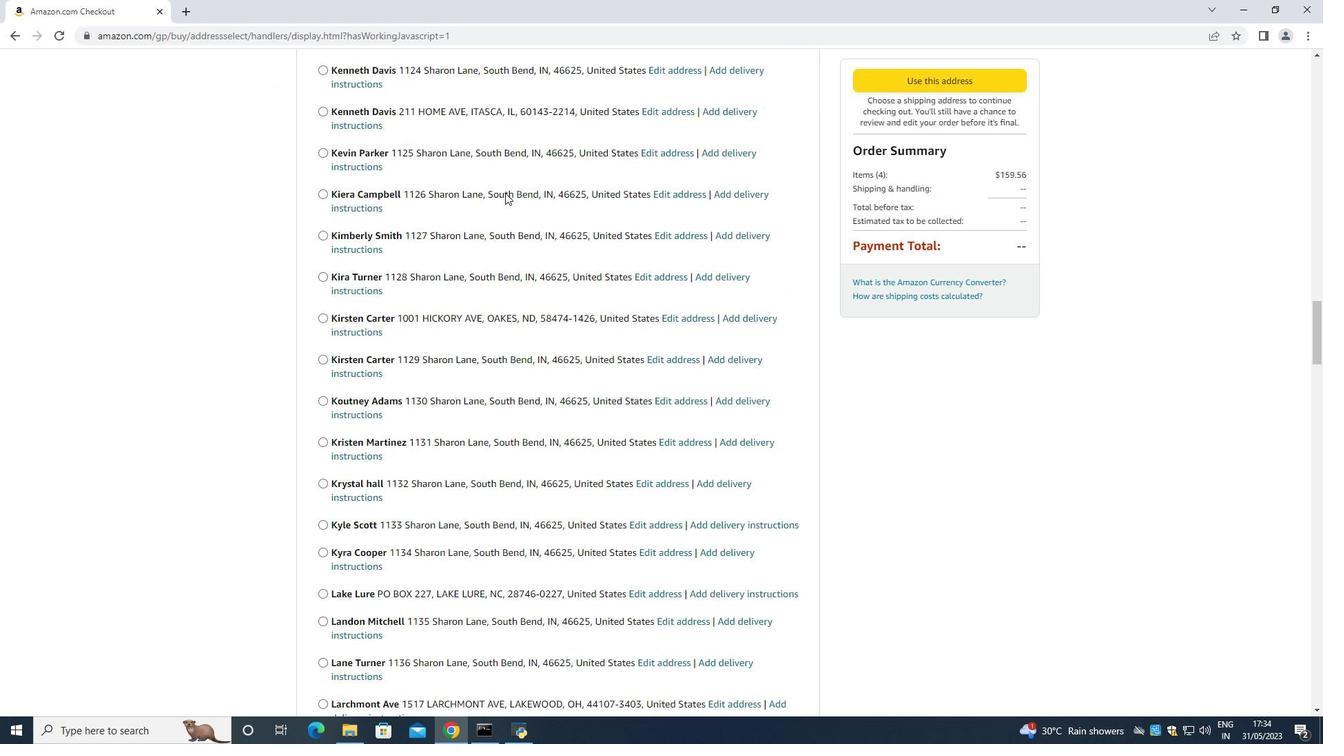
Action: Mouse scrolled (503, 192) with delta (0, 0)
Screenshot: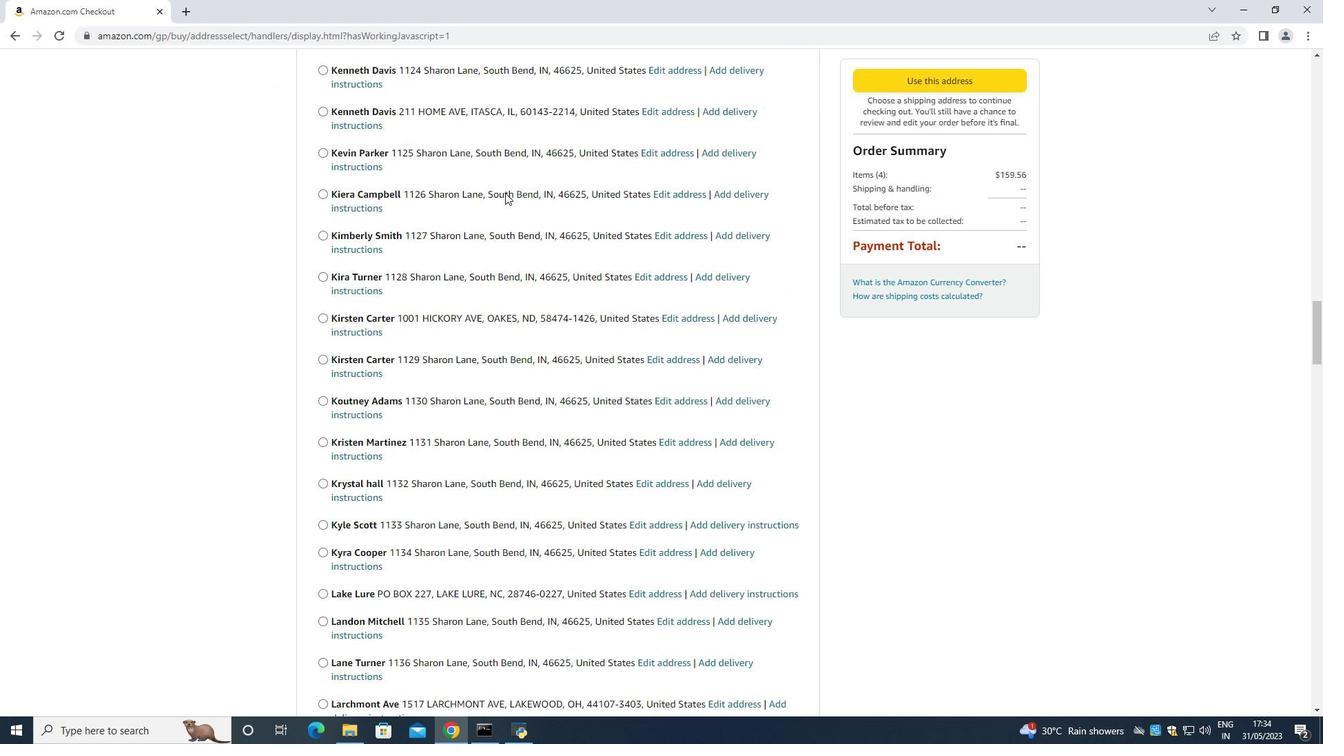 
Action: Mouse scrolled (503, 192) with delta (0, 0)
Screenshot: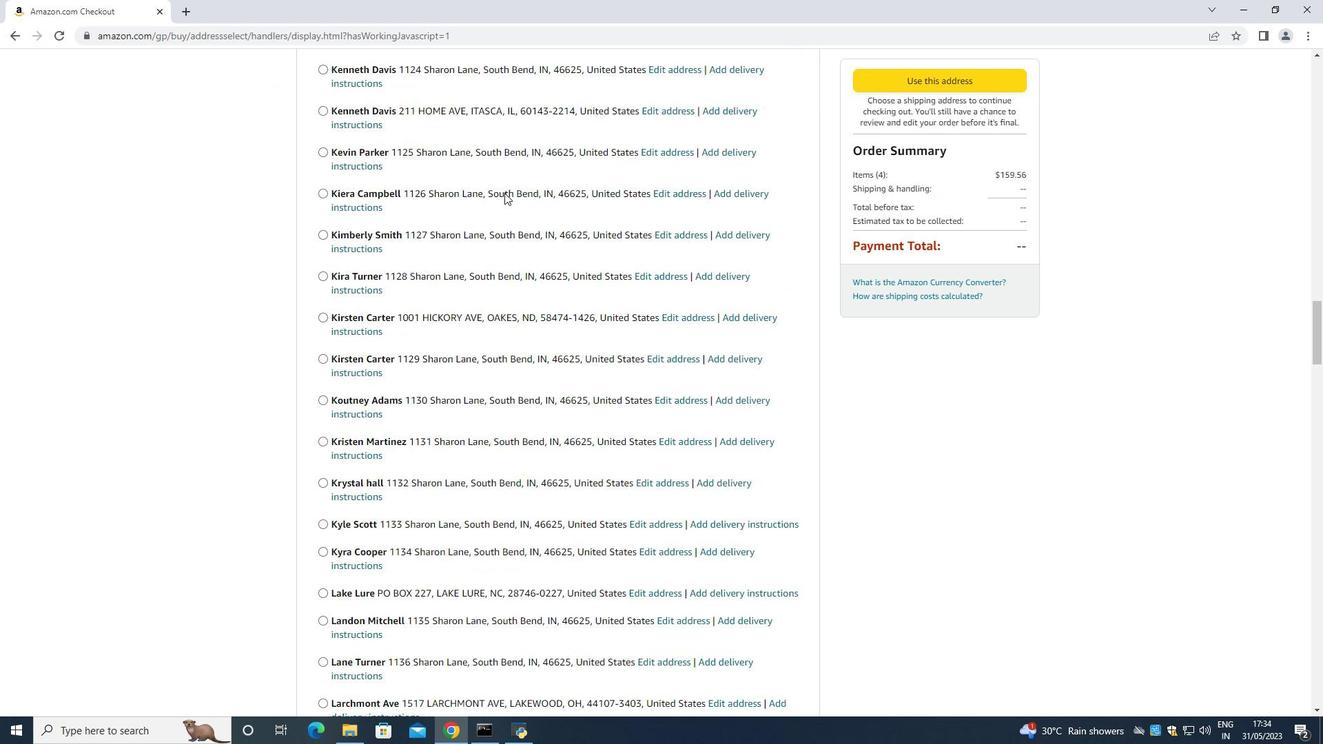 
Action: Mouse scrolled (503, 192) with delta (0, 0)
Screenshot: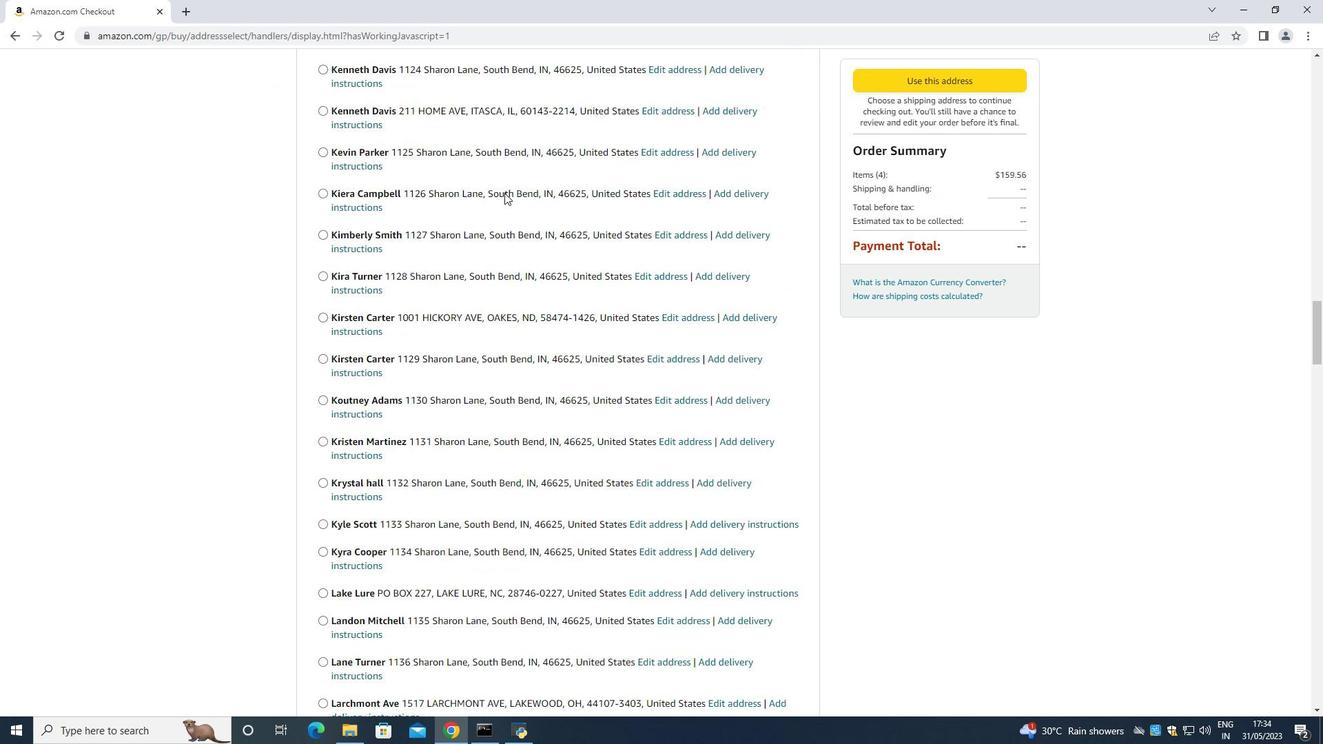 
Action: Mouse moved to (500, 195)
Screenshot: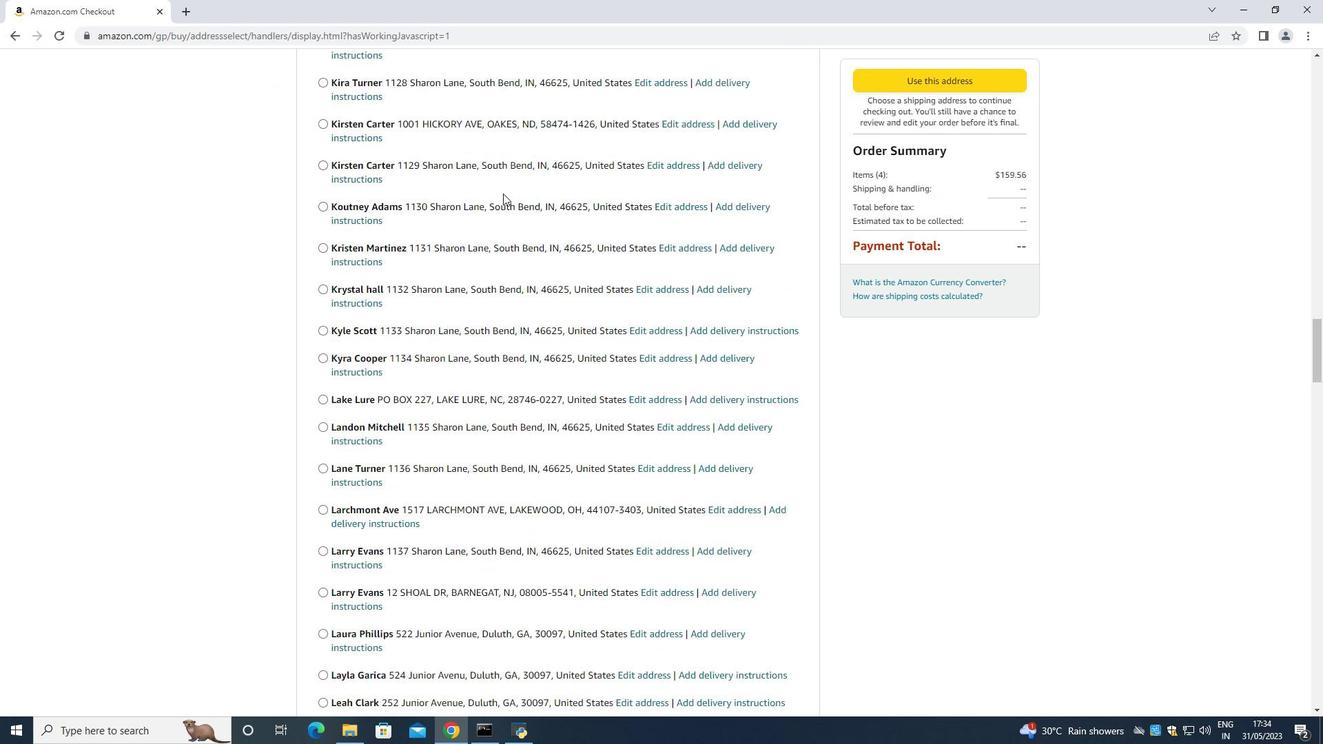 
Action: Mouse scrolled (500, 194) with delta (0, 0)
Screenshot: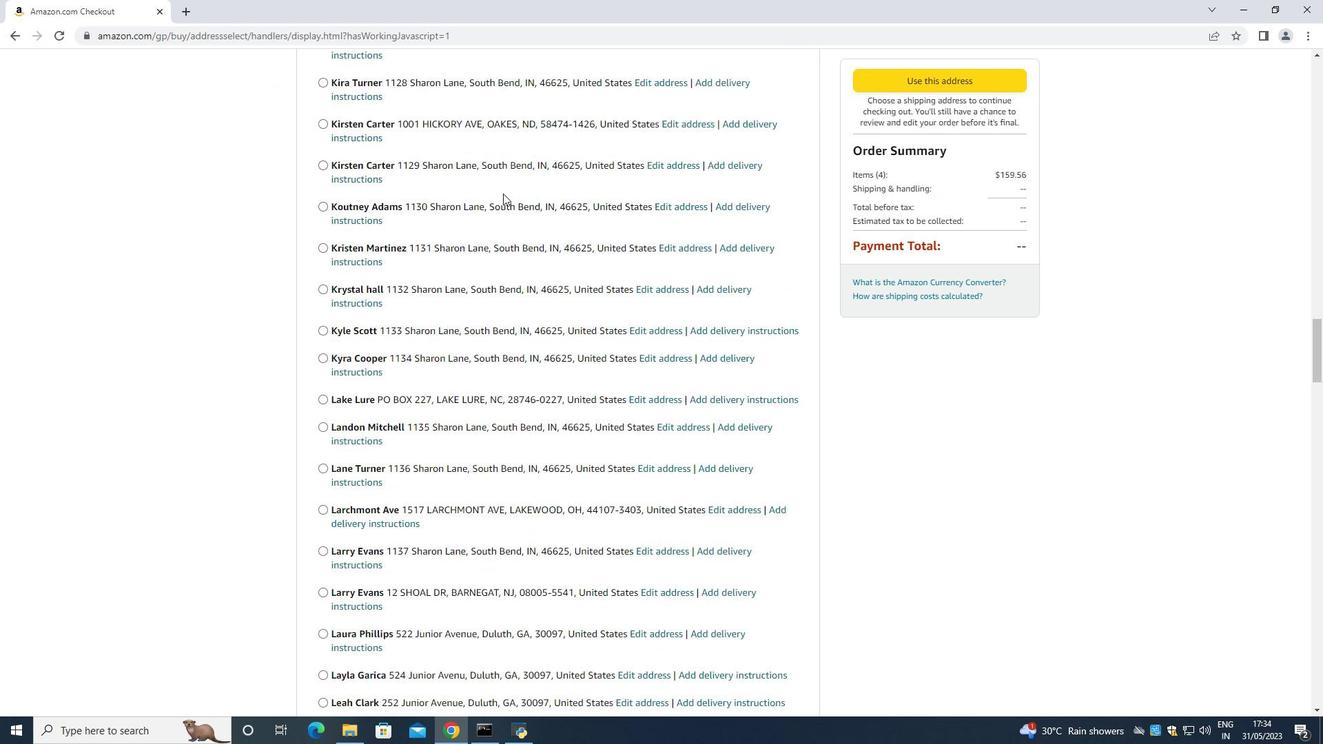 
Action: Mouse scrolled (500, 194) with delta (0, 0)
Screenshot: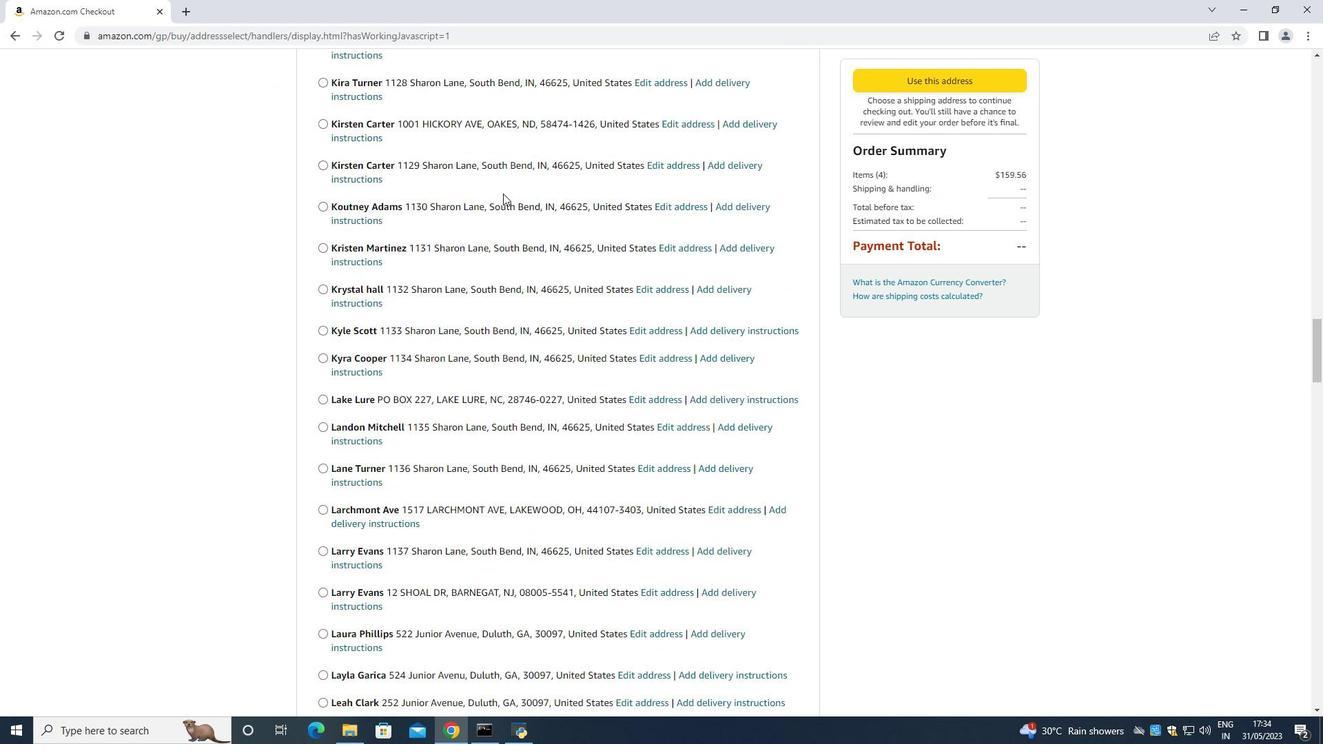 
Action: Mouse scrolled (500, 194) with delta (0, 0)
Screenshot: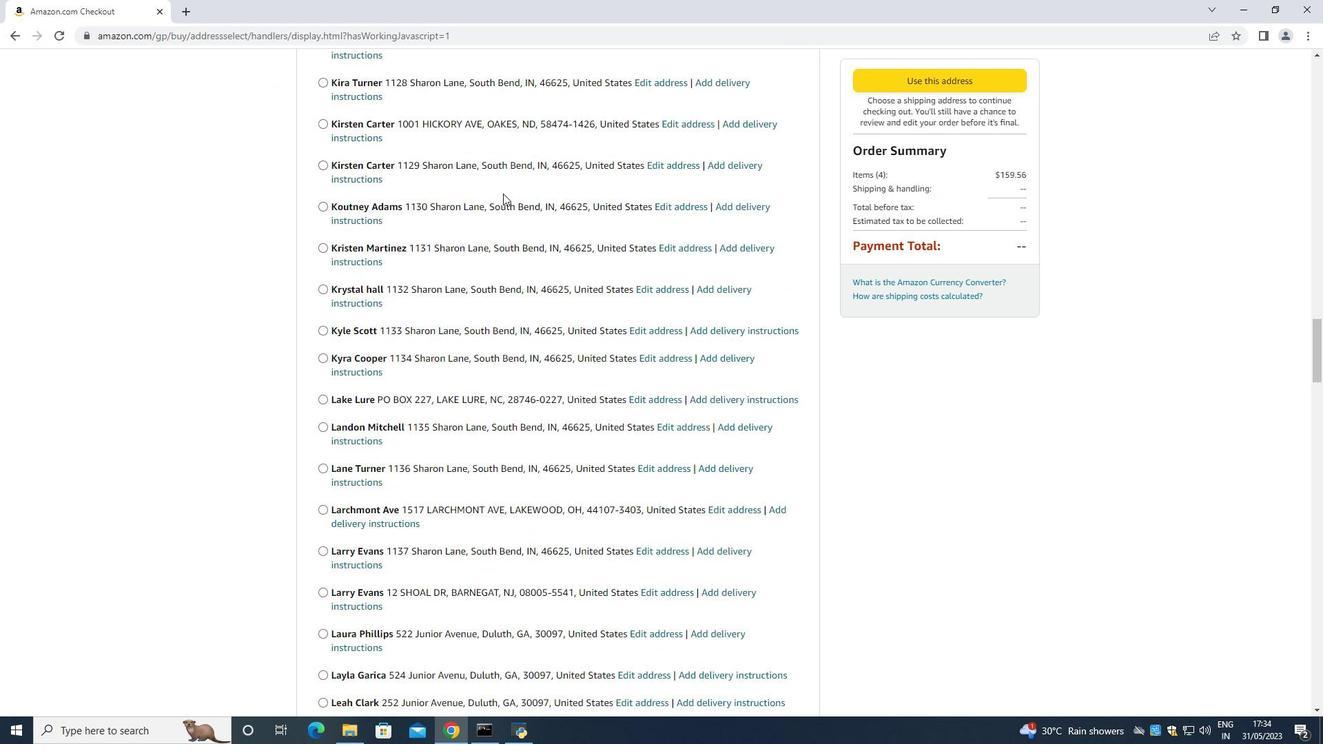 
Action: Mouse scrolled (500, 194) with delta (0, 0)
Screenshot: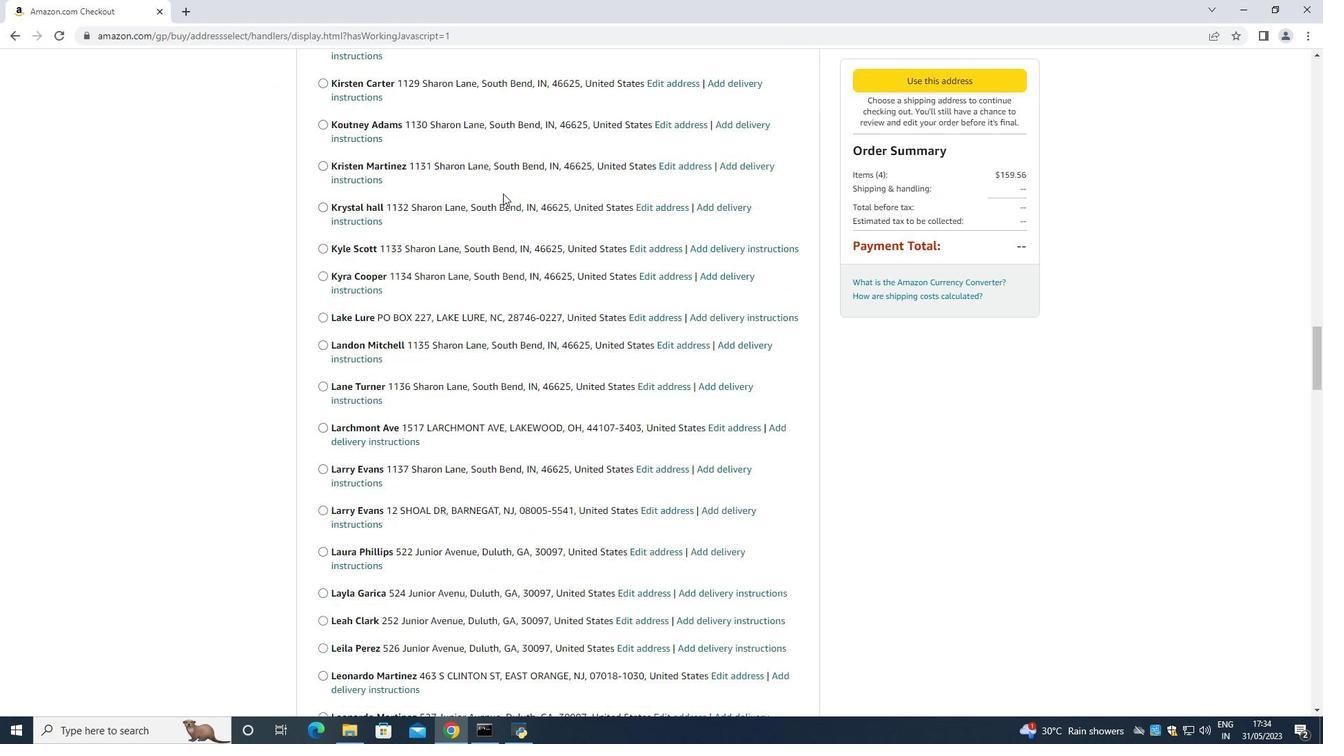 
Action: Mouse moved to (500, 195)
Screenshot: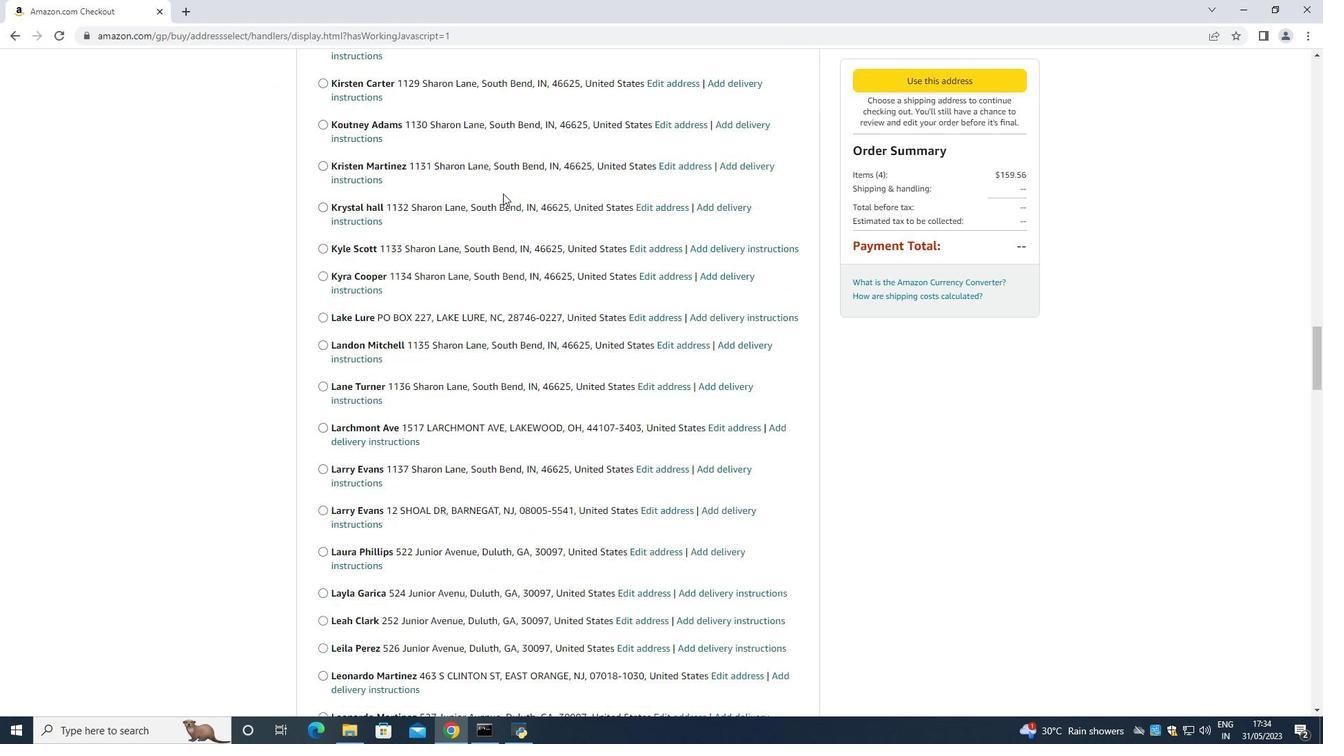 
Action: Mouse scrolled (500, 194) with delta (0, 0)
Screenshot: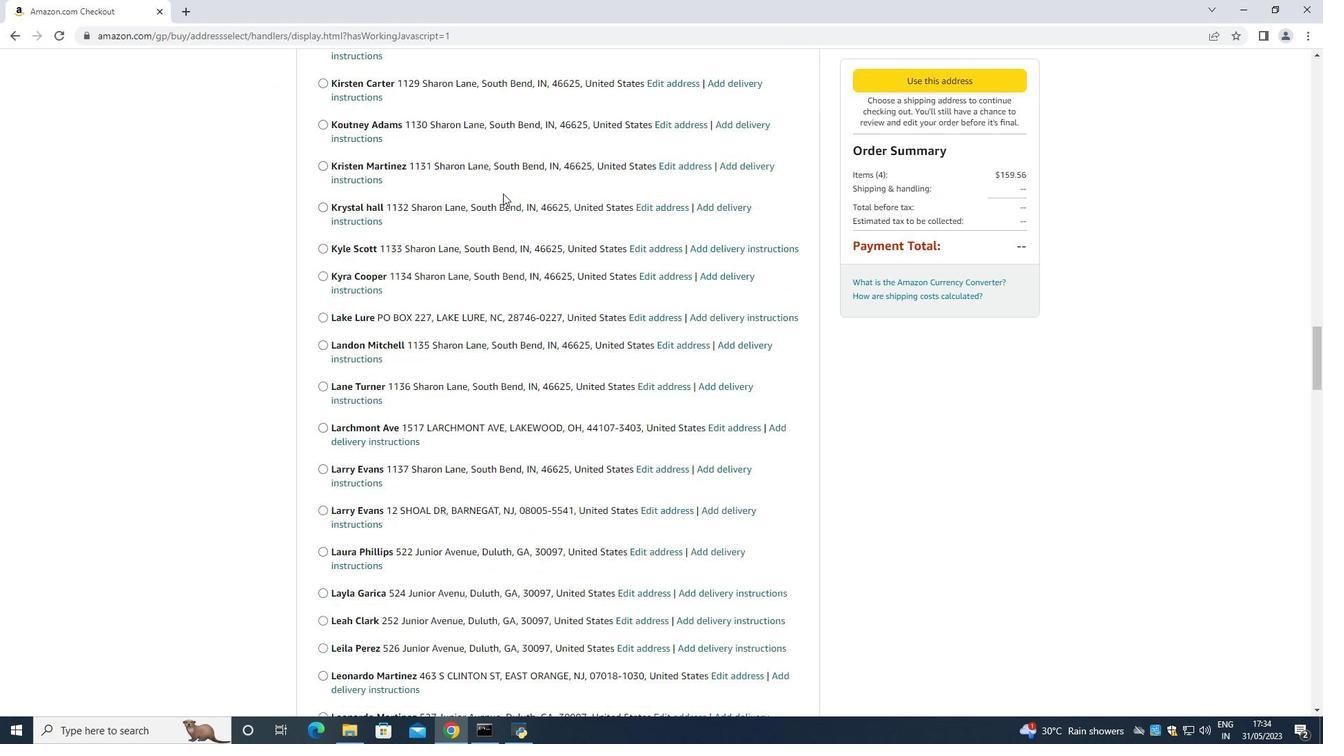 
Action: Mouse moved to (499, 195)
Screenshot: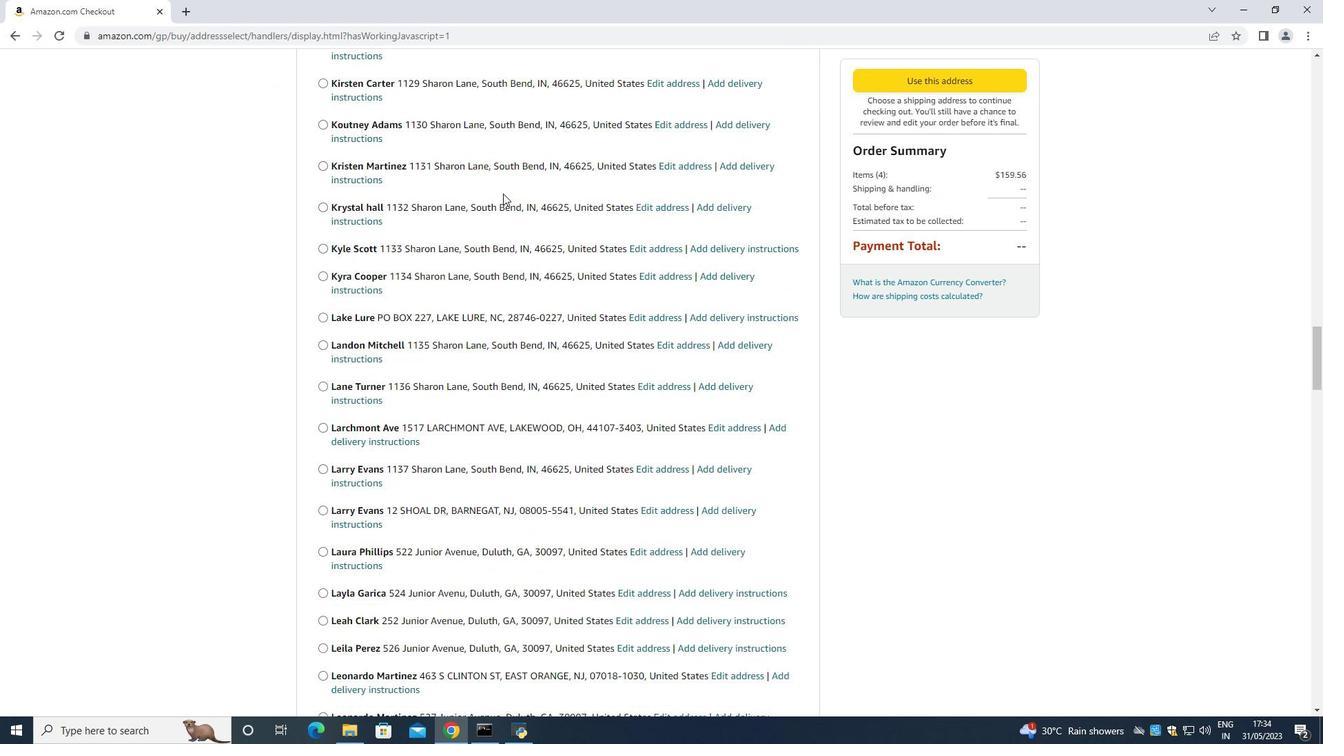 
Action: Mouse scrolled (499, 194) with delta (0, 0)
Screenshot: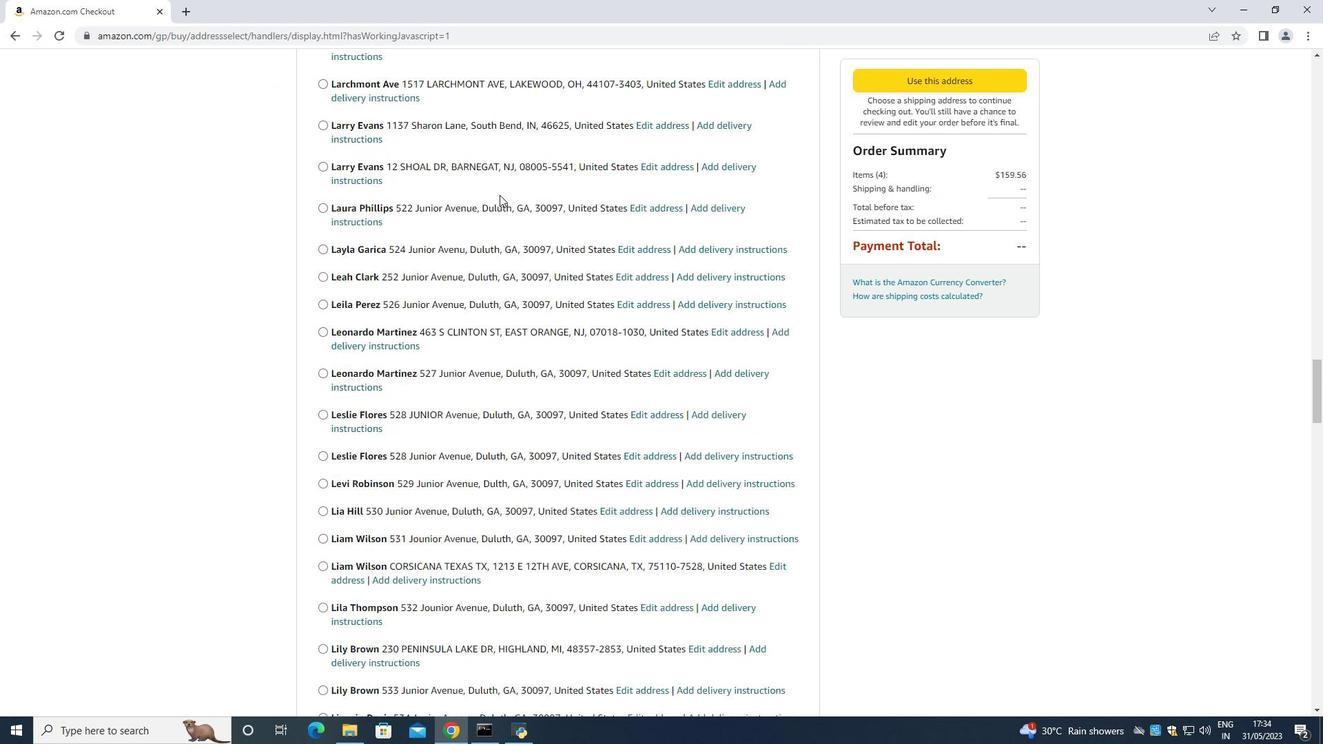 
Action: Mouse scrolled (499, 194) with delta (0, 0)
Screenshot: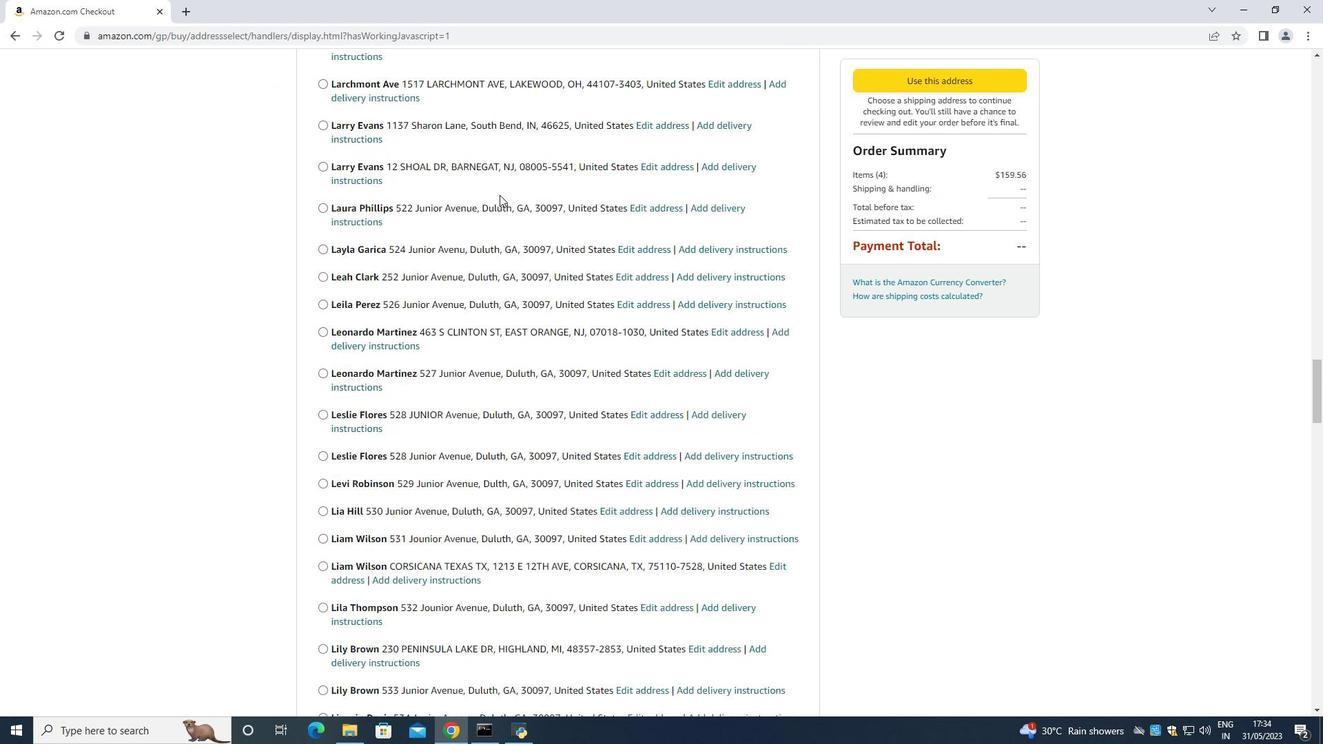 
Action: Mouse scrolled (499, 194) with delta (0, 0)
Screenshot: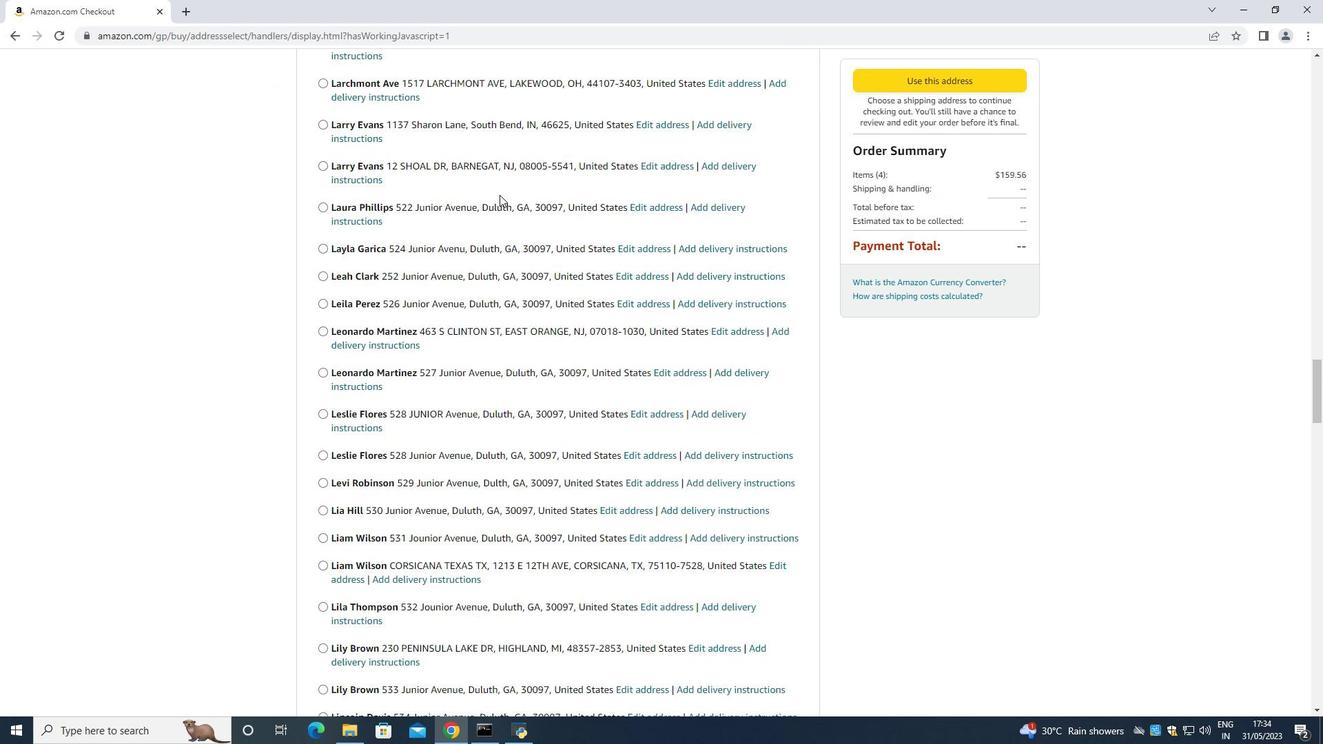 
Action: Mouse scrolled (499, 194) with delta (0, 0)
Screenshot: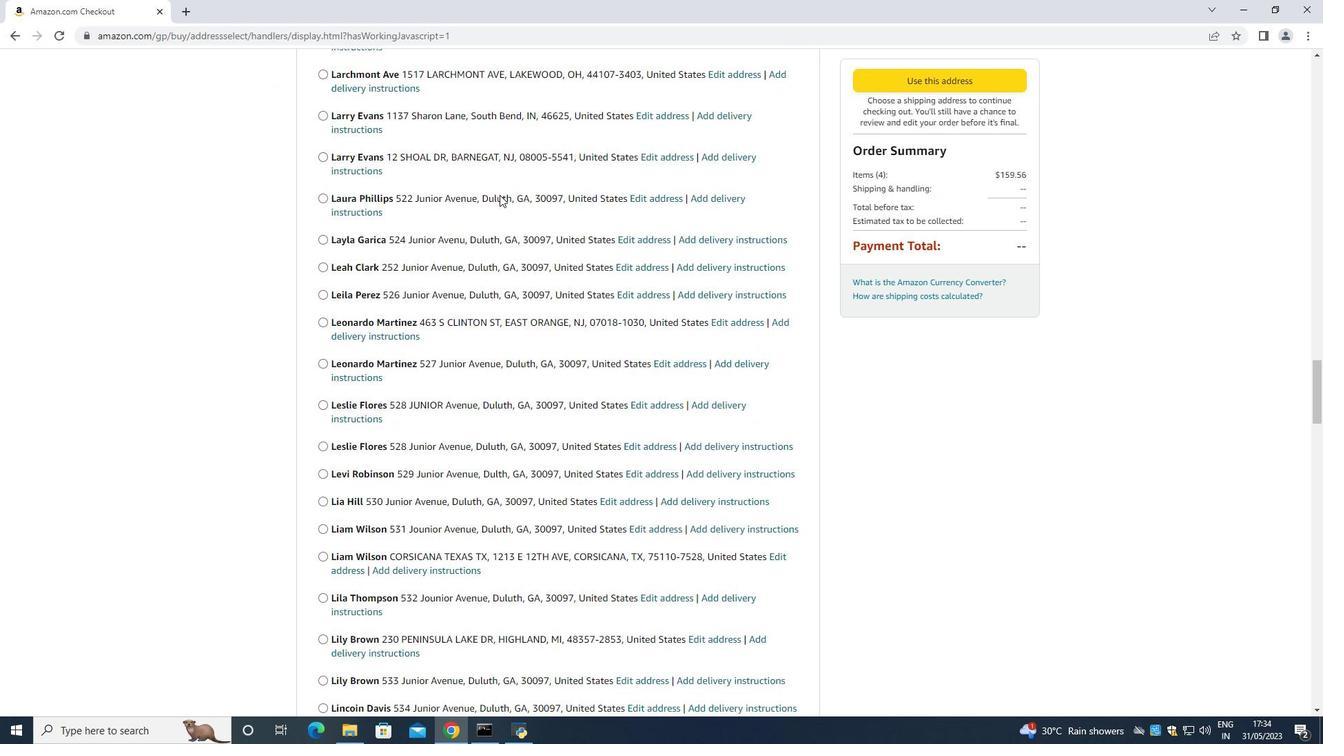 
Action: Mouse scrolled (499, 194) with delta (0, 0)
Screenshot: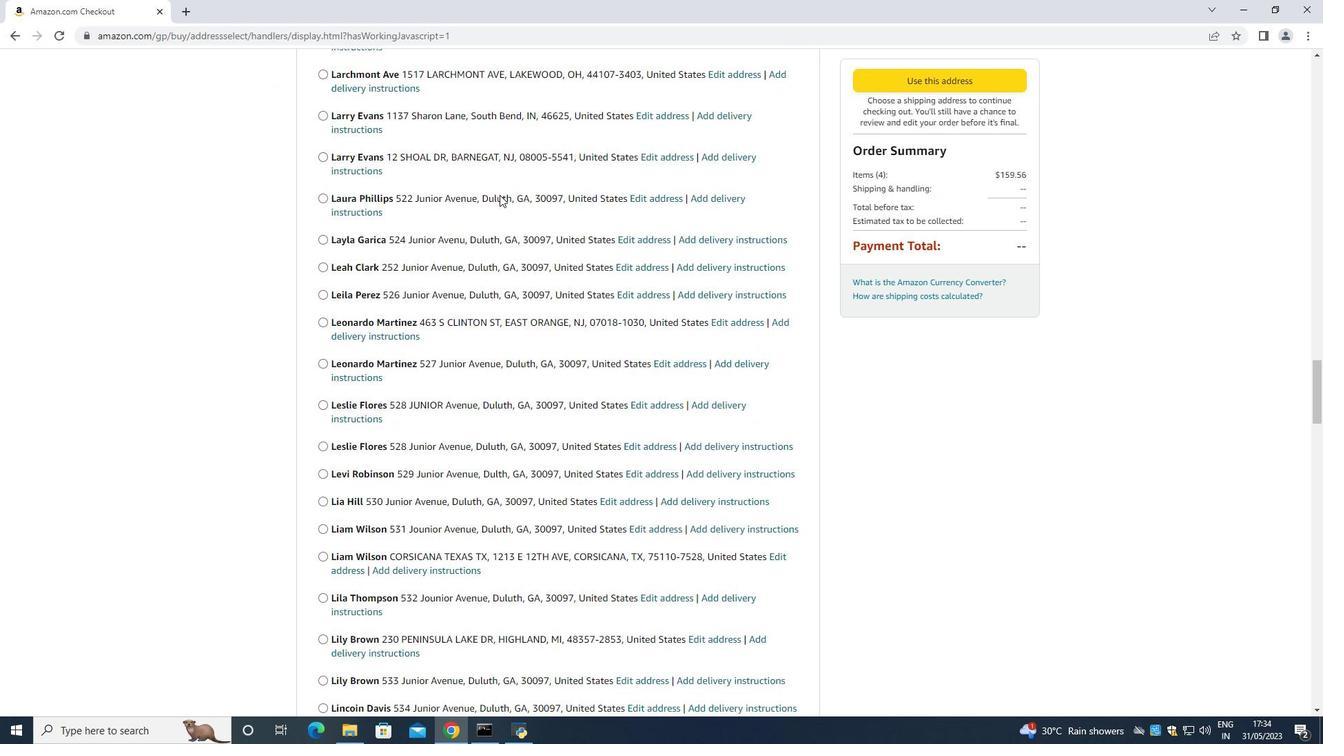 
Action: Mouse moved to (498, 195)
Screenshot: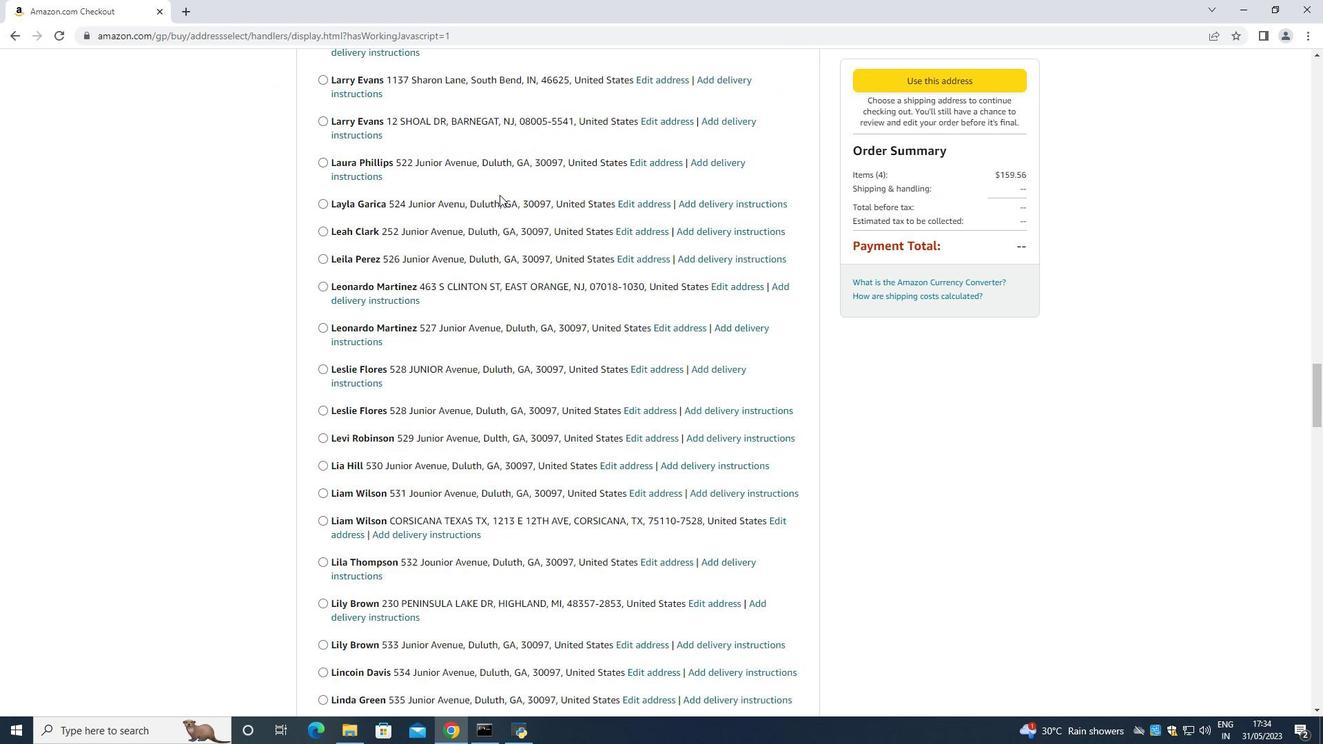 
Action: Mouse scrolled (498, 194) with delta (0, 0)
Screenshot: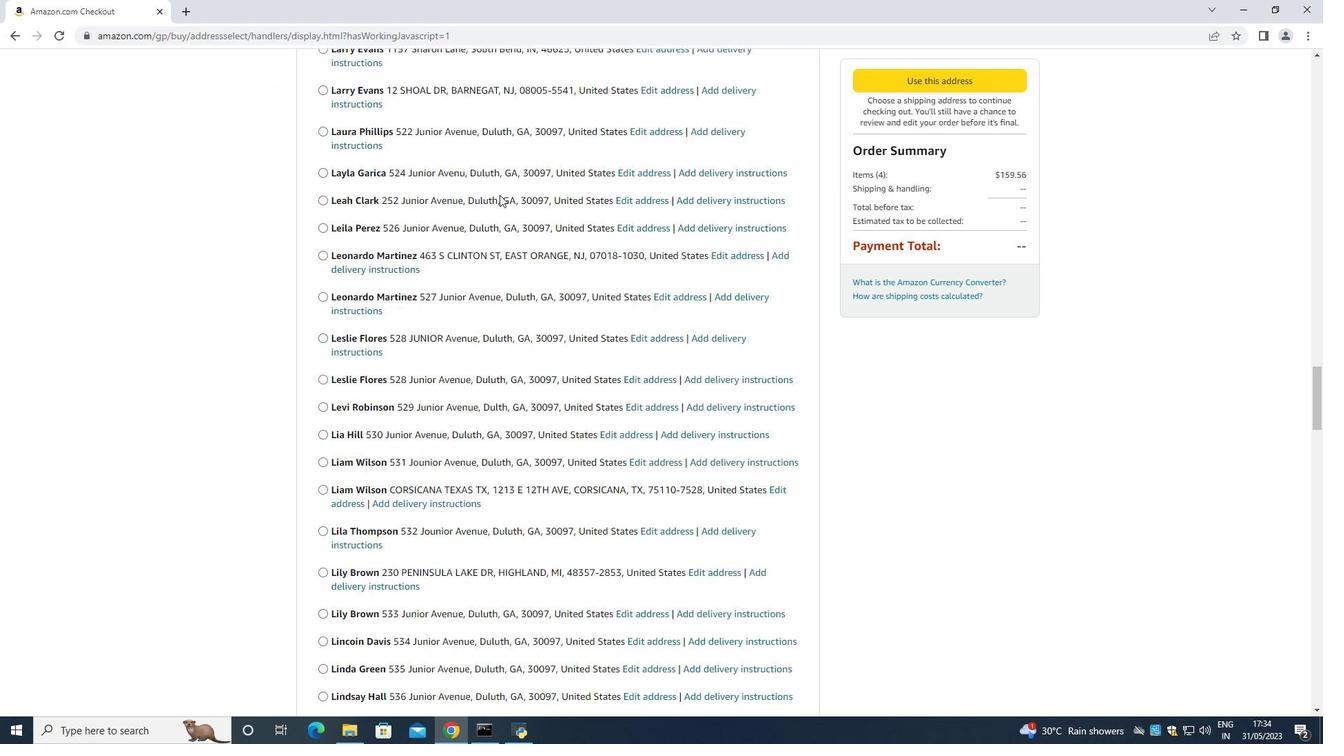 
Action: Mouse scrolled (498, 194) with delta (0, 0)
Screenshot: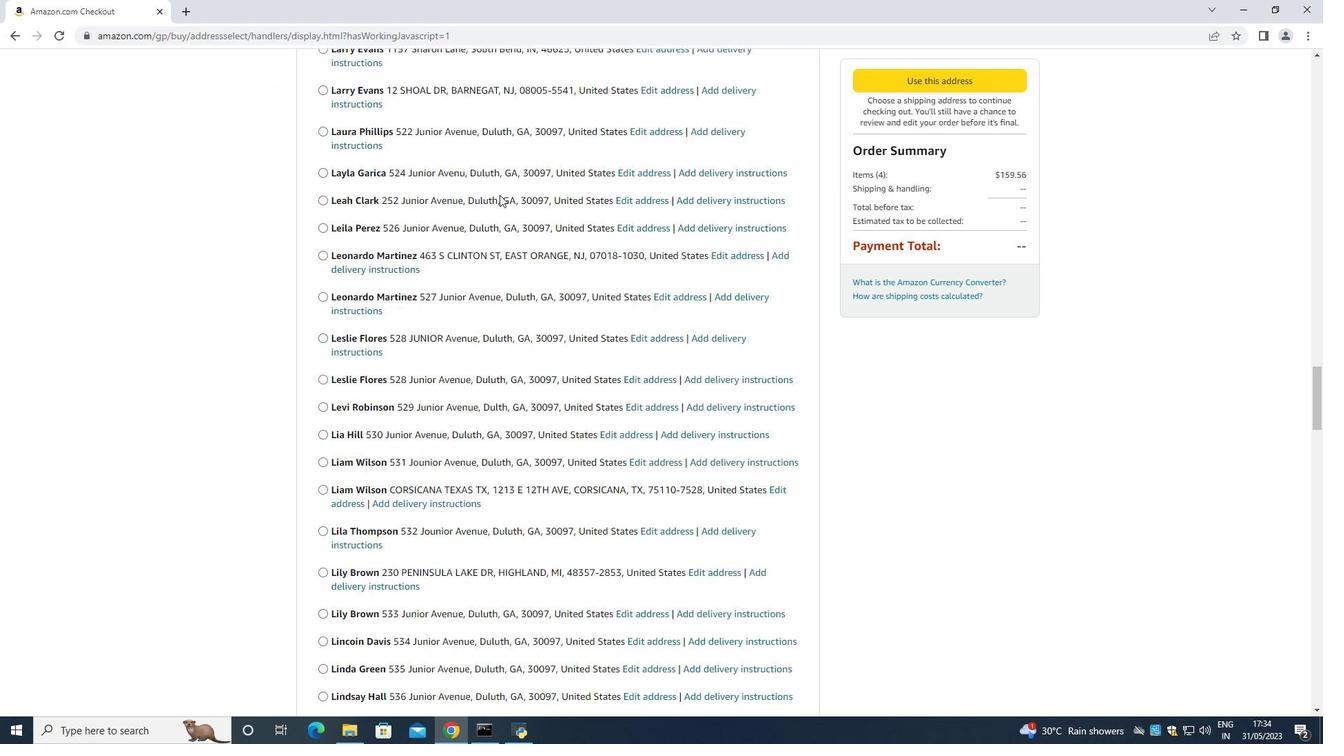 
Action: Mouse scrolled (498, 194) with delta (0, 0)
Screenshot: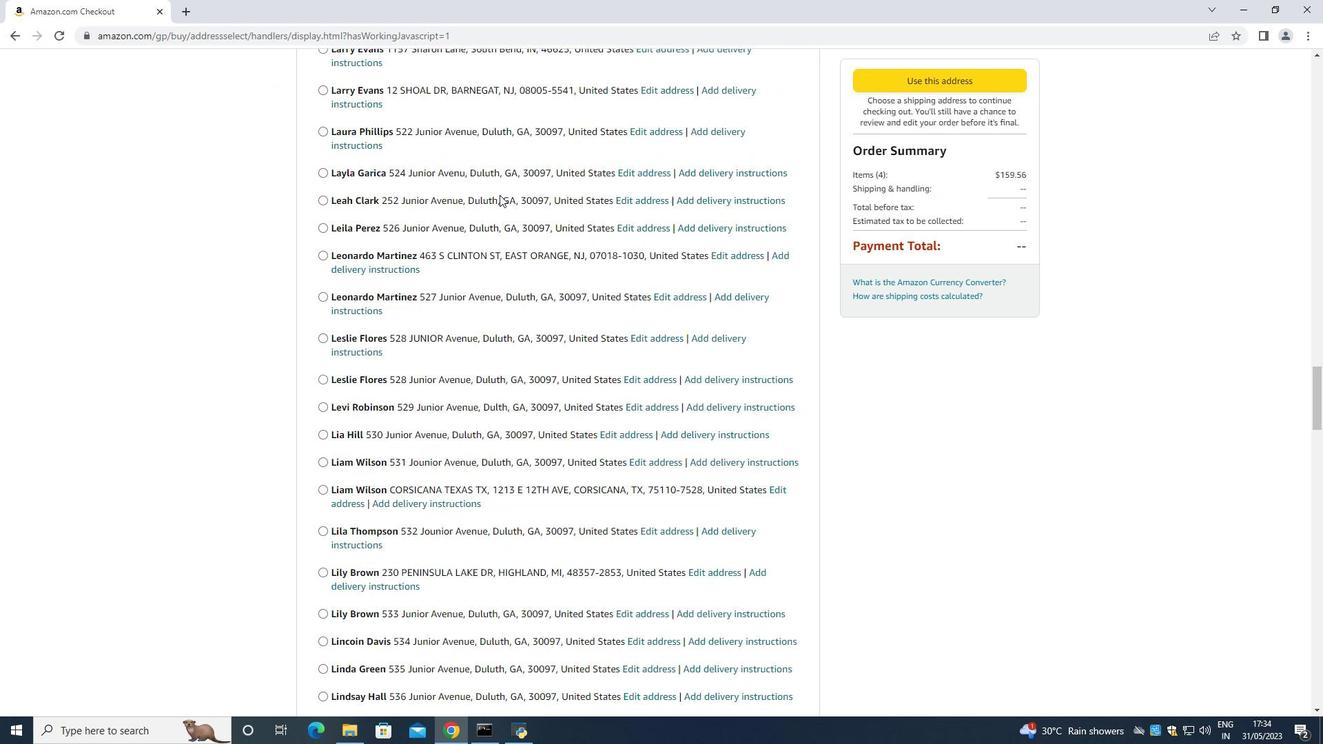 
Action: Mouse scrolled (498, 194) with delta (0, 0)
Screenshot: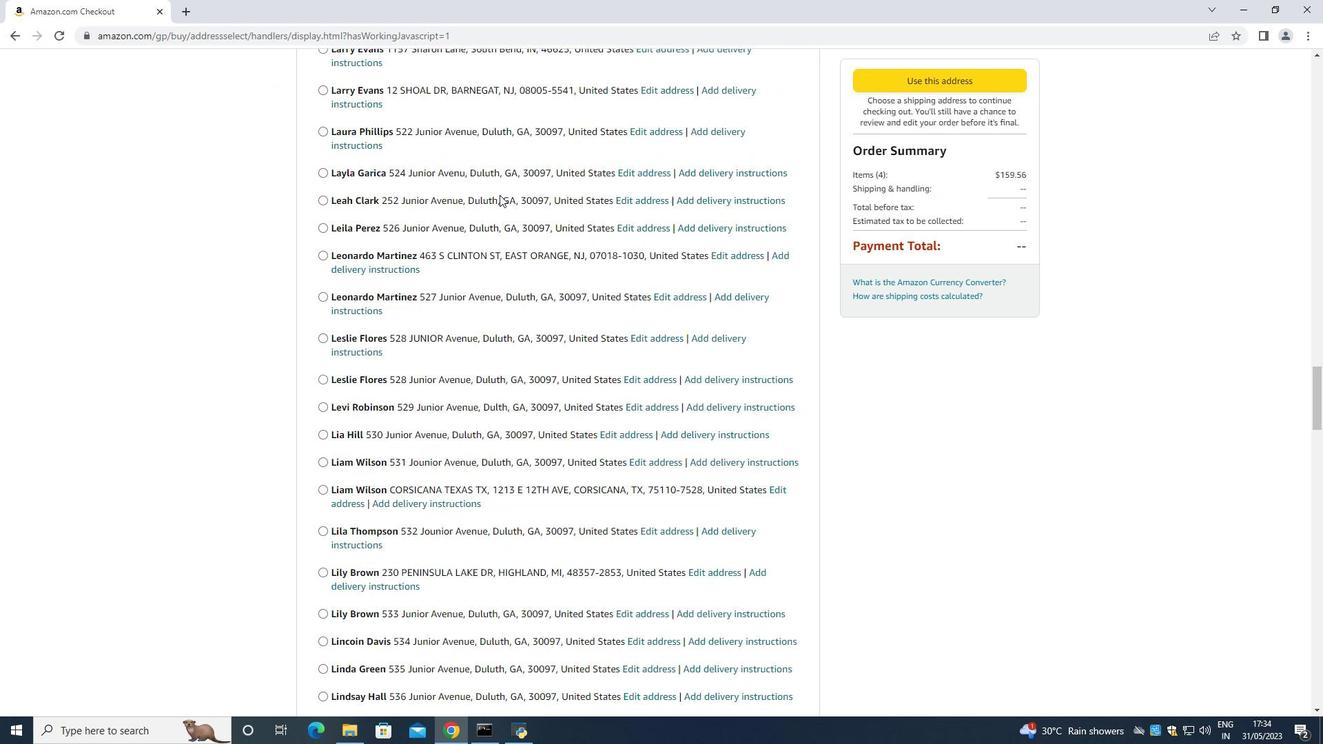
Action: Mouse scrolled (498, 194) with delta (0, 0)
Screenshot: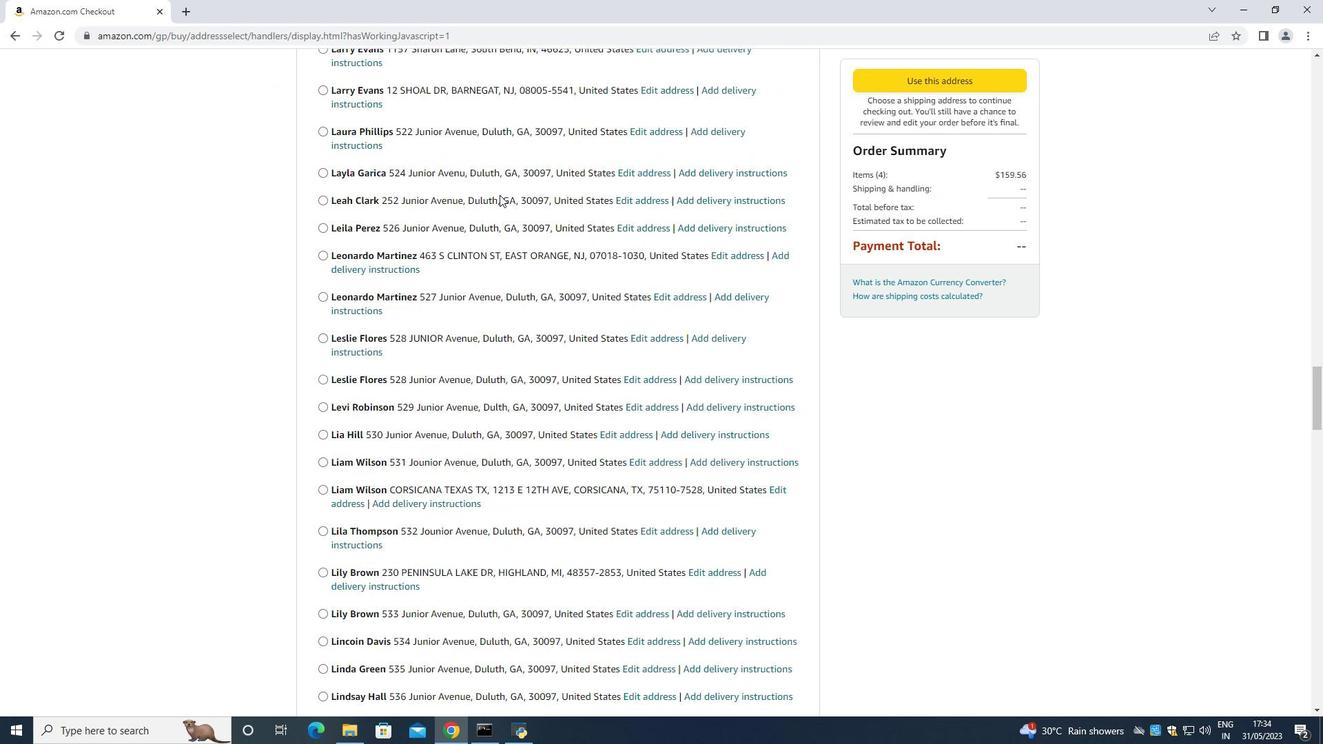
Action: Mouse scrolled (498, 194) with delta (0, 0)
Screenshot: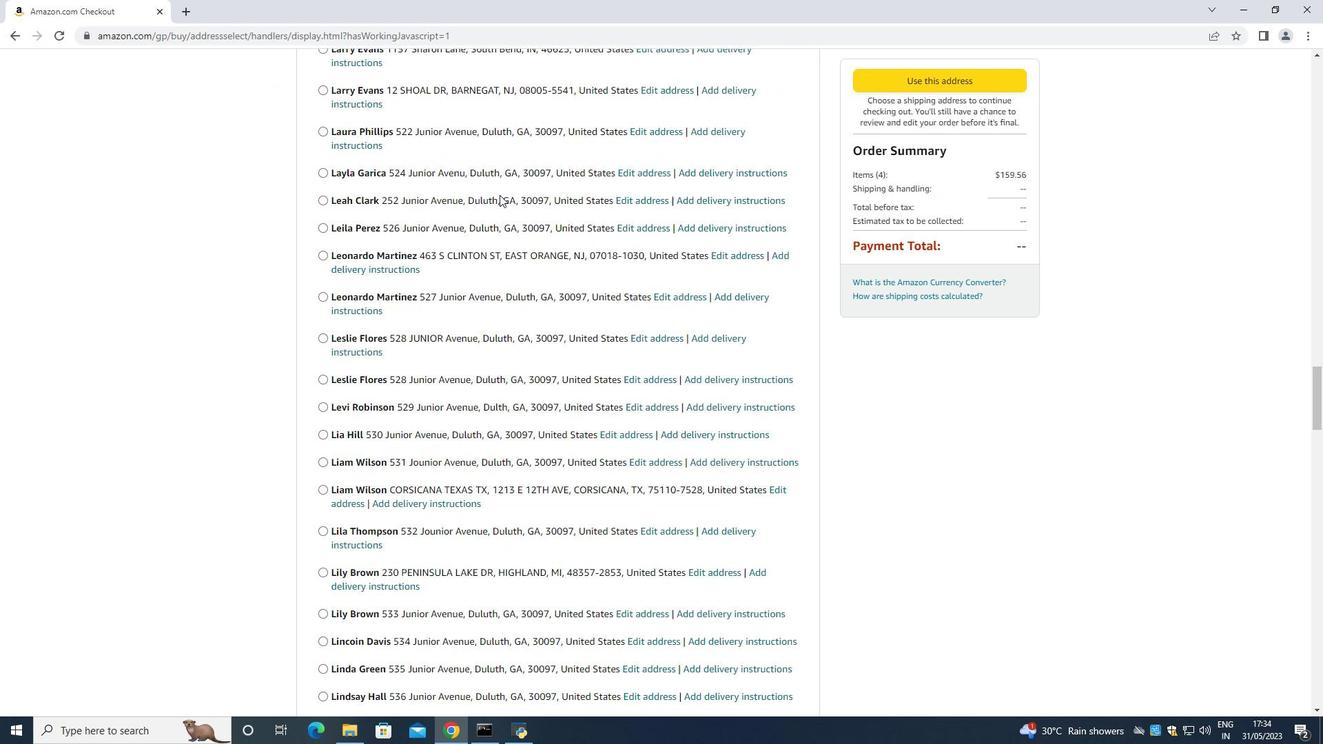 
Action: Mouse moved to (498, 195)
Screenshot: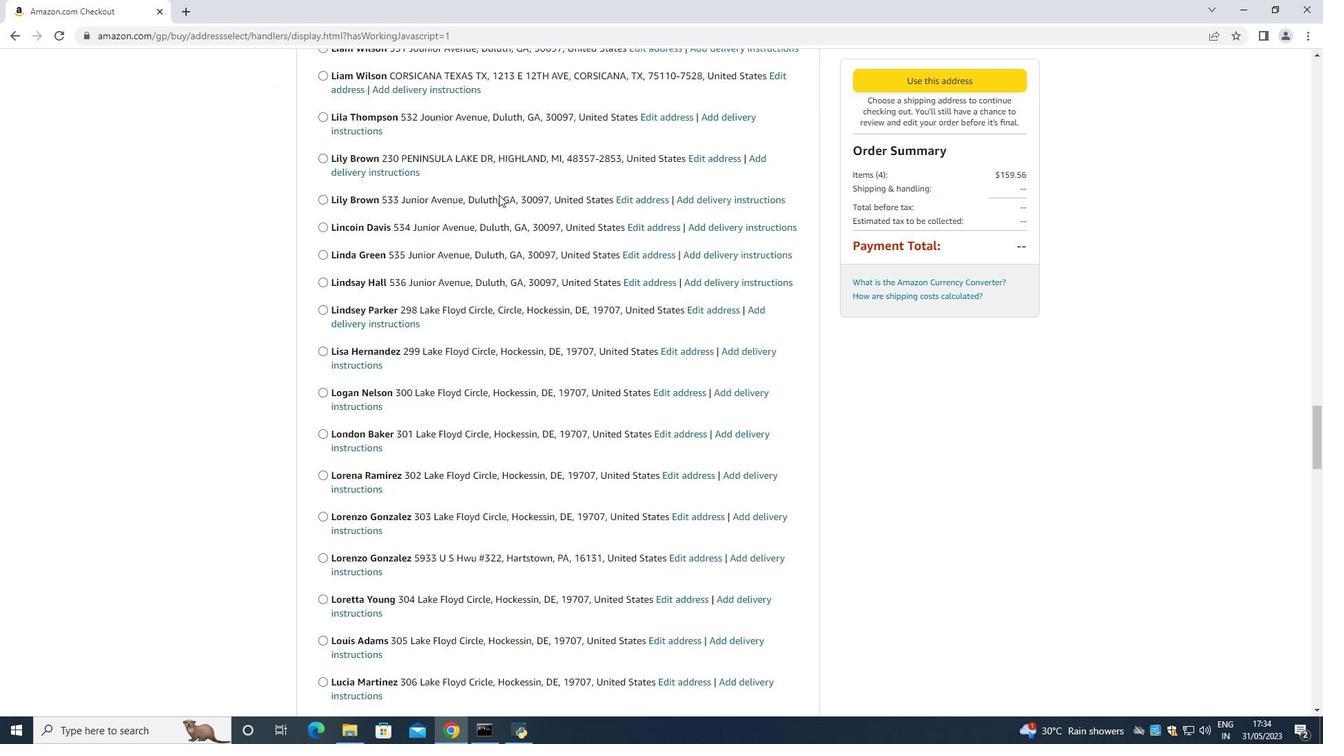 
Action: Mouse scrolled (498, 194) with delta (0, 0)
Screenshot: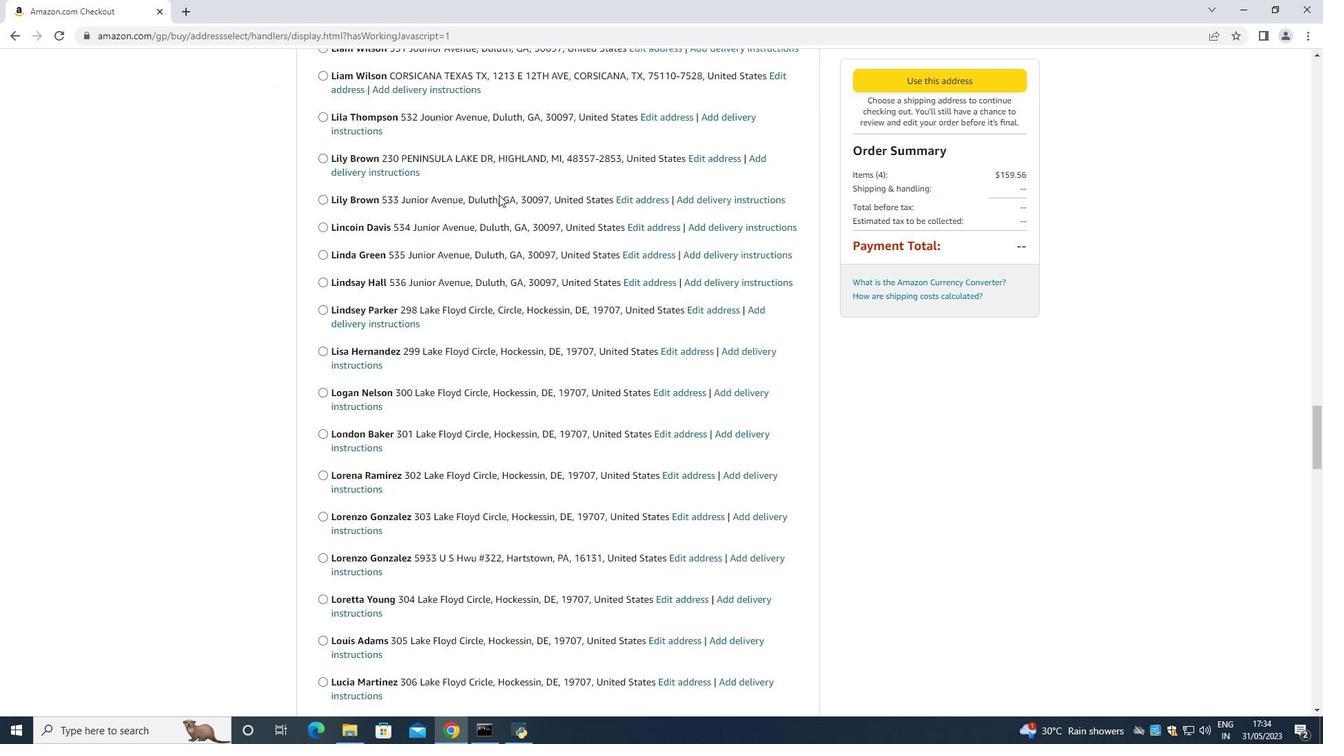 
Action: Mouse scrolled (498, 194) with delta (0, 0)
Screenshot: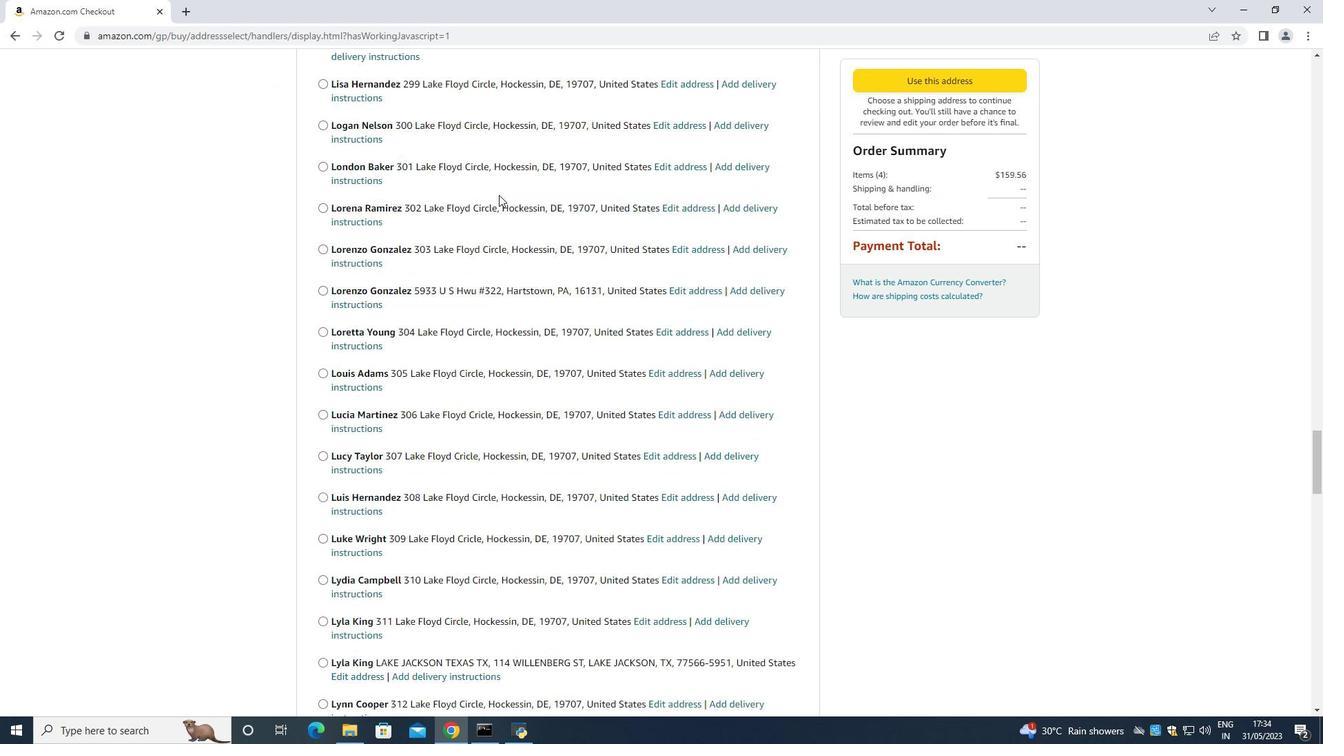 
Action: Mouse scrolled (498, 194) with delta (0, 0)
Screenshot: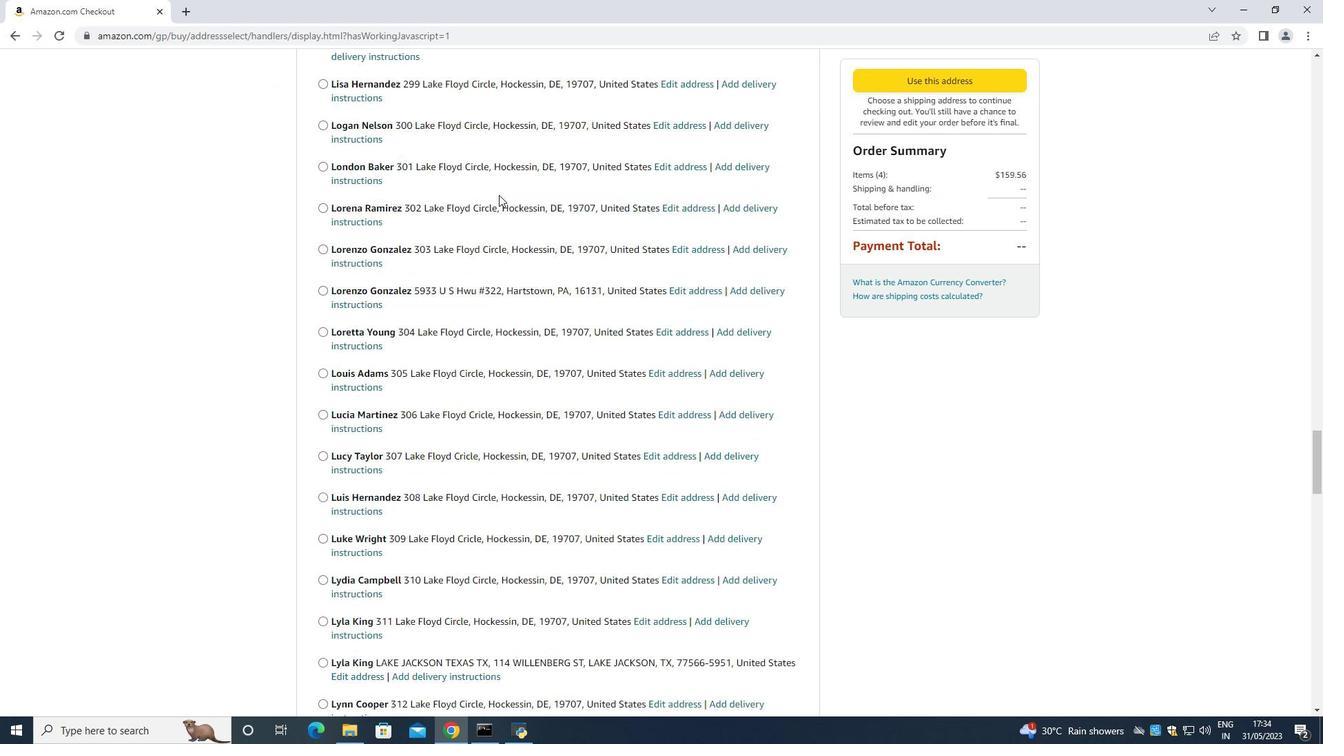 
Action: Mouse scrolled (498, 194) with delta (0, 0)
Screenshot: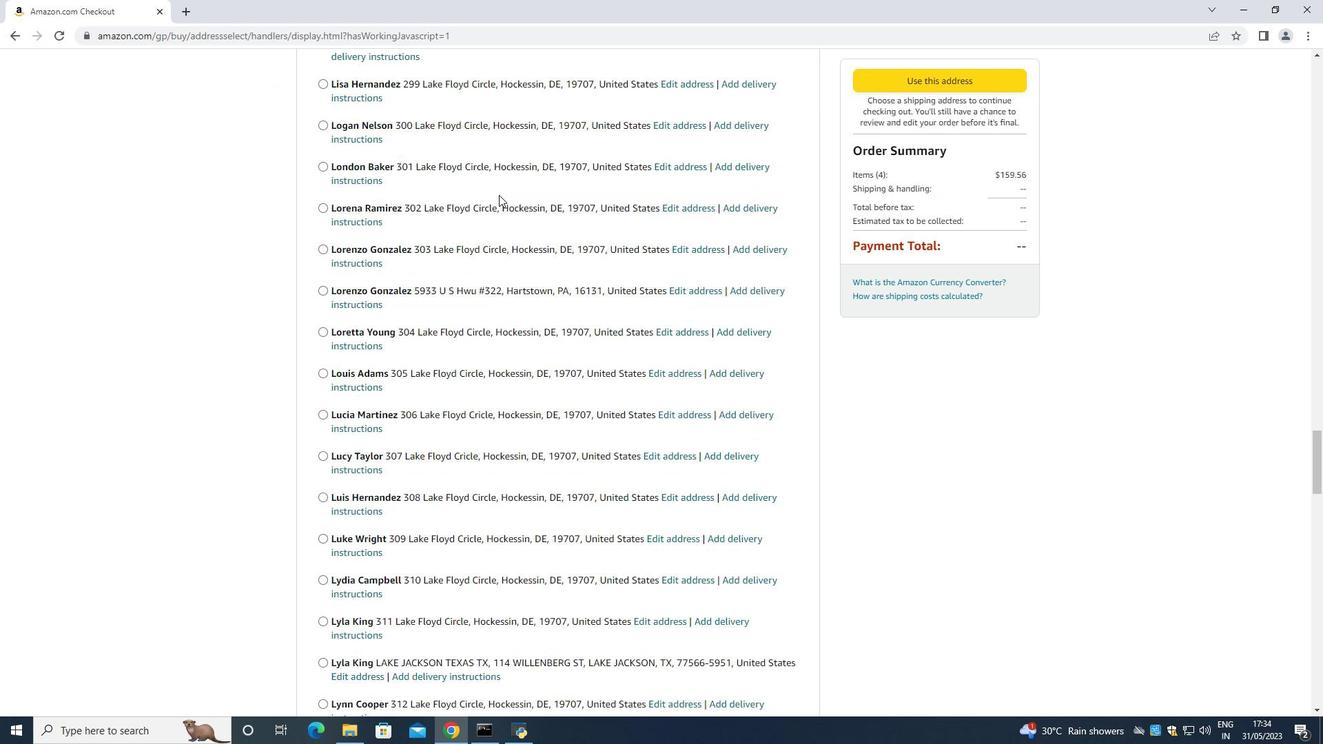 
Action: Mouse scrolled (498, 194) with delta (0, 0)
Screenshot: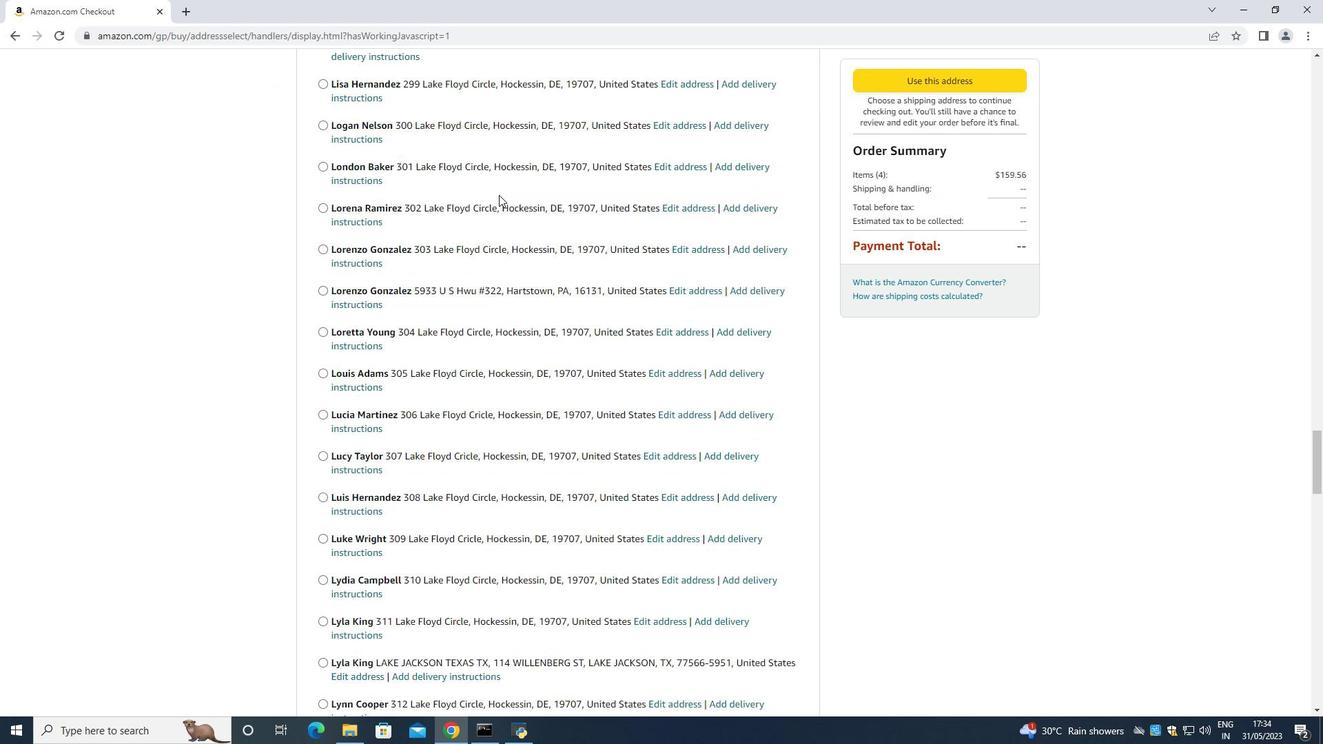 
Action: Mouse scrolled (498, 194) with delta (0, 0)
Screenshot: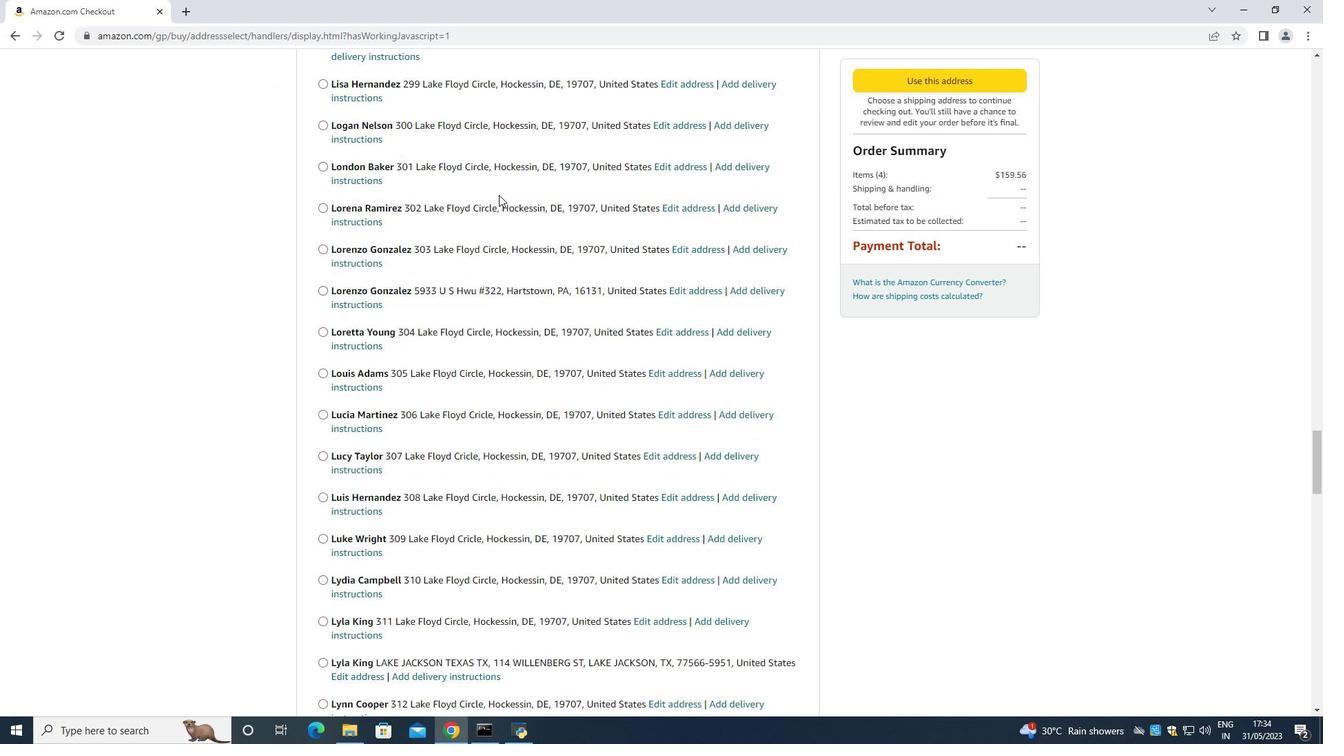 
Action: Mouse moved to (498, 195)
Screenshot: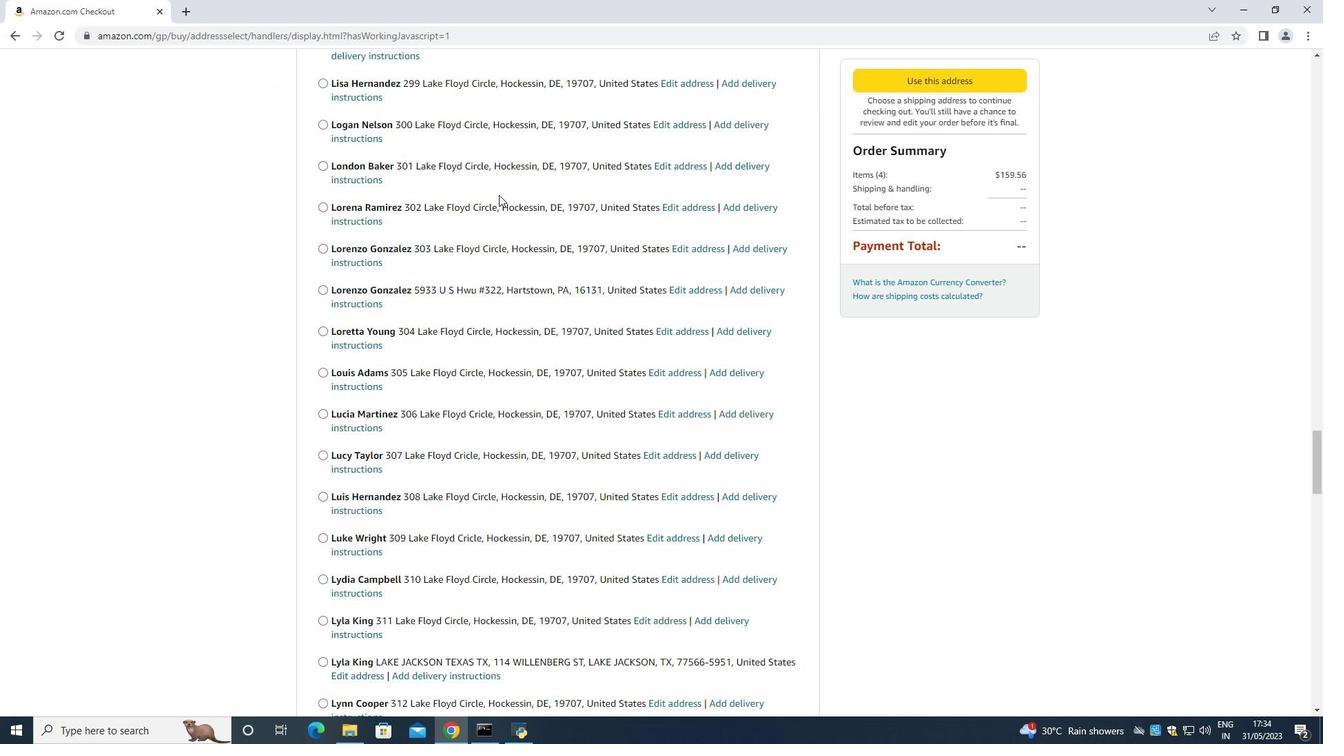 
Action: Mouse scrolled (498, 195) with delta (0, 0)
Screenshot: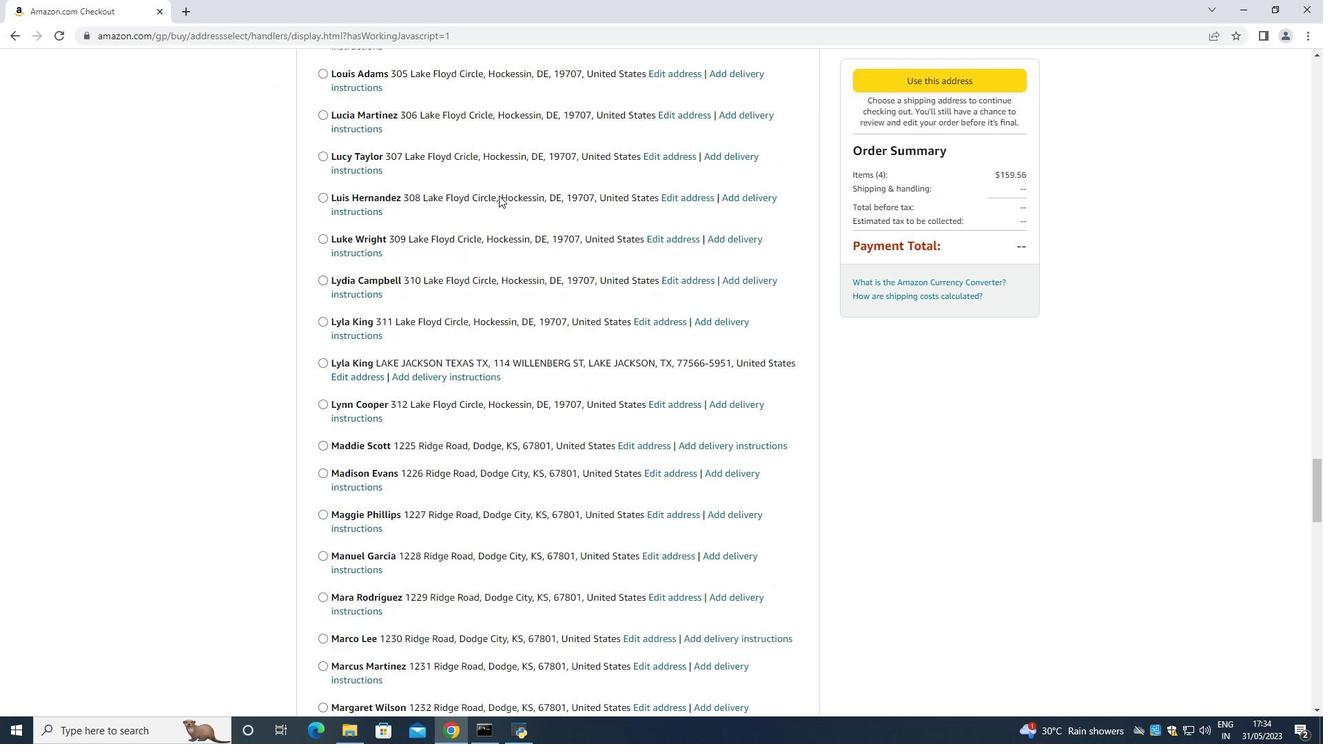 
Action: Mouse scrolled (498, 195) with delta (0, 0)
Screenshot: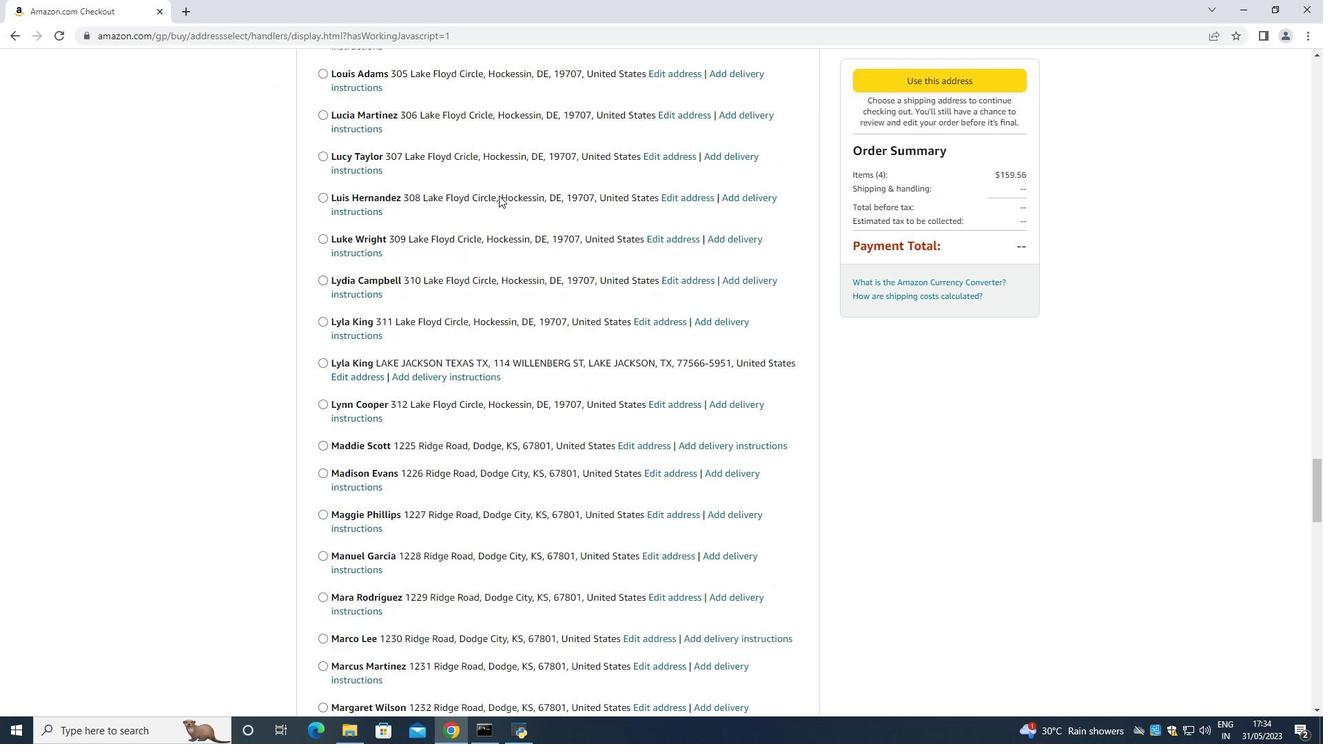 
Action: Mouse scrolled (498, 195) with delta (0, 0)
Screenshot: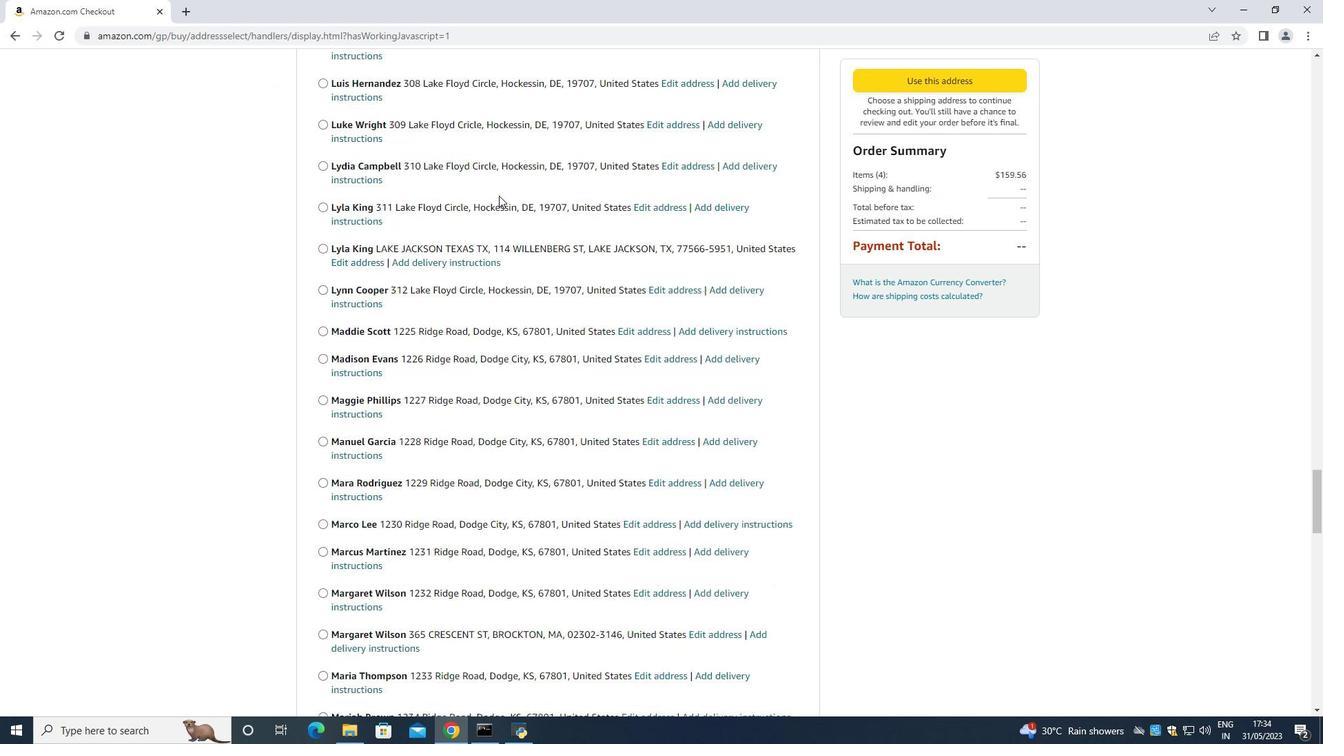 
Action: Mouse scrolled (498, 195) with delta (0, 0)
Screenshot: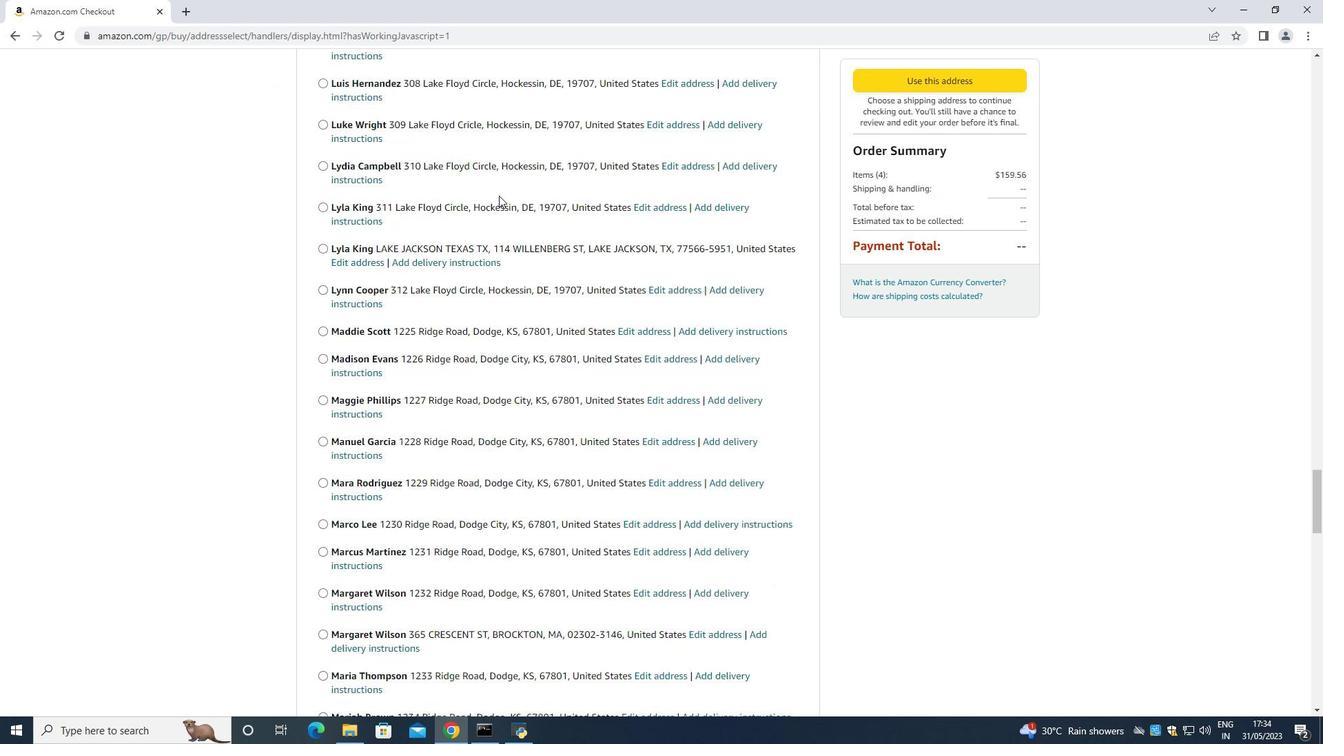 
Action: Mouse scrolled (498, 195) with delta (0, 0)
Screenshot: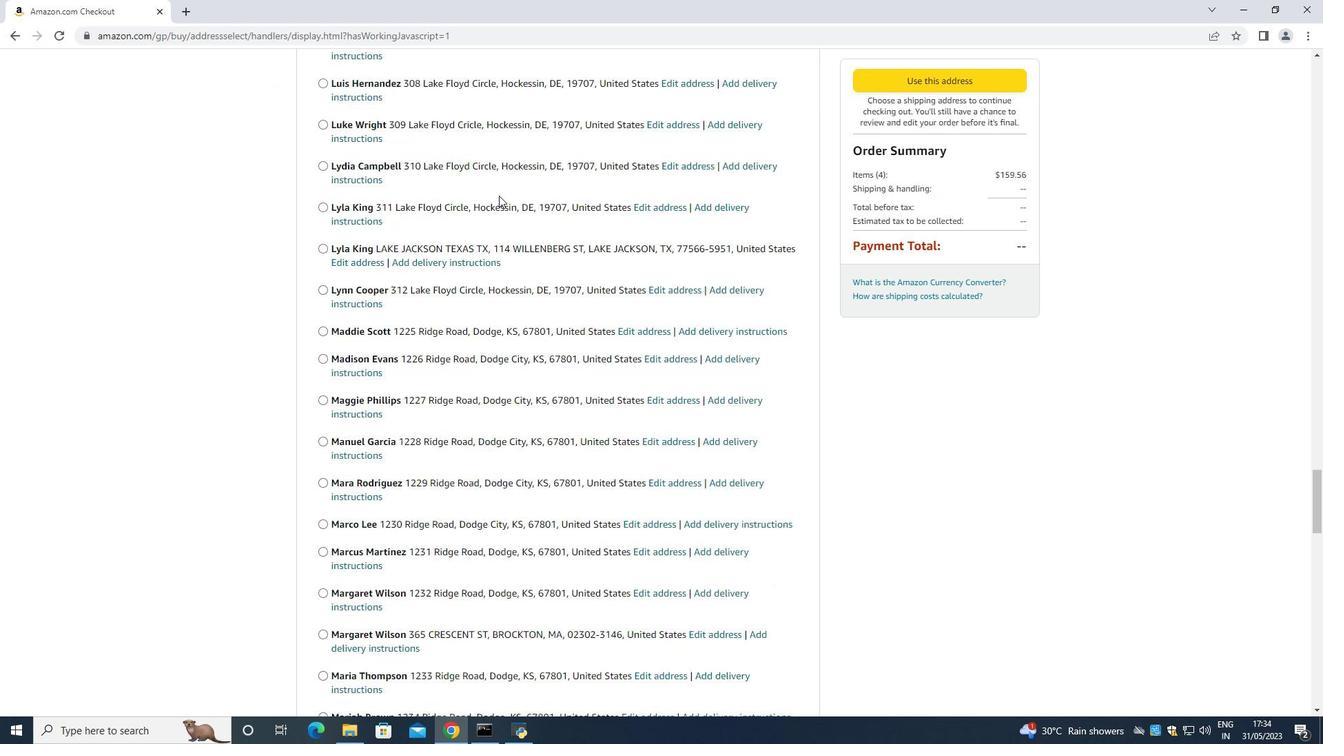 
Action: Mouse moved to (499, 195)
Screenshot: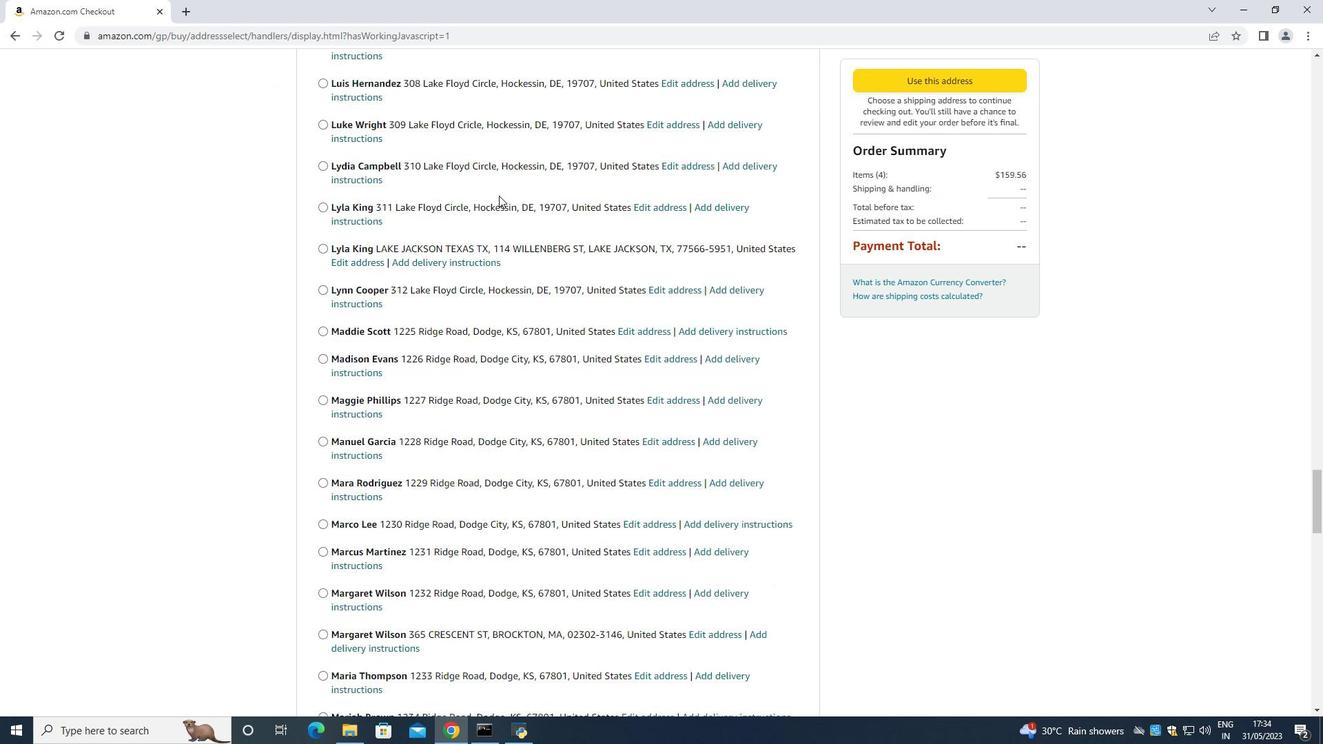 
Action: Mouse scrolled (499, 195) with delta (0, 0)
Screenshot: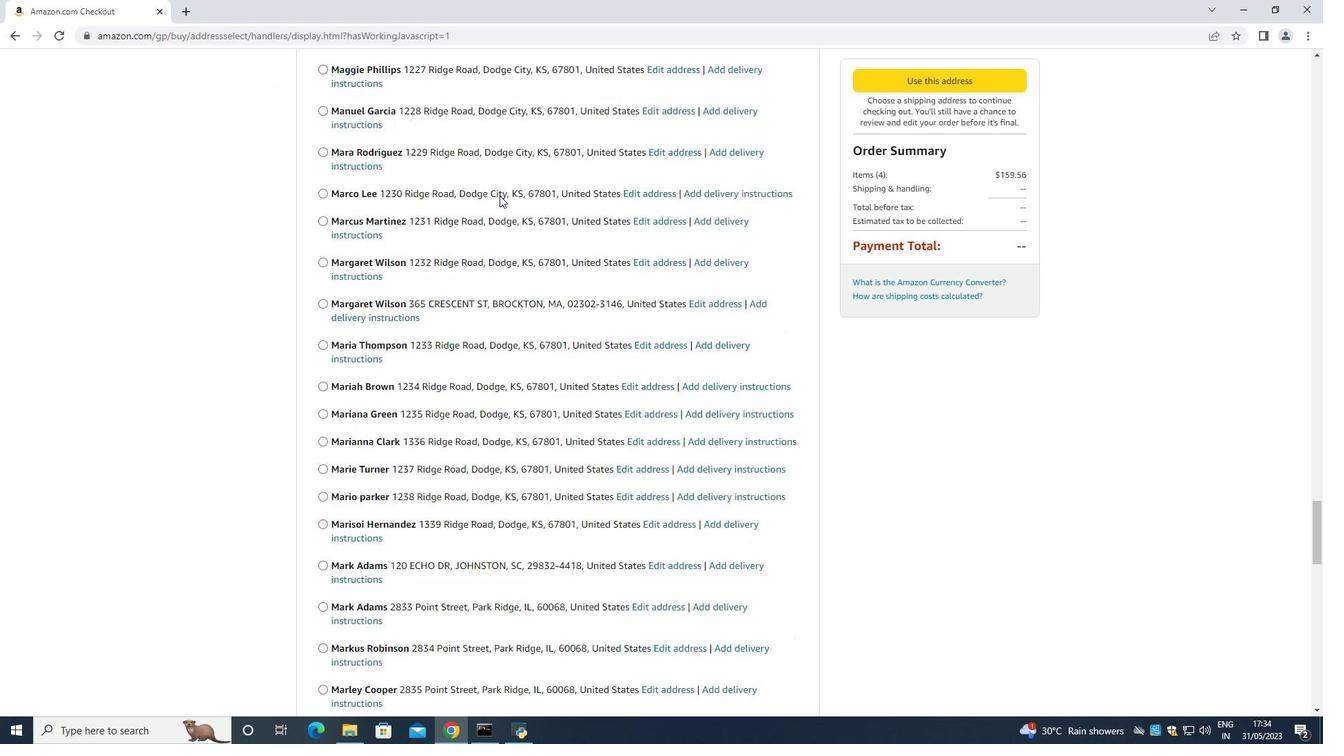 
Action: Mouse scrolled (499, 195) with delta (0, 0)
Screenshot: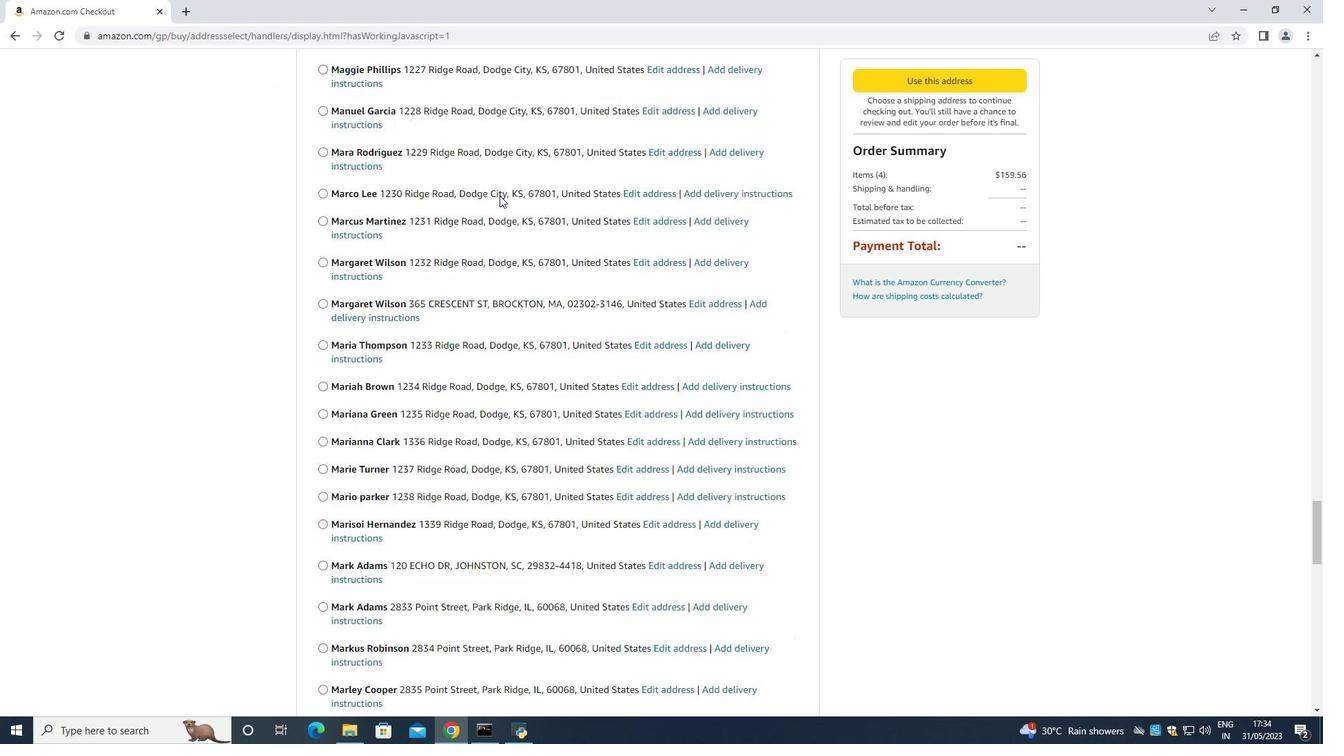 
Action: Mouse scrolled (499, 195) with delta (0, 0)
Screenshot: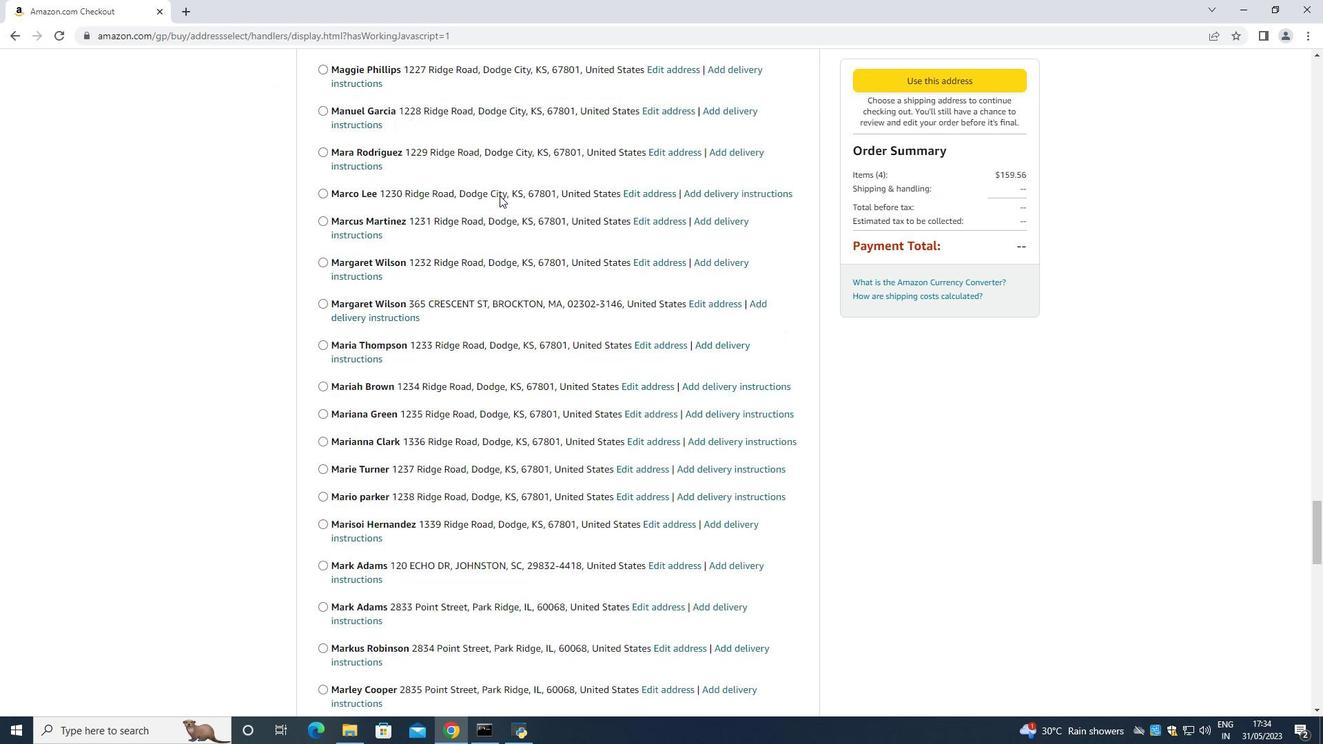
Action: Mouse scrolled (499, 195) with delta (0, 0)
Screenshot: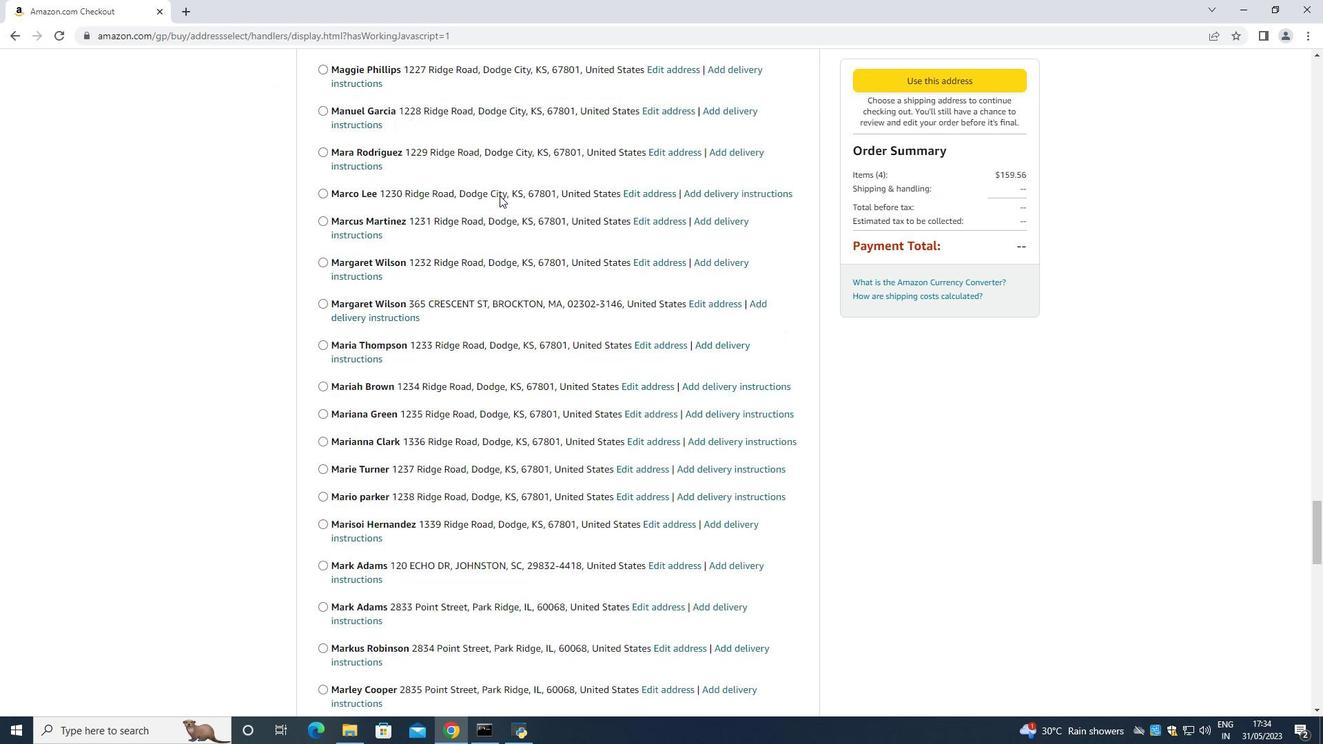 
Action: Mouse scrolled (499, 195) with delta (0, 0)
Screenshot: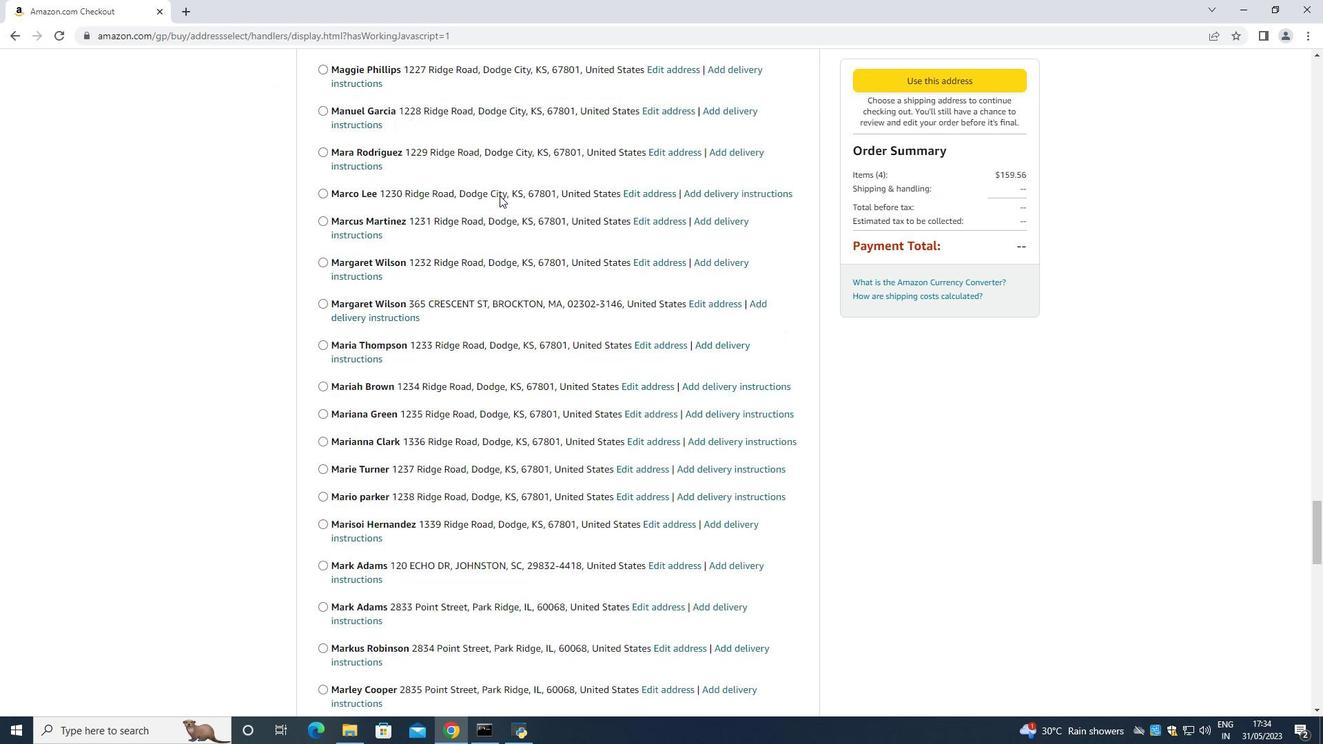 
Action: Mouse moved to (500, 194)
Screenshot: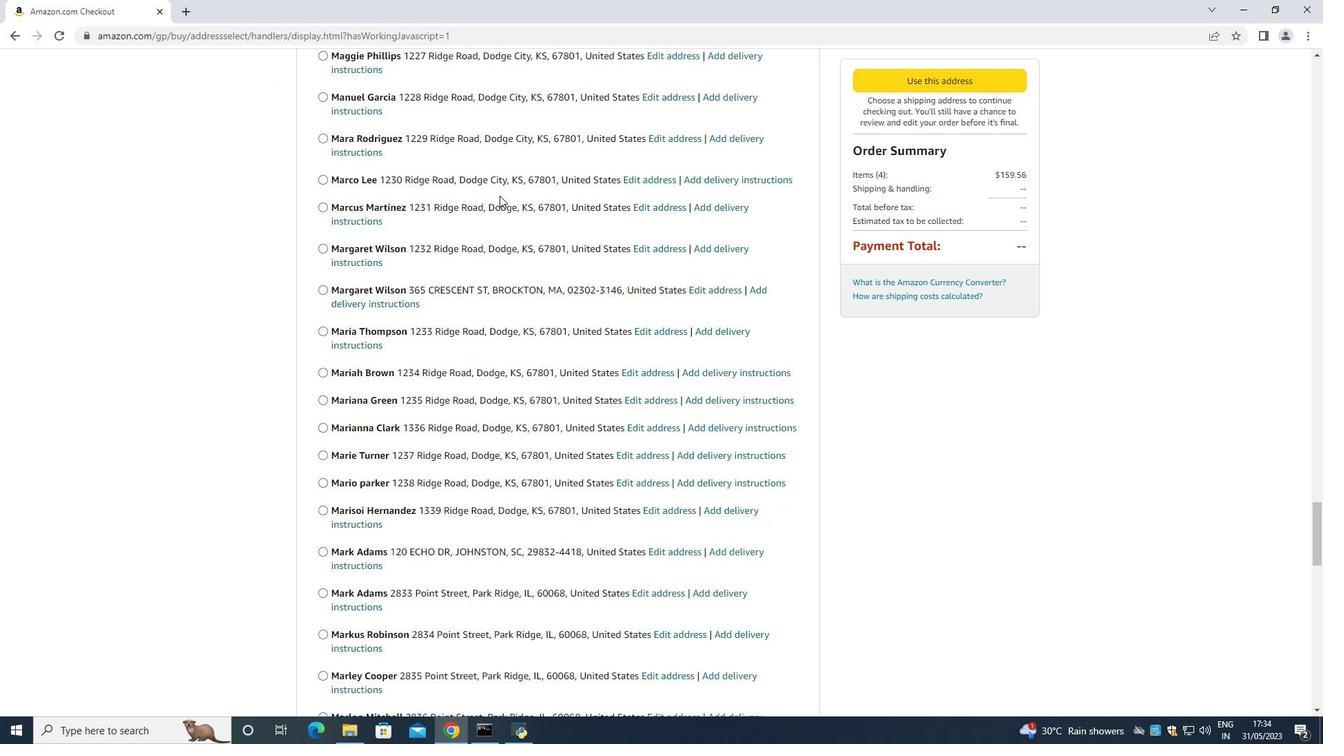 
Action: Mouse scrolled (499, 194) with delta (0, 0)
Screenshot: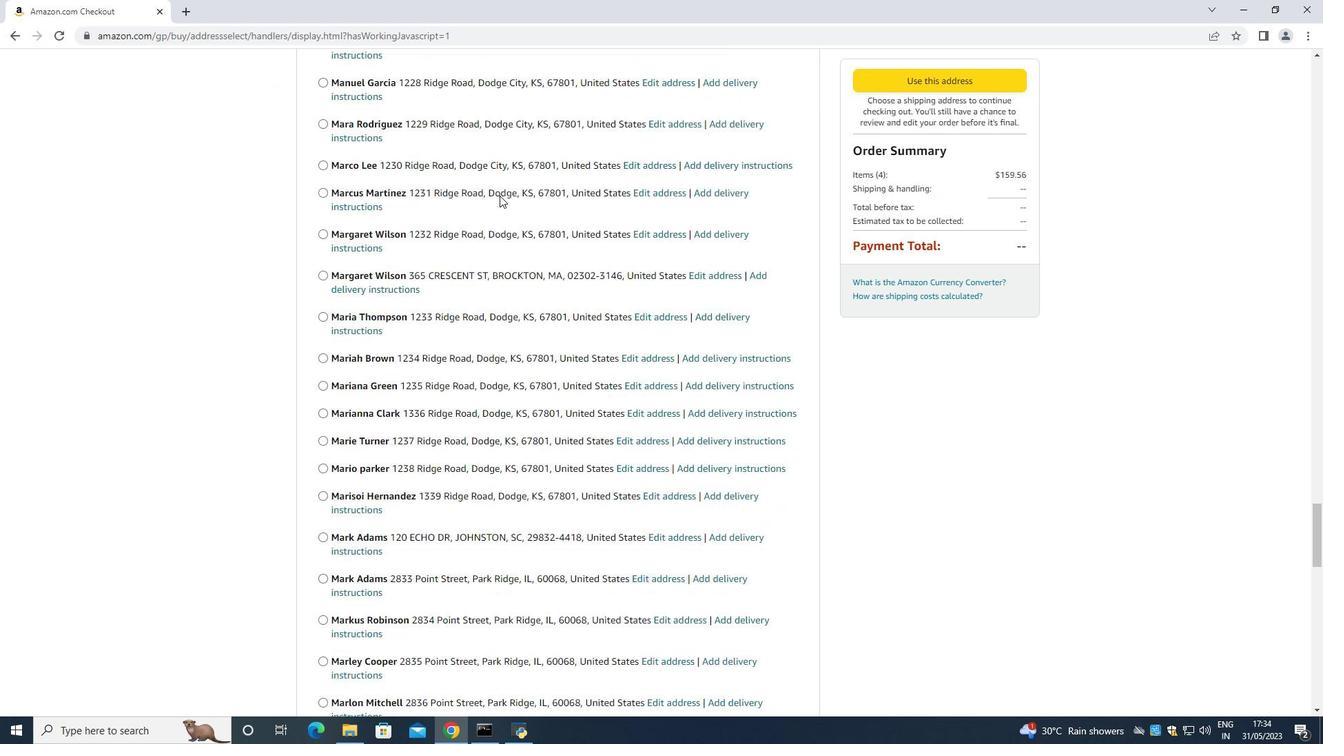 
Action: Mouse scrolled (500, 193) with delta (0, 0)
Screenshot: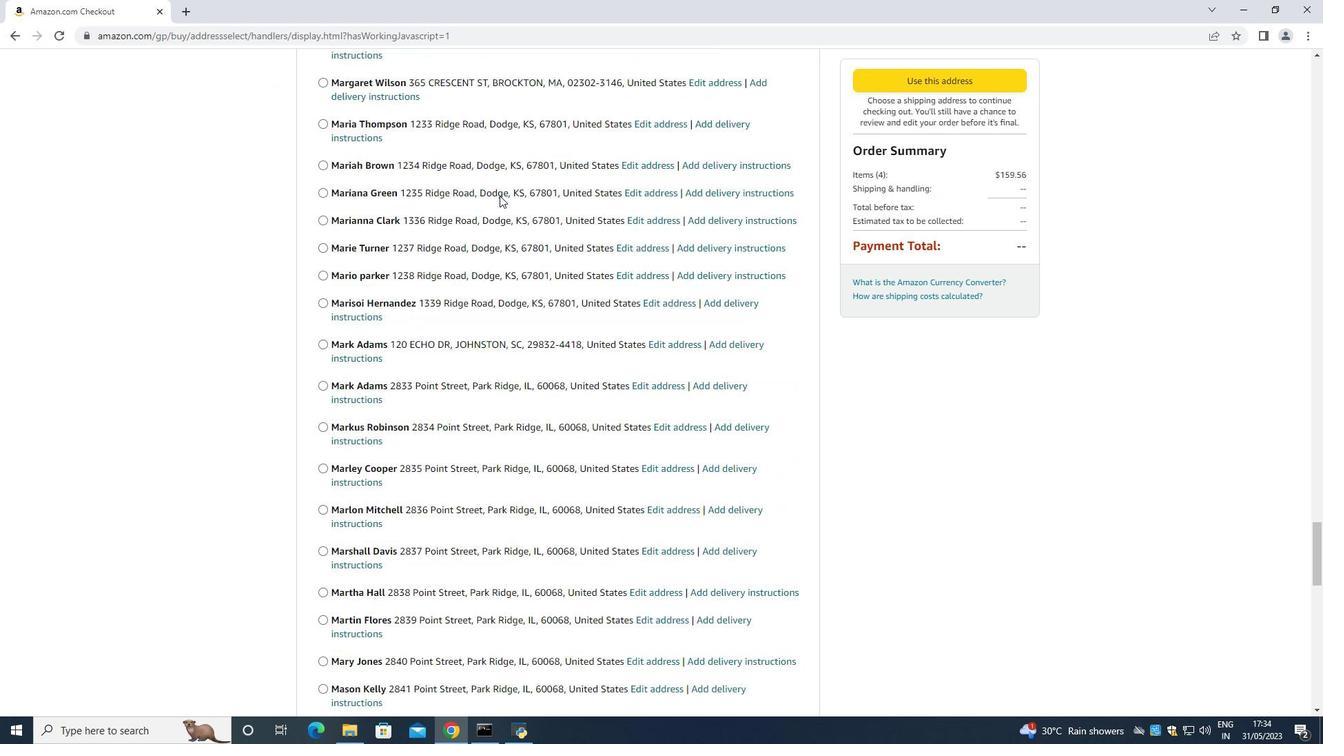 
Action: Mouse scrolled (500, 193) with delta (0, 0)
Screenshot: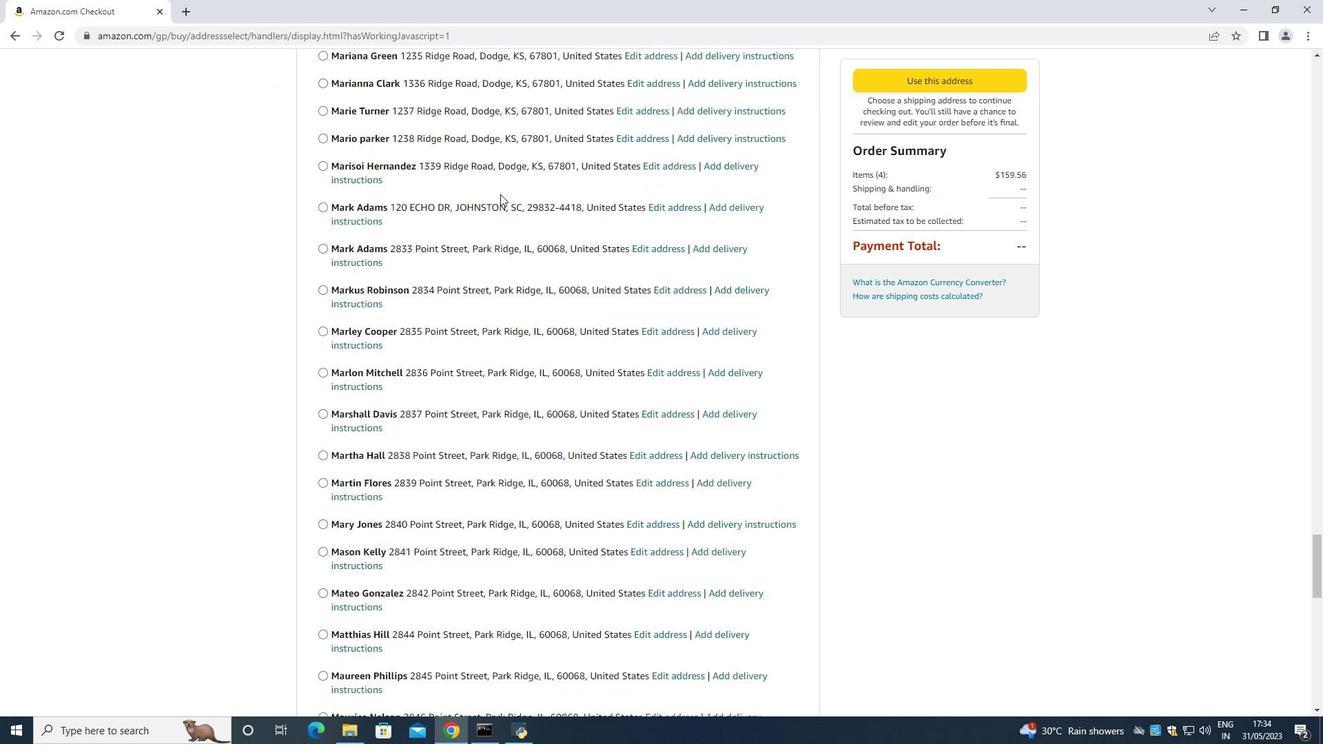 
Action: Mouse scrolled (500, 193) with delta (0, 0)
Screenshot: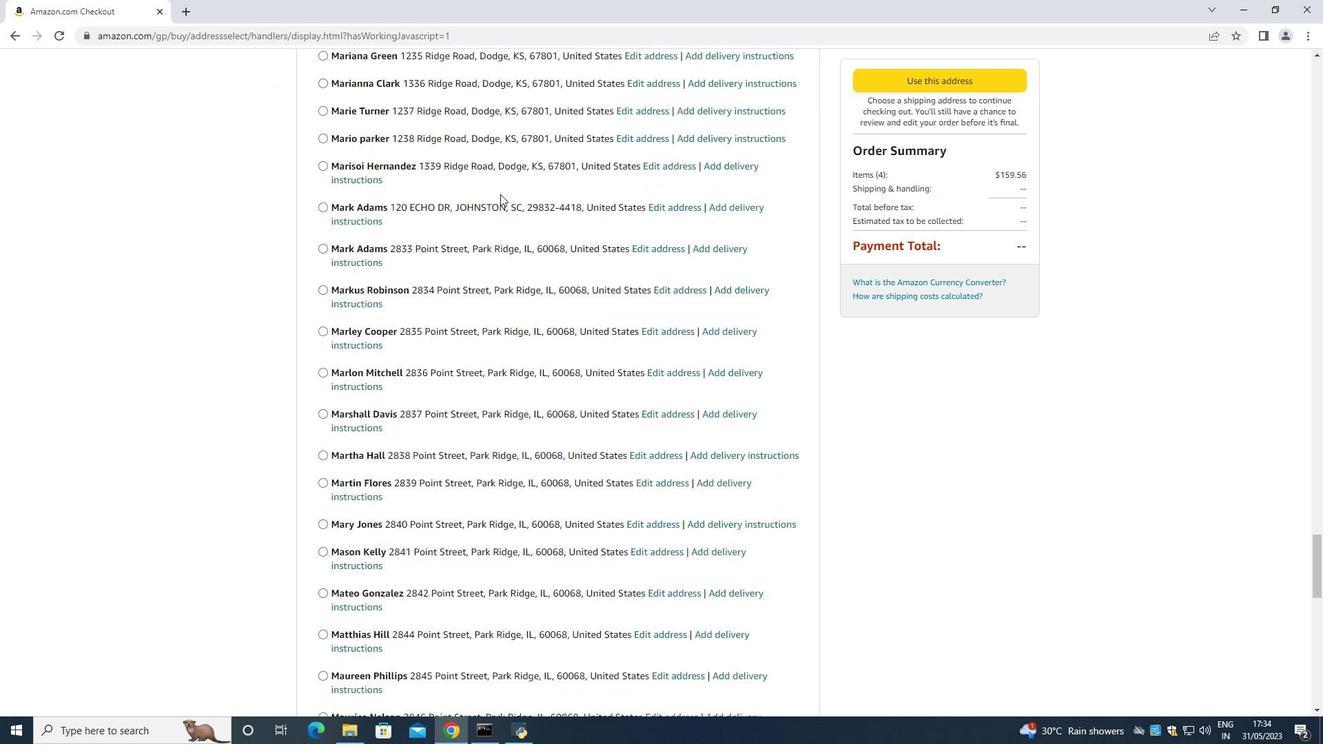 
Action: Mouse scrolled (500, 193) with delta (0, 0)
Screenshot: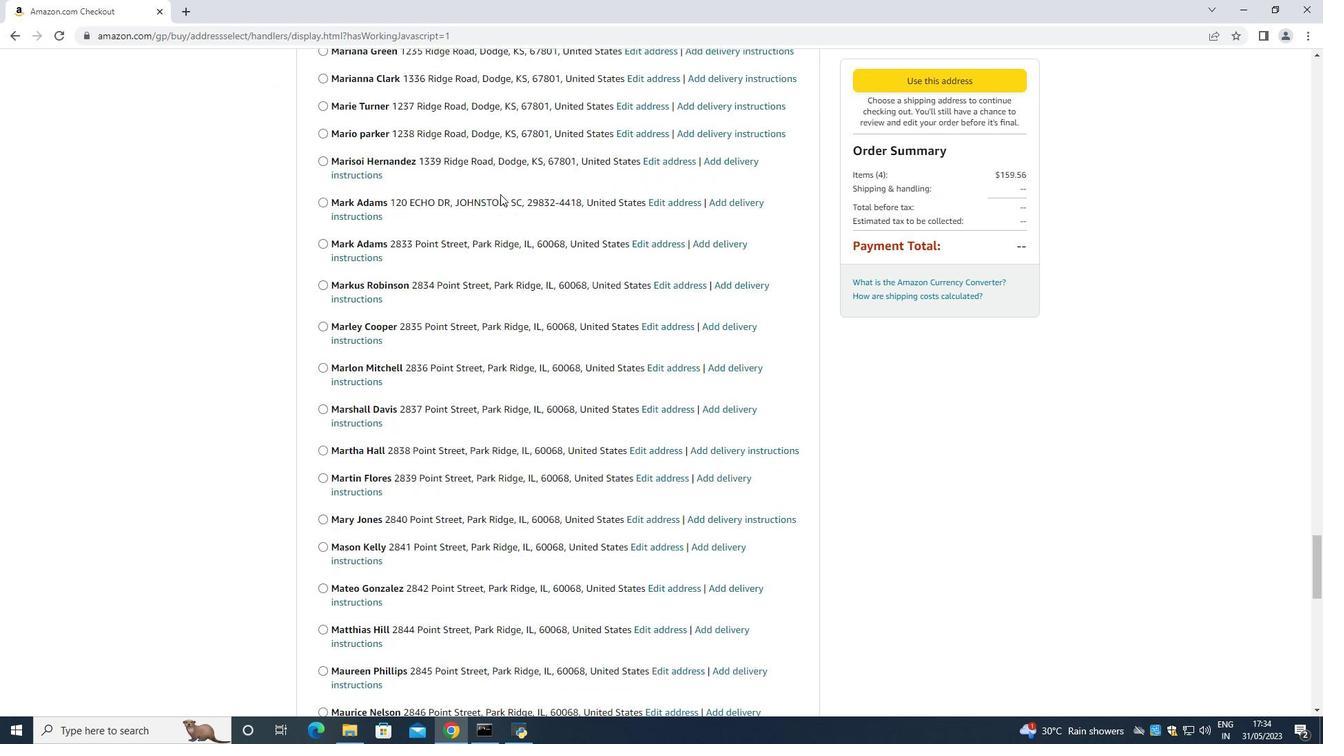 
Action: Mouse scrolled (500, 193) with delta (0, 0)
Screenshot: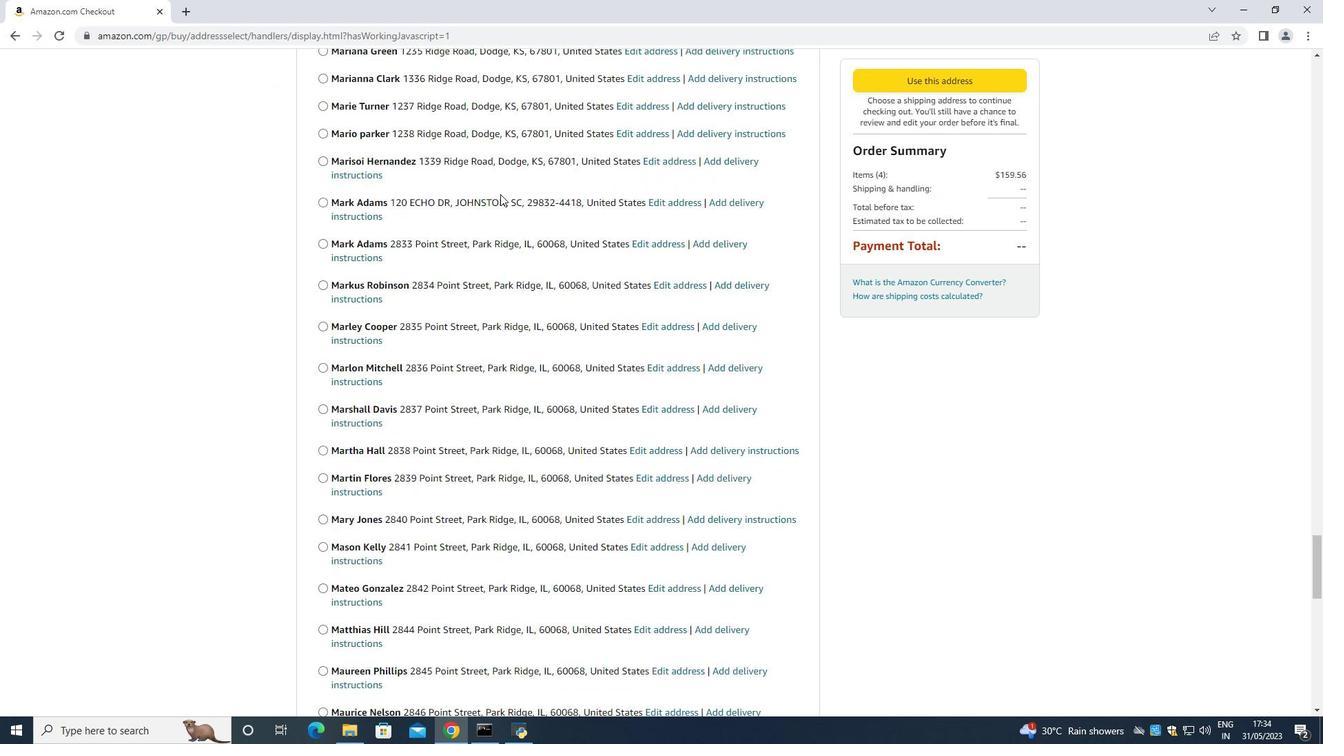 
Action: Mouse scrolled (500, 193) with delta (0, 0)
Screenshot: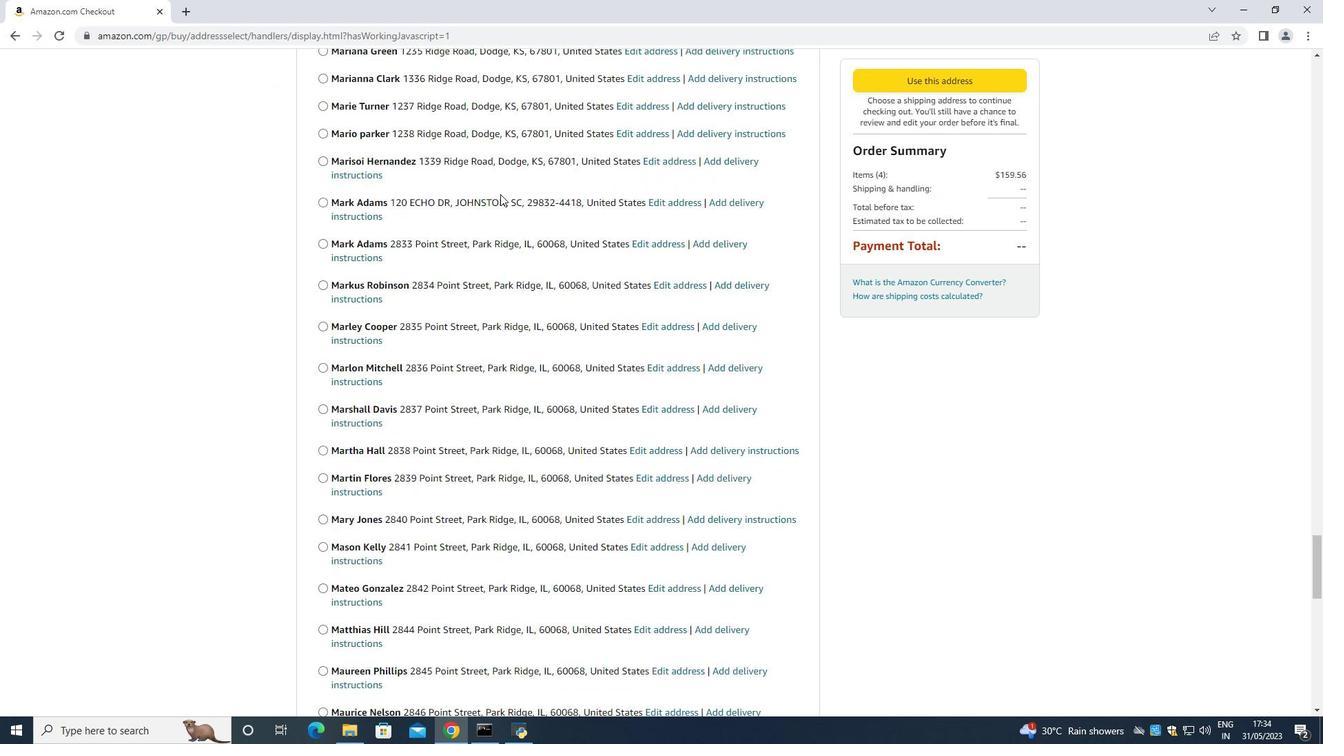 
Action: Mouse scrolled (500, 193) with delta (0, 0)
Screenshot: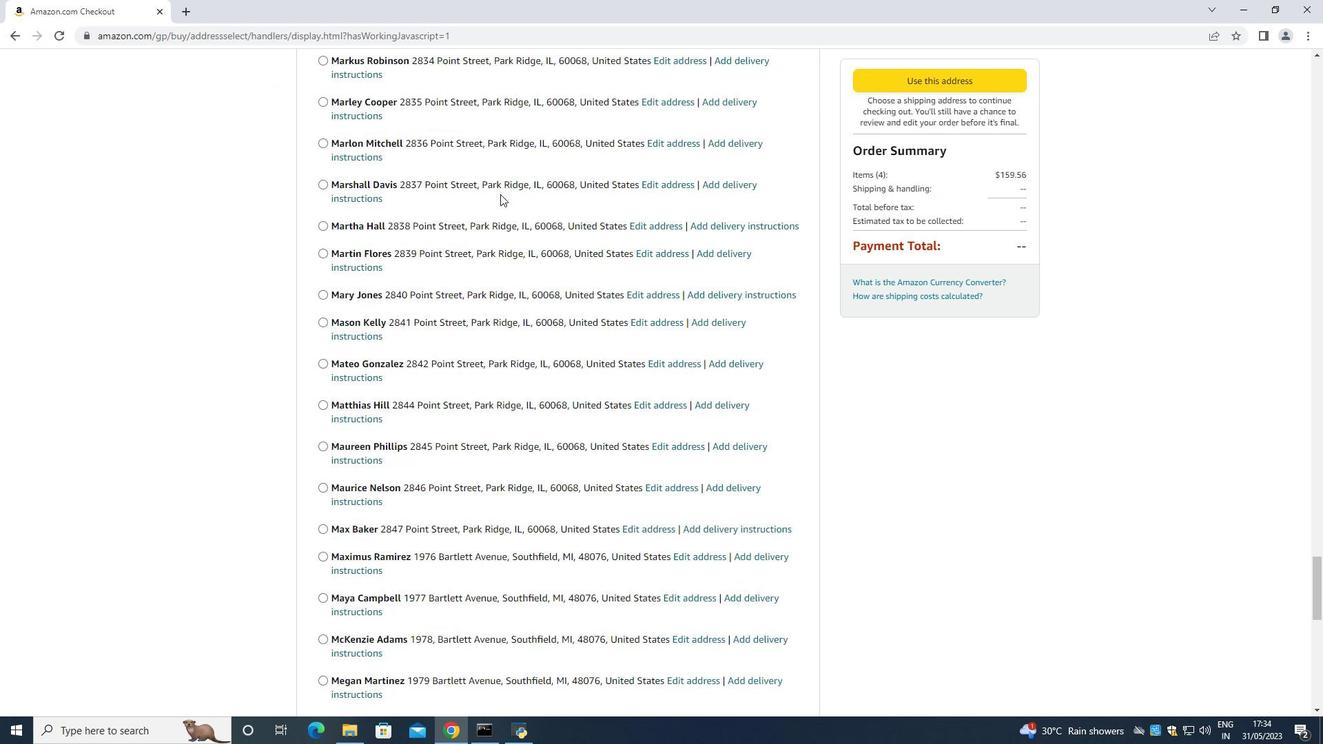 
Action: Mouse scrolled (500, 193) with delta (0, 0)
Screenshot: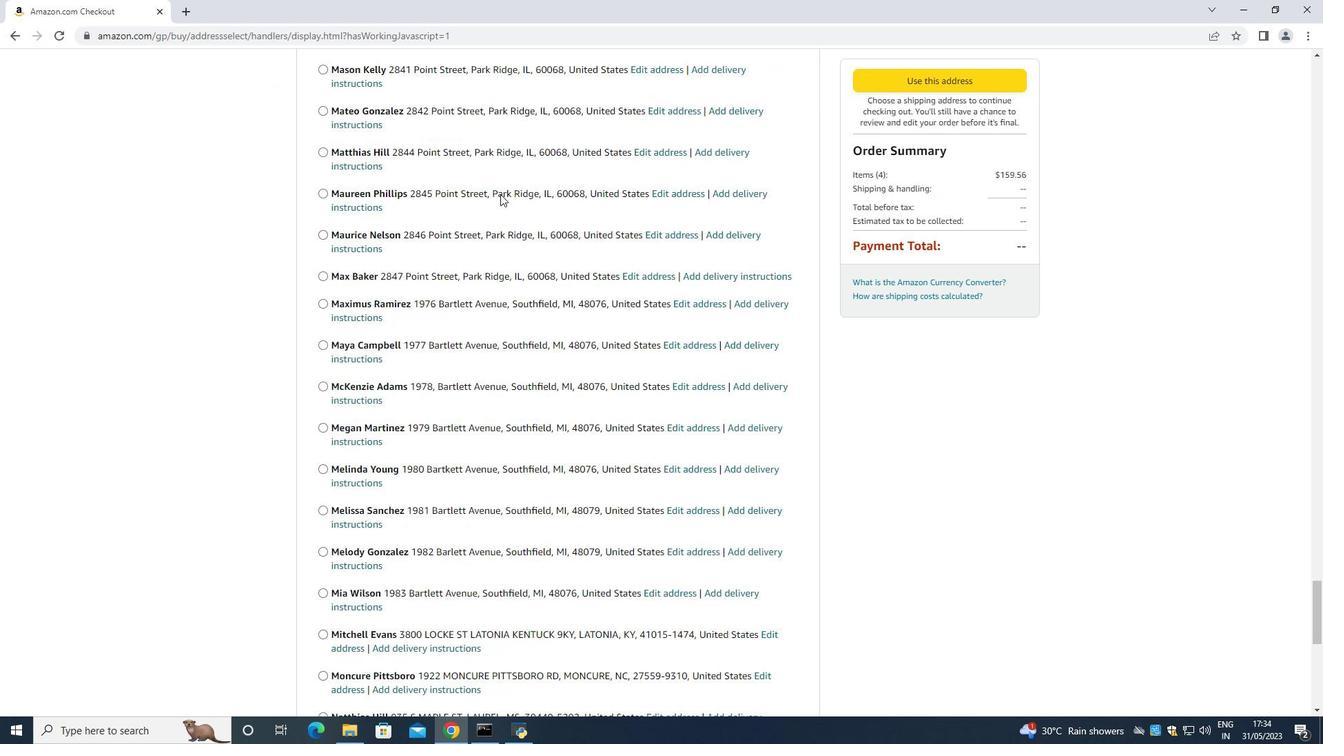 
Action: Mouse scrolled (500, 193) with delta (0, 0)
Screenshot: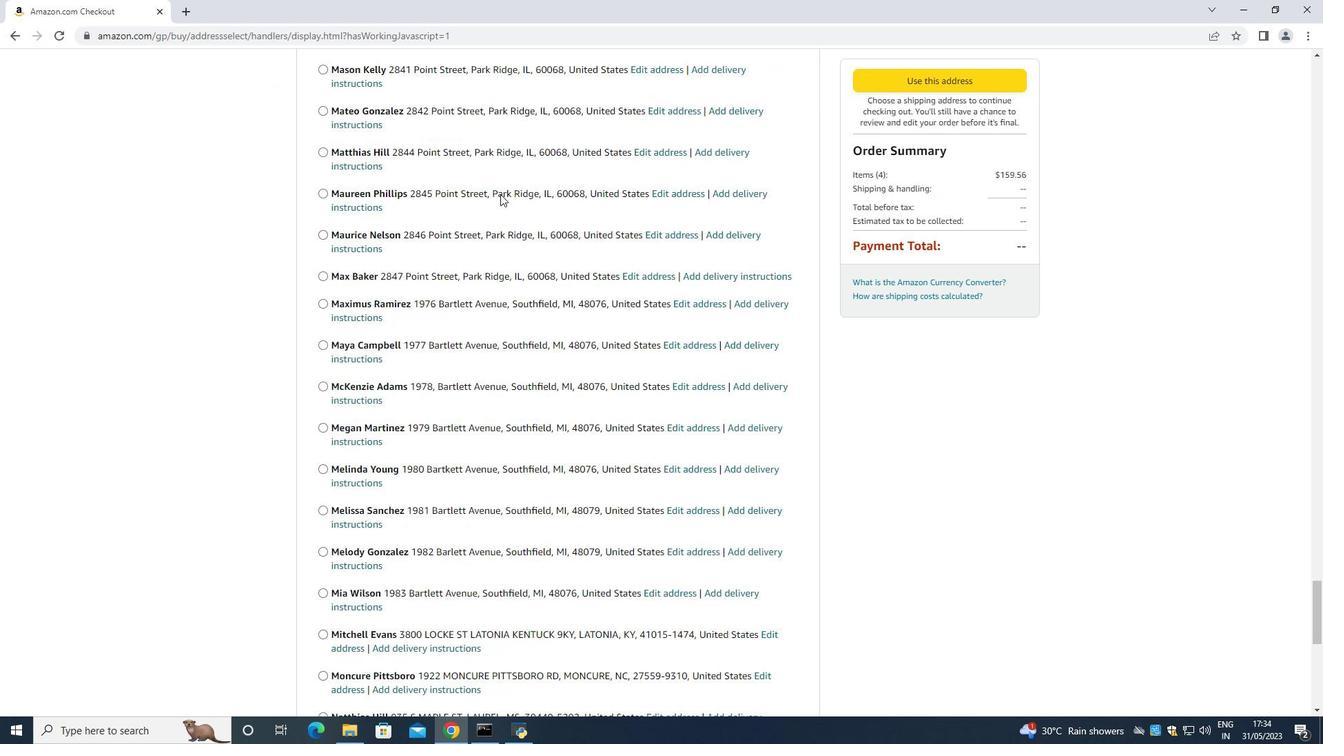 
Action: Mouse scrolled (500, 193) with delta (0, 0)
Screenshot: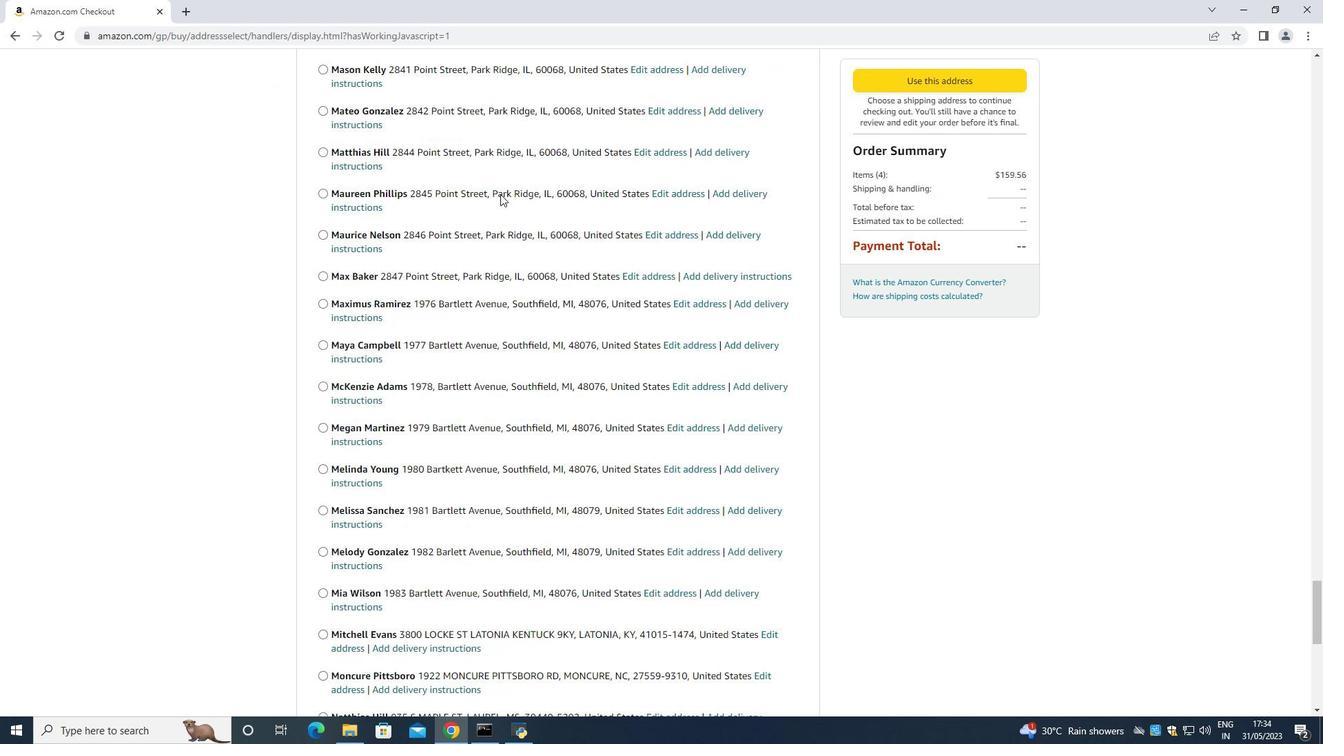 
Action: Mouse scrolled (500, 193) with delta (0, 0)
Screenshot: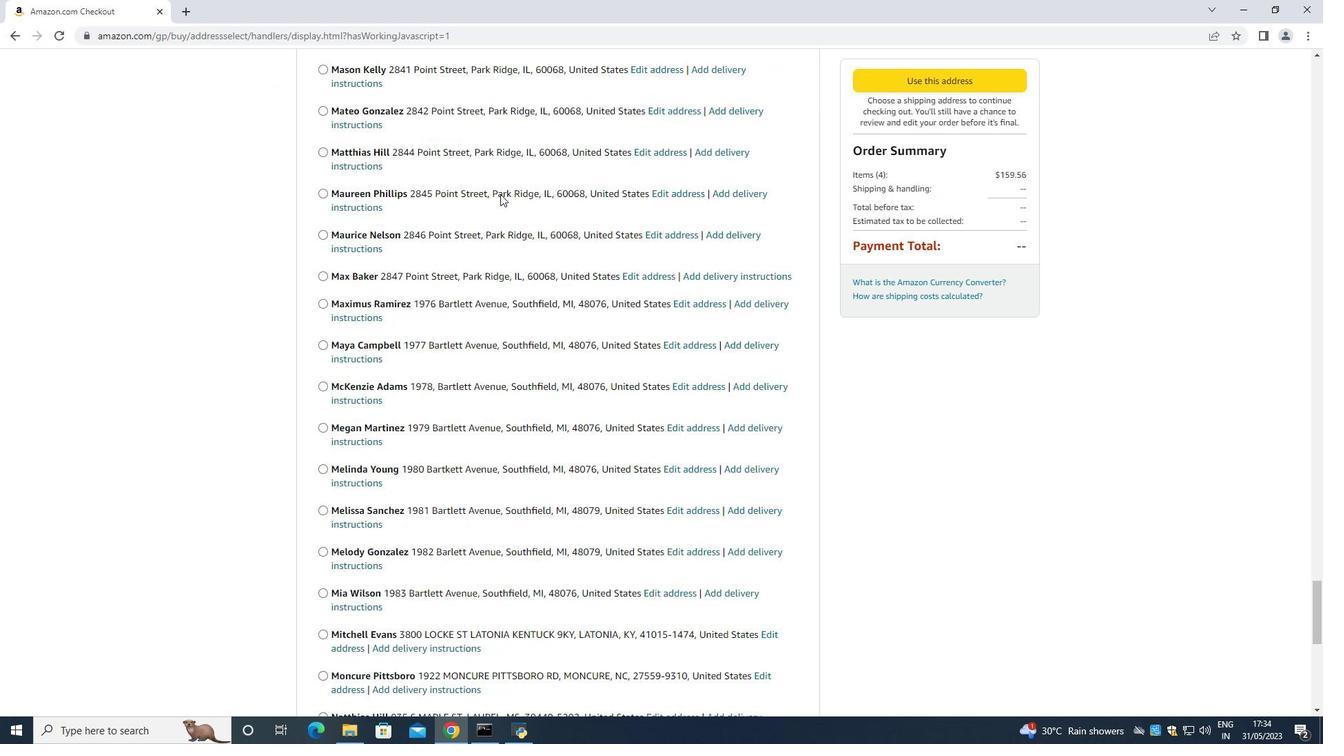 
Action: Mouse scrolled (500, 193) with delta (0, 0)
Screenshot: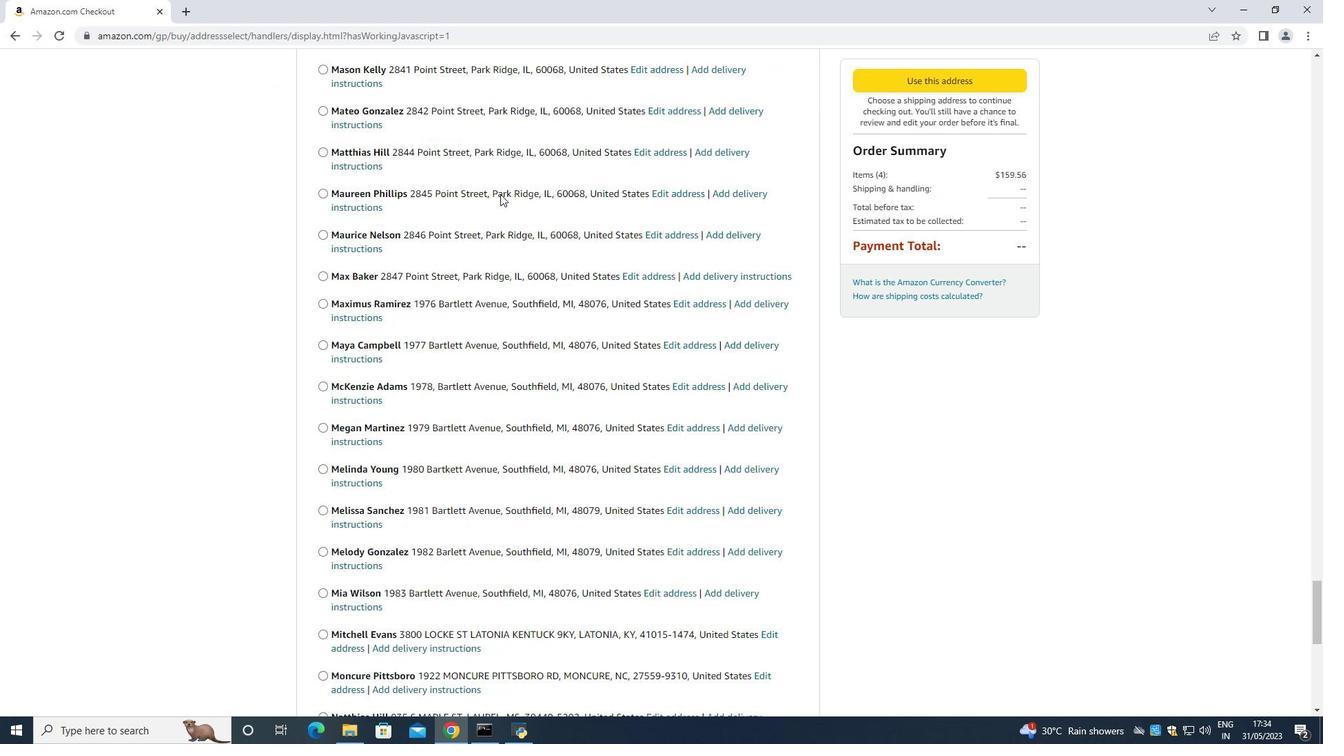
Action: Mouse moved to (500, 192)
Screenshot: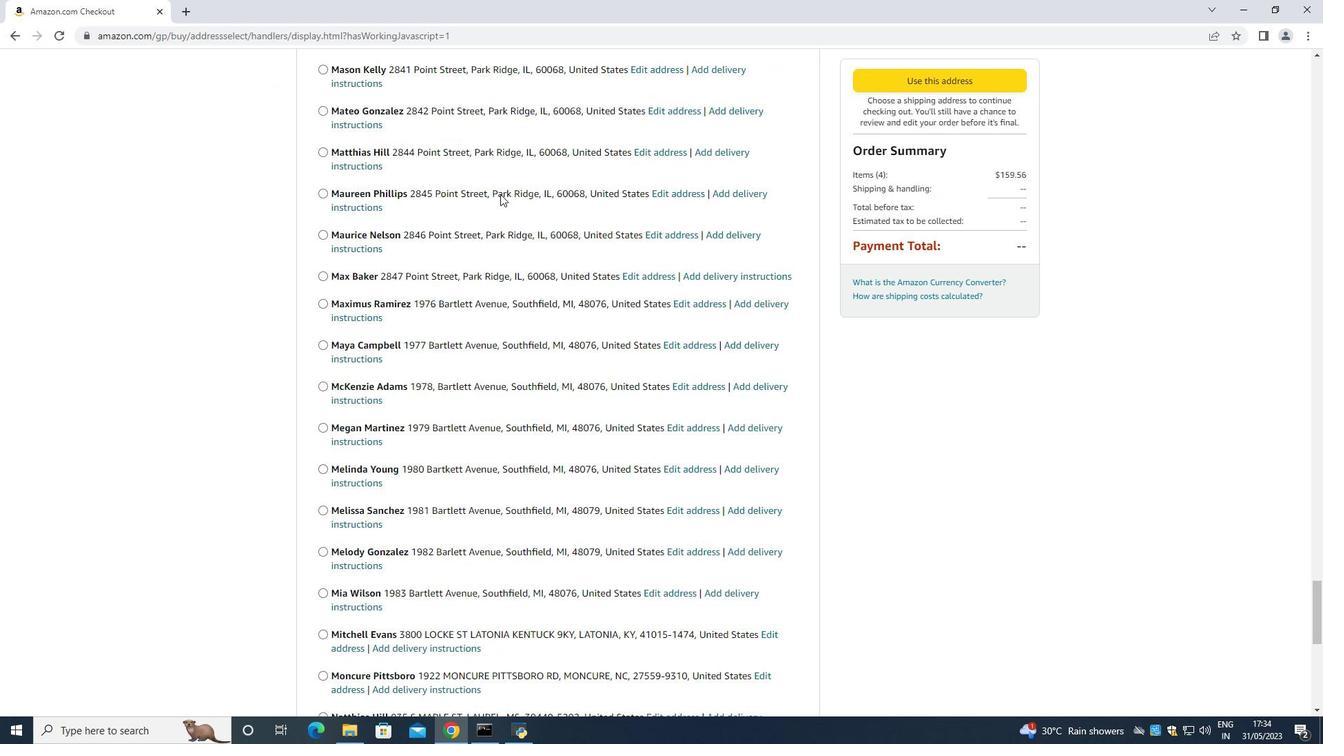 
Action: Mouse scrolled (500, 192) with delta (0, 0)
Screenshot: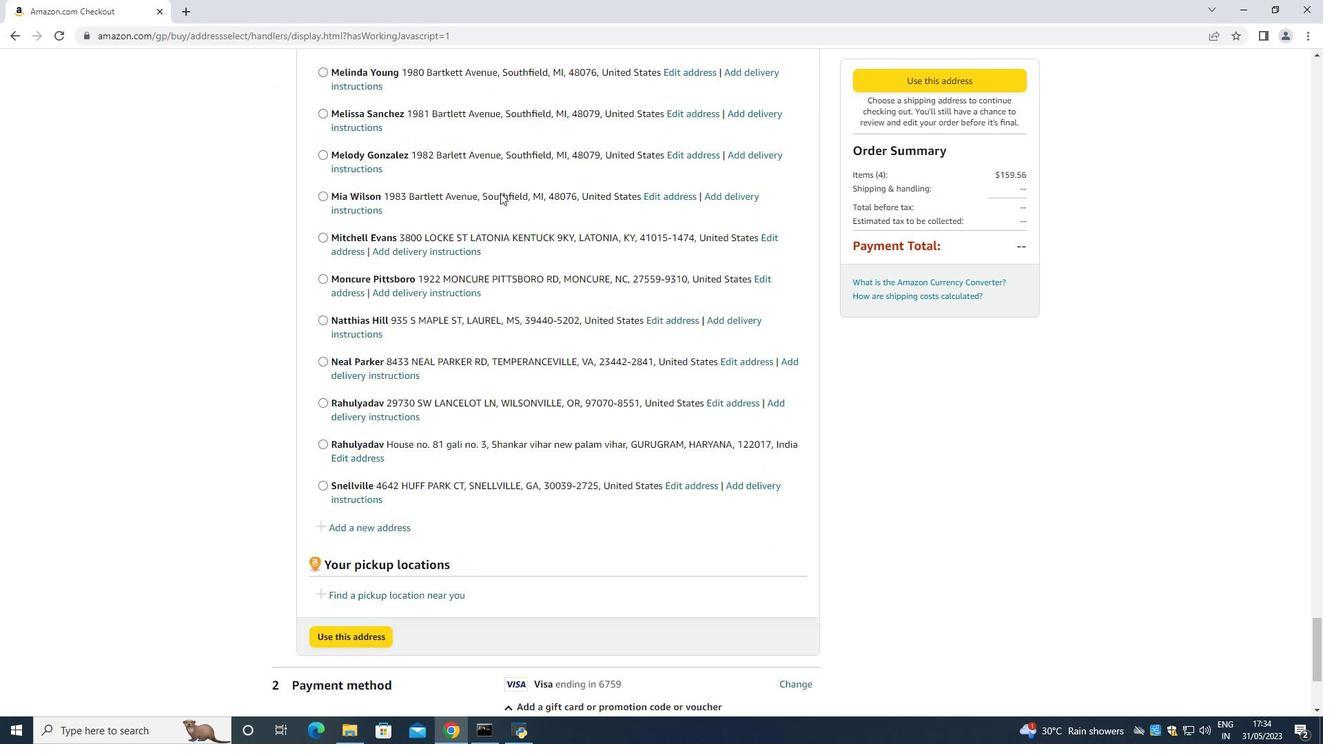
Action: Mouse scrolled (500, 192) with delta (0, 0)
Screenshot: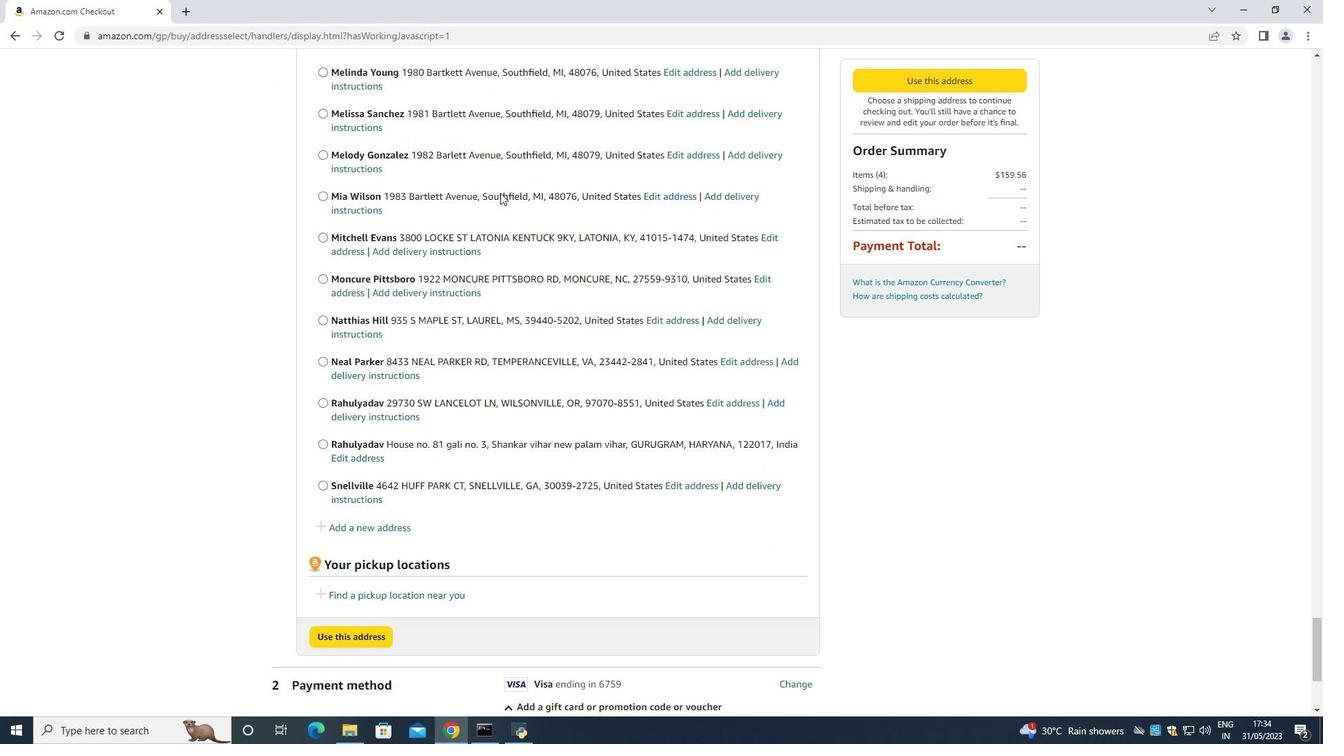 
Action: Mouse scrolled (500, 192) with delta (0, 0)
Screenshot: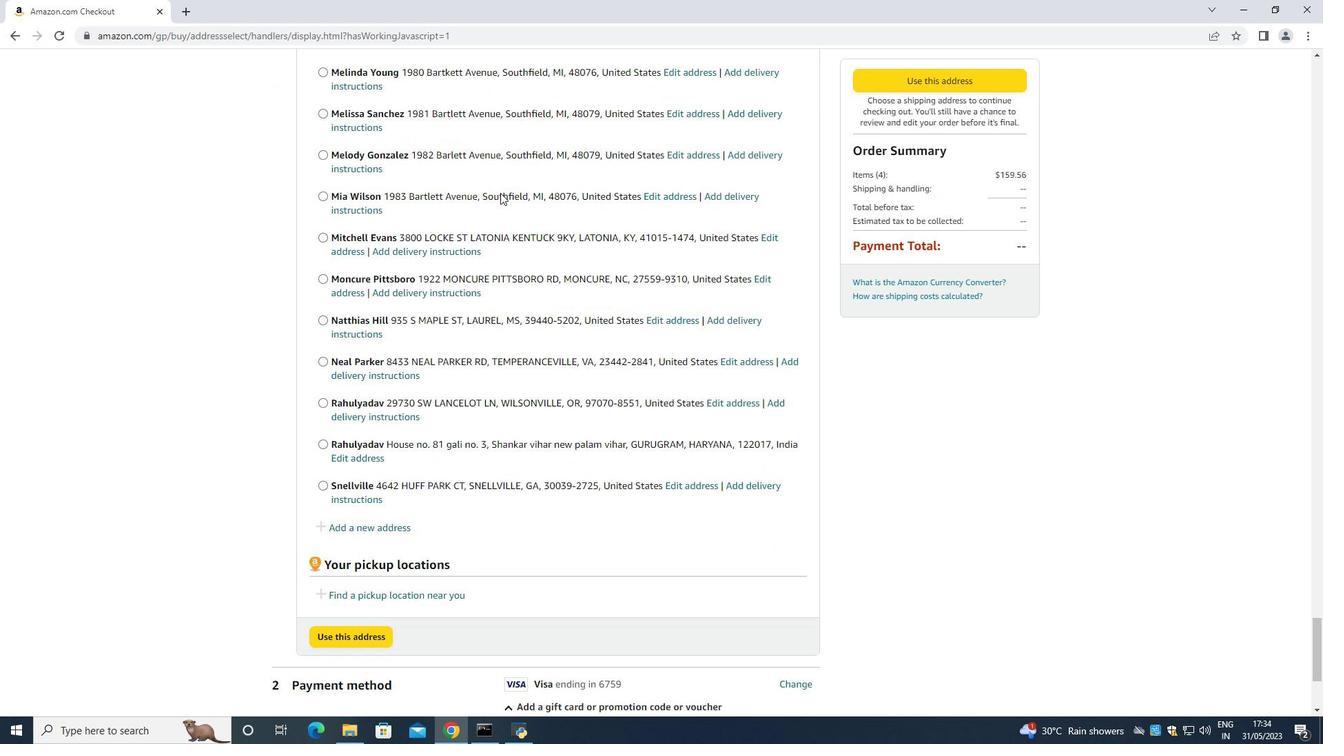 
Action: Mouse scrolled (500, 192) with delta (0, 0)
Screenshot: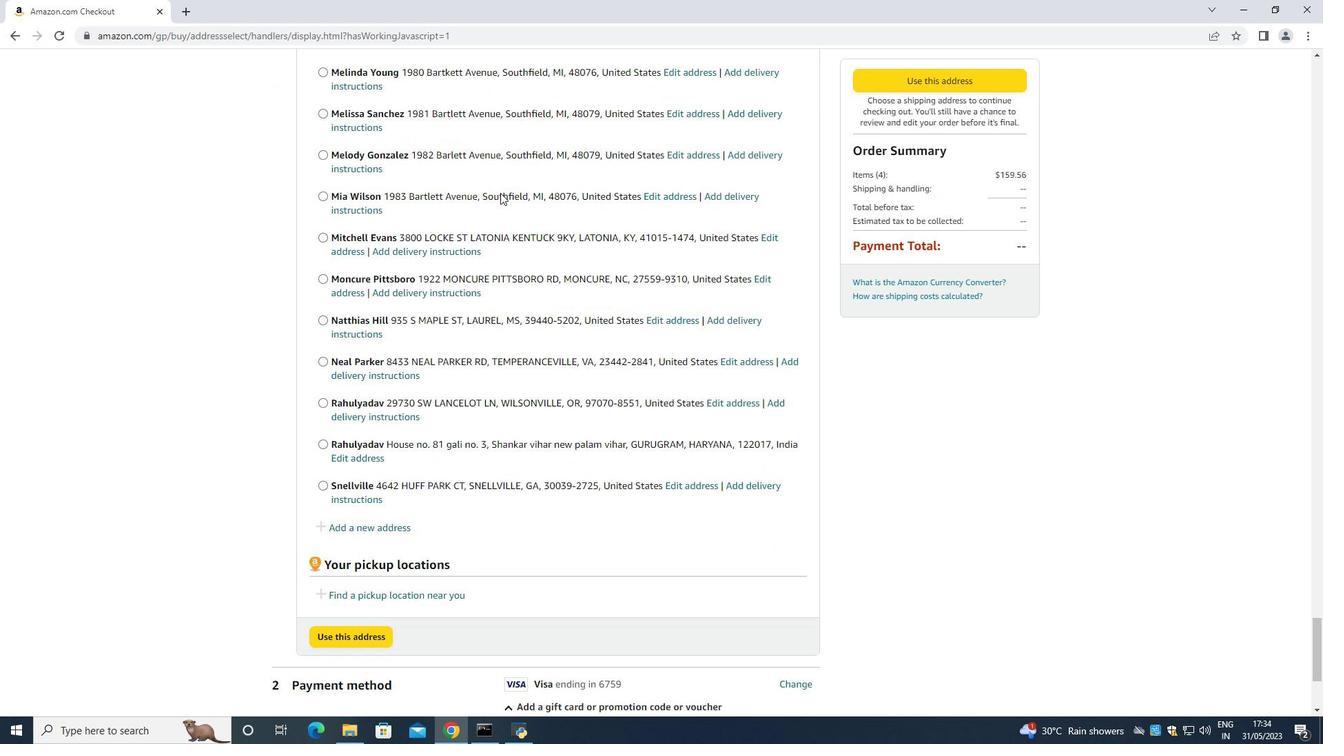 
Action: Mouse scrolled (500, 192) with delta (0, 0)
Screenshot: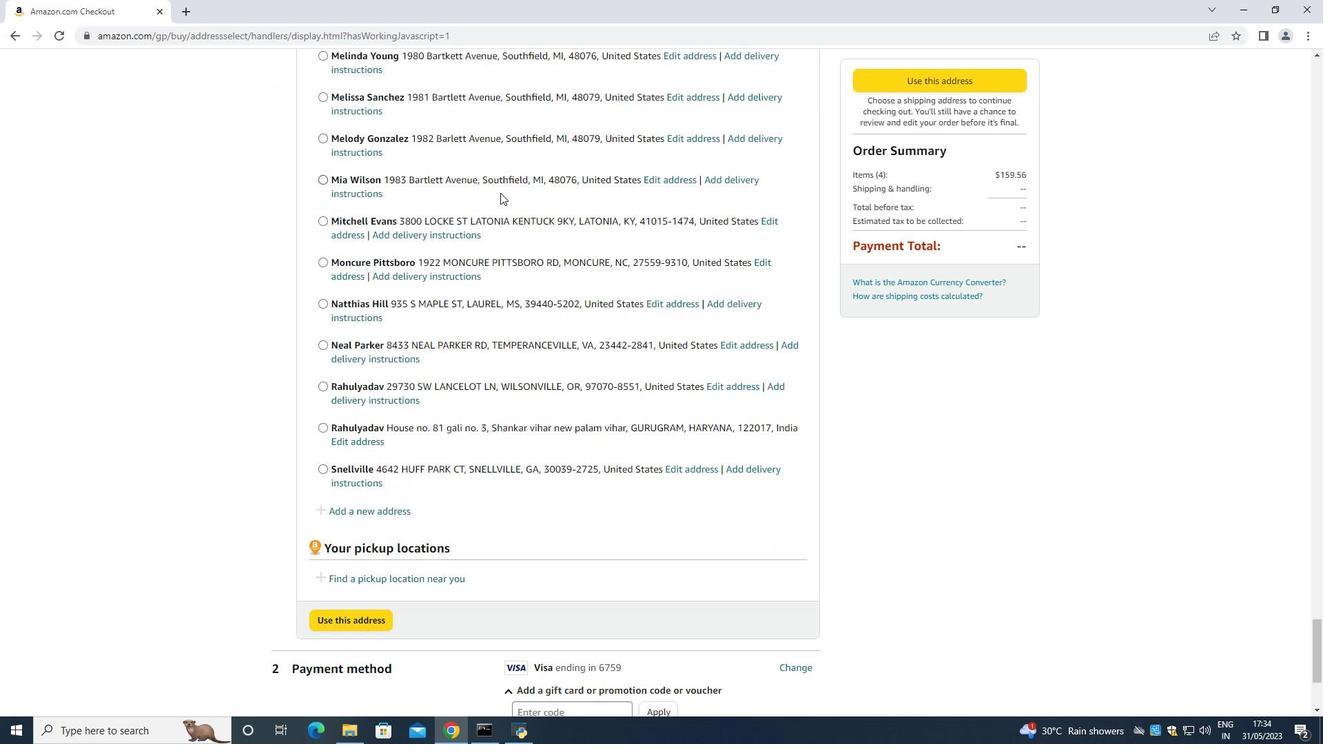 
Action: Mouse scrolled (500, 192) with delta (0, 0)
Screenshot: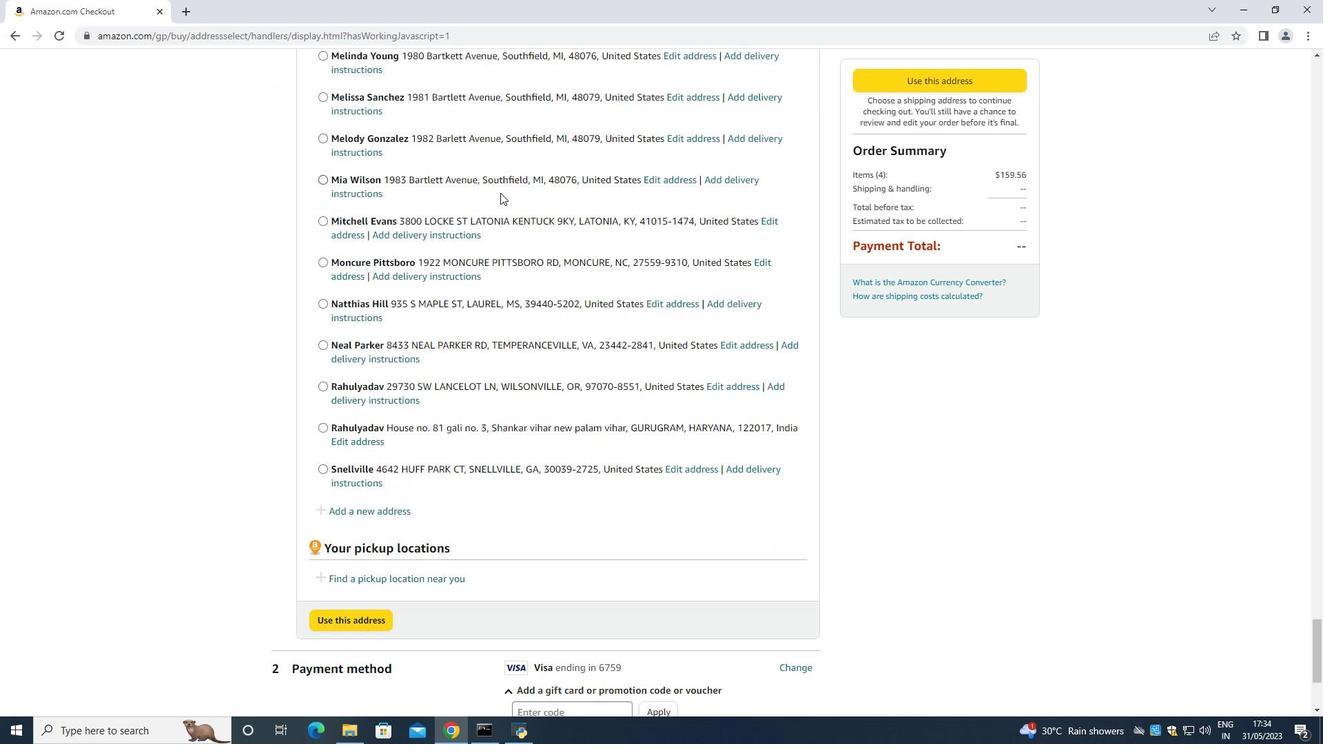 
Action: Mouse moved to (500, 192)
Screenshot: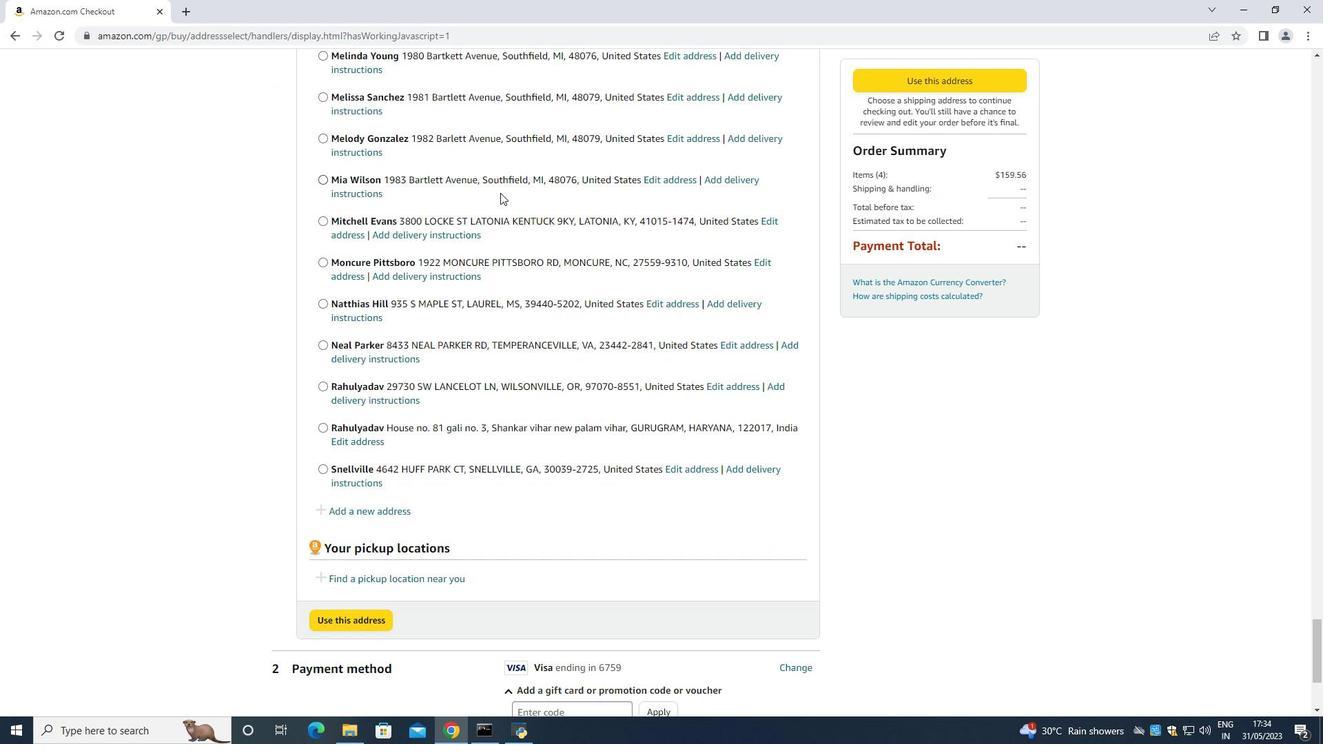 
Action: Mouse scrolled (500, 191) with delta (0, 0)
Screenshot: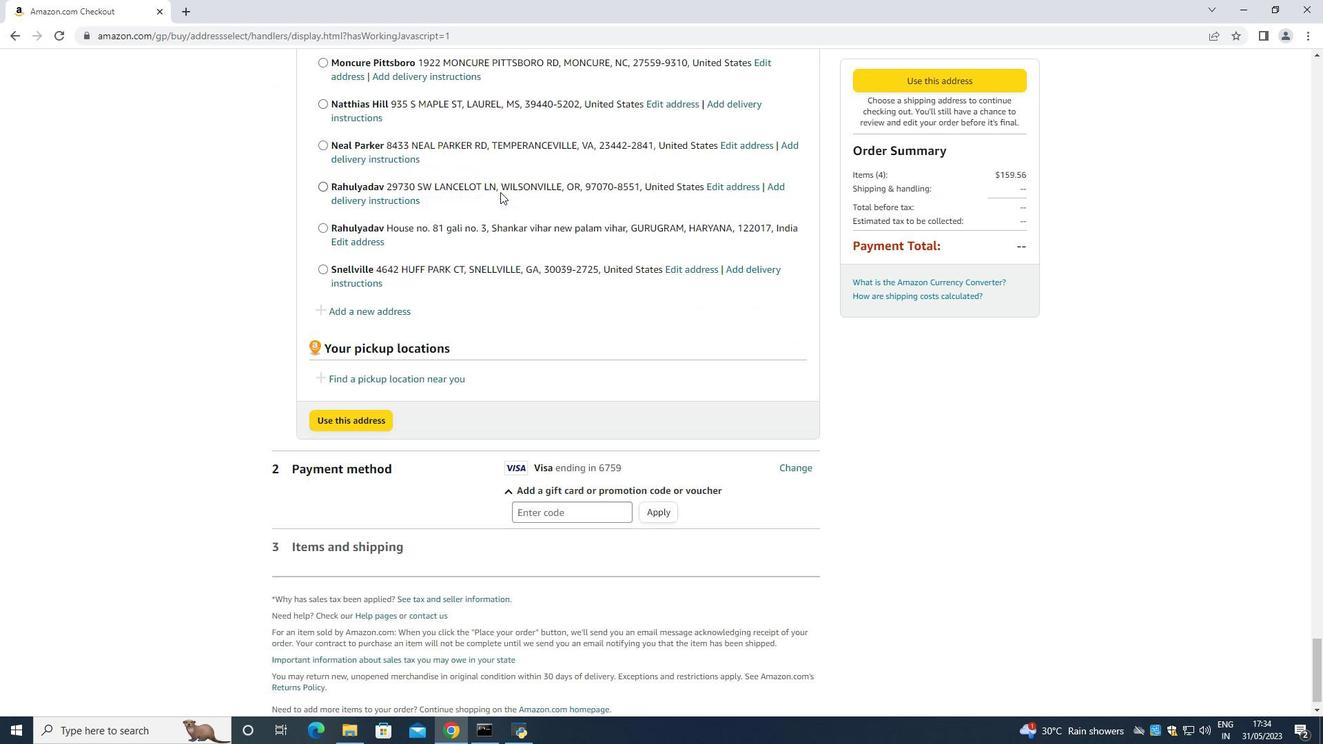 
Action: Mouse scrolled (500, 191) with delta (0, 0)
Screenshot: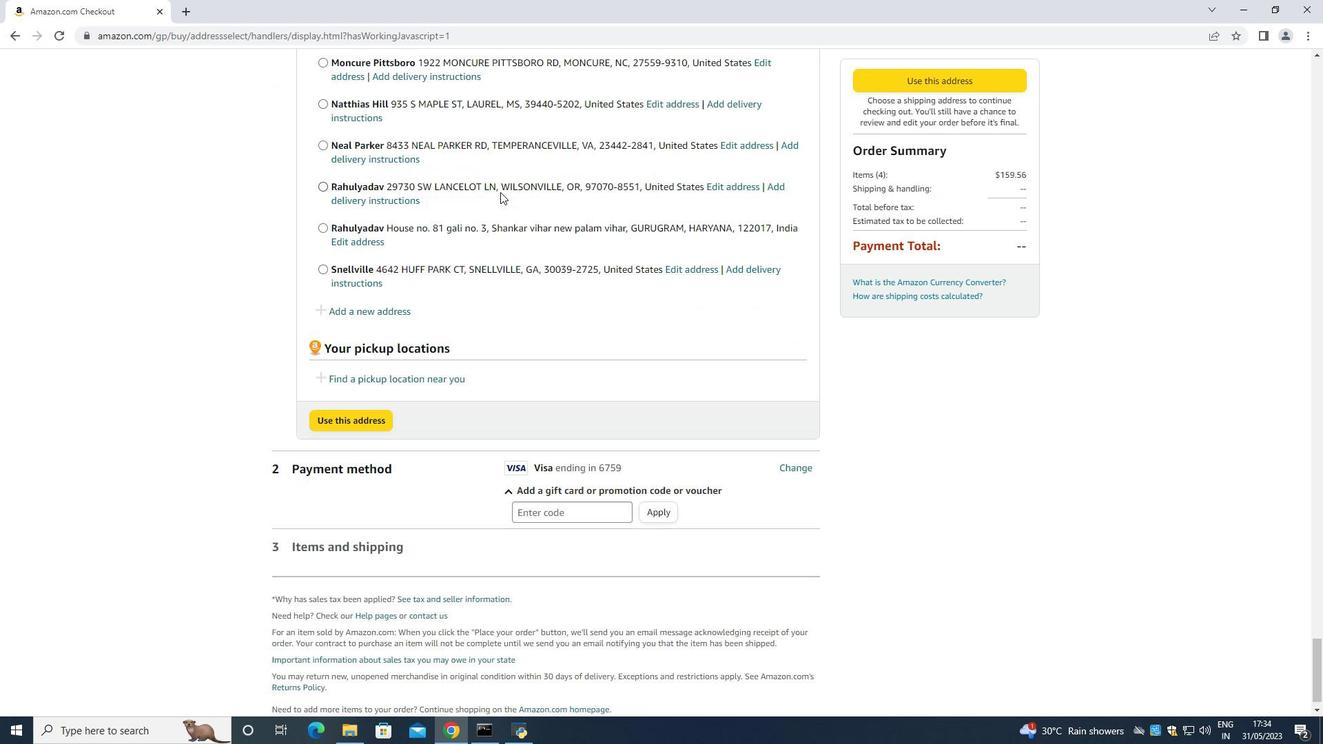 
Action: Mouse scrolled (500, 191) with delta (0, 0)
Screenshot: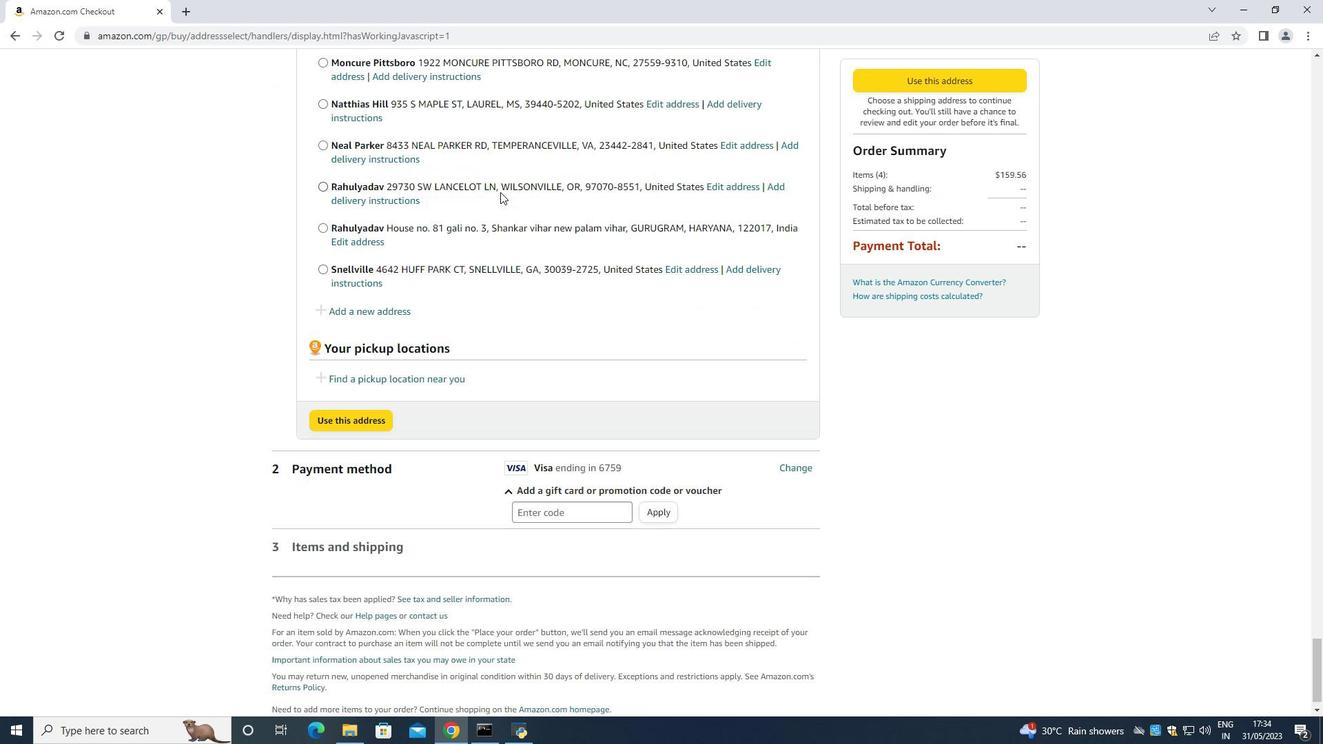 
Action: Mouse scrolled (500, 191) with delta (0, 0)
Screenshot: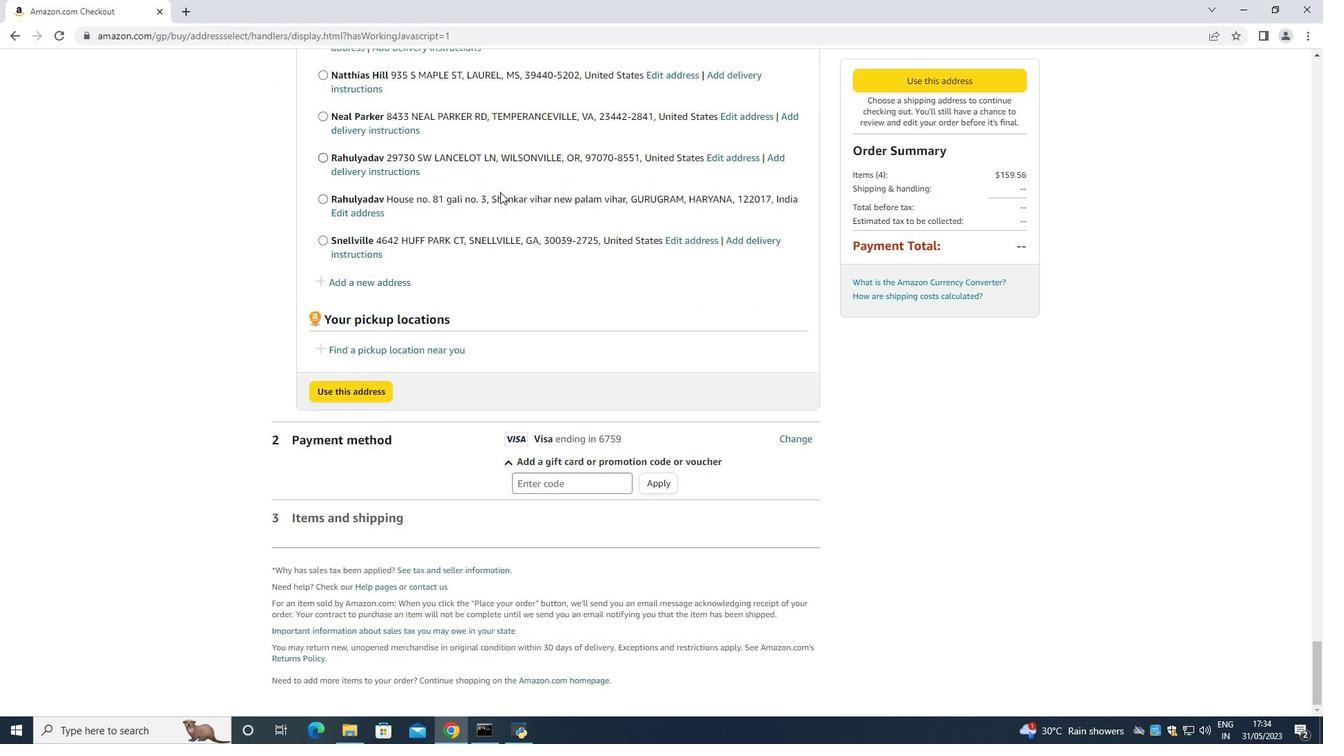 
Action: Mouse scrolled (500, 191) with delta (0, 0)
Screenshot: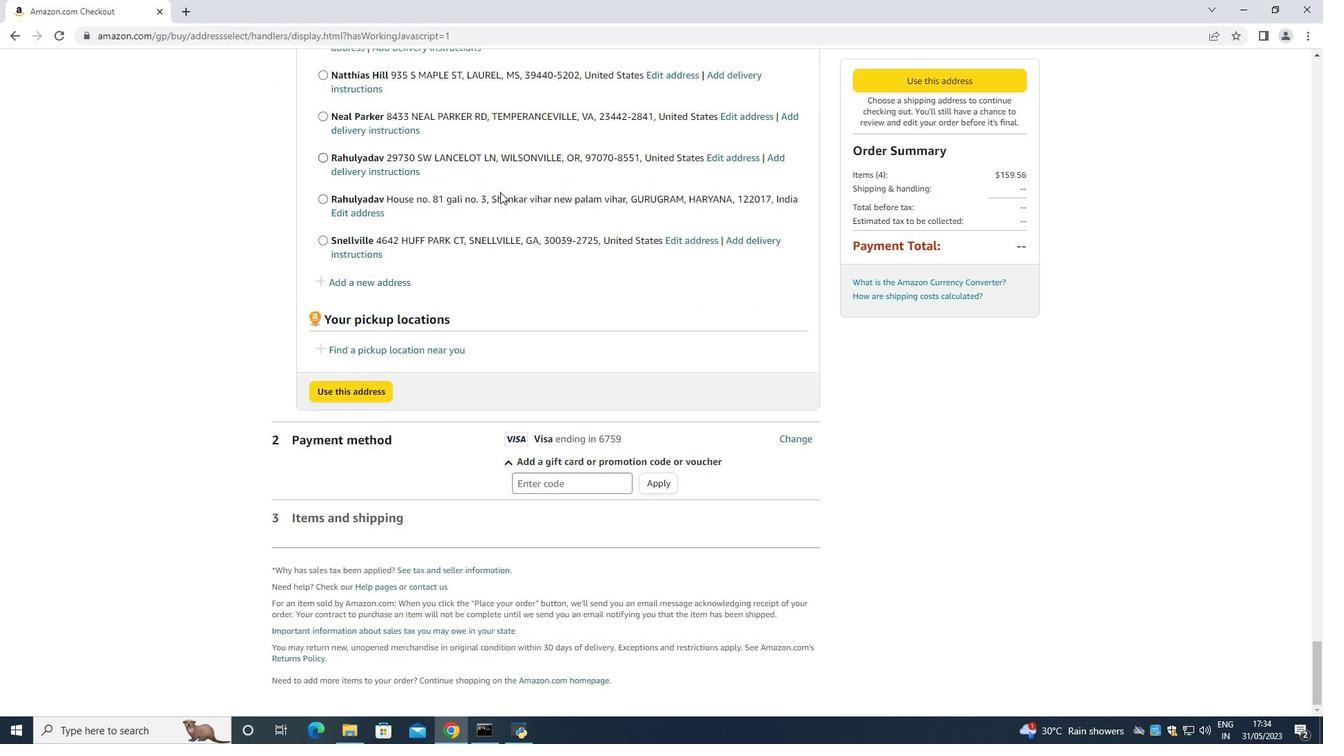 
Action: Mouse scrolled (500, 191) with delta (0, 0)
Screenshot: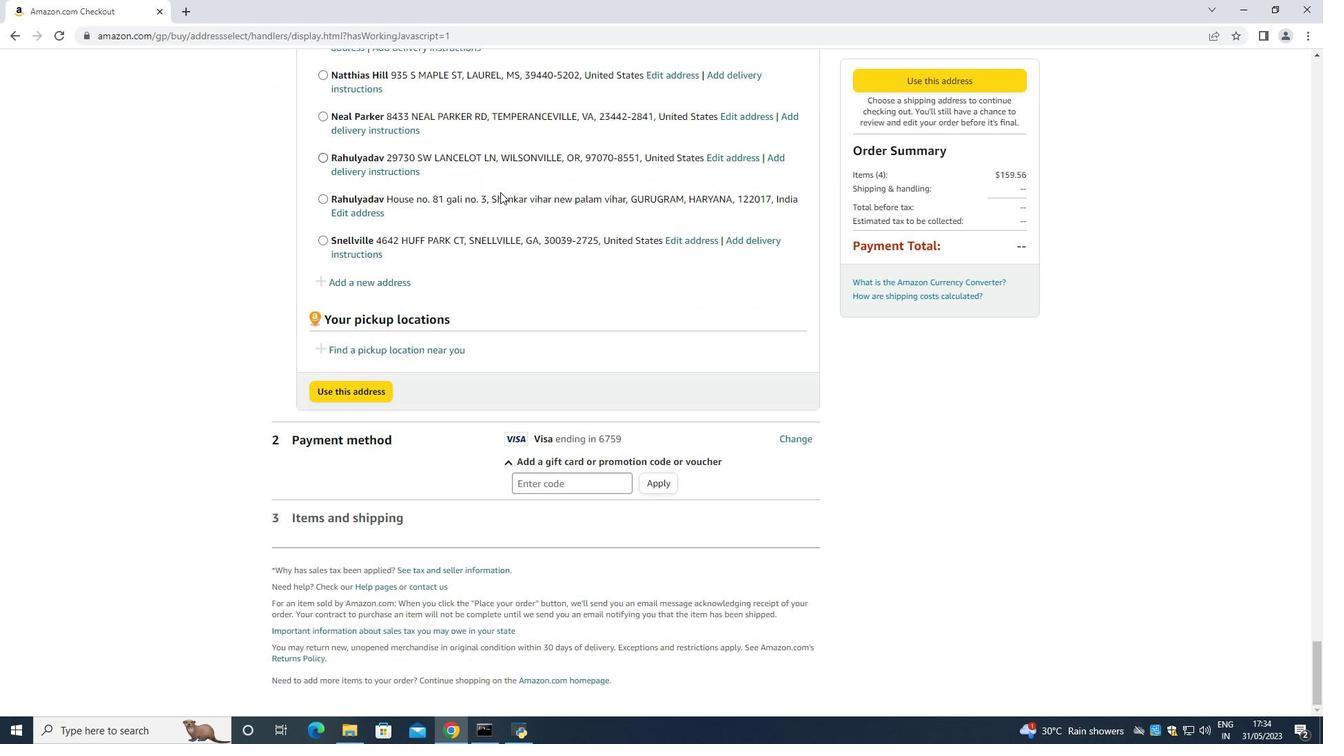 
Action: Mouse scrolled (500, 191) with delta (0, 0)
Screenshot: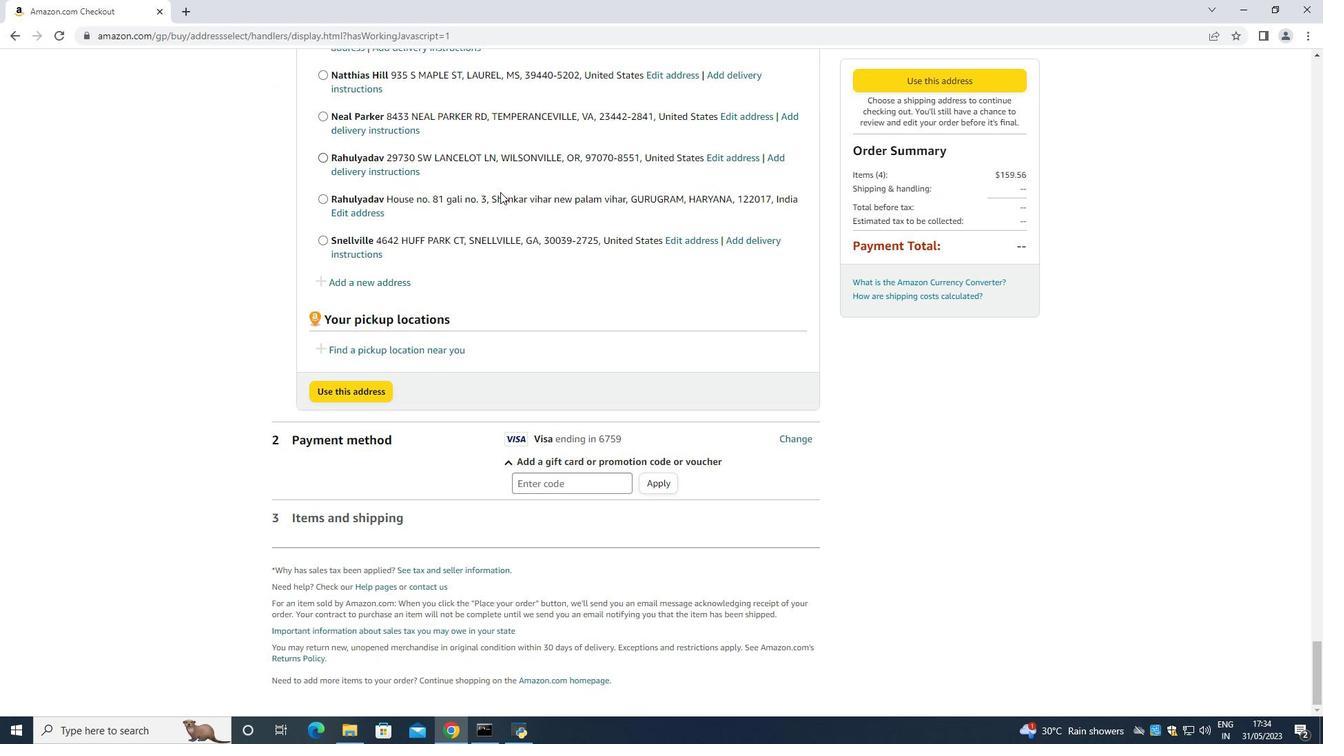 
Action: Mouse scrolled (500, 191) with delta (0, 0)
Screenshot: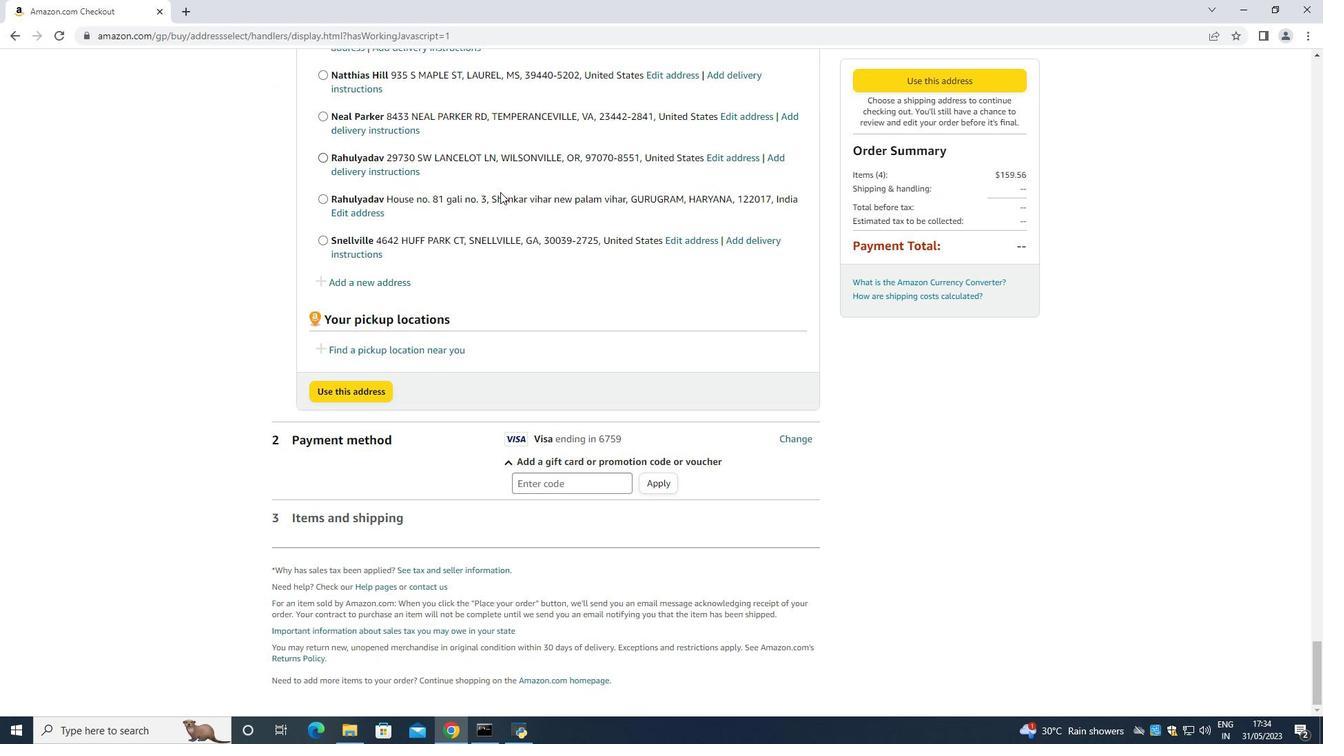
Action: Mouse moved to (500, 192)
Screenshot: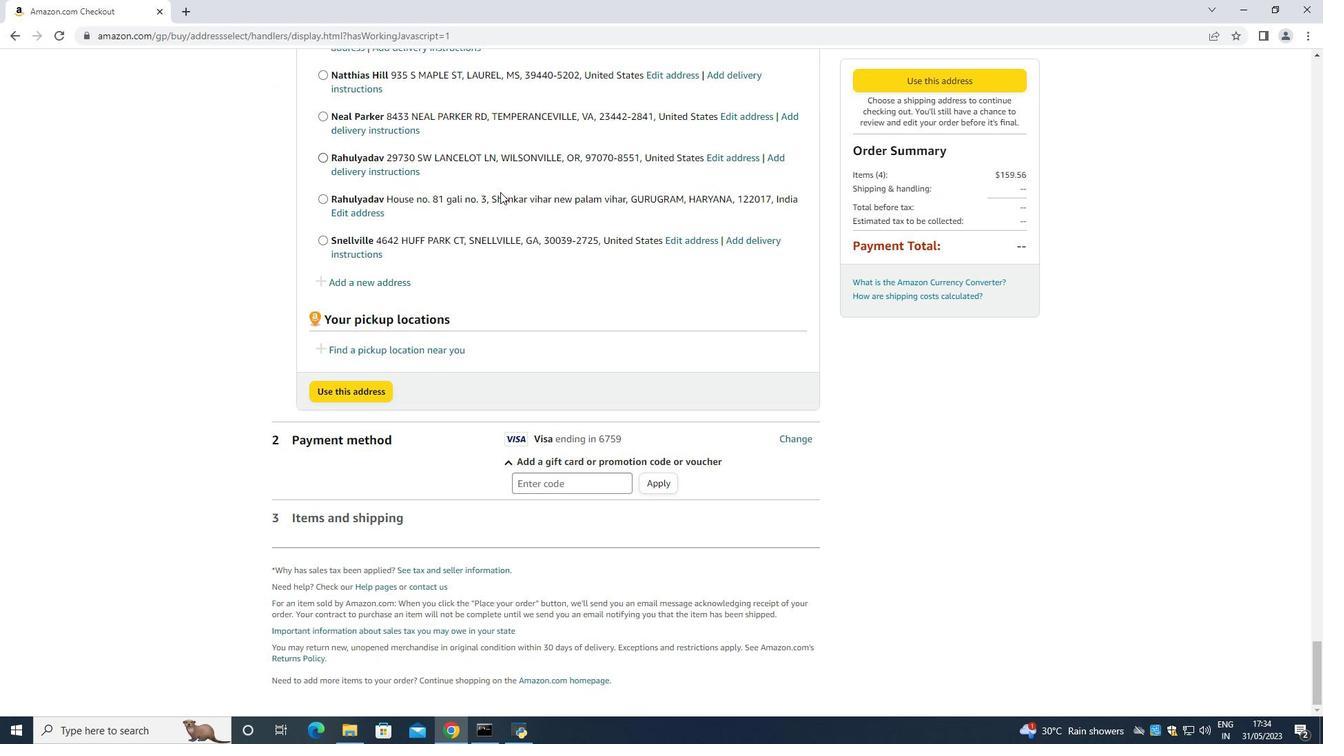 
Action: Mouse scrolled (500, 191) with delta (0, 0)
Screenshot: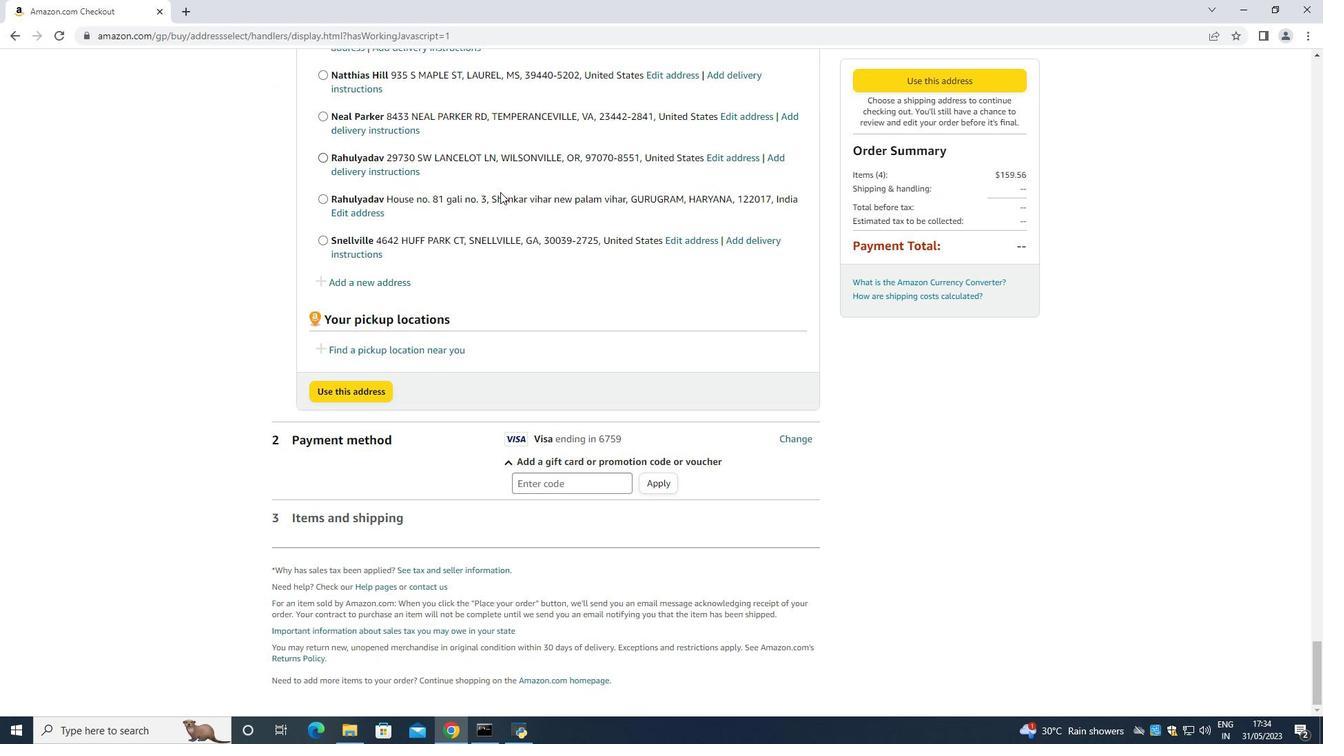 
Action: Mouse scrolled (500, 191) with delta (0, 0)
Screenshot: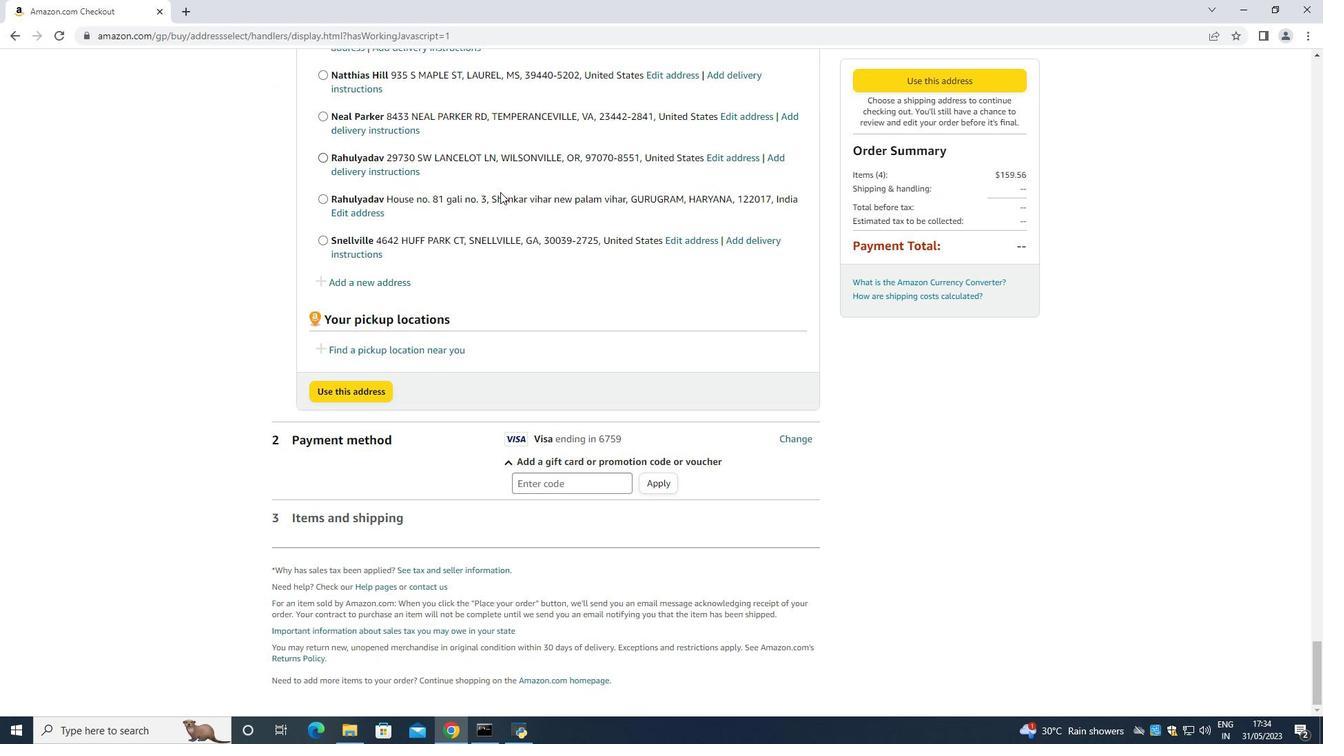
Action: Mouse scrolled (500, 191) with delta (0, 0)
Screenshot: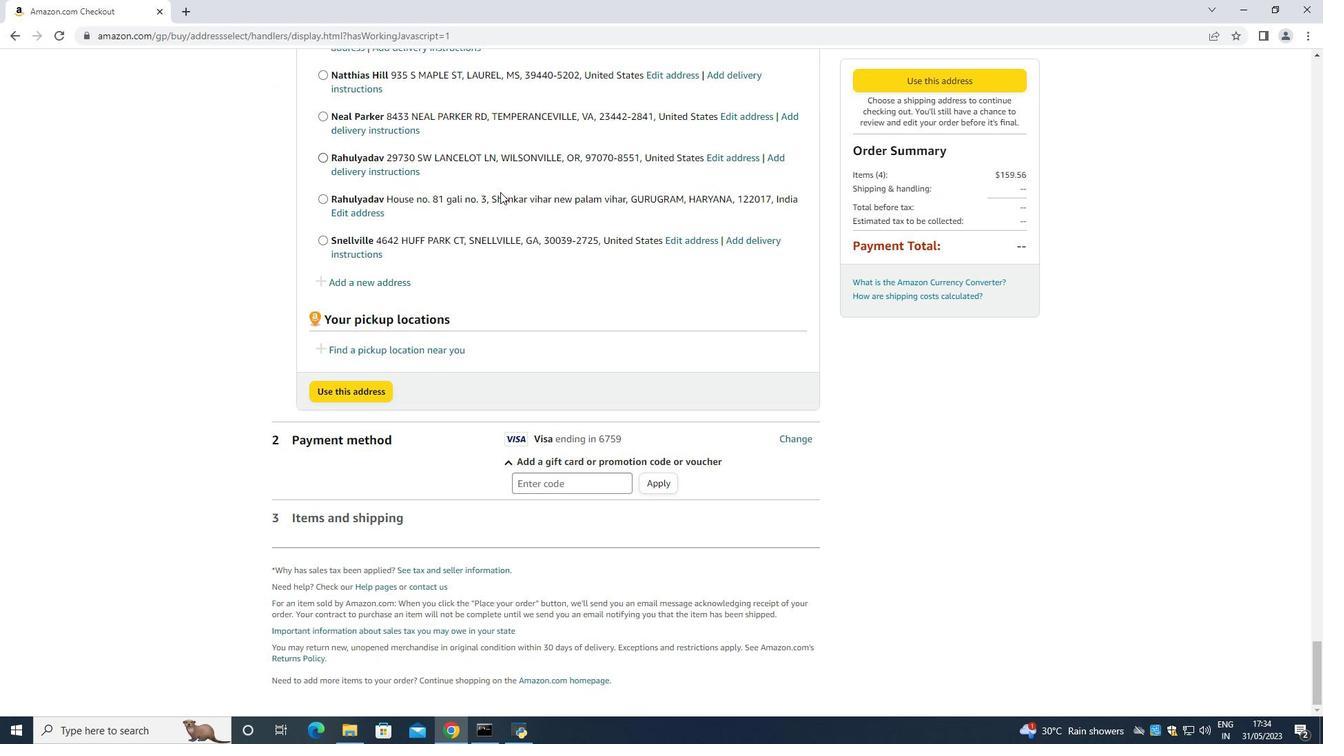 
Action: Mouse scrolled (500, 191) with delta (0, 0)
Screenshot: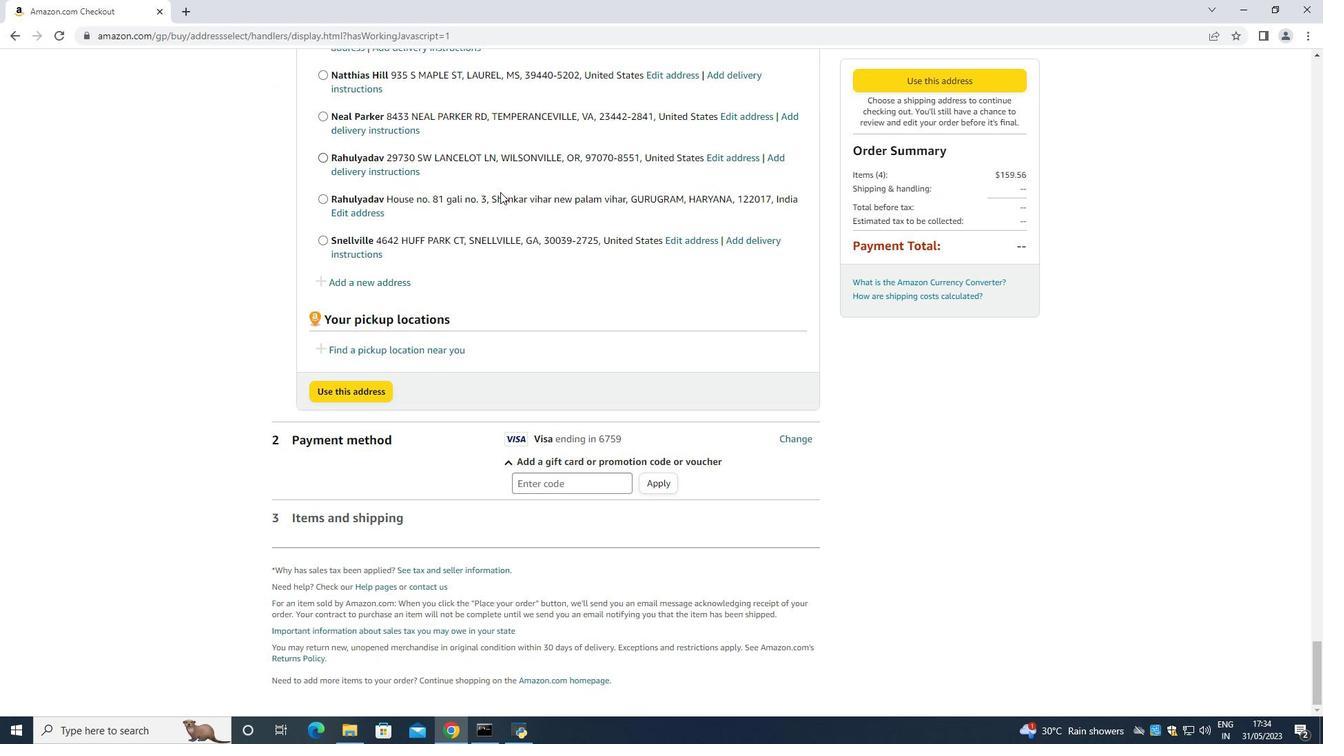 
Action: Mouse moved to (500, 192)
Screenshot: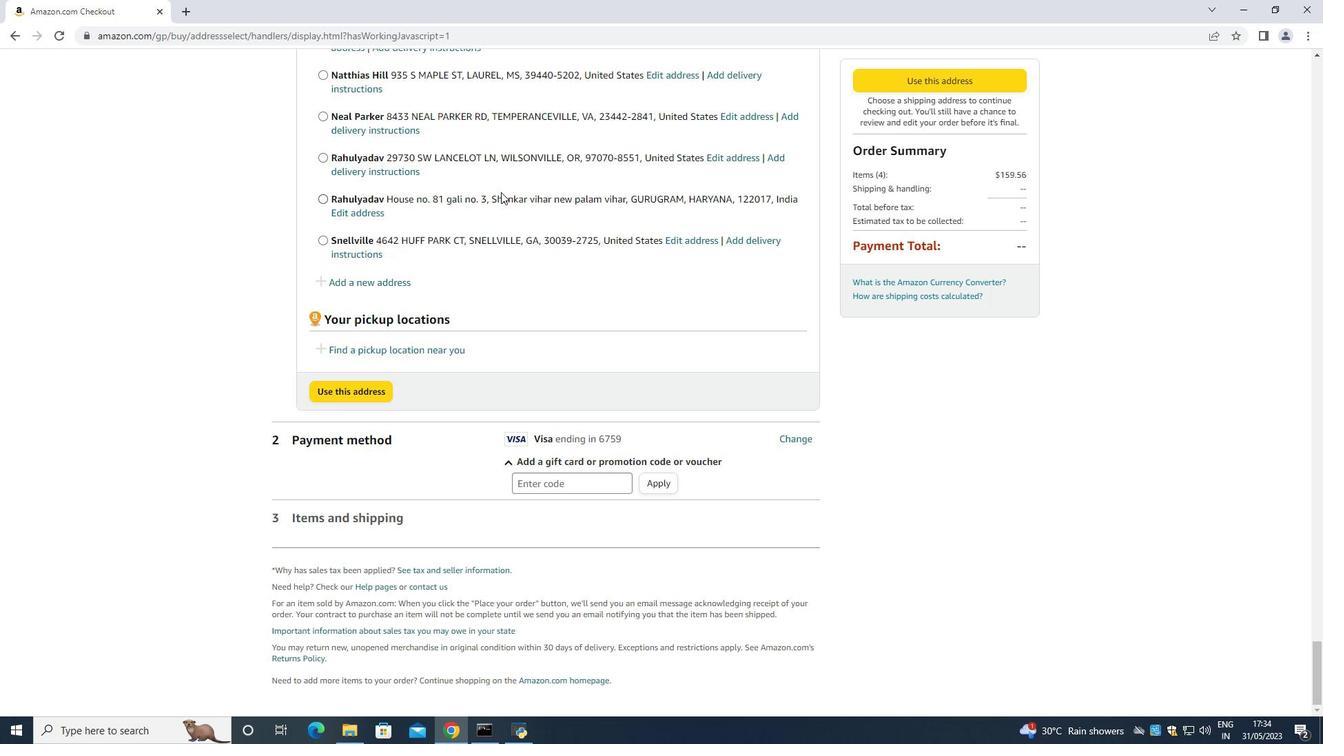 
Action: Mouse scrolled (500, 191) with delta (0, 0)
Screenshot: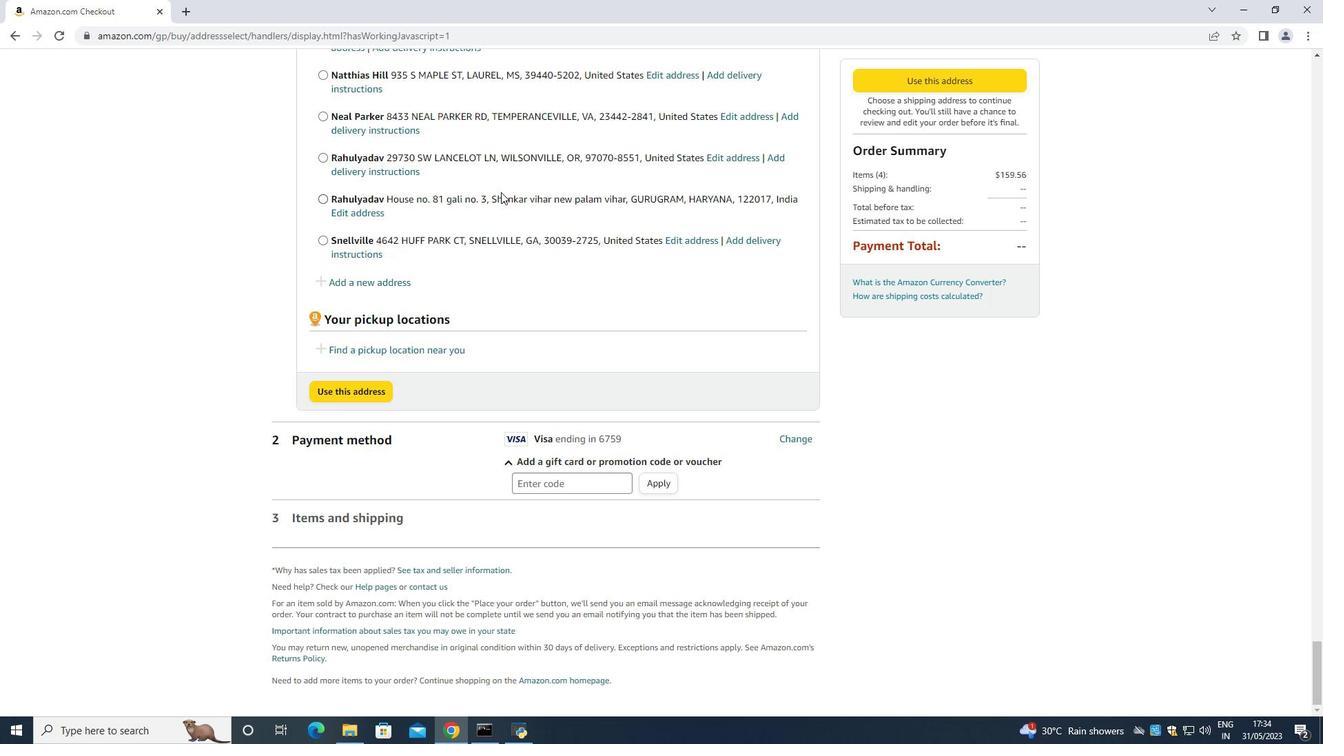 
Action: Mouse scrolled (500, 191) with delta (0, 0)
Screenshot: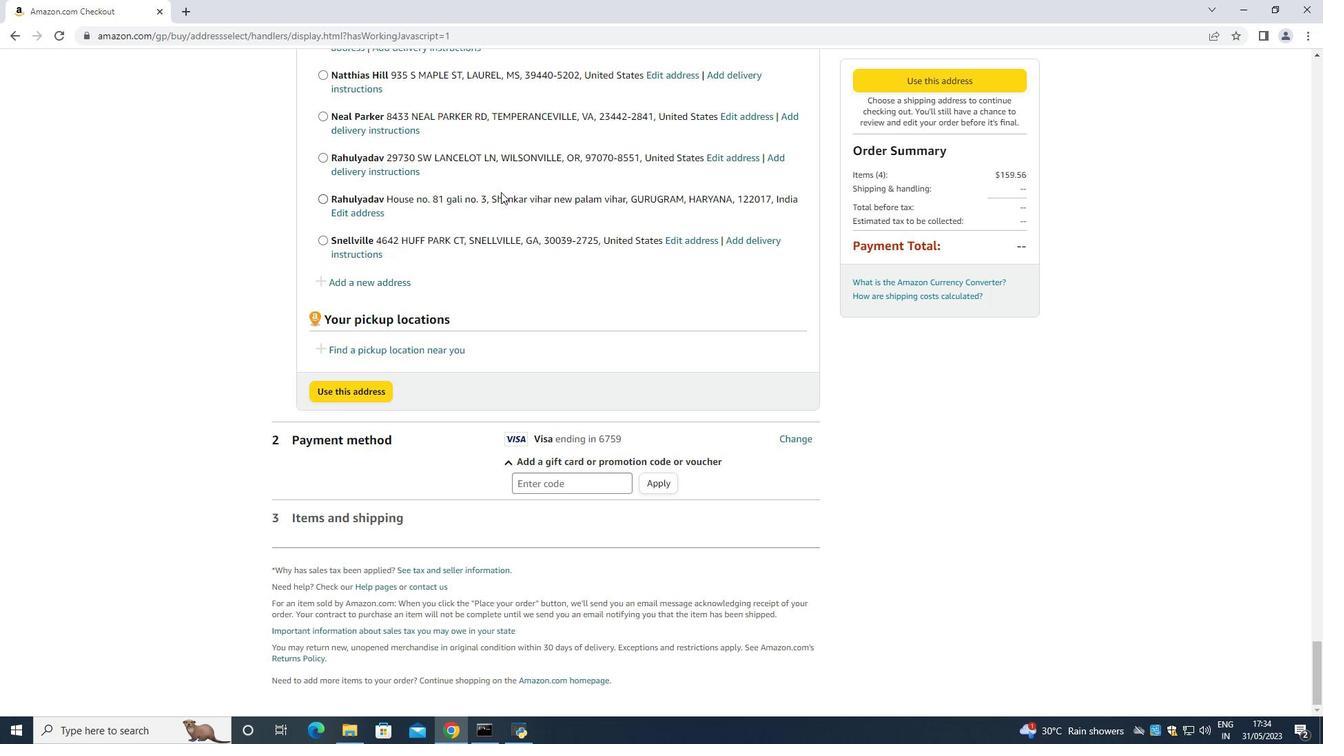 
Action: Mouse scrolled (500, 191) with delta (0, 0)
Screenshot: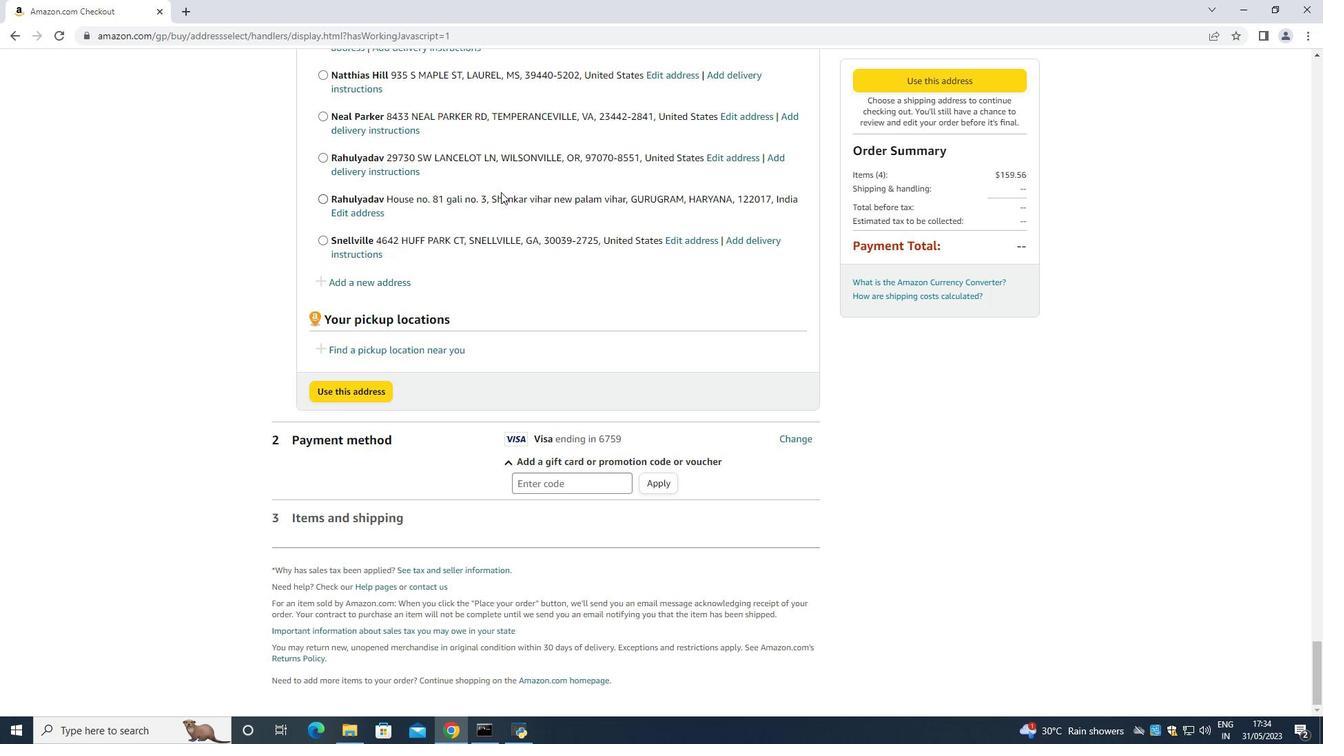 
Action: Mouse scrolled (500, 191) with delta (0, 0)
Screenshot: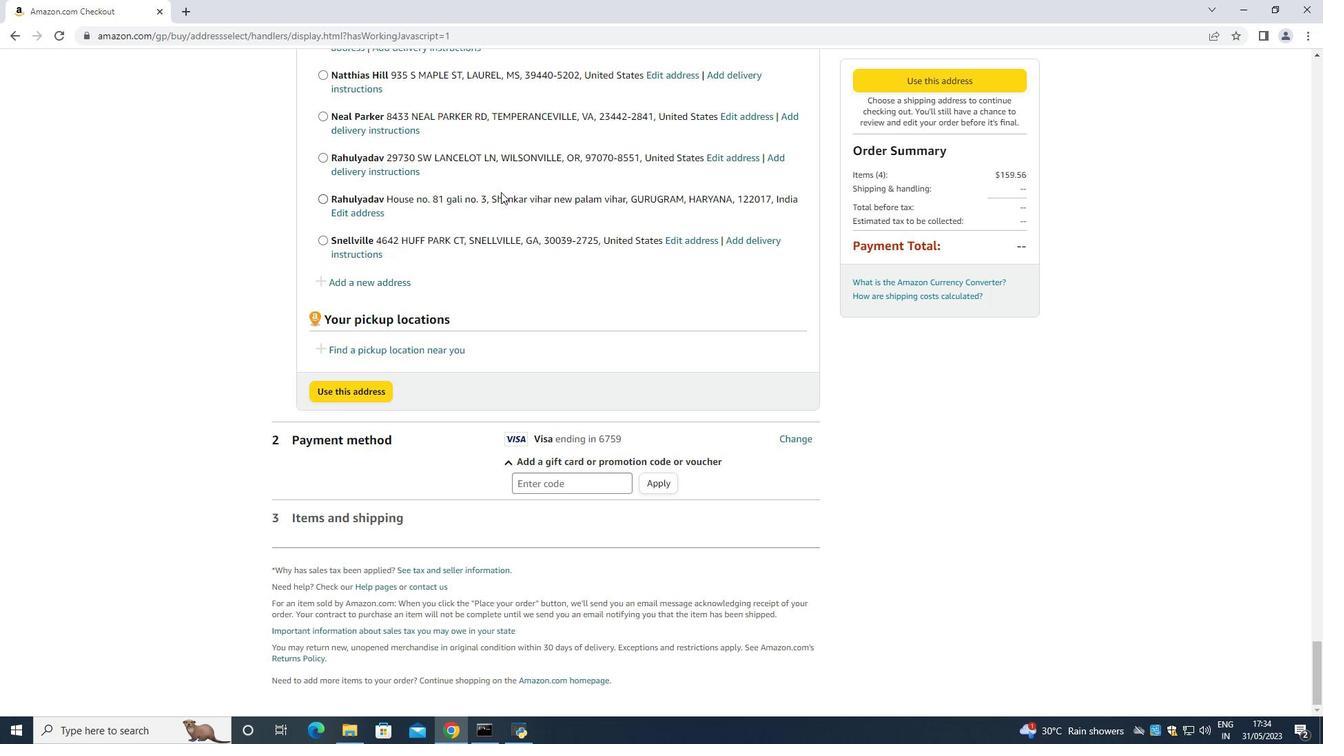 
Action: Mouse scrolled (500, 191) with delta (0, 0)
Screenshot: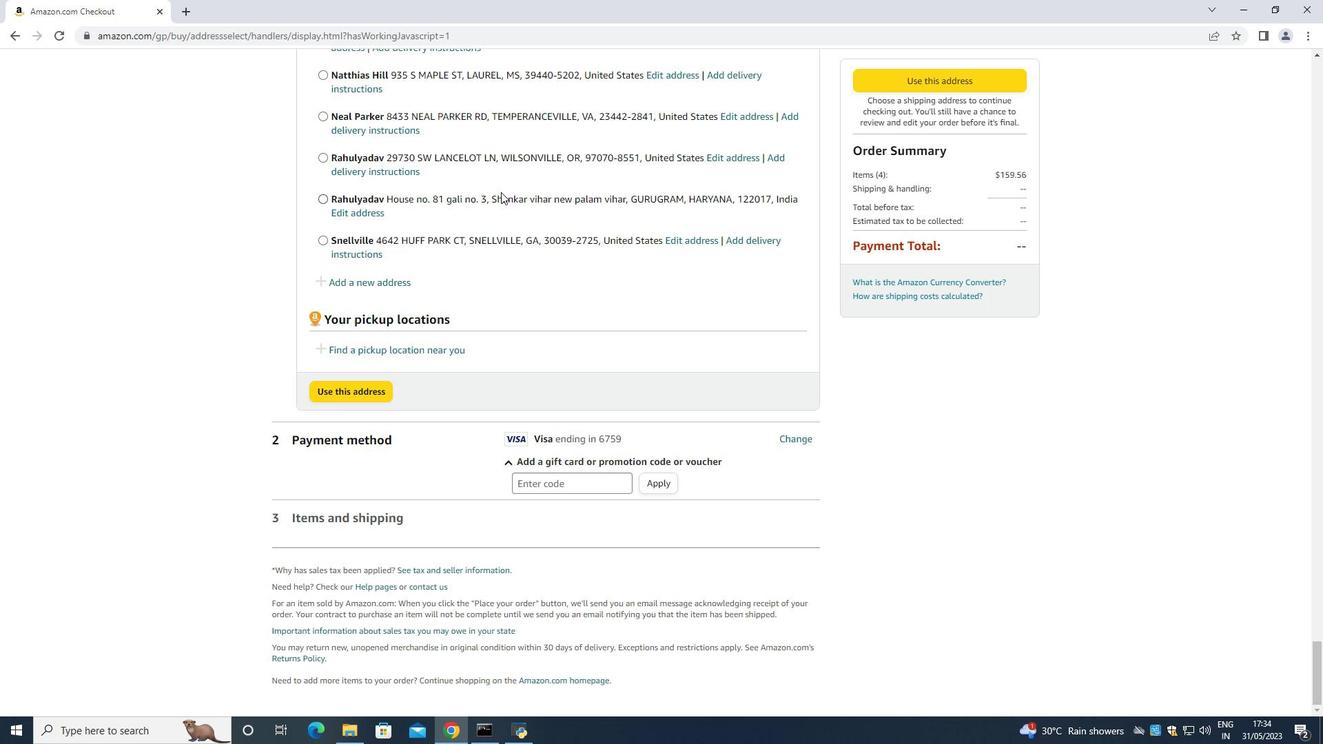 
Action: Mouse scrolled (500, 191) with delta (0, 0)
Screenshot: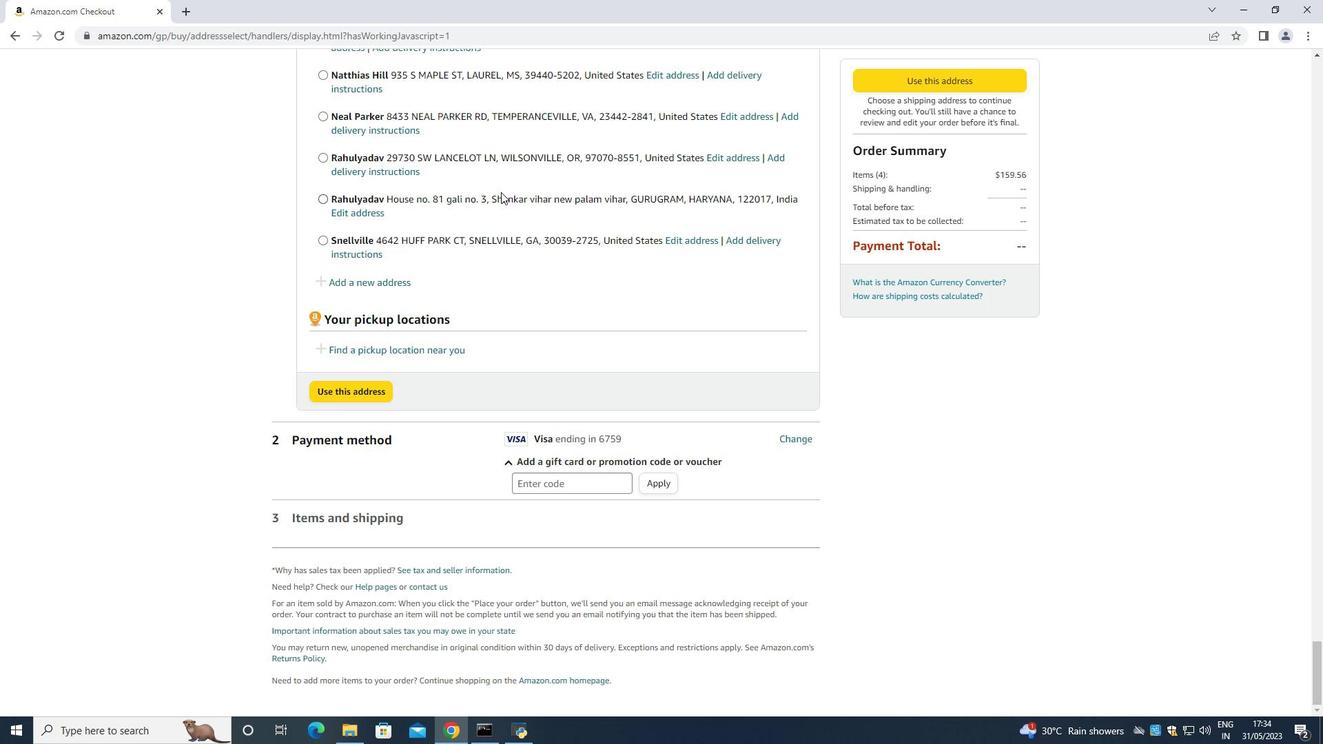 
Action: Mouse scrolled (500, 191) with delta (0, 0)
Screenshot: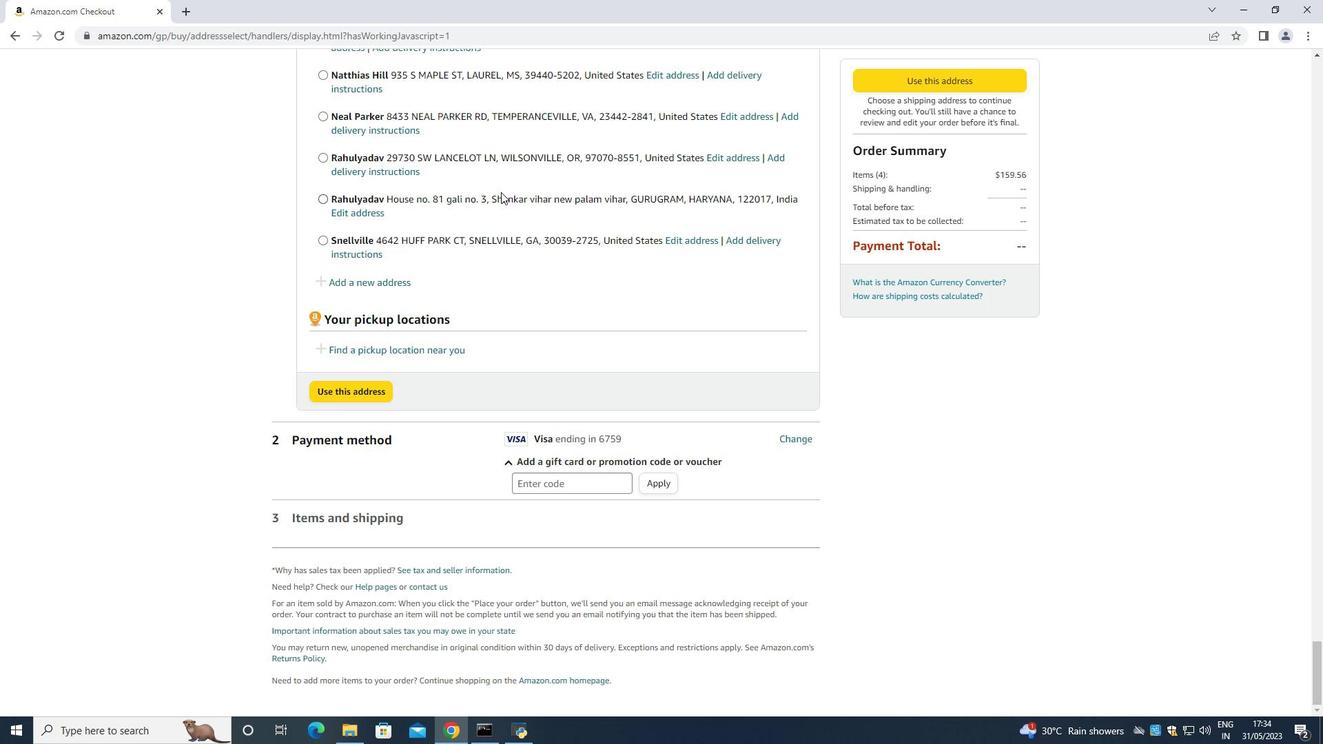 
Action: Mouse moved to (372, 280)
Screenshot: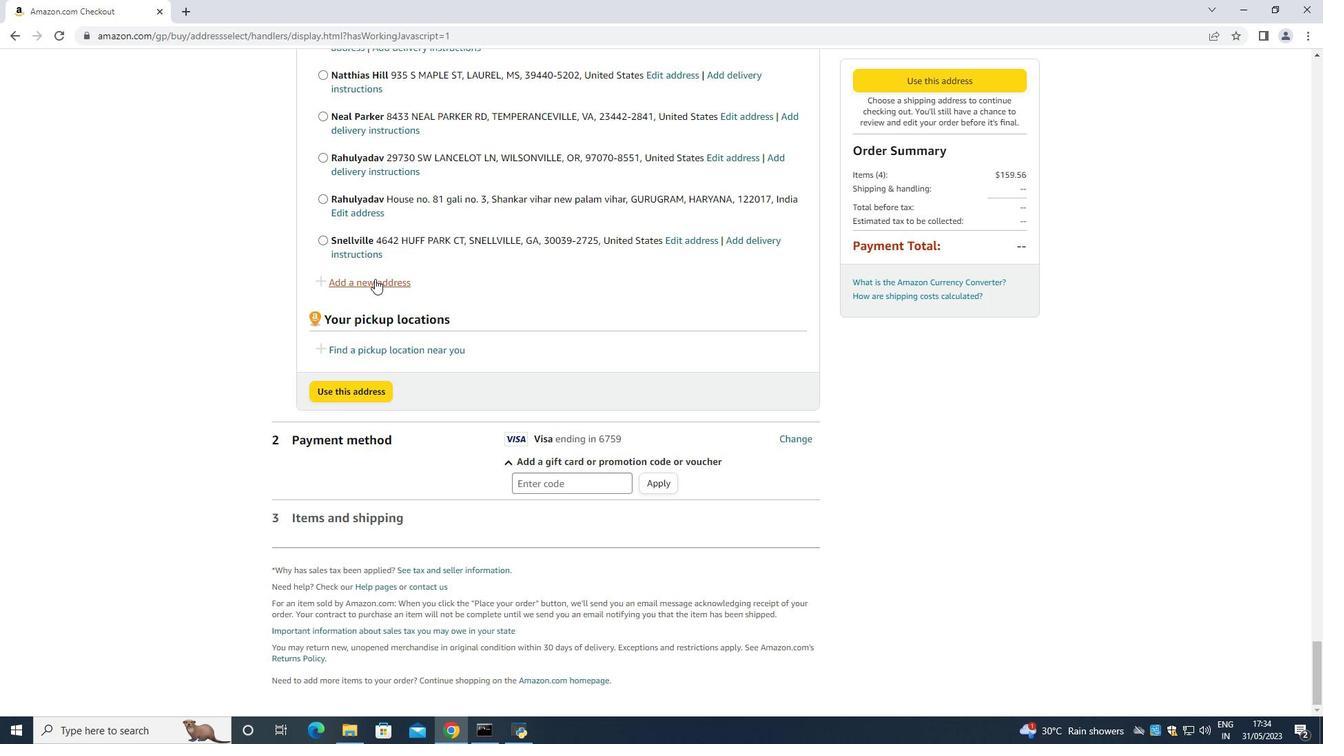 
Action: Mouse pressed left at (372, 280)
Screenshot: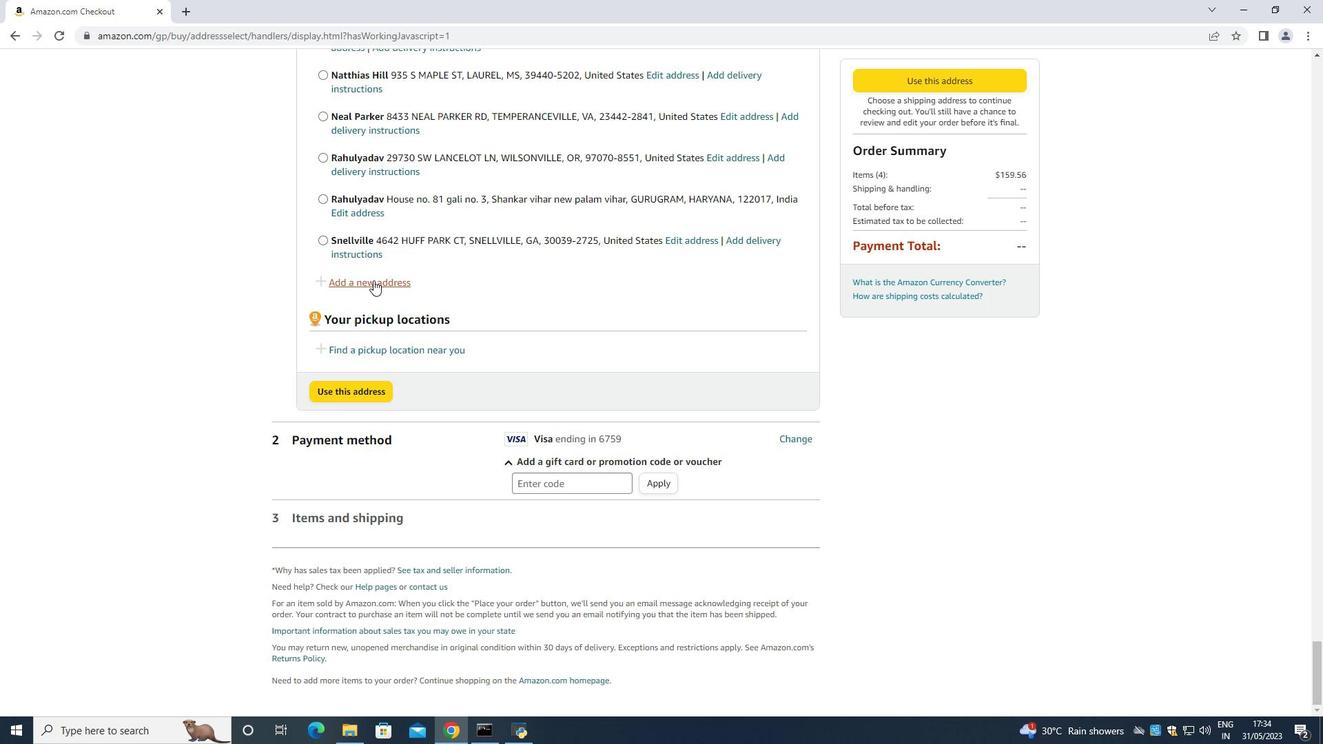 
Action: Mouse moved to (531, 338)
Screenshot: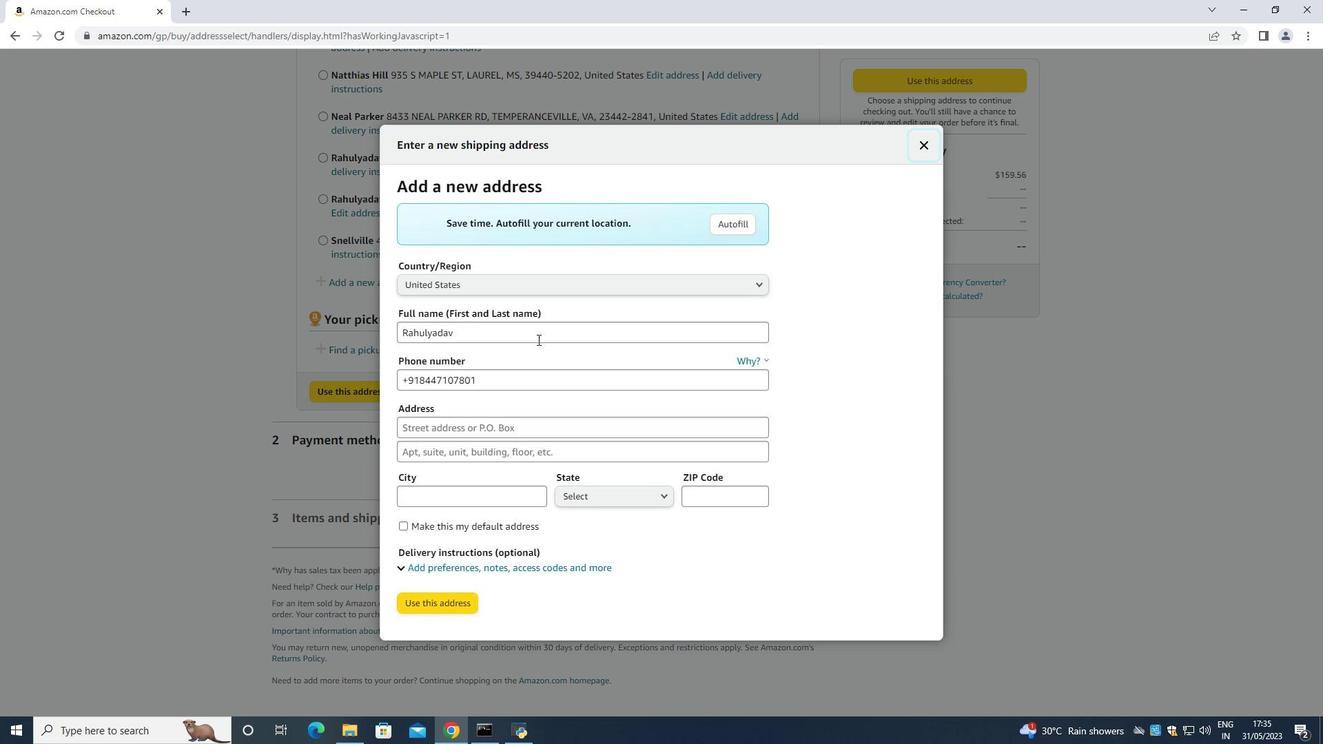 
Action: Mouse pressed left at (531, 338)
Screenshot: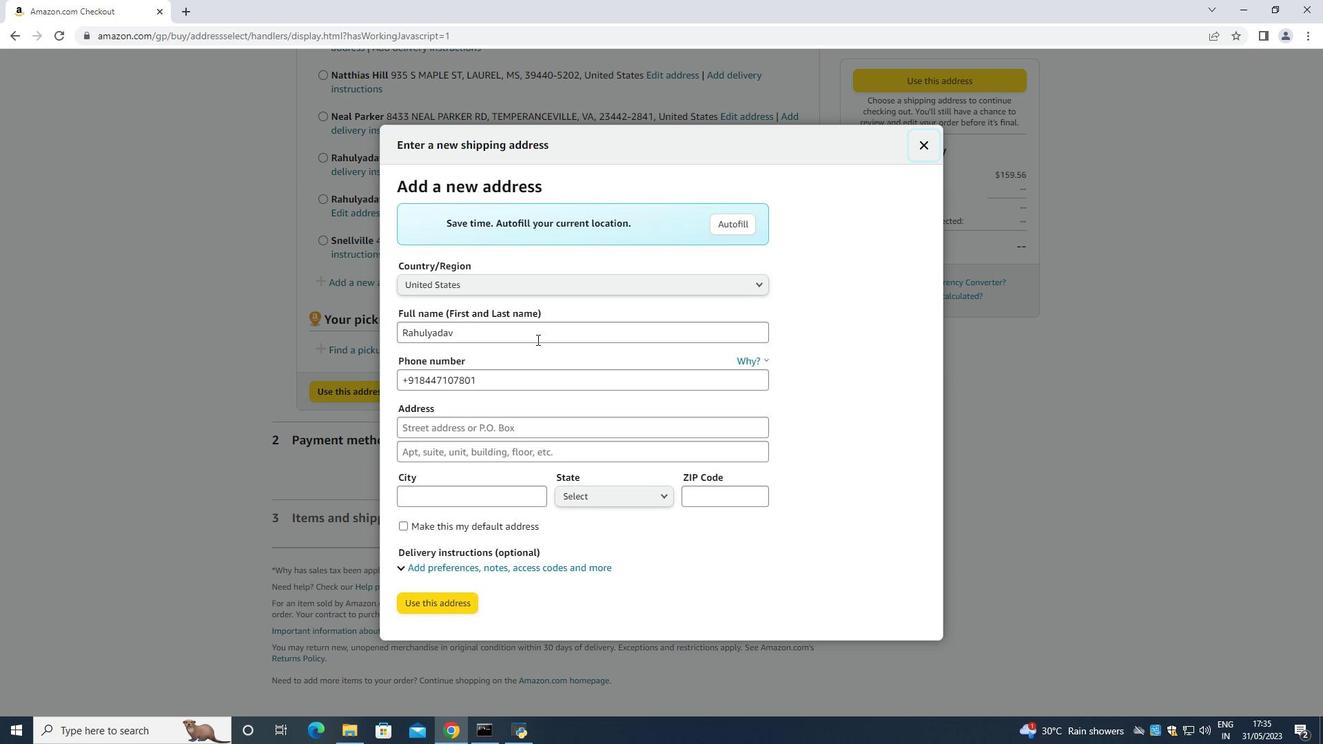 
Action: Key pressed <Key.enter>
Screenshot: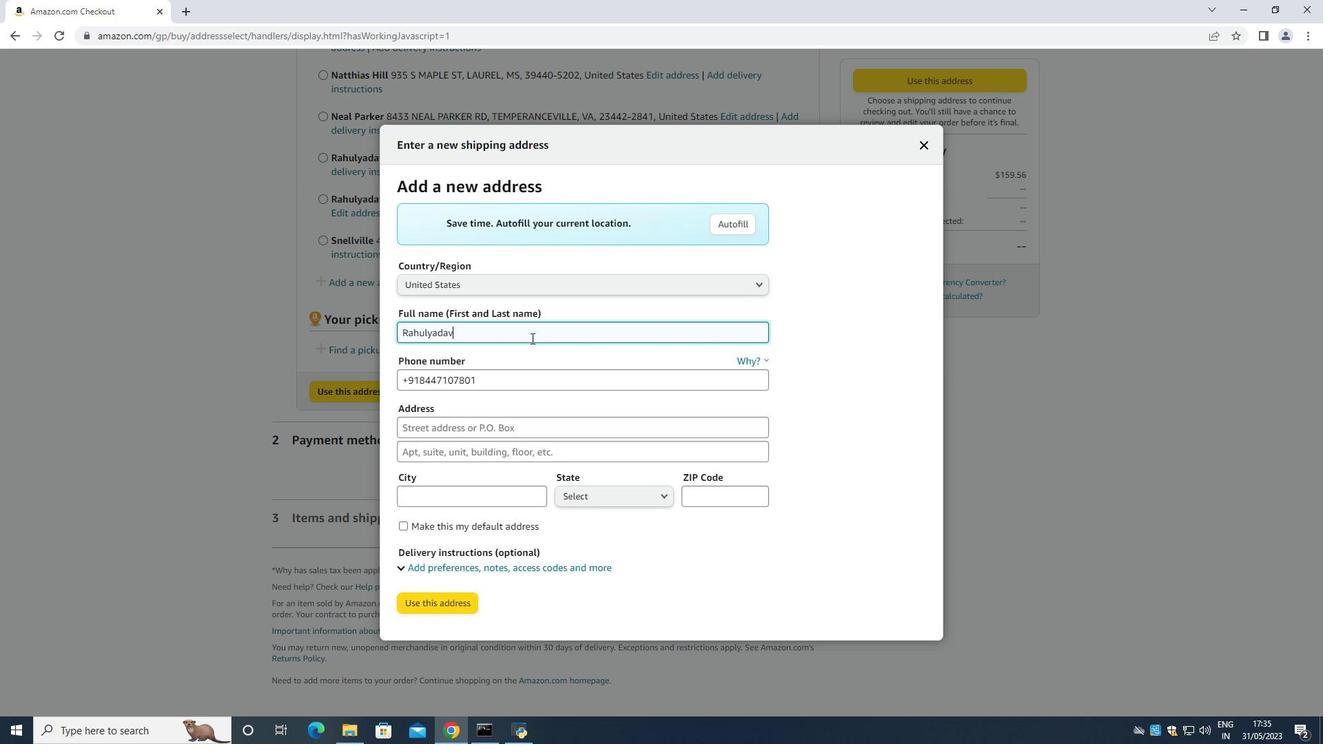 
Action: Mouse moved to (407, 280)
Screenshot: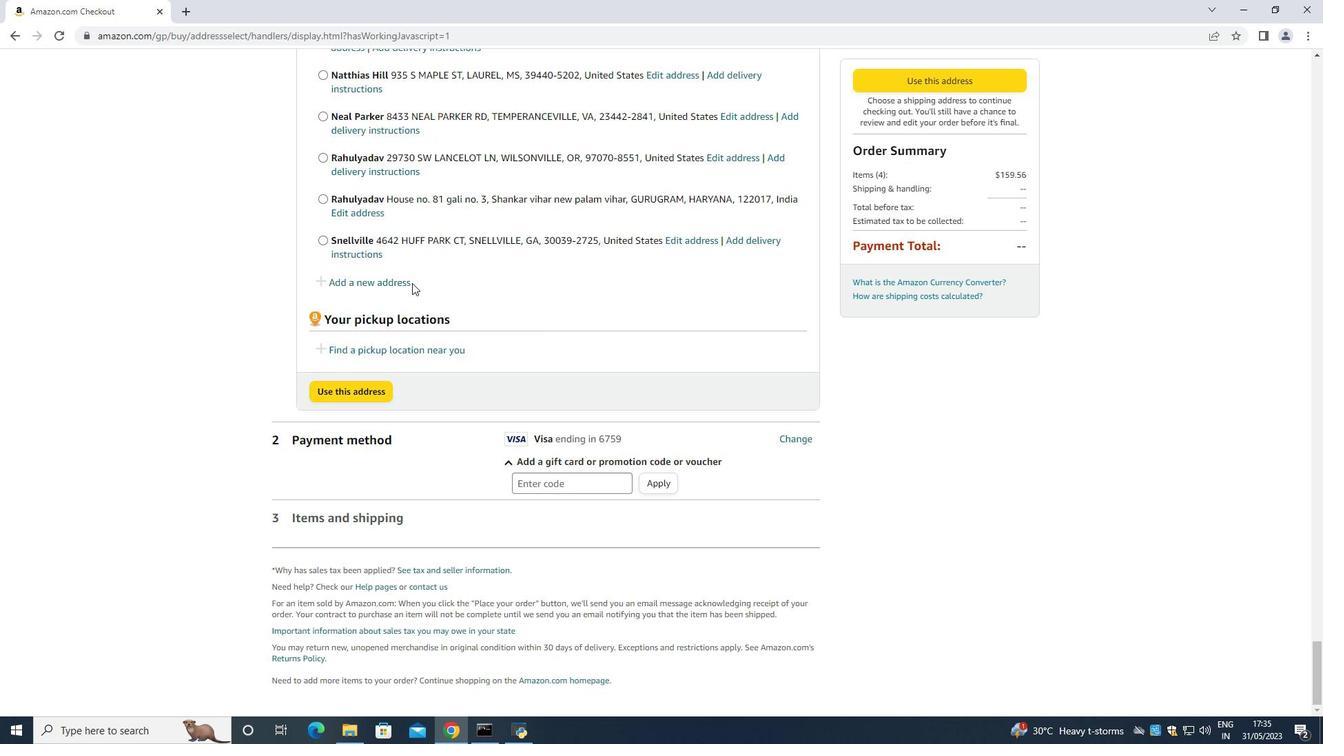 
Action: Mouse pressed left at (407, 280)
Screenshot: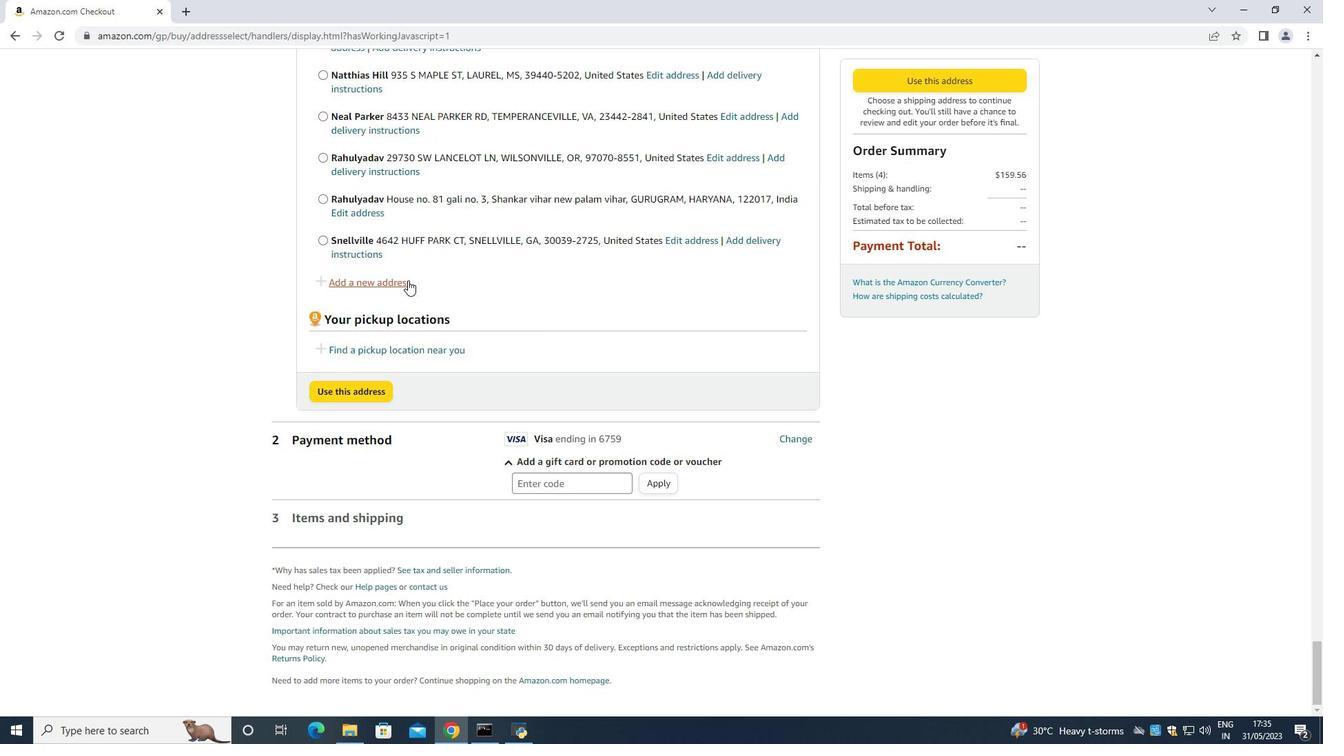 
Action: Mouse moved to (480, 330)
Screenshot: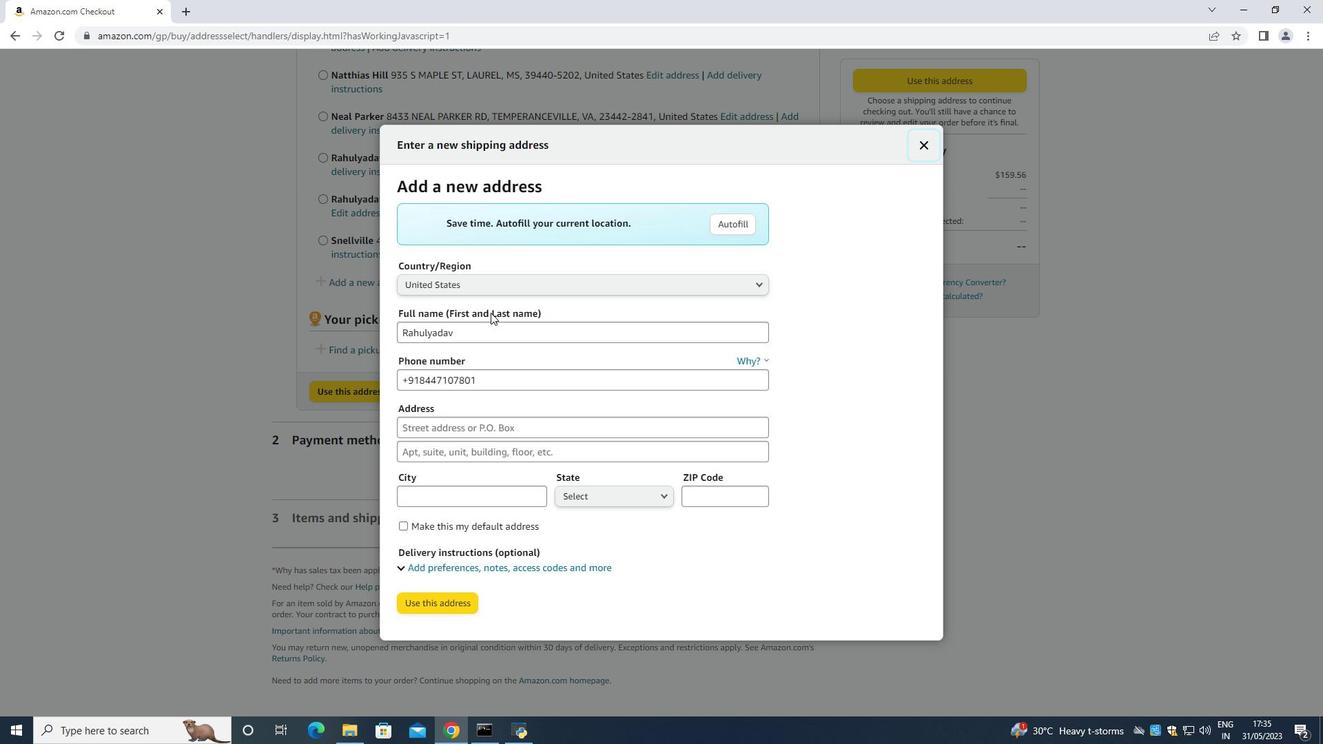 
Action: Mouse pressed left at (480, 330)
Screenshot: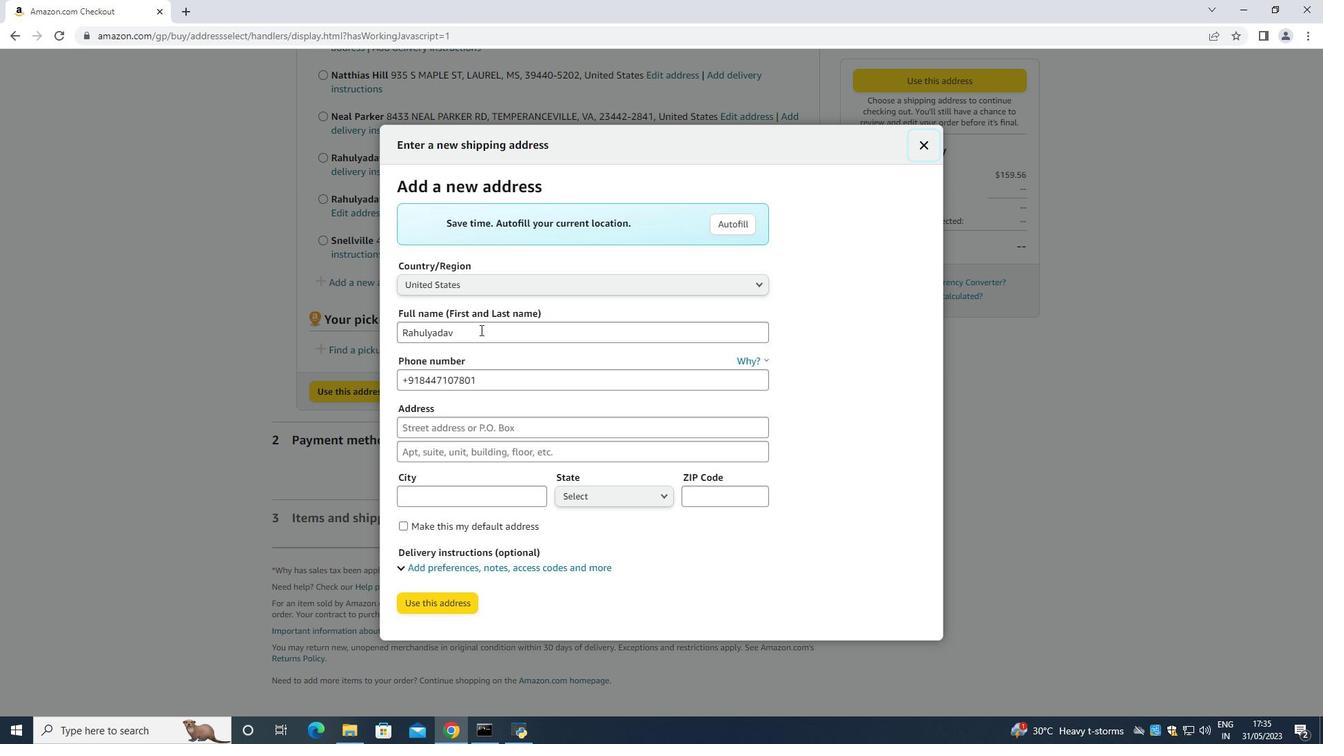 
Action: Mouse moved to (484, 332)
Screenshot: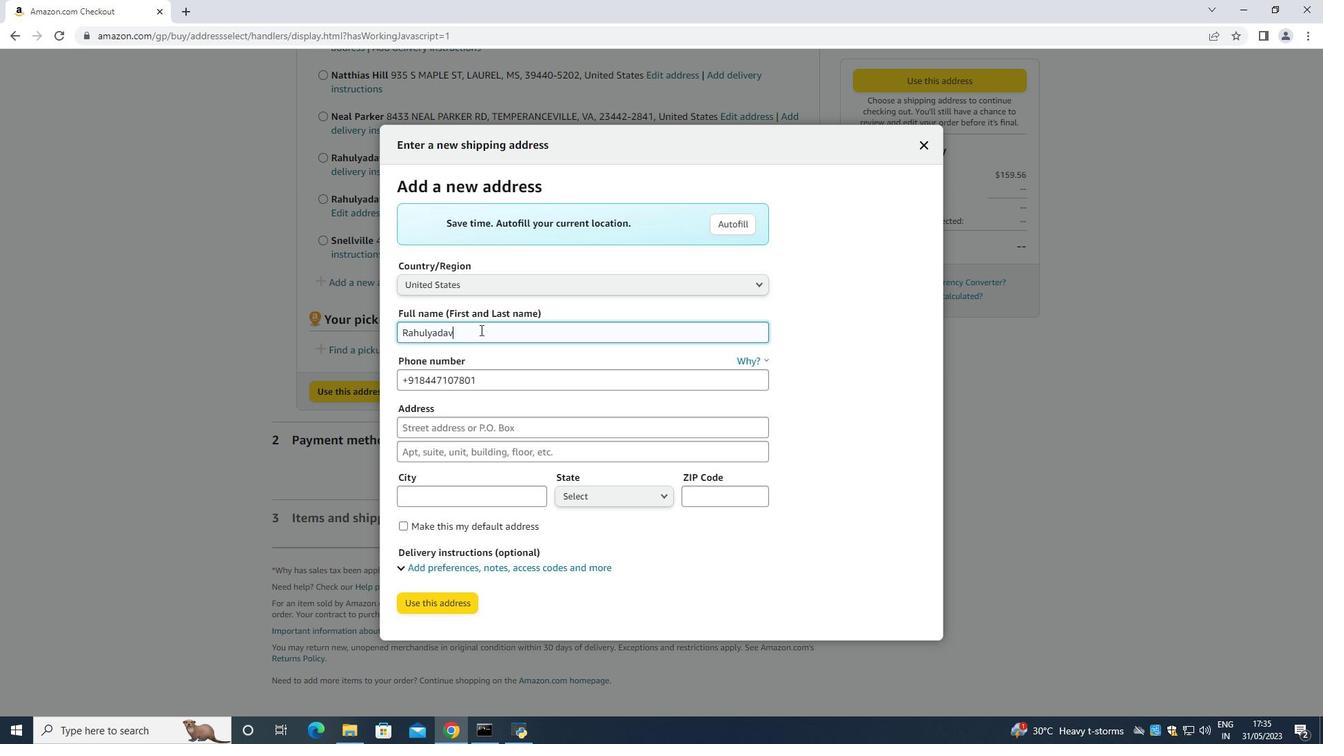 
Action: Key pressed <Key.backspace><Key.backspace><Key.backspace><Key.backspace><Key.backspace><Key.backspace><Key.backspace><Key.backspace><Key.backspace><Key.backspace><Key.backspace><Key.backspace><Key.backspace><Key.backspace><Key.backspace><Key.backspace><Key.backspace><Key.backspace><Key.backspace><Key.backspace><Key.backspace><Key.backspace><Key.backspace><Key.backspace><Key.backspace><Key.backspace><Key.backspace><Key.backspace><Key.backspace><Key.shift>Micah<Key.space><Key.shift>Thomo<Key.backspace>pson<Key.tab><Key.tab><Key.backspace>2485598029<Key.space><Key.tab>1984<Key.space><Key.shift><Key.shift><Key.shift><Key.shift><Key.shift><Key.shift><Key.shift><Key.shift><Key.shift>Bartlr<Key.backspace>ett<Key.space><Key.shift>Avenue<Key.space>
Screenshot: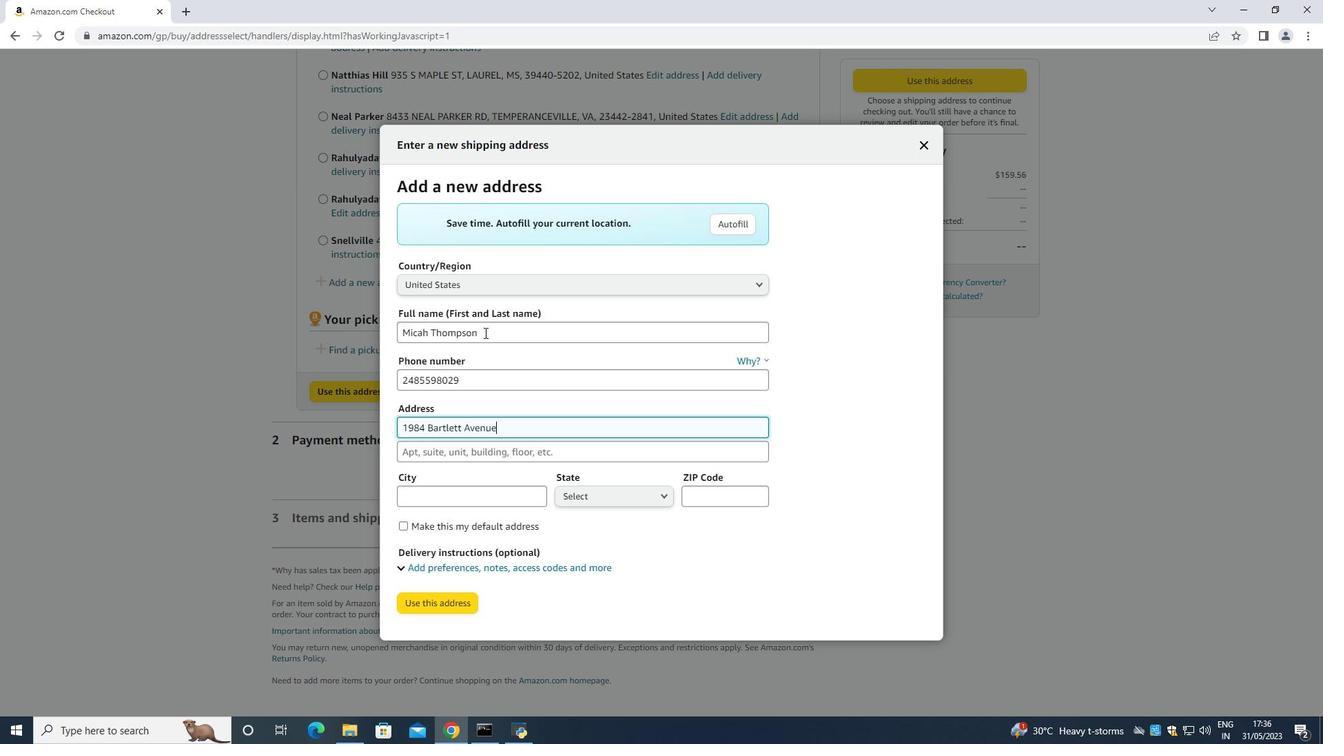 
Action: Mouse moved to (439, 493)
Screenshot: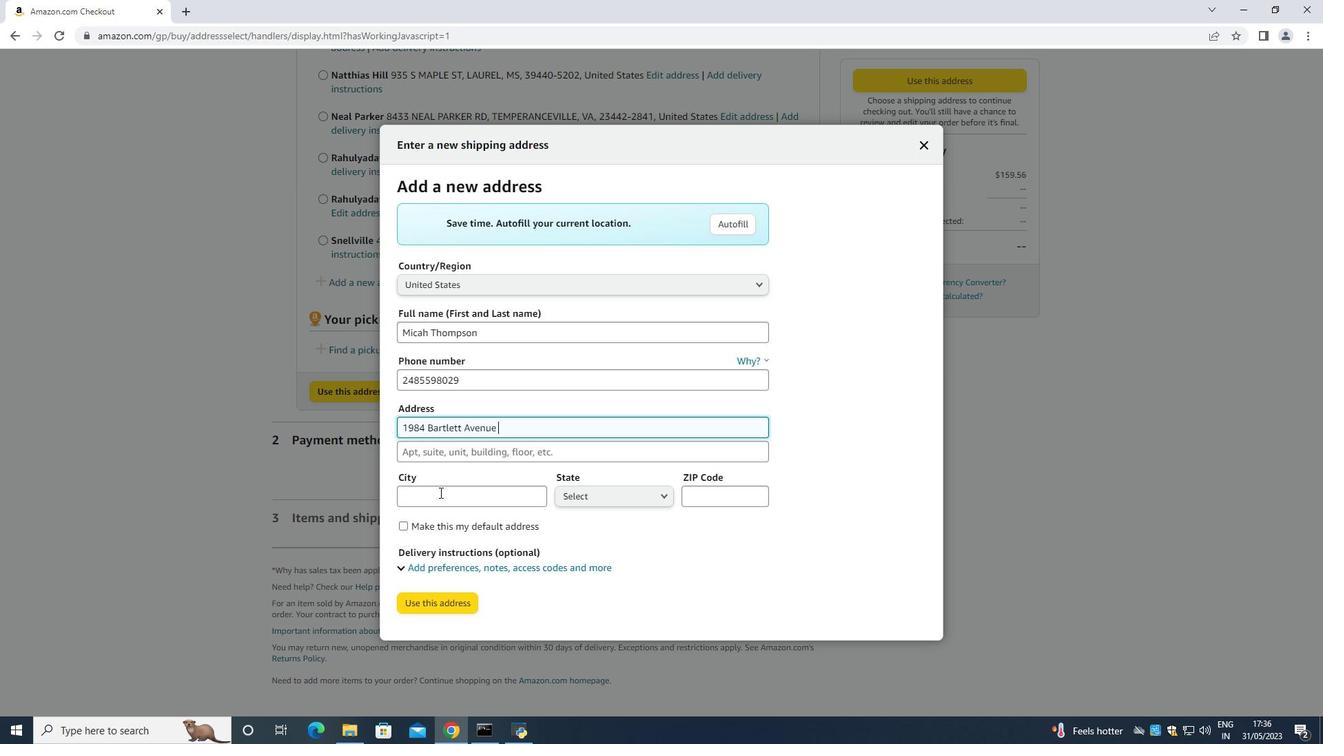 
Action: Mouse pressed left at (439, 493)
Screenshot: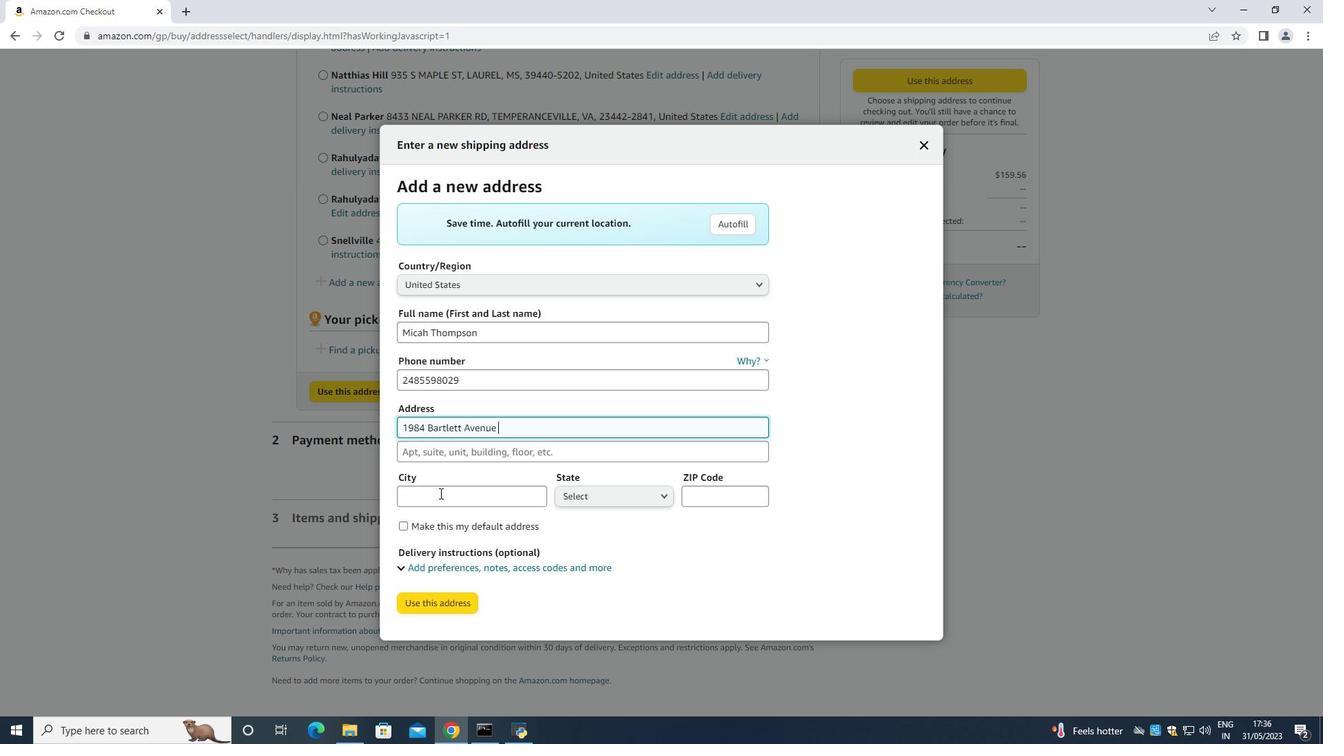 
Action: Mouse moved to (445, 494)
Screenshot: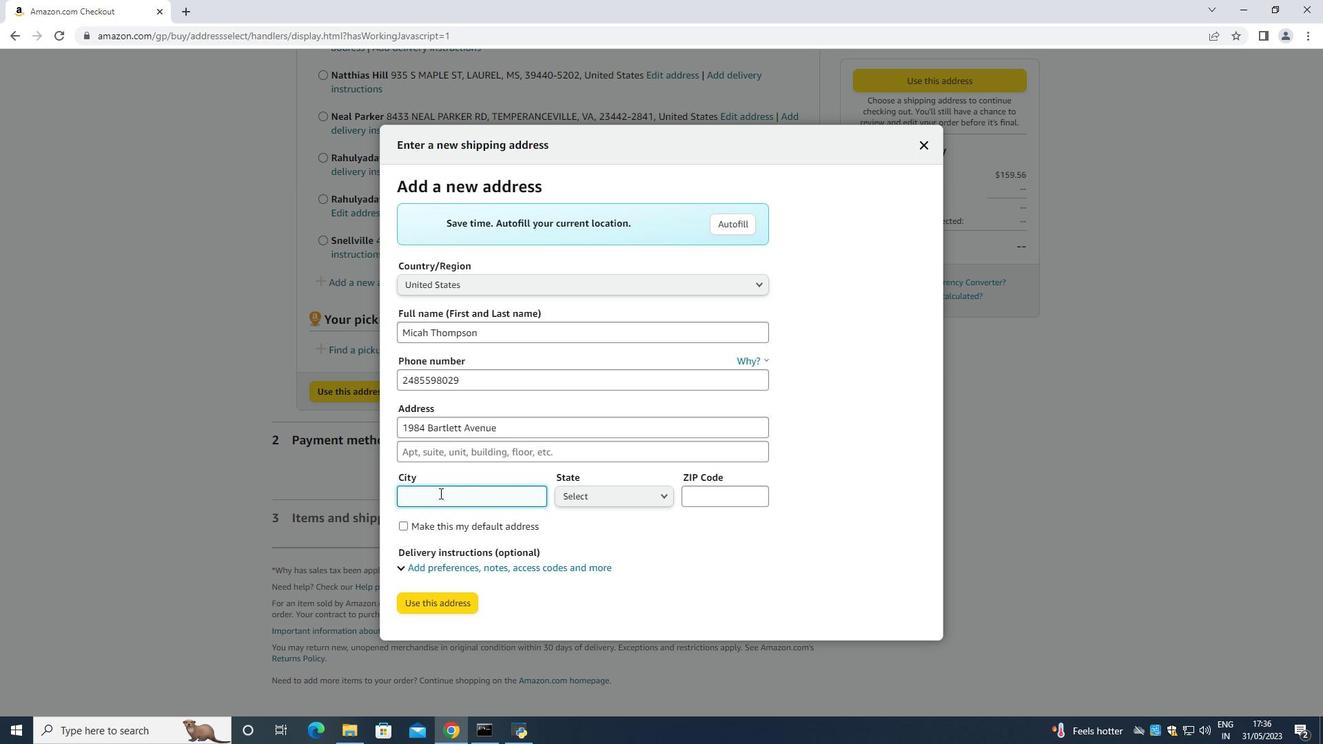 
Action: Key pressed <Key.shift>Southfield<Key.space><Key.tab>
Screenshot: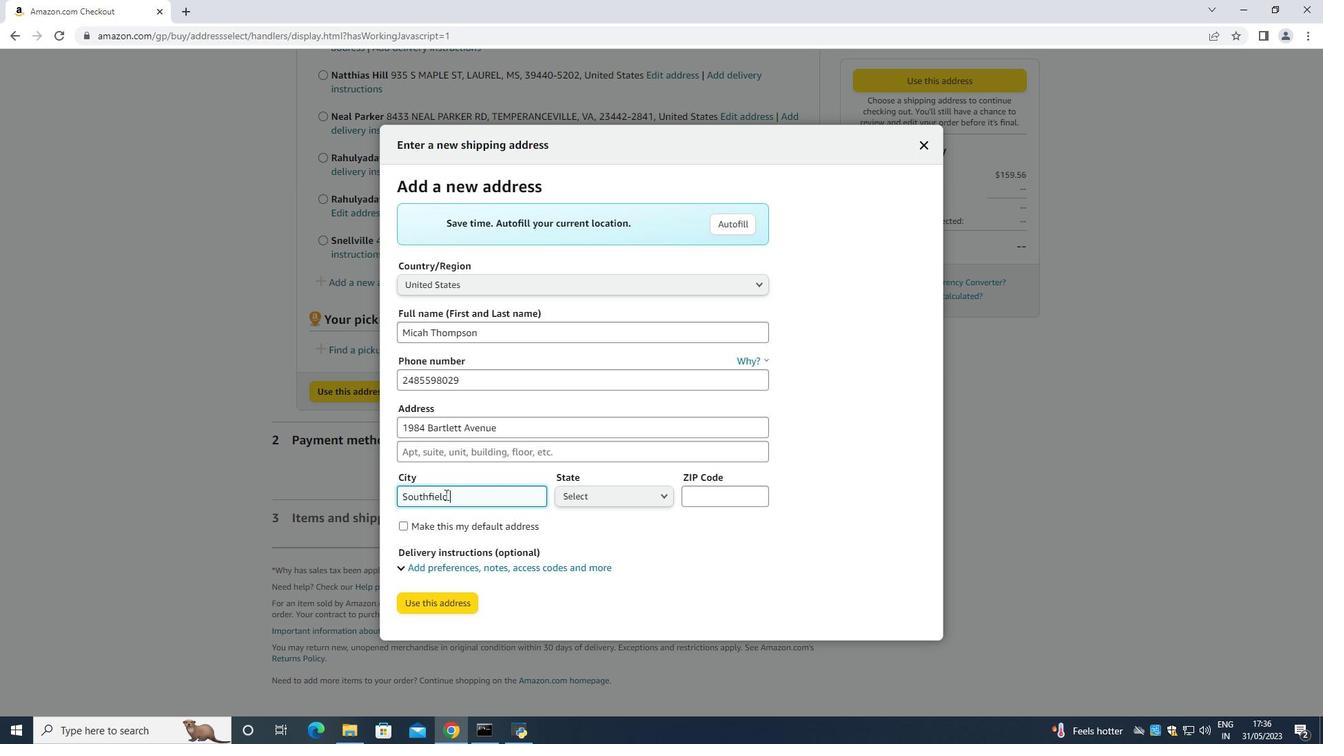 
Action: Mouse moved to (600, 498)
Screenshot: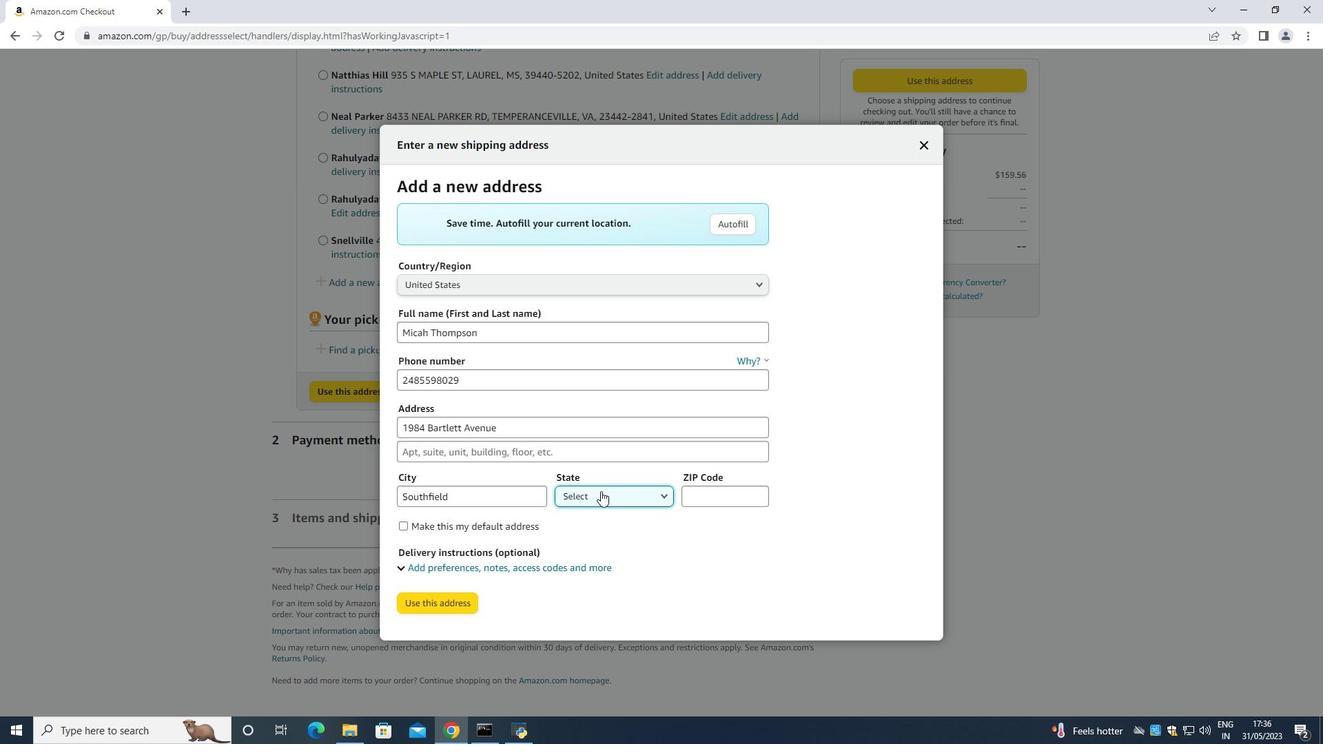
Action: Mouse pressed left at (600, 498)
Screenshot: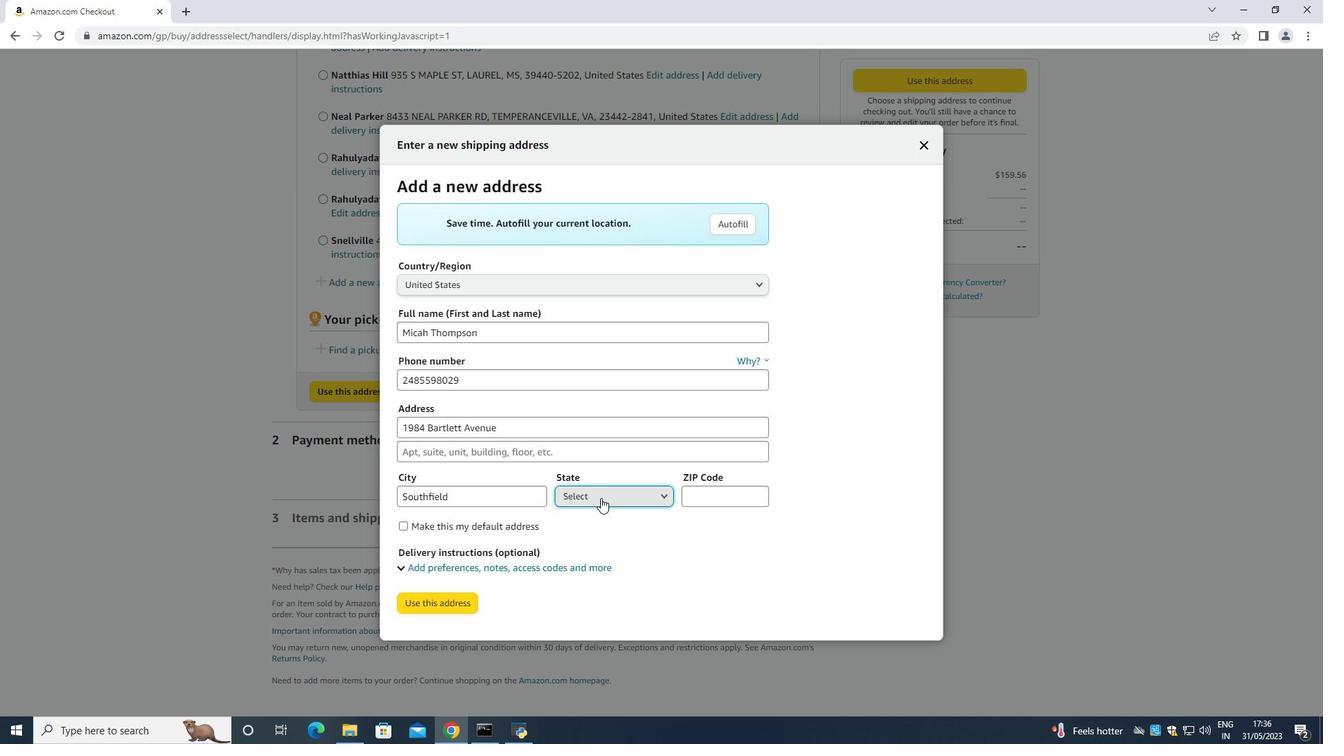 
Action: Mouse moved to (580, 397)
Screenshot: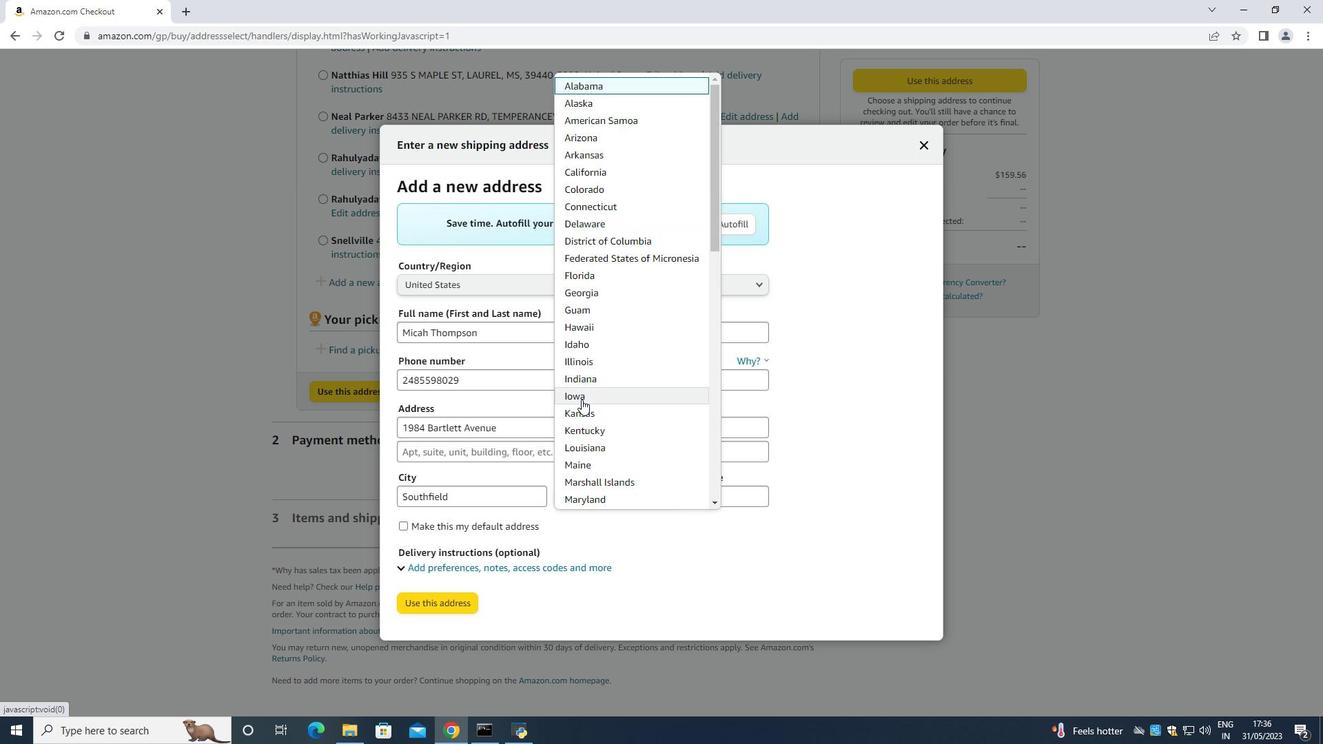 
Action: Mouse scrolled (580, 396) with delta (0, 0)
Screenshot: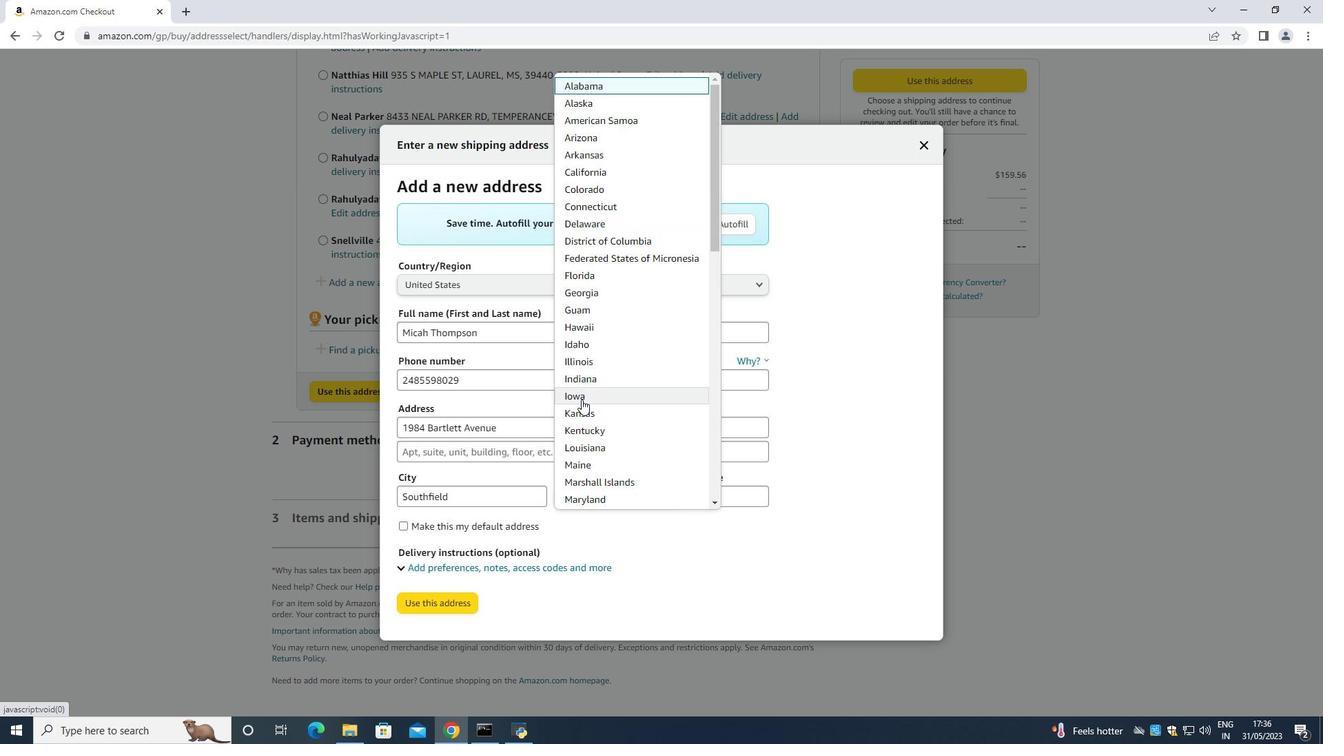 
Action: Mouse moved to (578, 397)
Screenshot: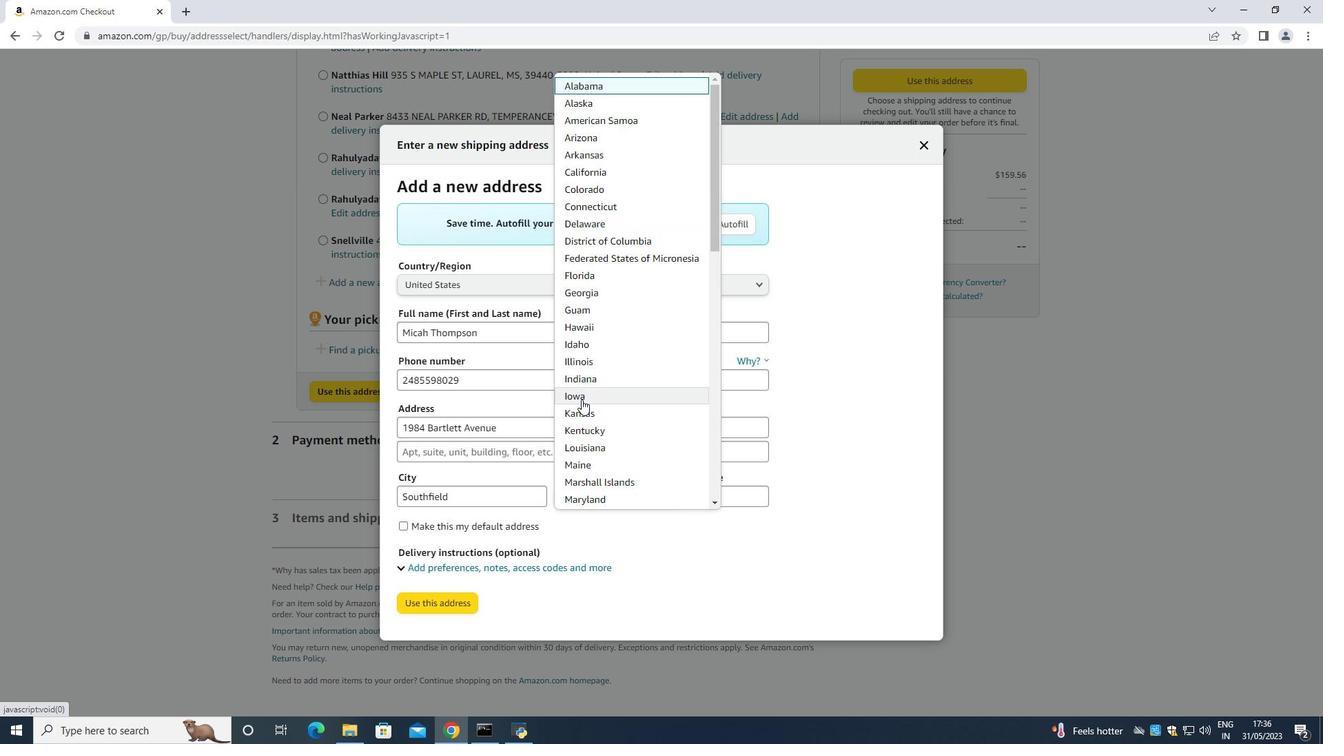 
Action: Mouse scrolled (578, 396) with delta (0, 0)
Screenshot: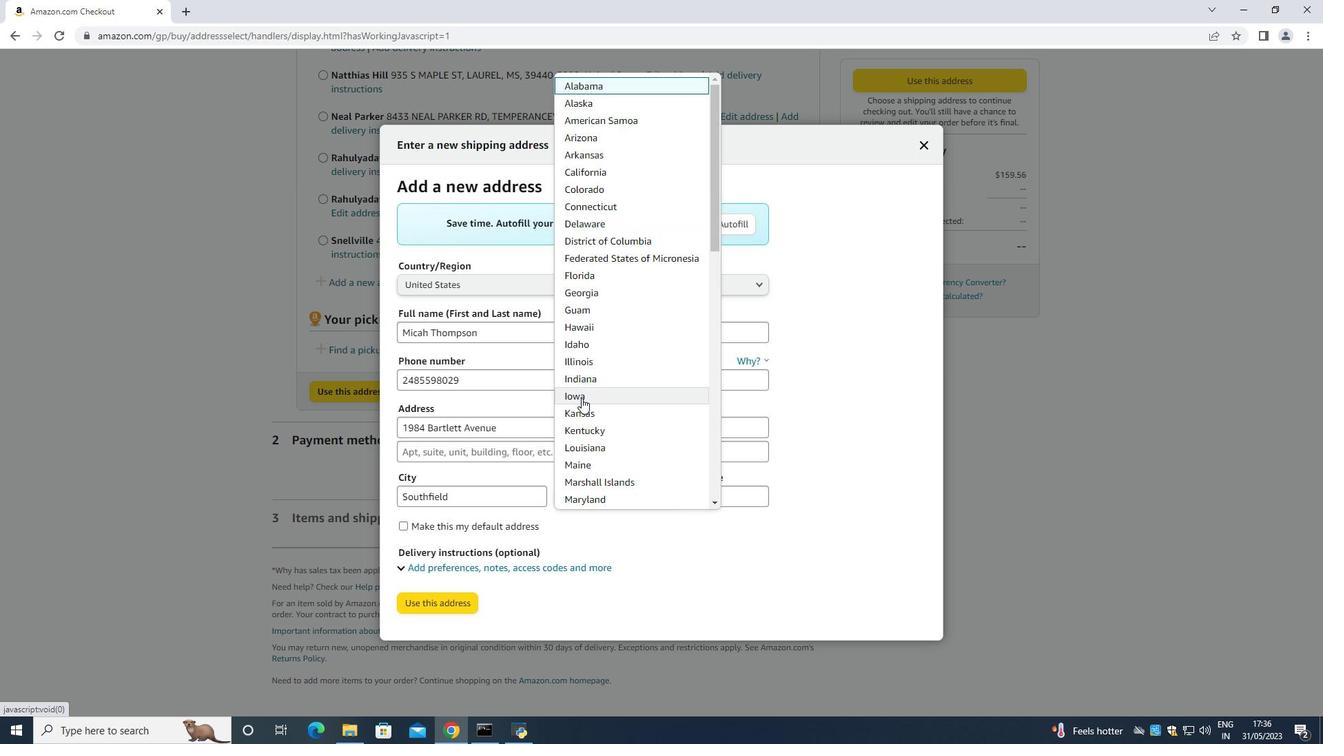 
Action: Mouse moved to (594, 396)
Screenshot: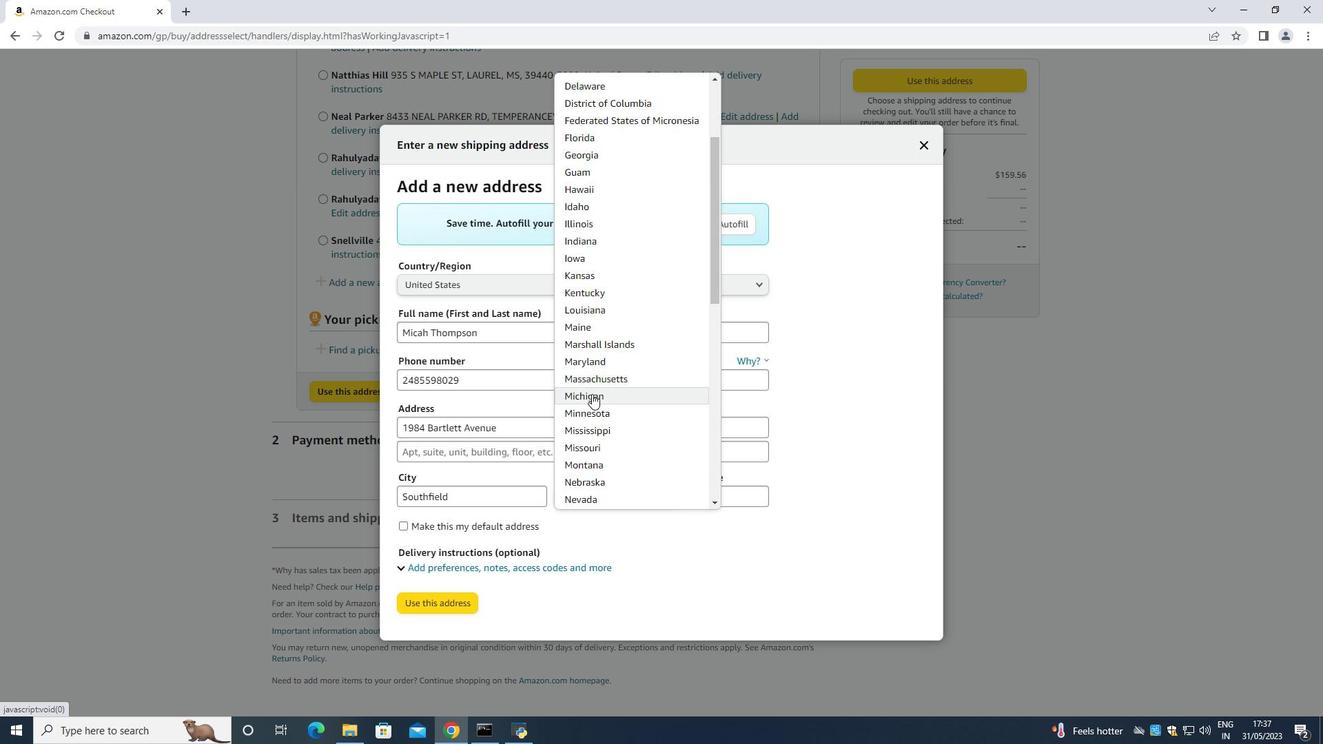 
Action: Mouse pressed left at (594, 396)
Screenshot: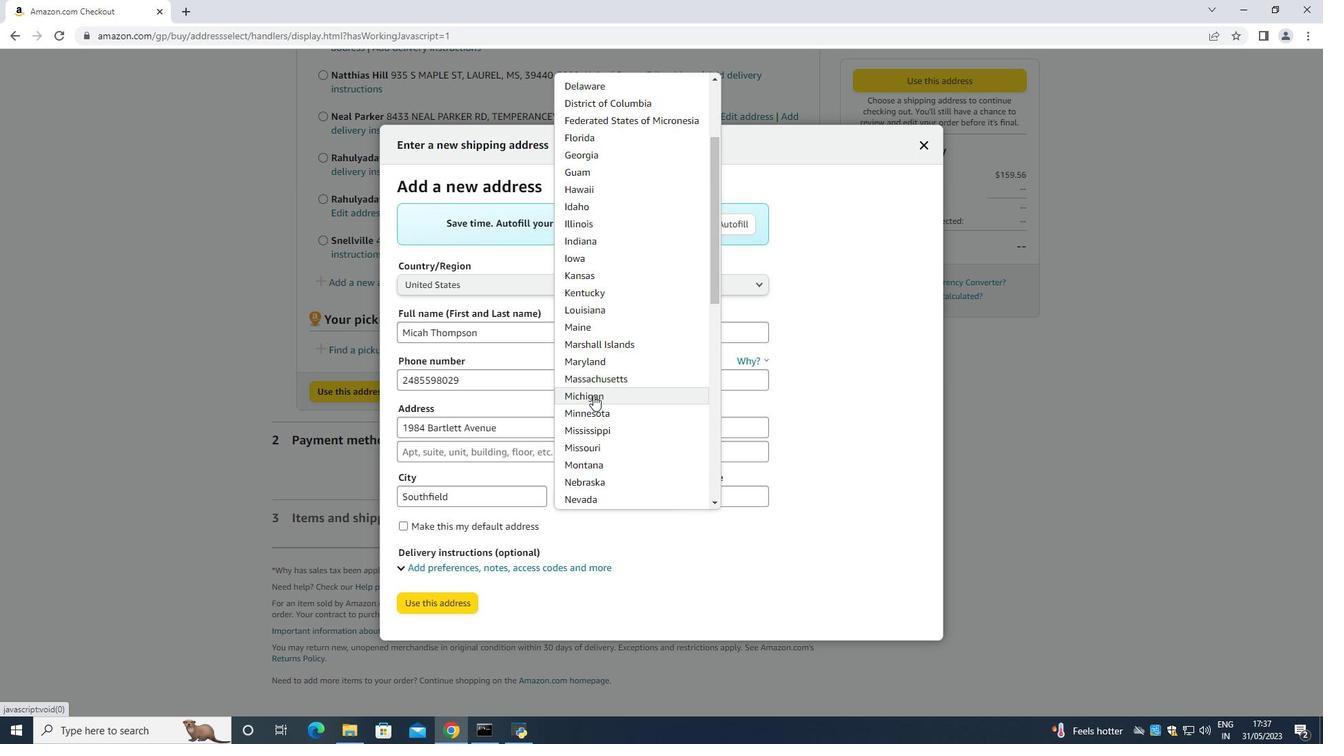 
Action: Mouse moved to (709, 492)
Screenshot: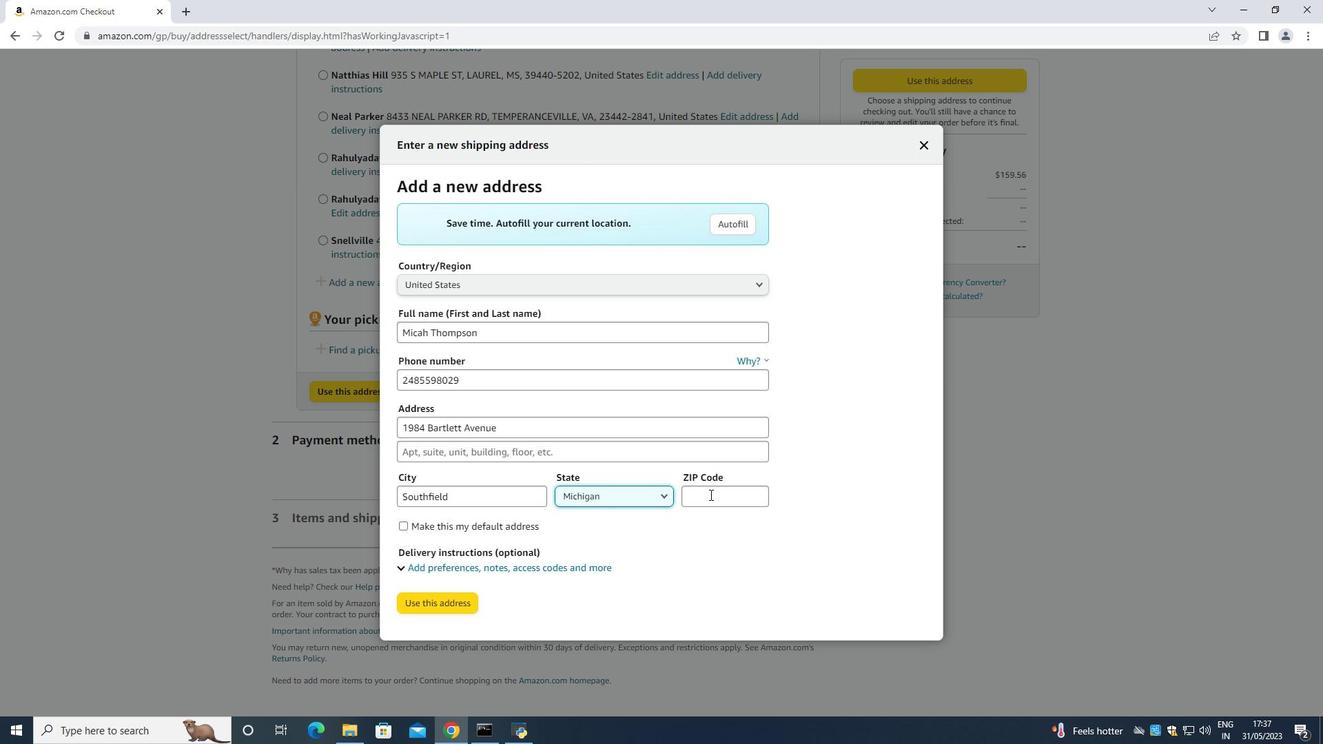 
Action: Mouse pressed left at (709, 492)
Screenshot: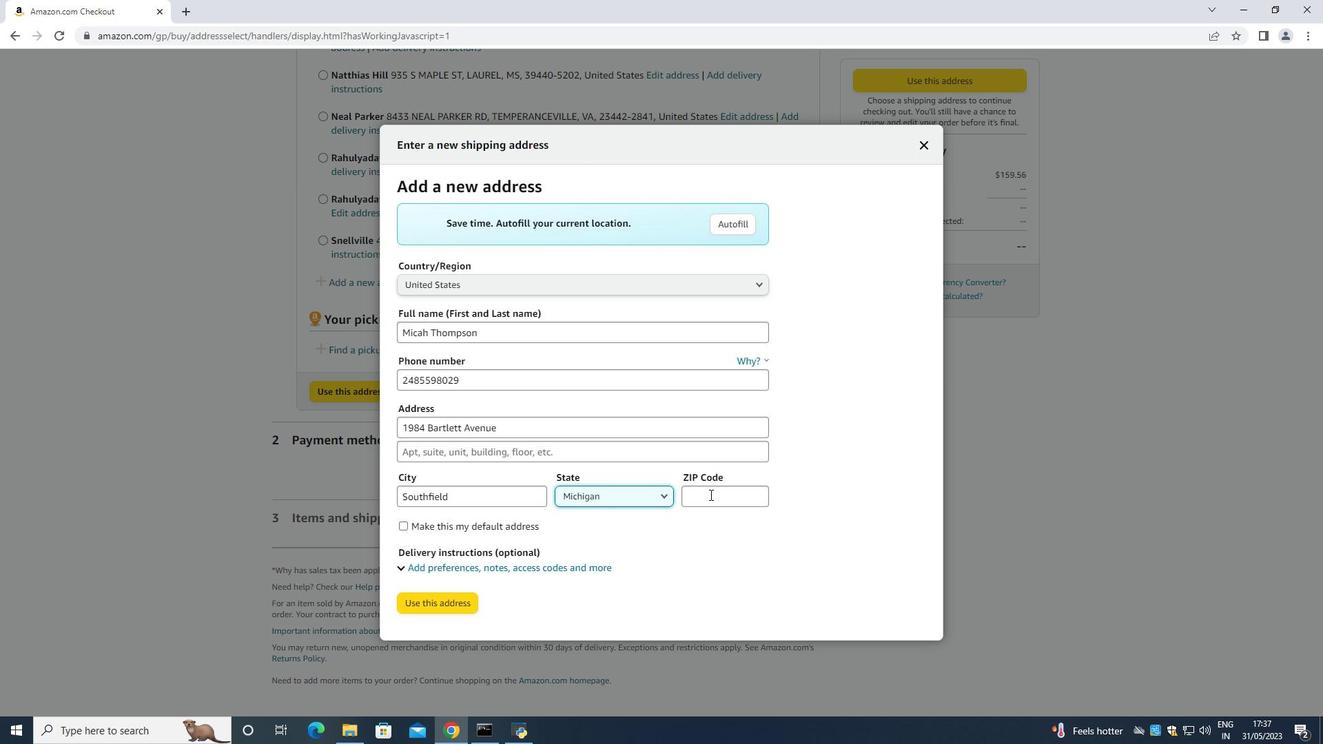 
Action: Mouse moved to (687, 473)
